Task: Slide 29 - Infographics Make Your Idea Understandable .
Action: Mouse moved to (48, 113)
Screenshot: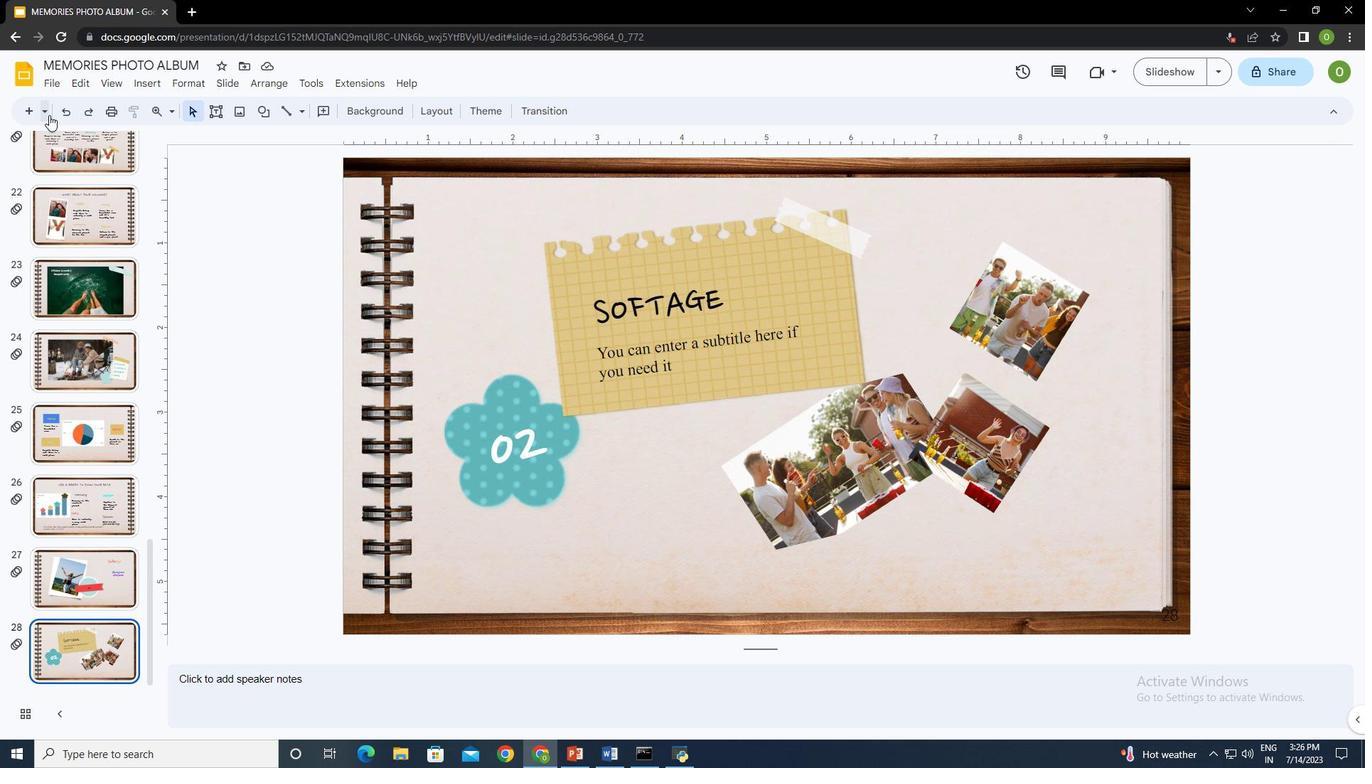 
Action: Mouse pressed left at (48, 113)
Screenshot: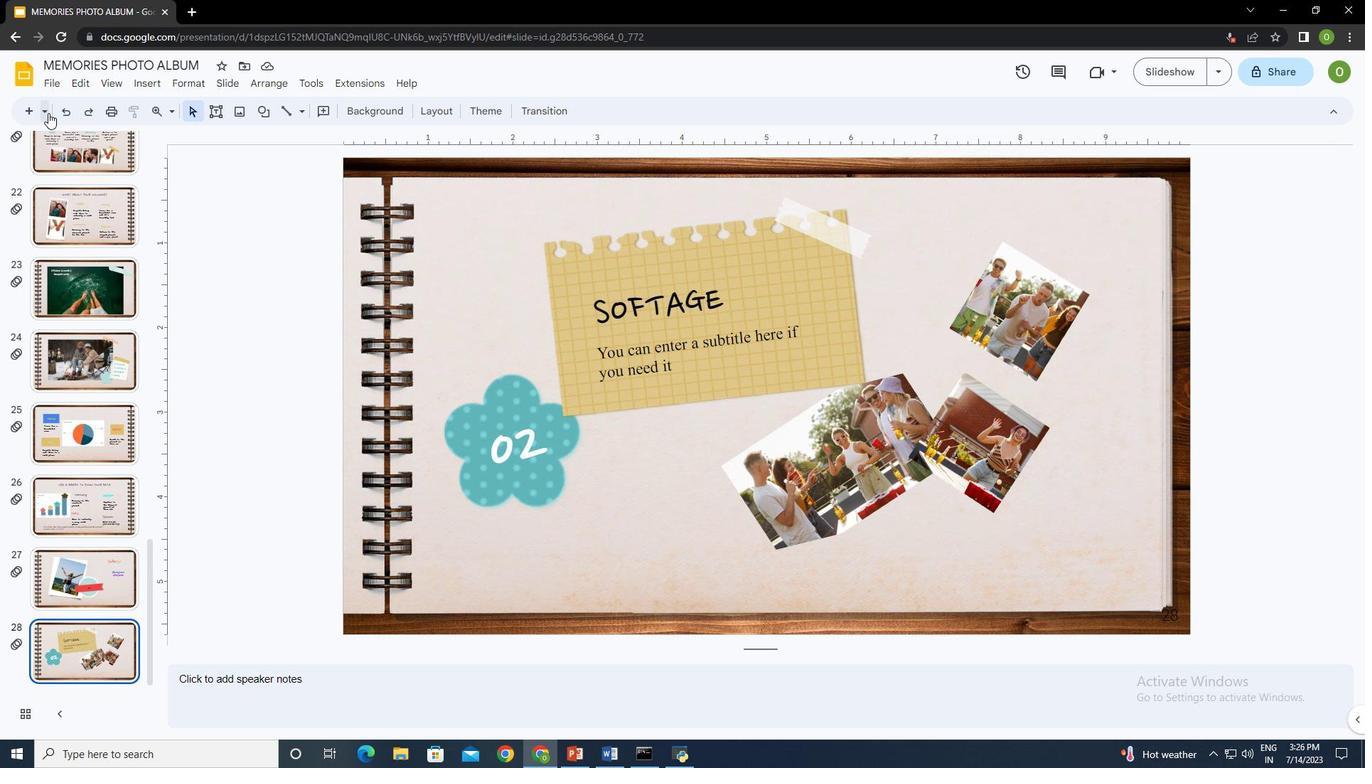 
Action: Mouse moved to (120, 331)
Screenshot: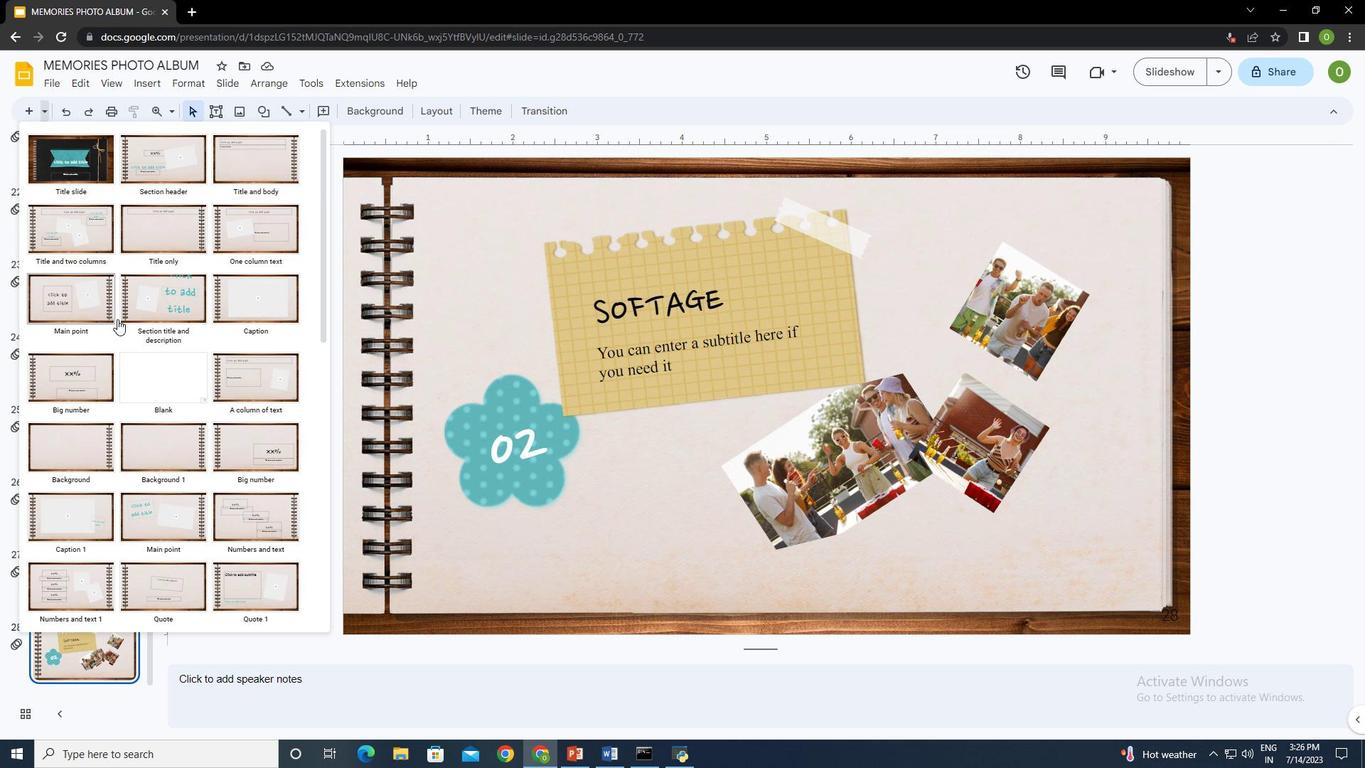 
Action: Mouse scrolled (120, 330) with delta (0, 0)
Screenshot: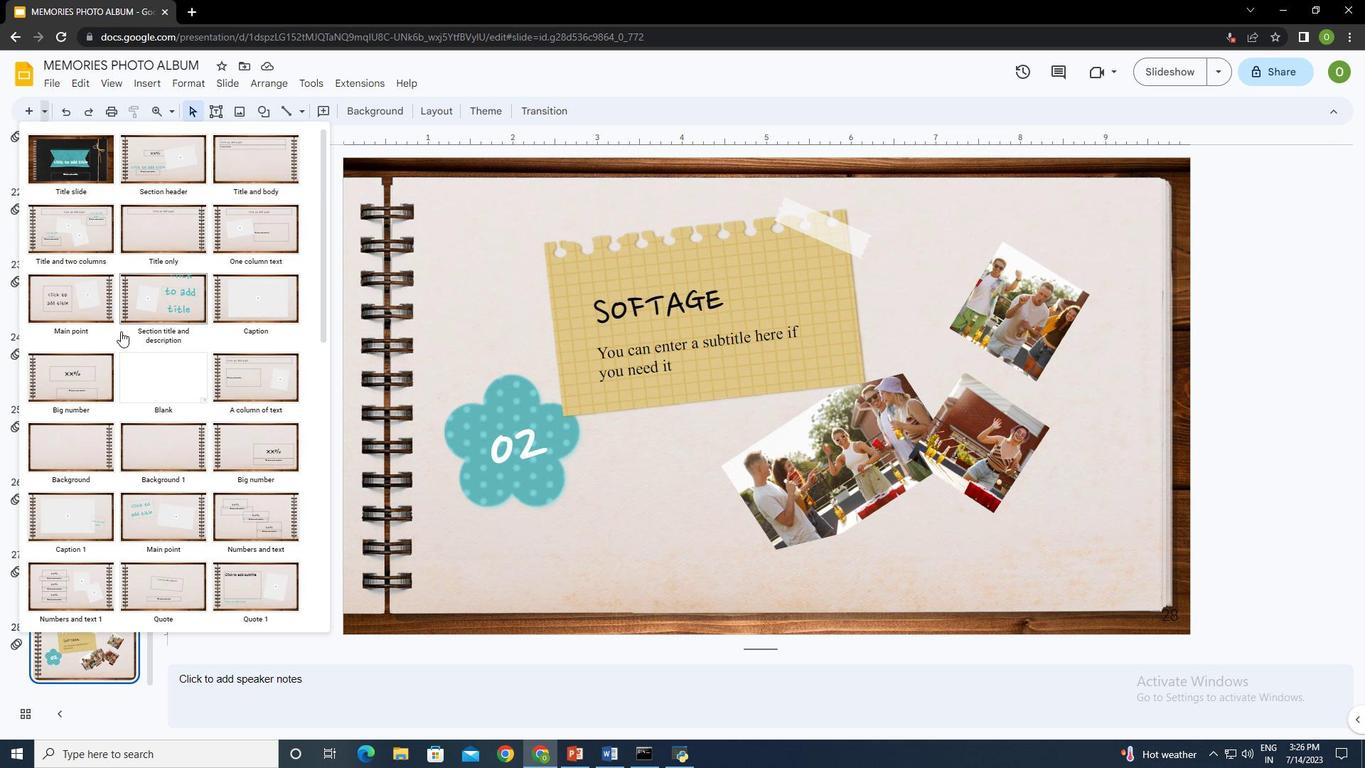 
Action: Mouse scrolled (120, 330) with delta (0, 0)
Screenshot: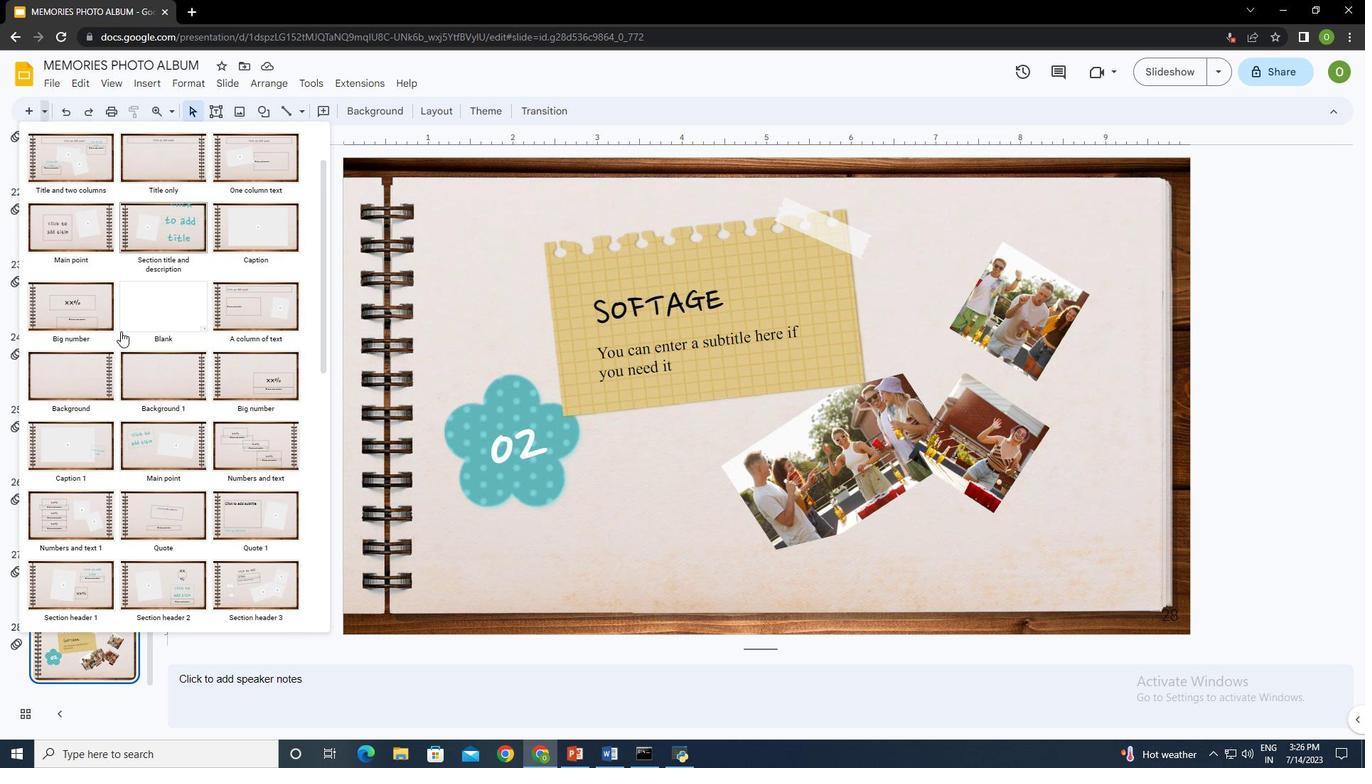 
Action: Mouse scrolled (120, 330) with delta (0, 0)
Screenshot: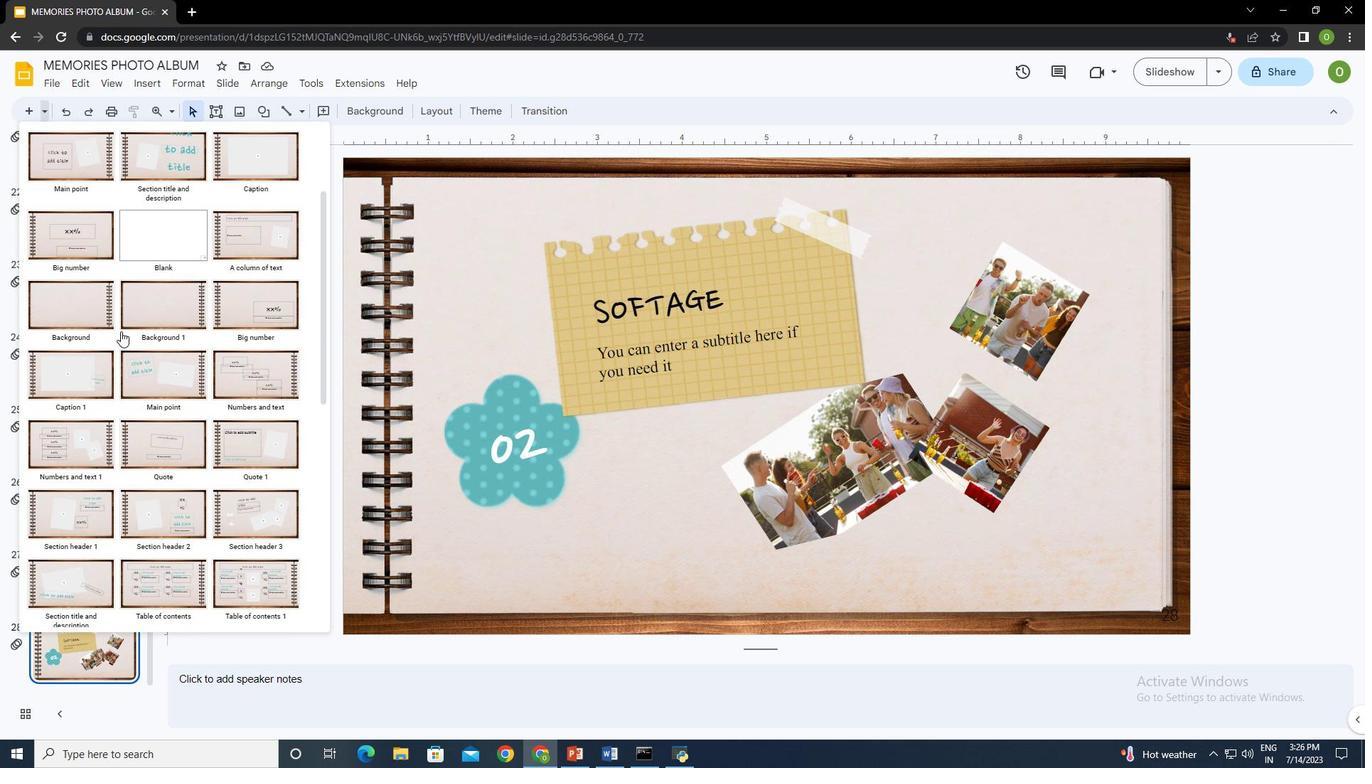 
Action: Mouse moved to (70, 226)
Screenshot: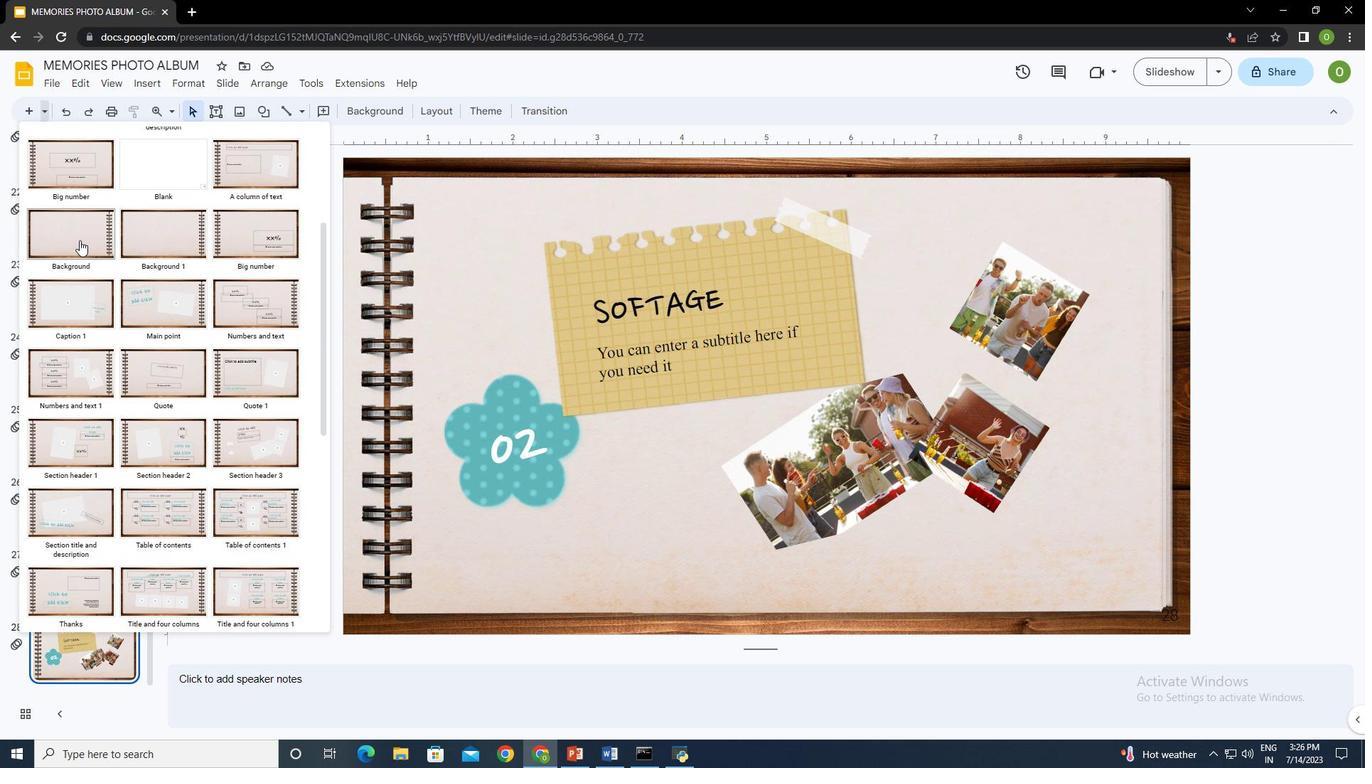 
Action: Mouse pressed left at (70, 226)
Screenshot: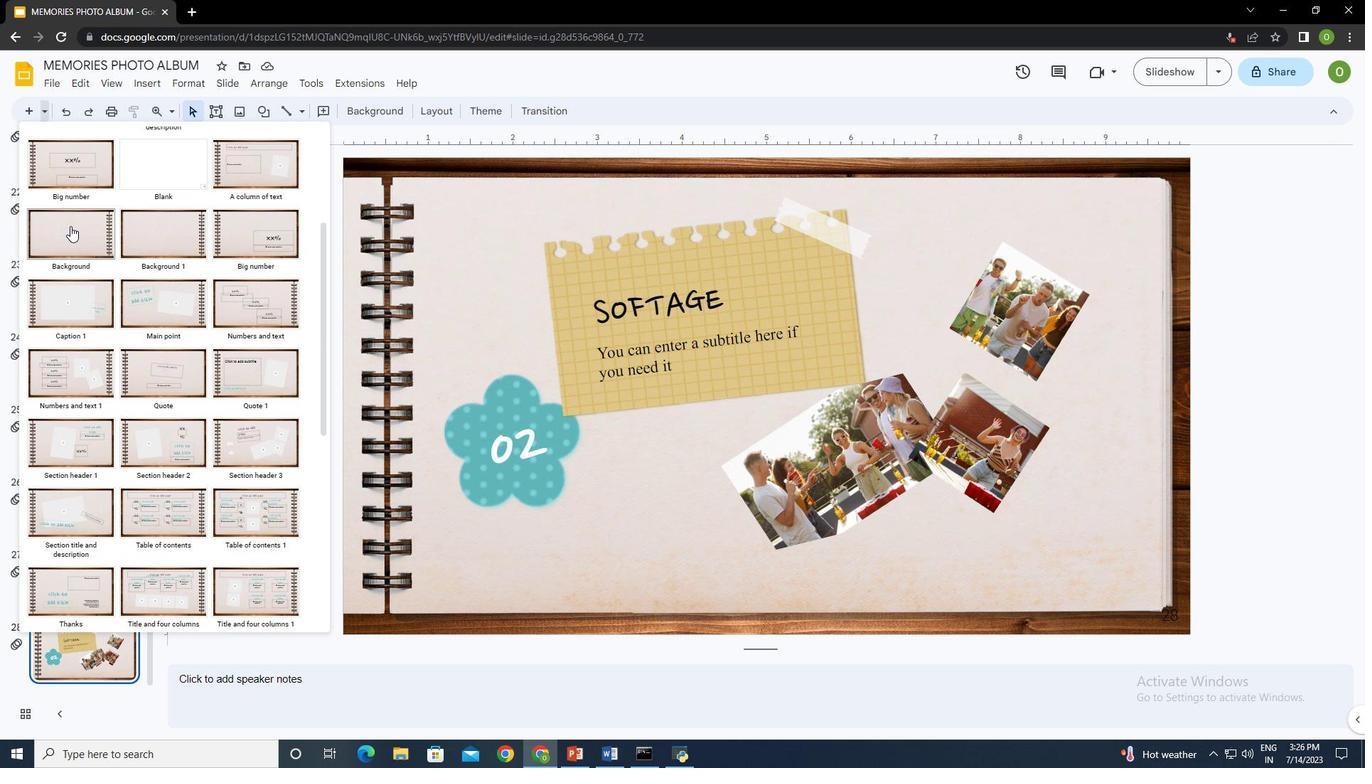 
Action: Mouse moved to (147, 85)
Screenshot: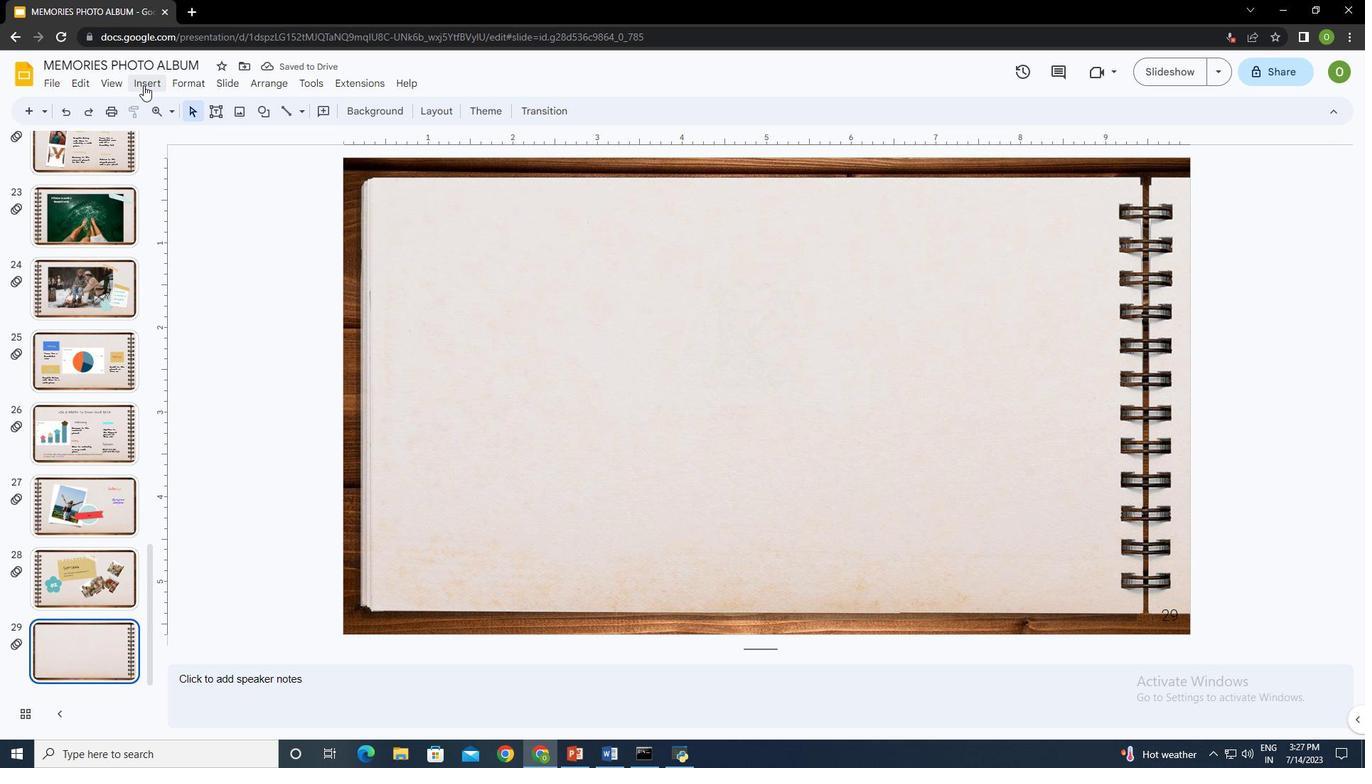 
Action: Mouse pressed left at (147, 85)
Screenshot: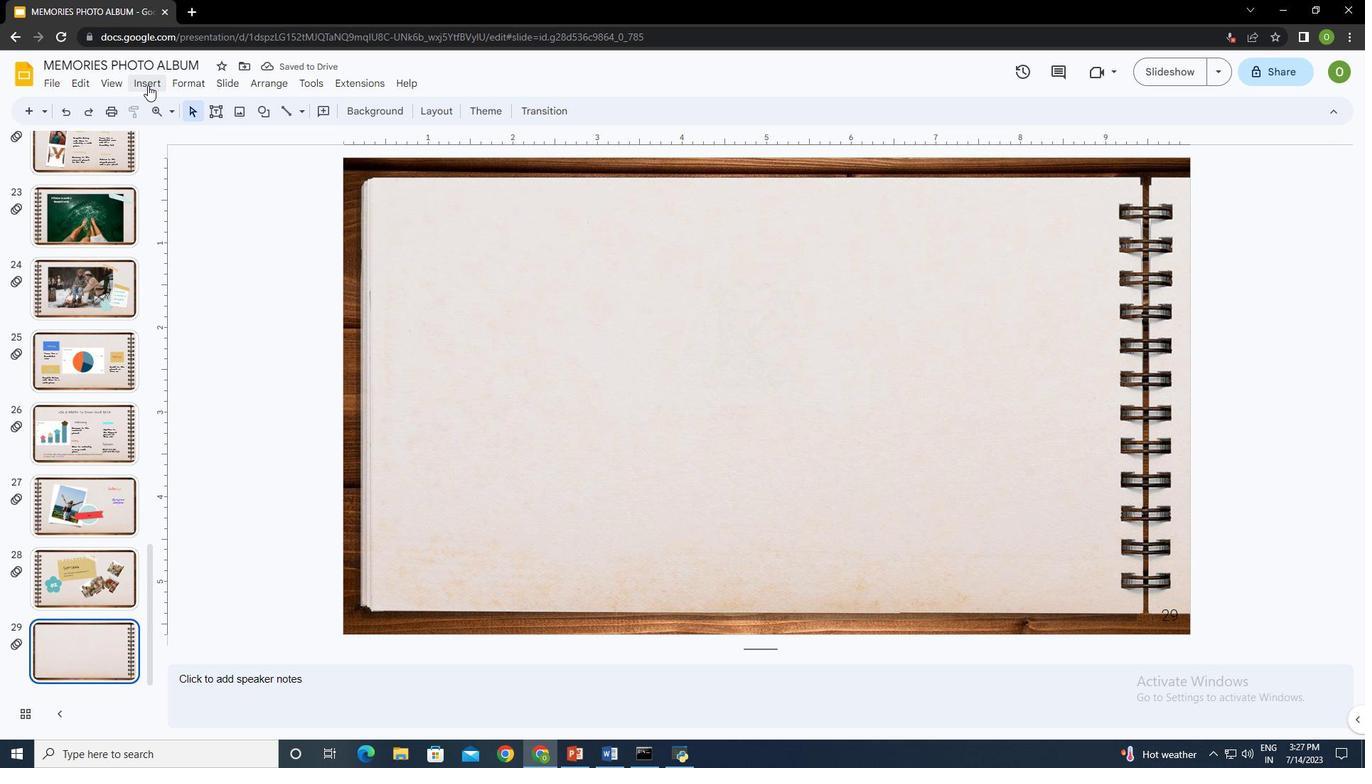 
Action: Mouse moved to (430, 110)
Screenshot: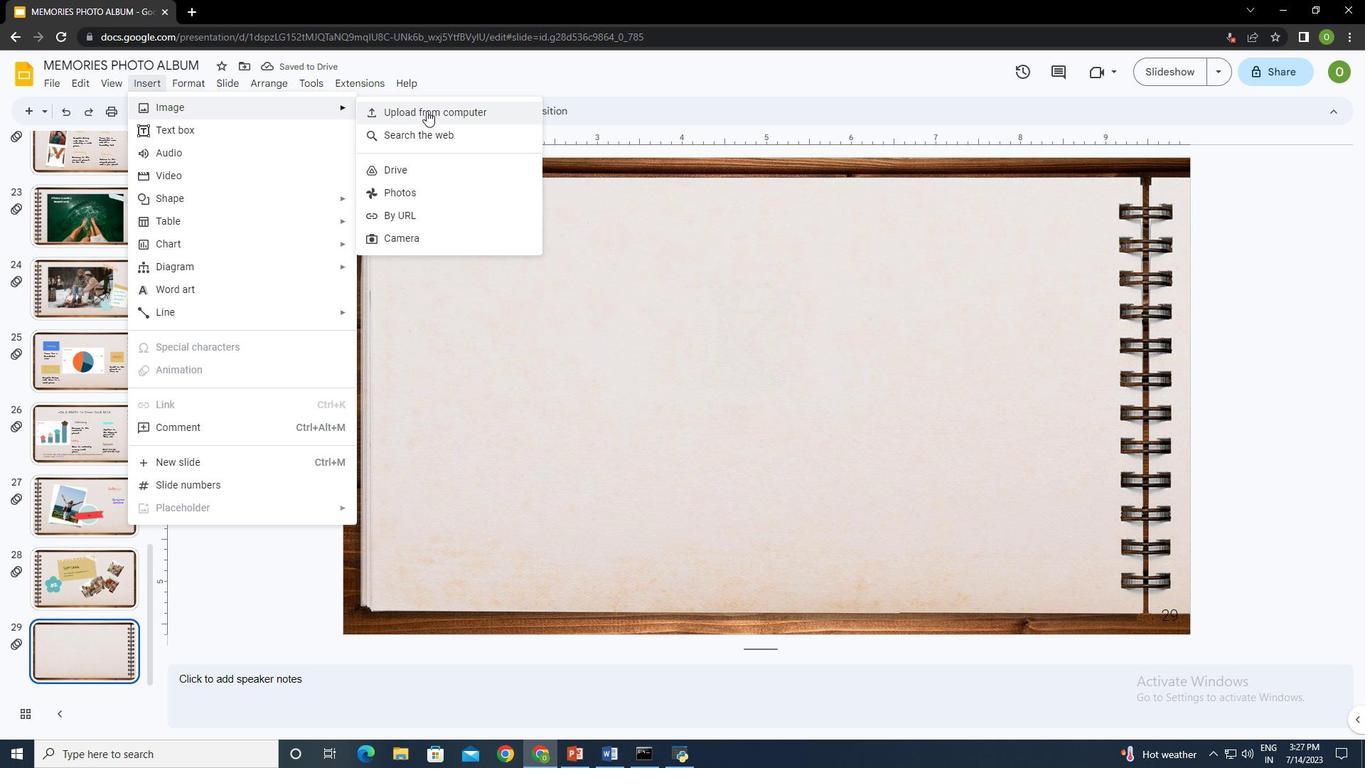 
Action: Mouse pressed left at (430, 110)
Screenshot: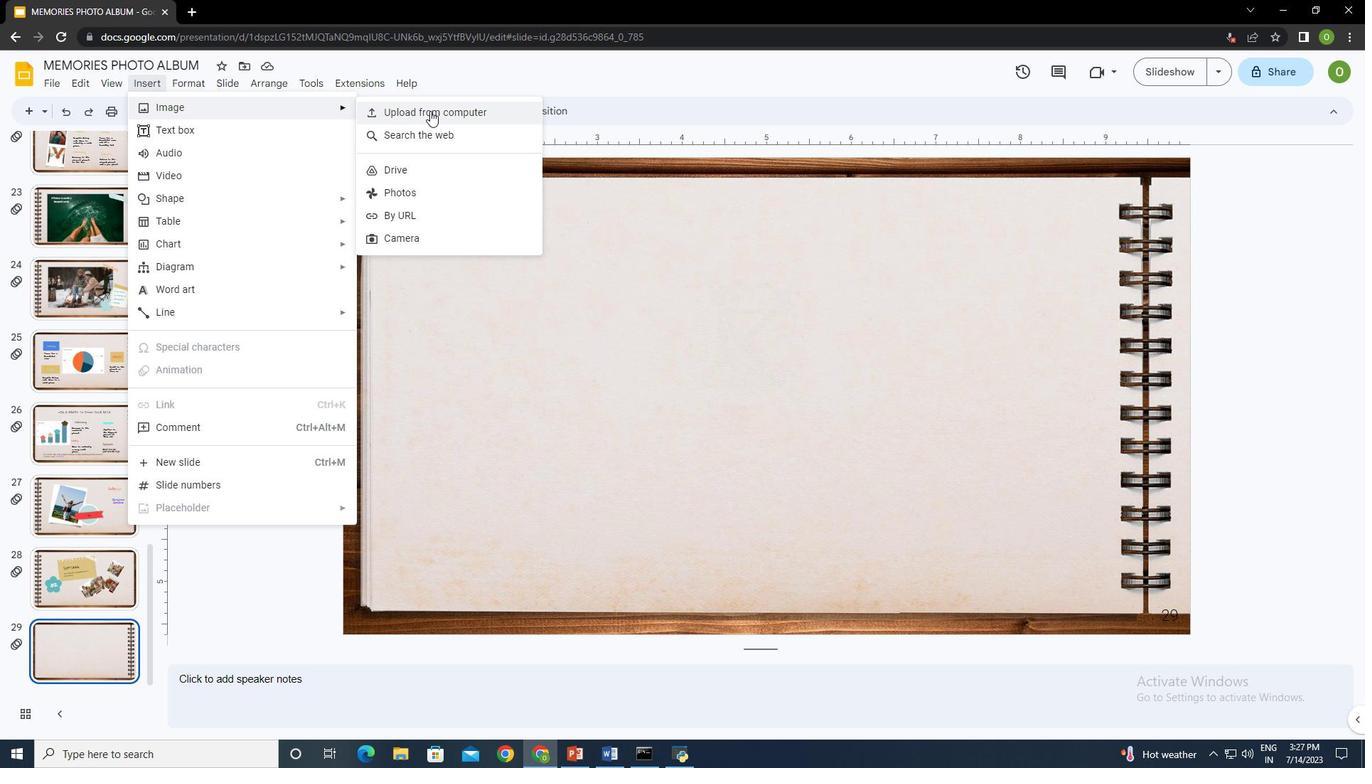 
Action: Mouse moved to (325, 116)
Screenshot: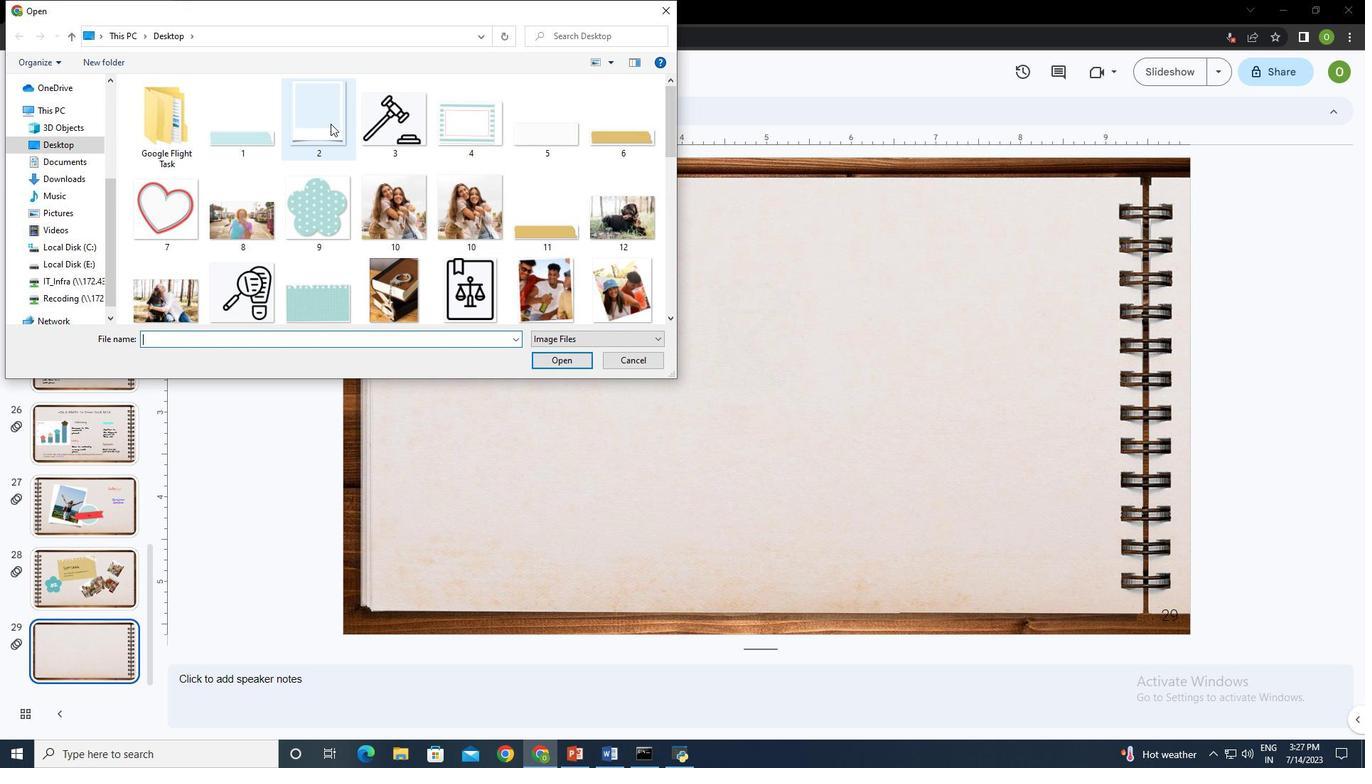 
Action: Mouse pressed left at (325, 116)
Screenshot: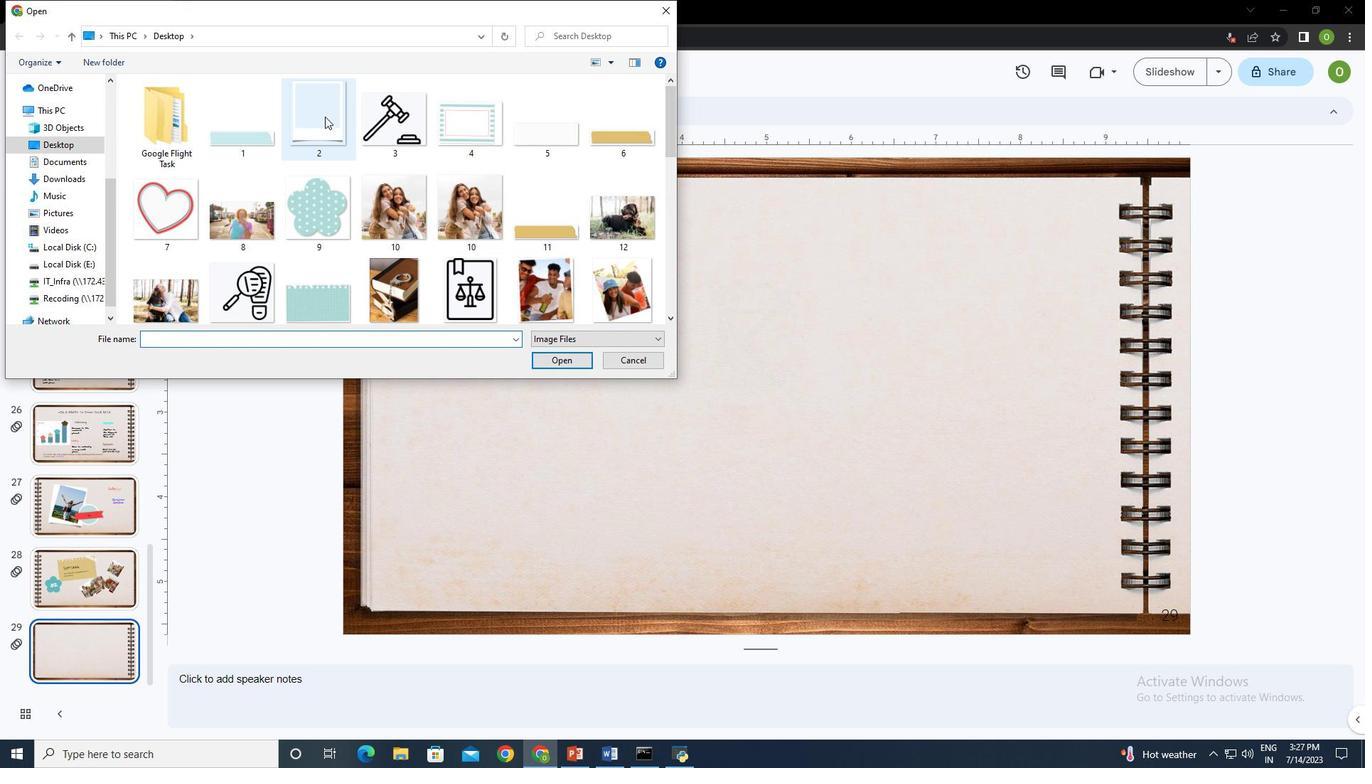 
Action: Mouse moved to (560, 364)
Screenshot: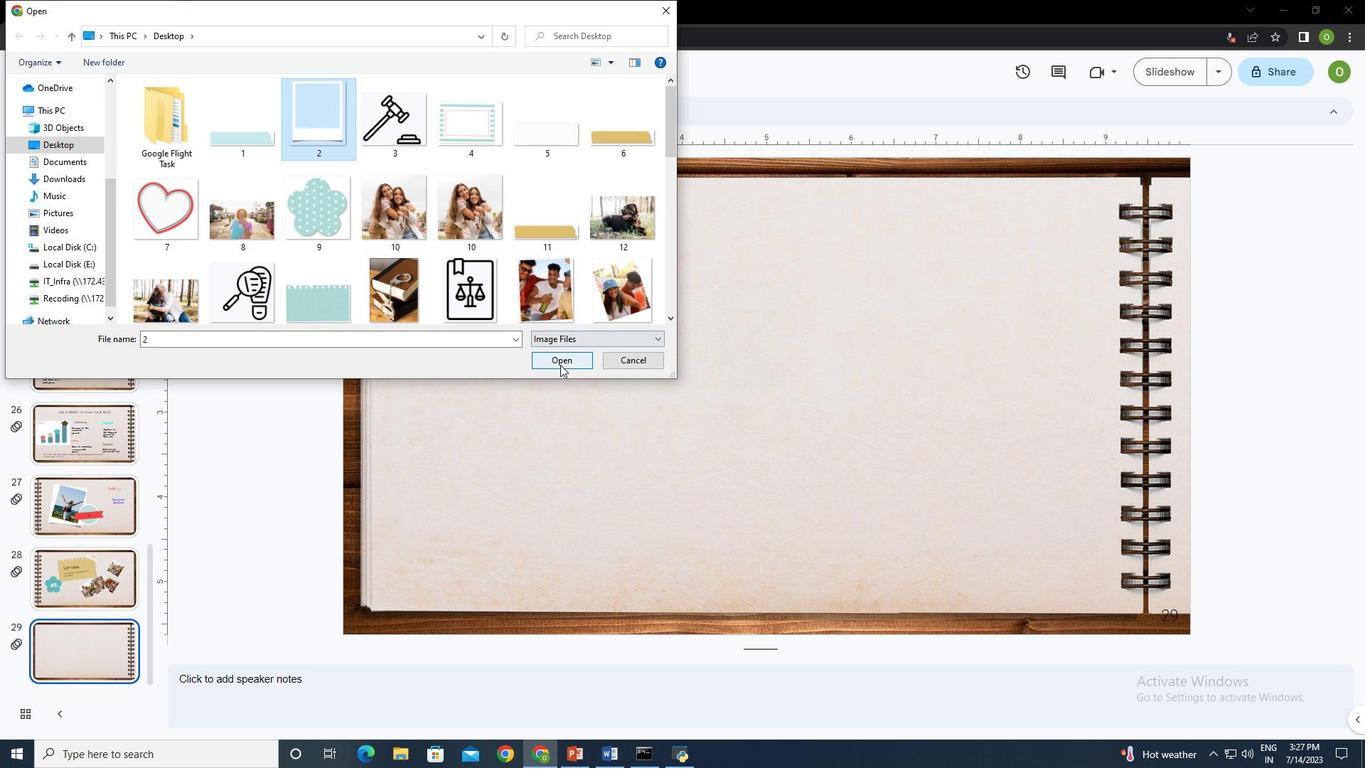 
Action: Mouse pressed left at (560, 364)
Screenshot: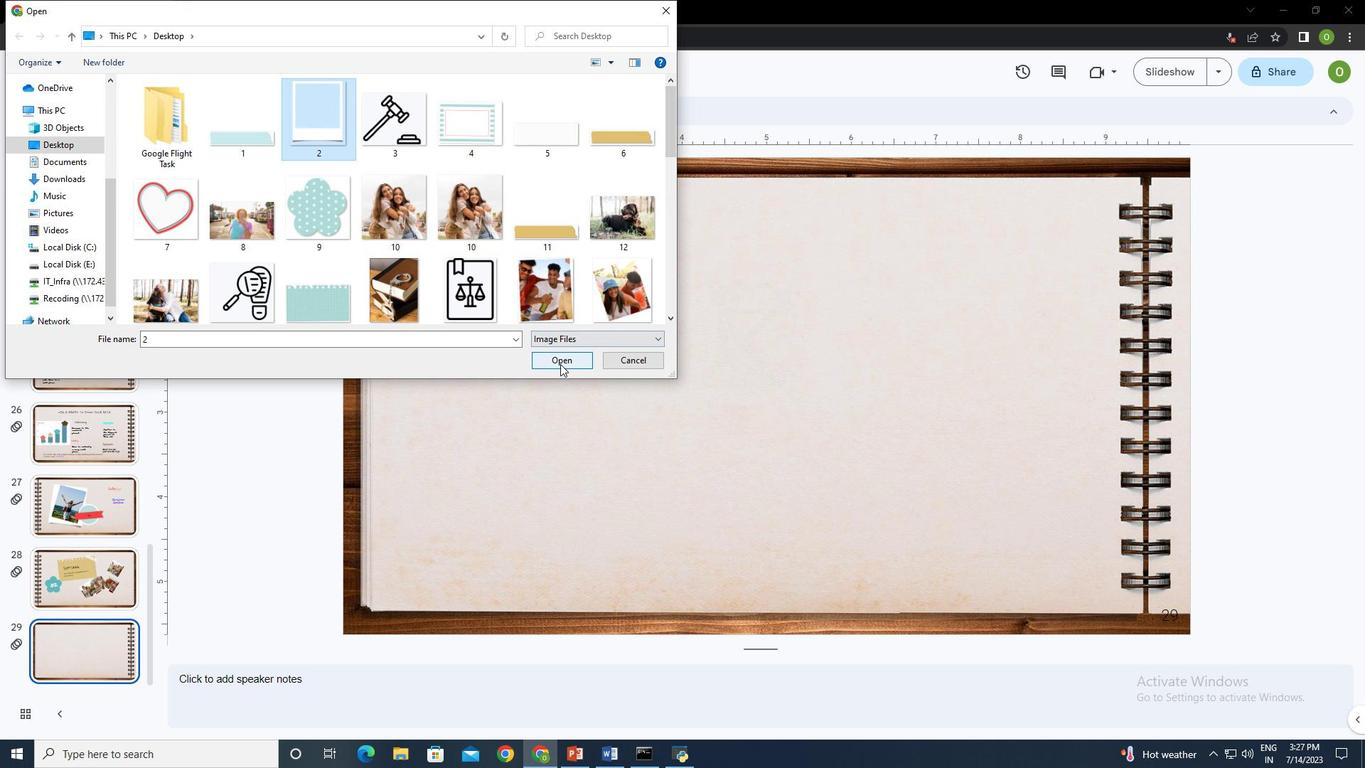 
Action: Mouse moved to (743, 618)
Screenshot: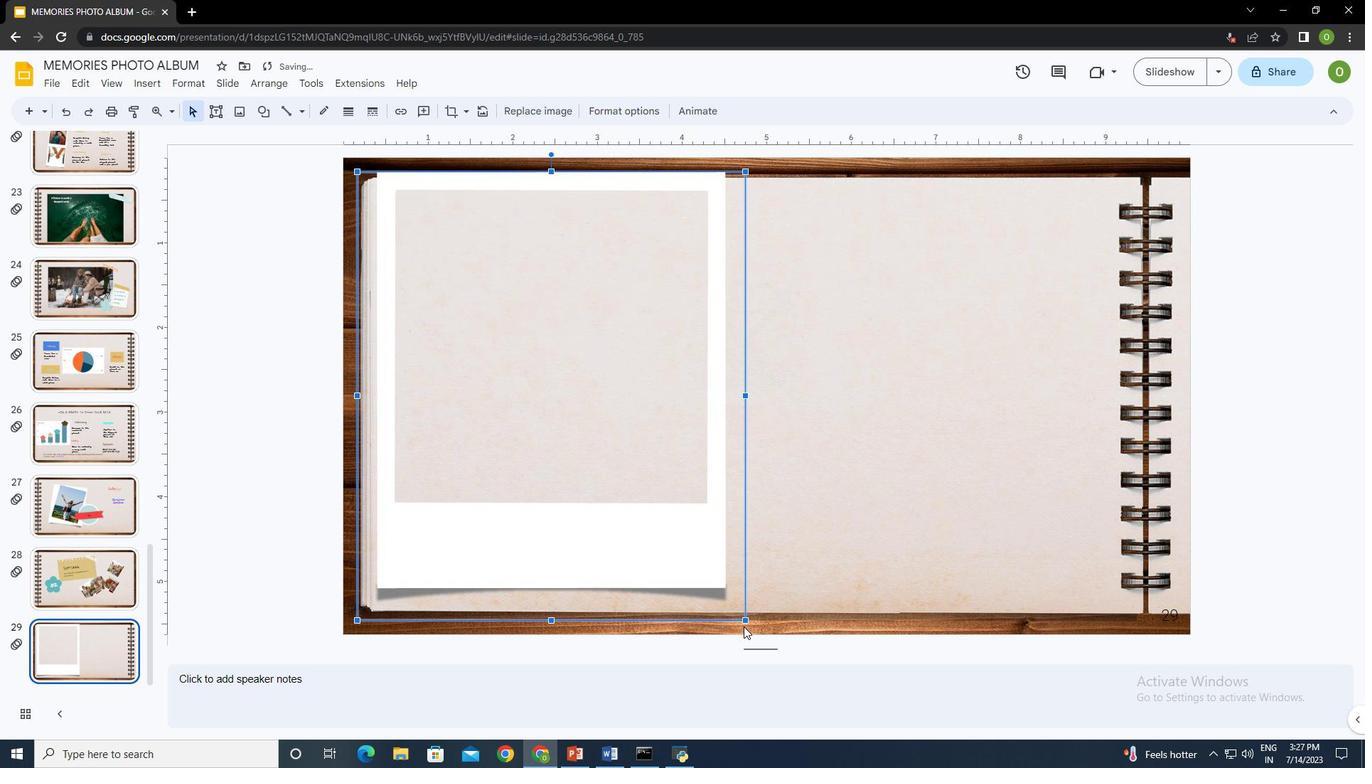 
Action: Mouse pressed left at (743, 618)
Screenshot: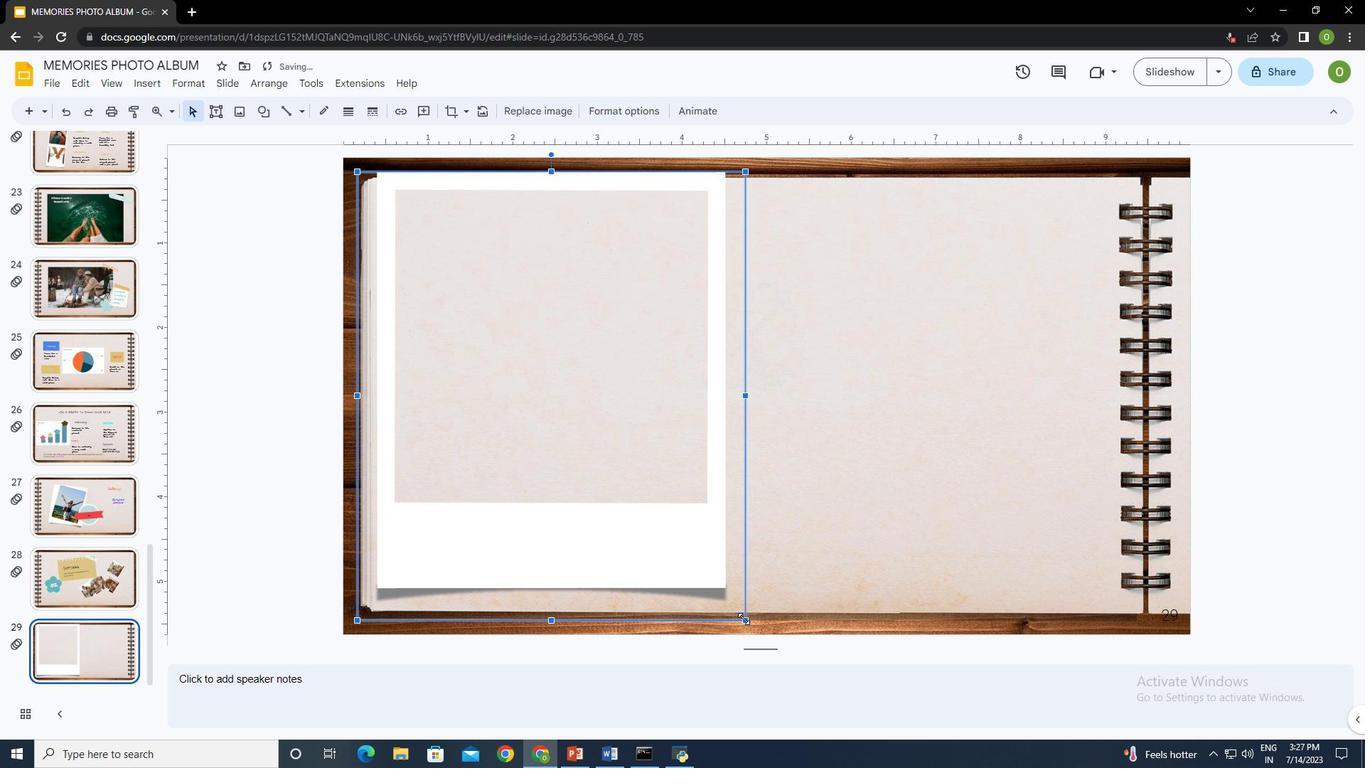 
Action: Mouse moved to (456, 262)
Screenshot: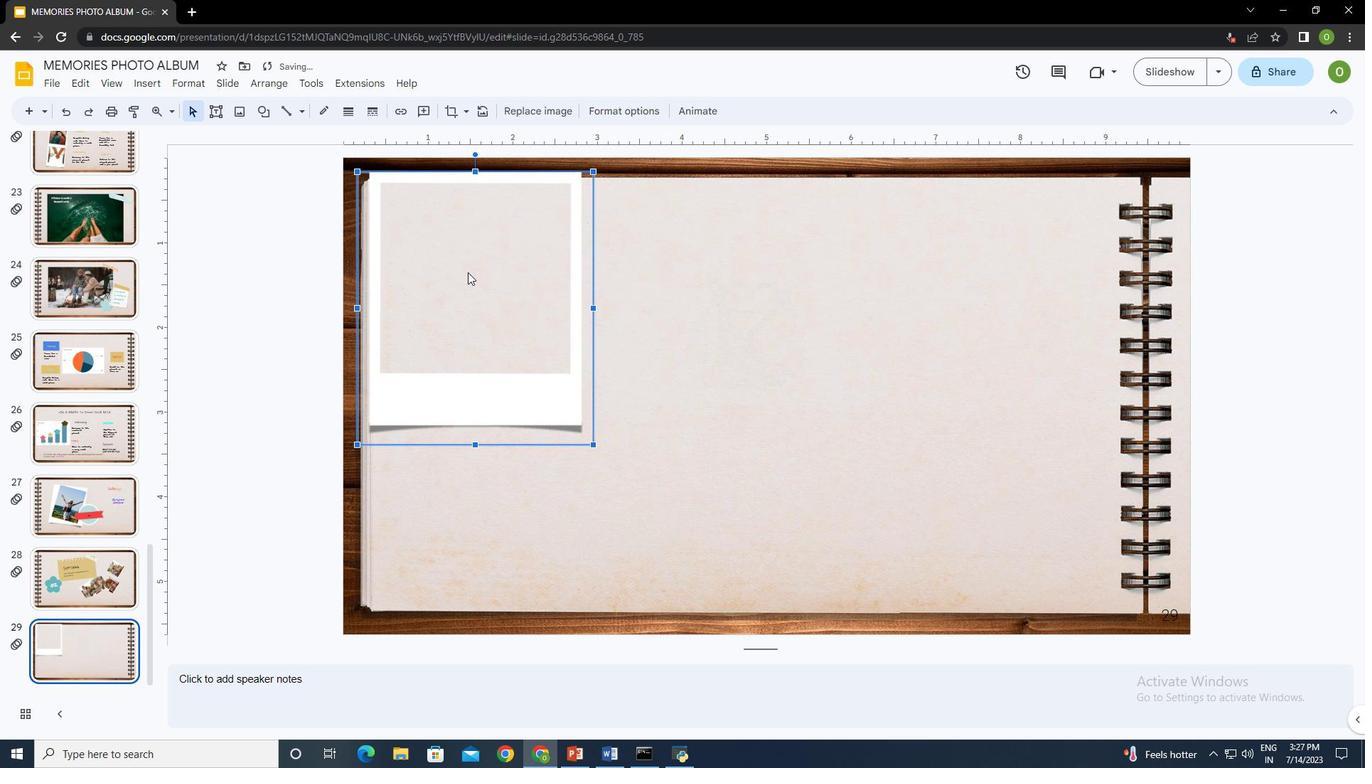 
Action: Mouse pressed left at (456, 262)
Screenshot: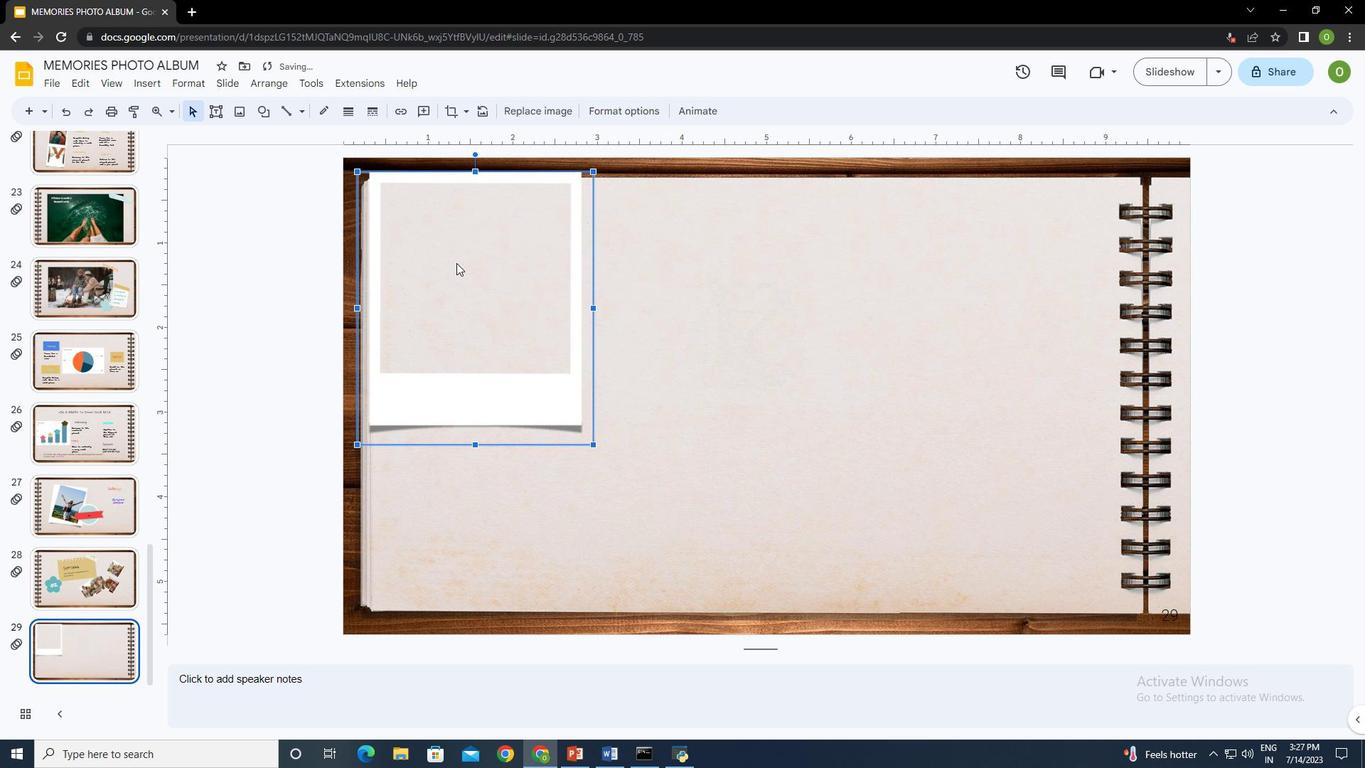
Action: Mouse moved to (892, 524)
Screenshot: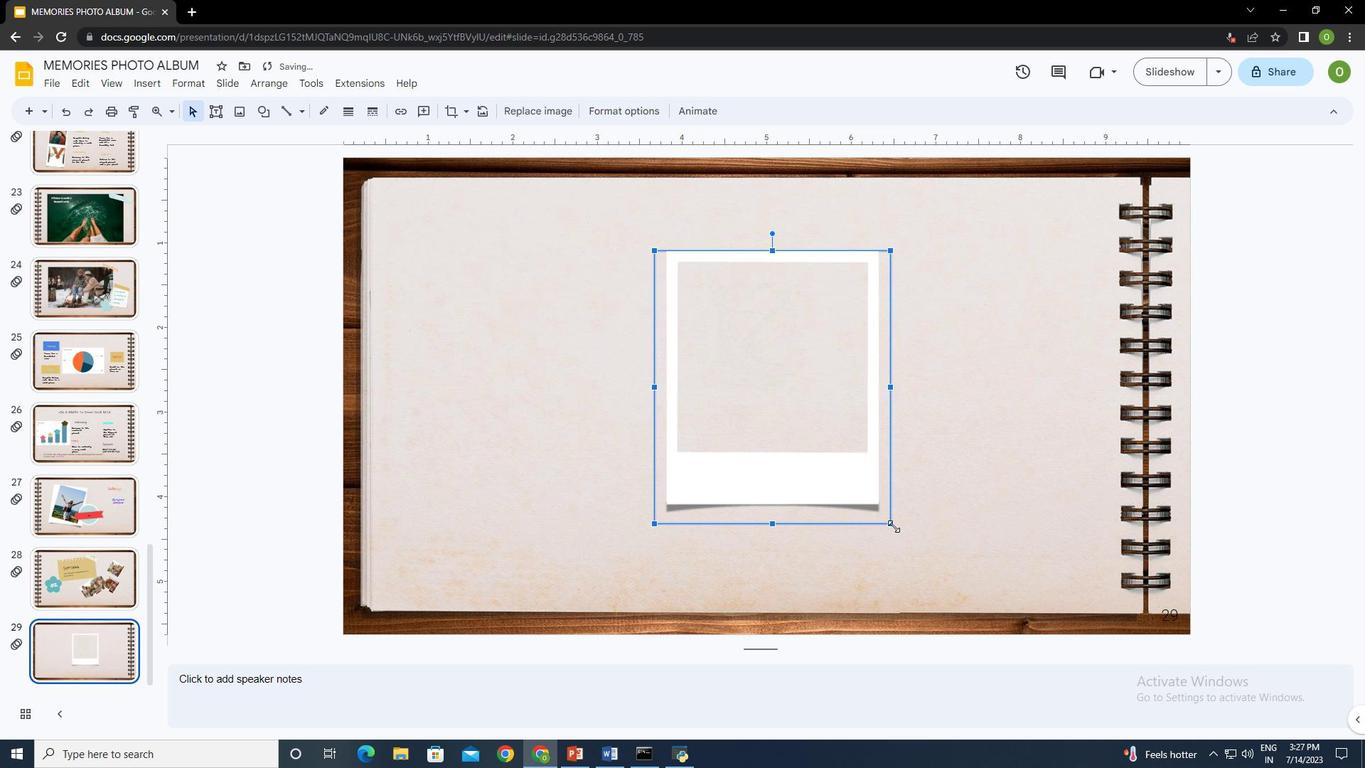 
Action: Mouse pressed left at (892, 524)
Screenshot: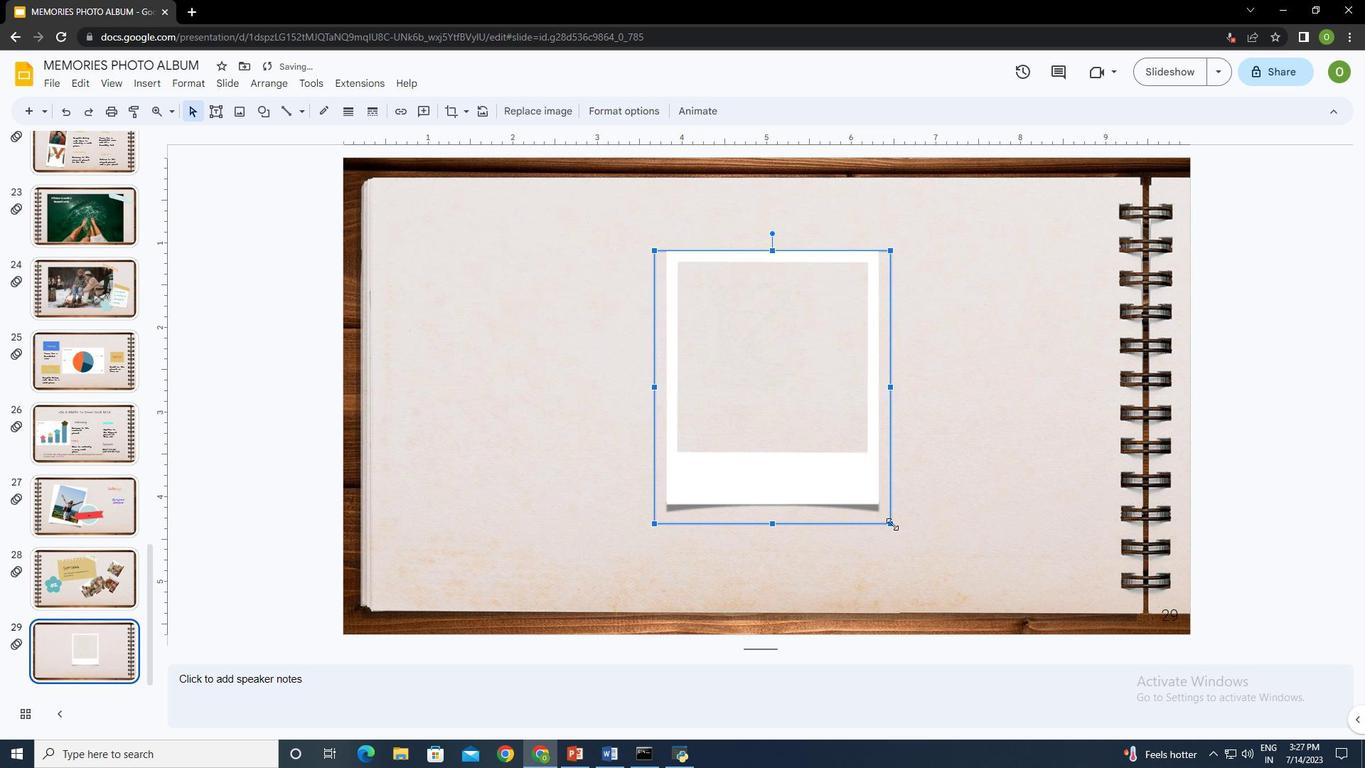 
Action: Mouse moved to (756, 370)
Screenshot: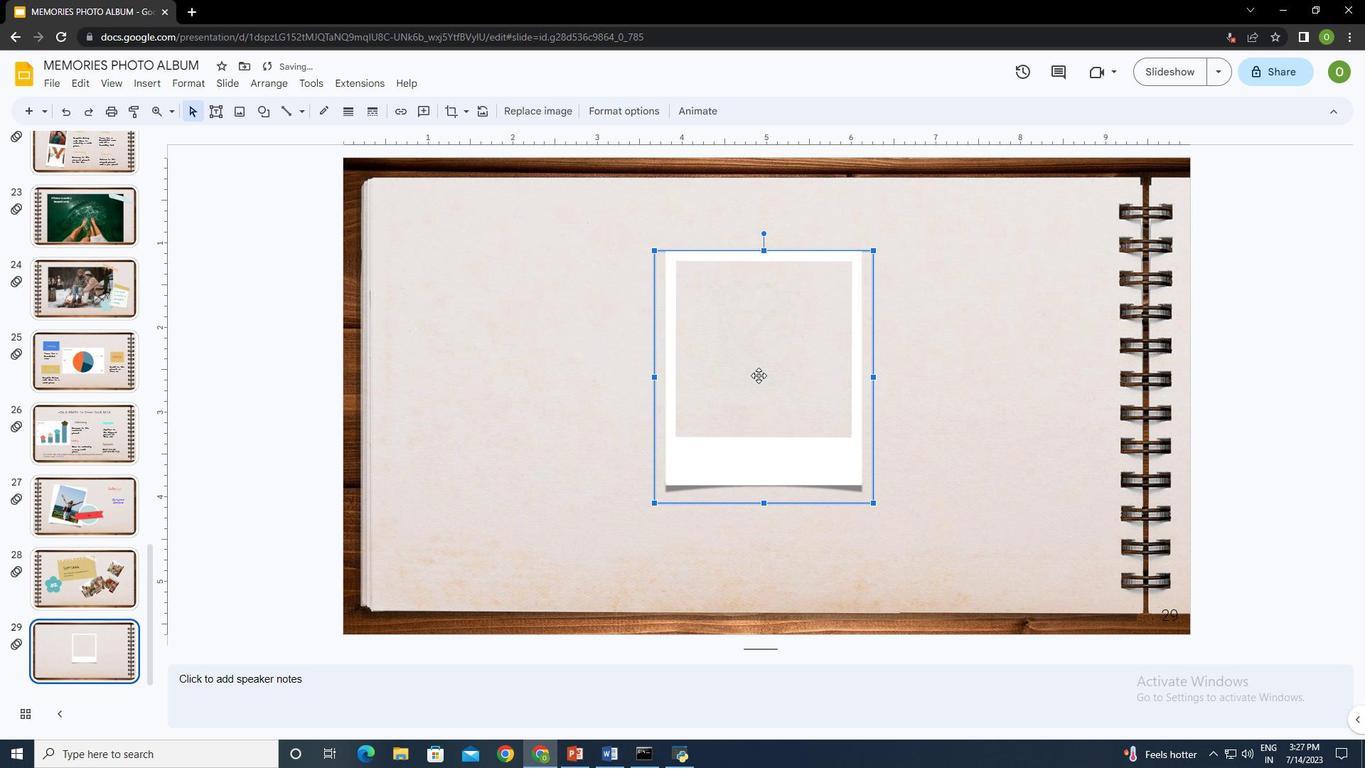 
Action: Mouse pressed left at (756, 370)
Screenshot: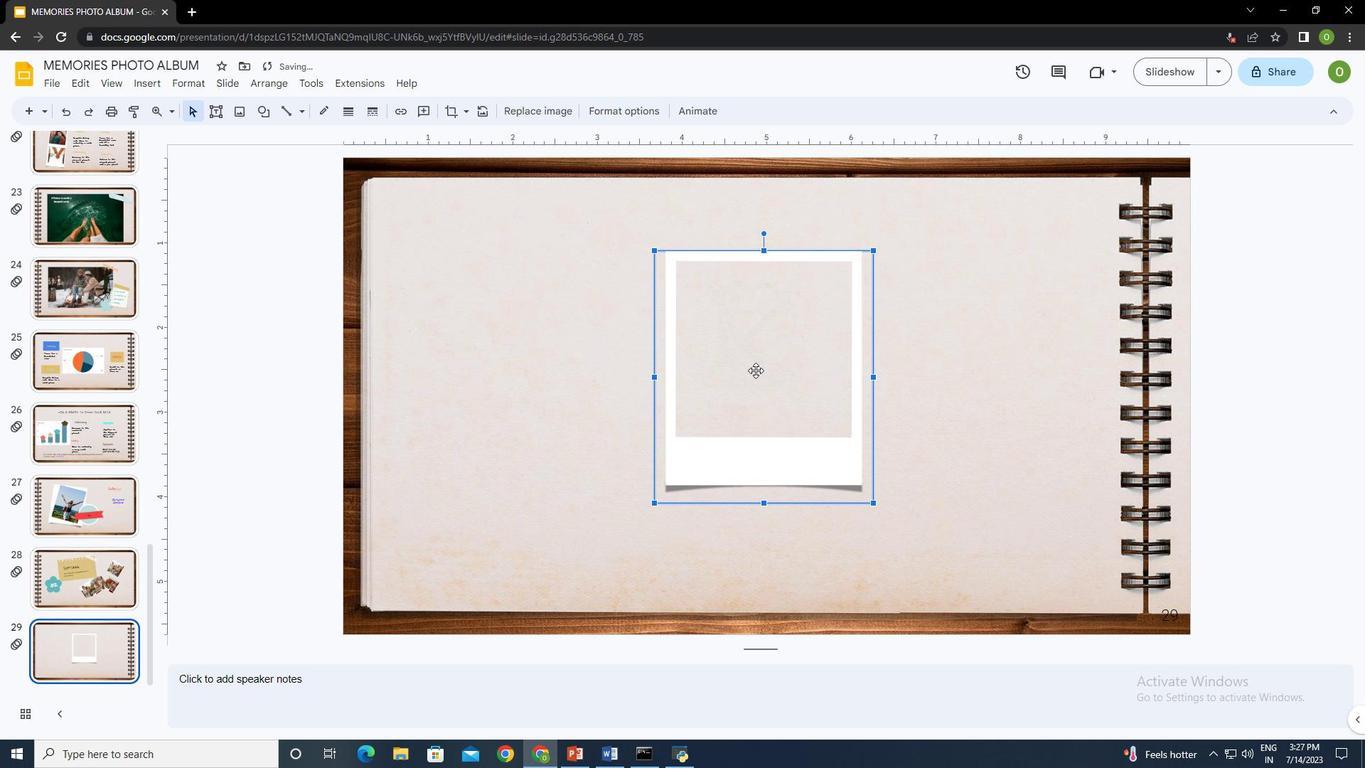 
Action: Mouse moved to (764, 335)
Screenshot: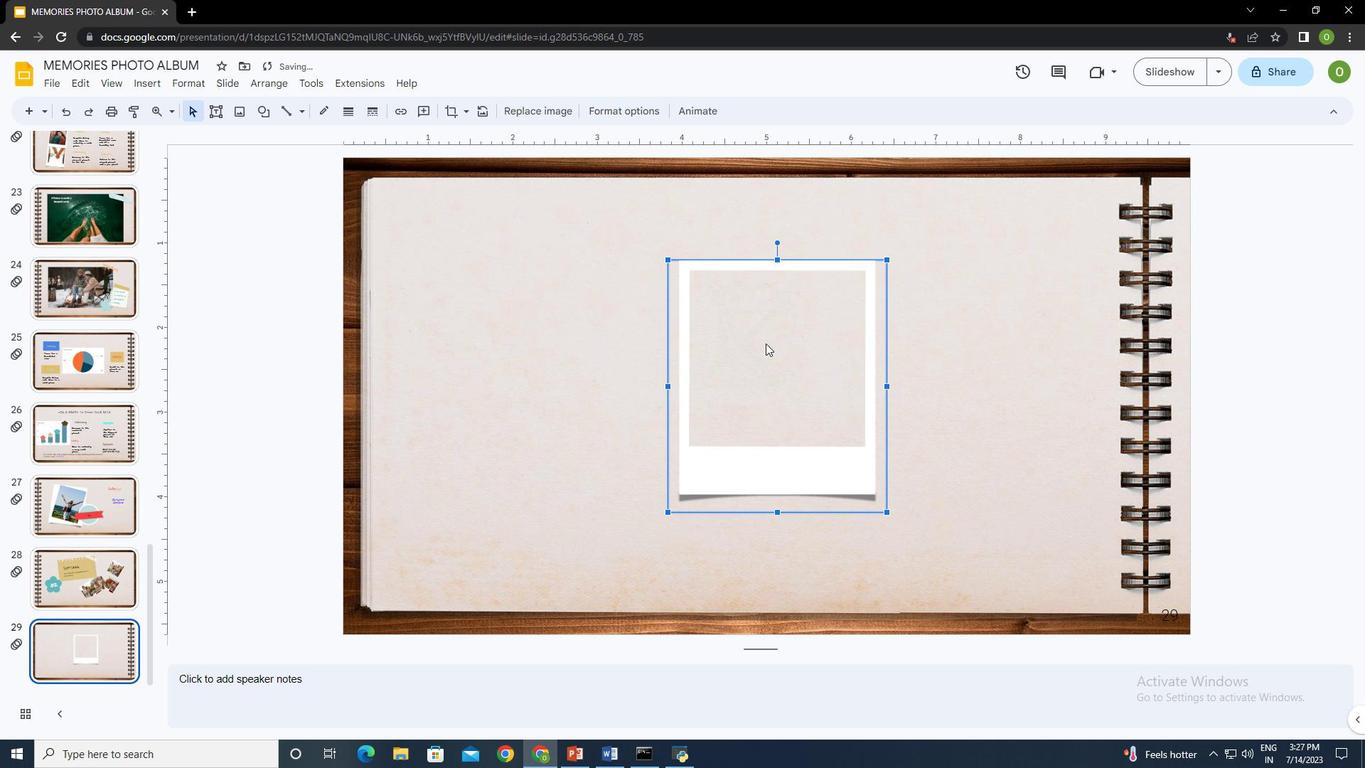 
Action: Mouse pressed left at (764, 335)
Screenshot: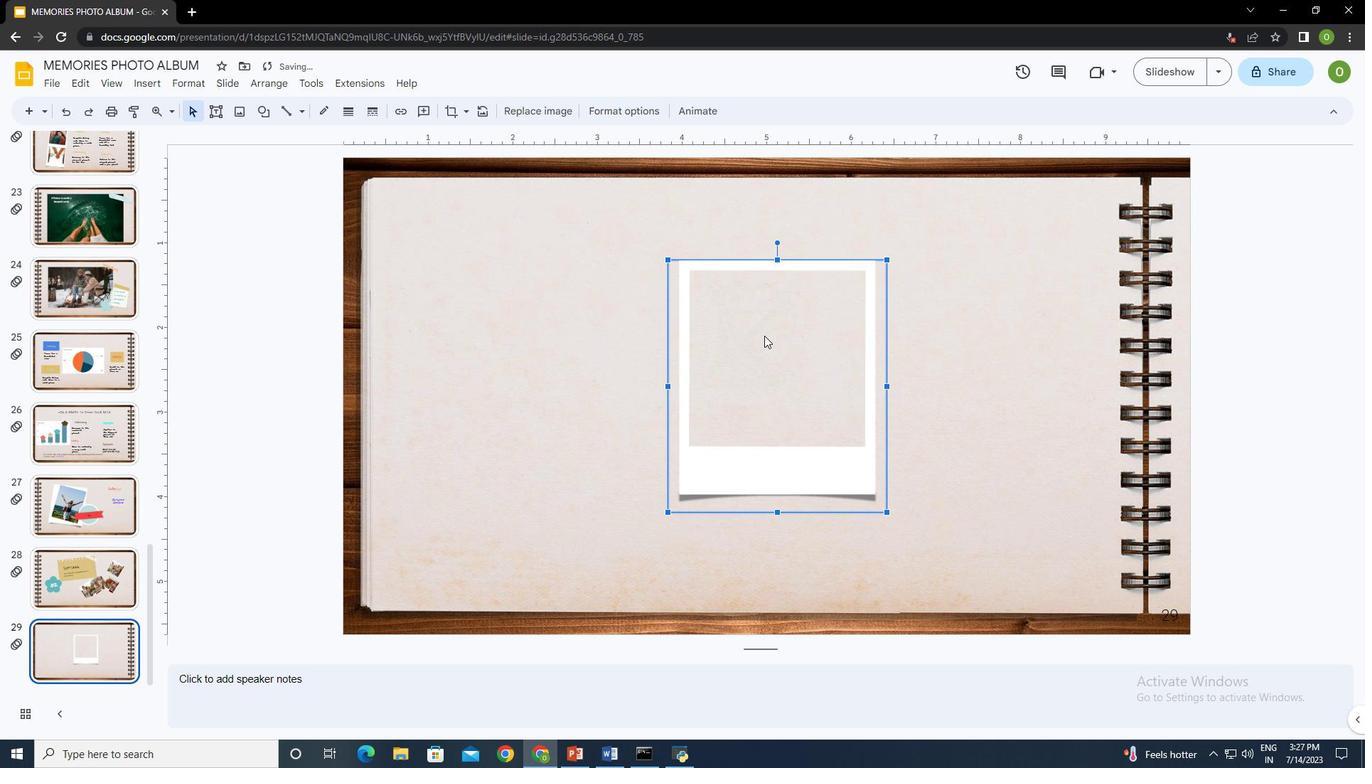 
Action: Mouse moved to (148, 78)
Screenshot: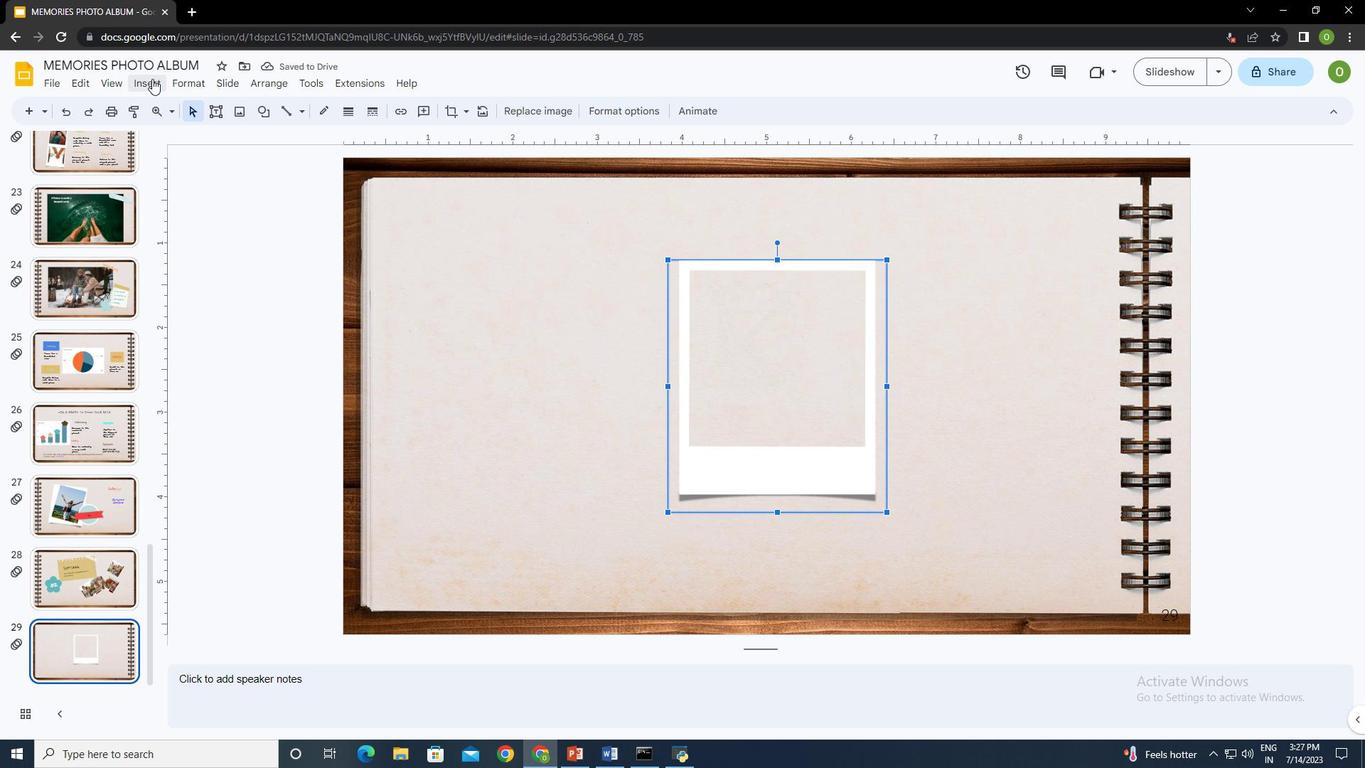 
Action: Mouse pressed left at (148, 78)
Screenshot: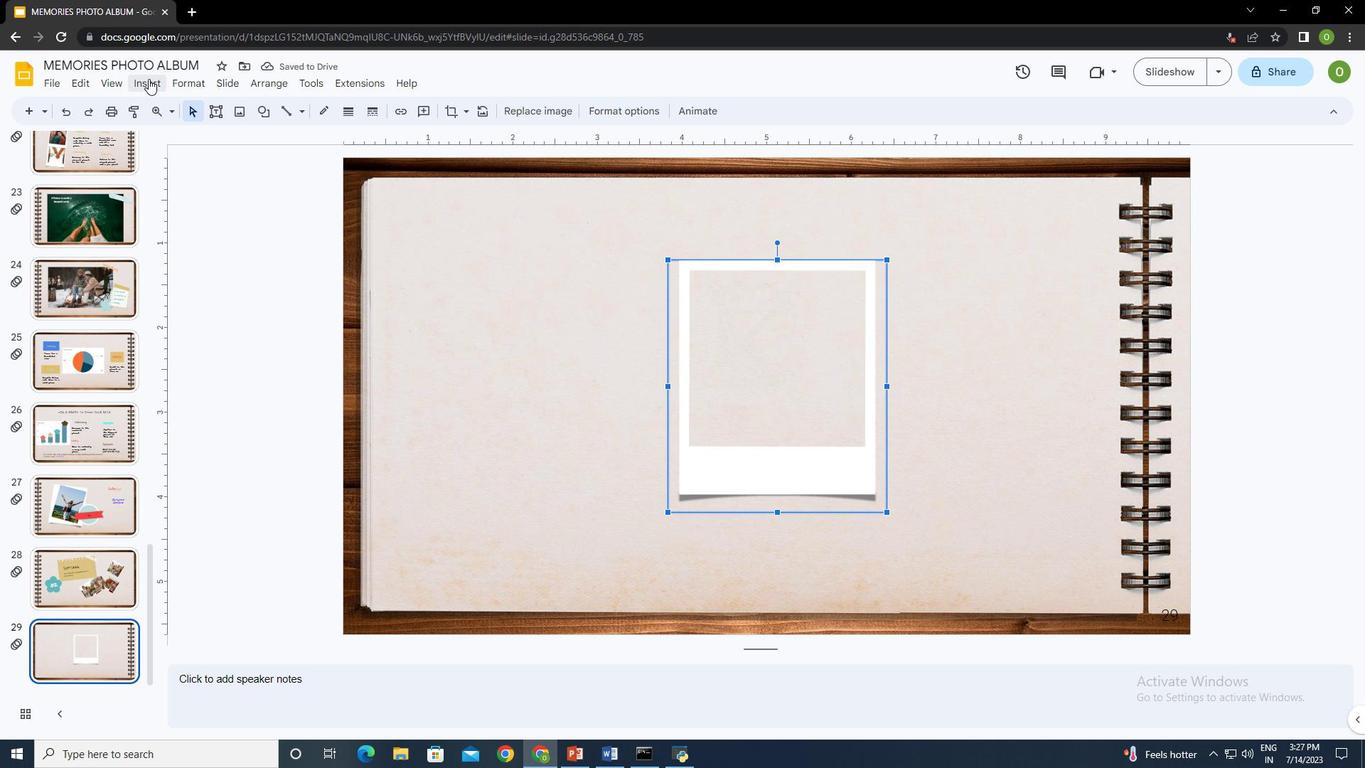 
Action: Mouse moved to (421, 115)
Screenshot: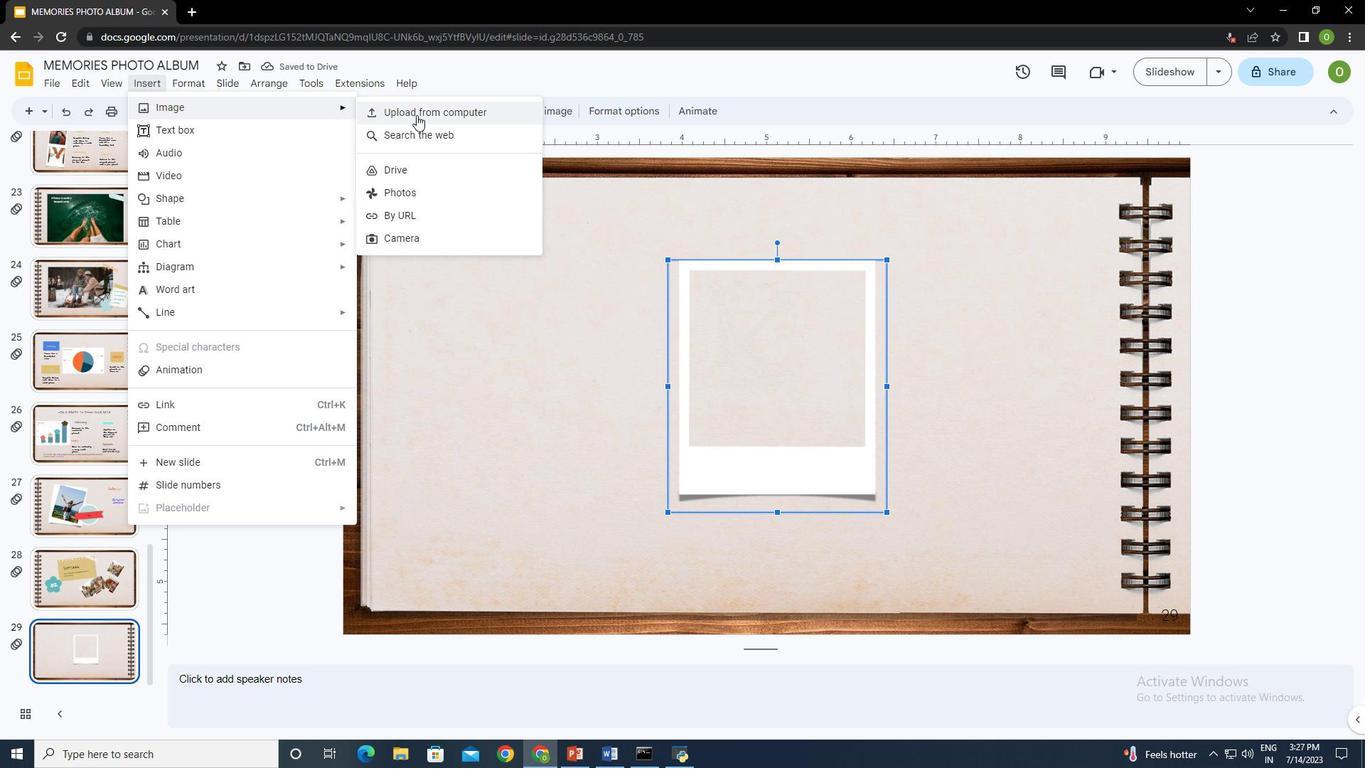 
Action: Mouse pressed left at (421, 115)
Screenshot: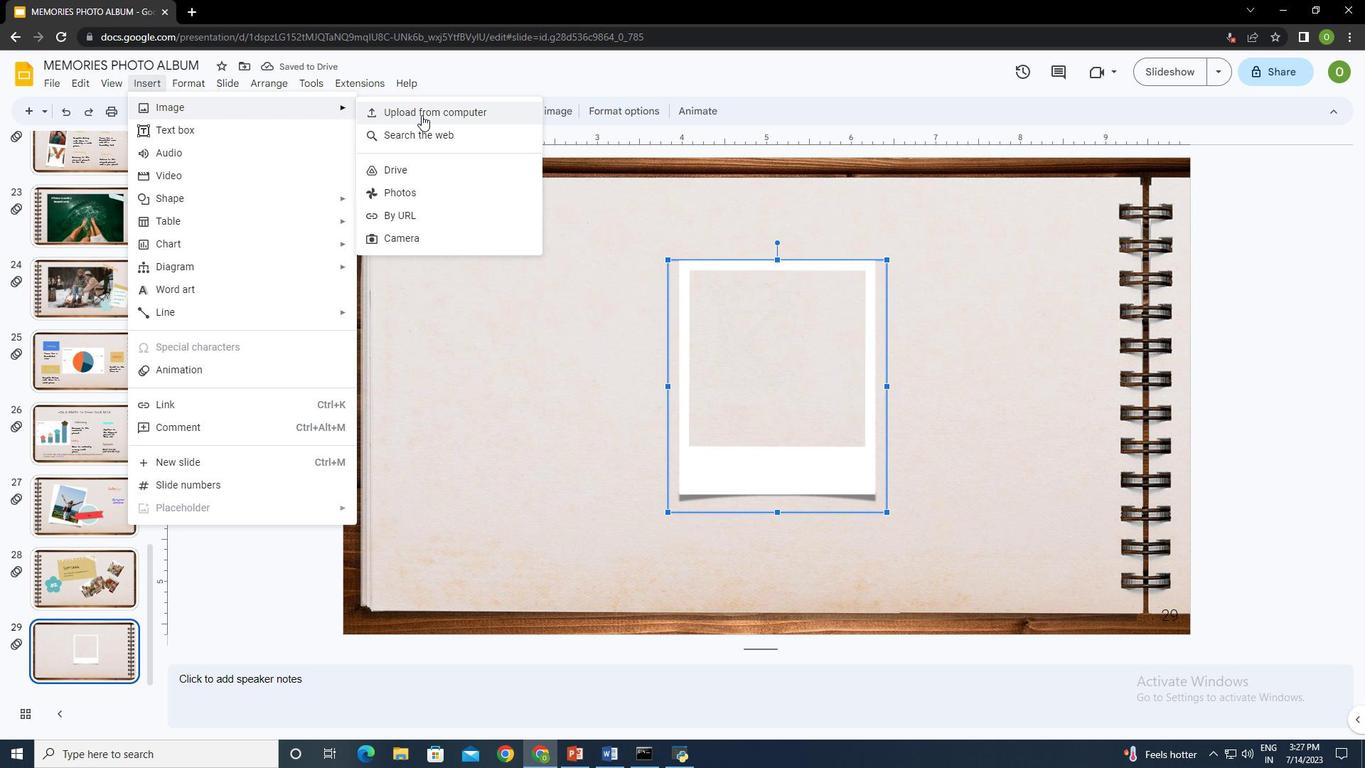 
Action: Mouse moved to (423, 212)
Screenshot: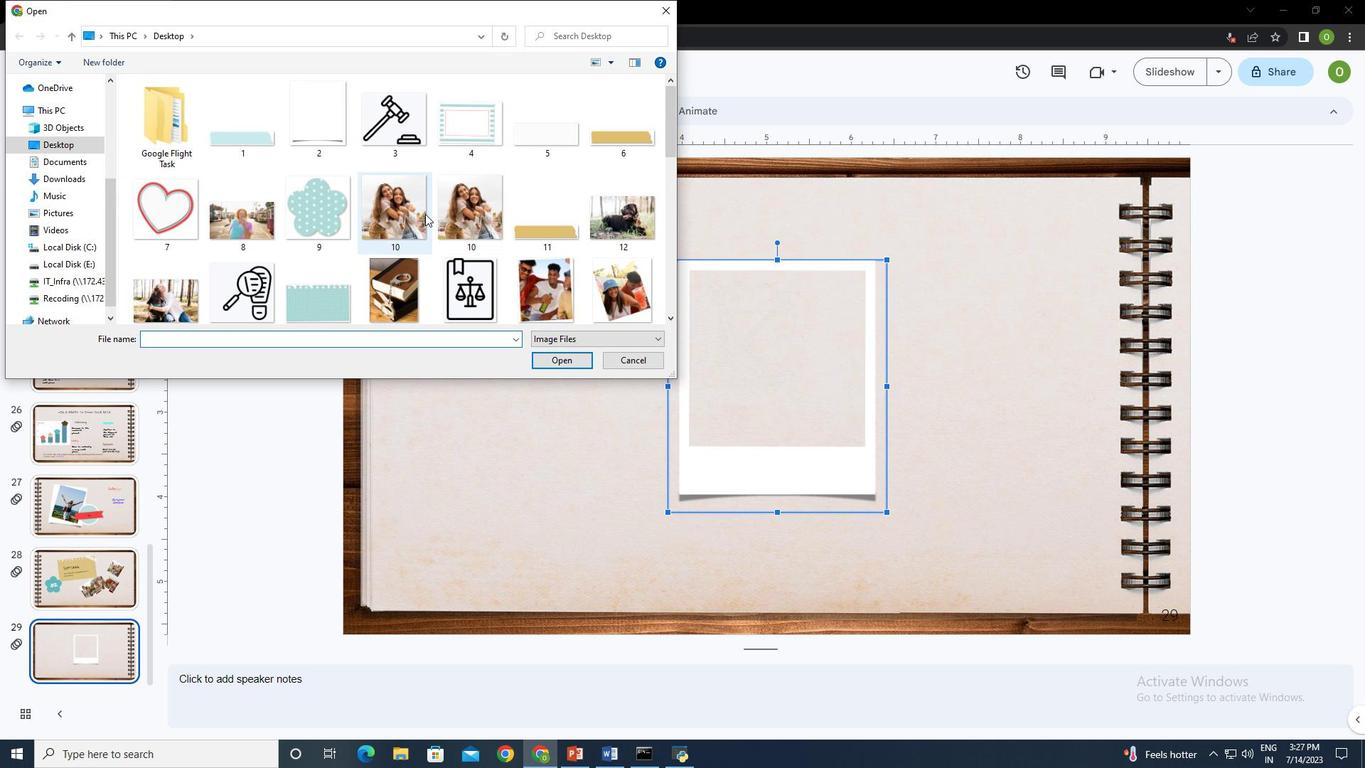 
Action: Mouse scrolled (423, 211) with delta (0, 0)
Screenshot: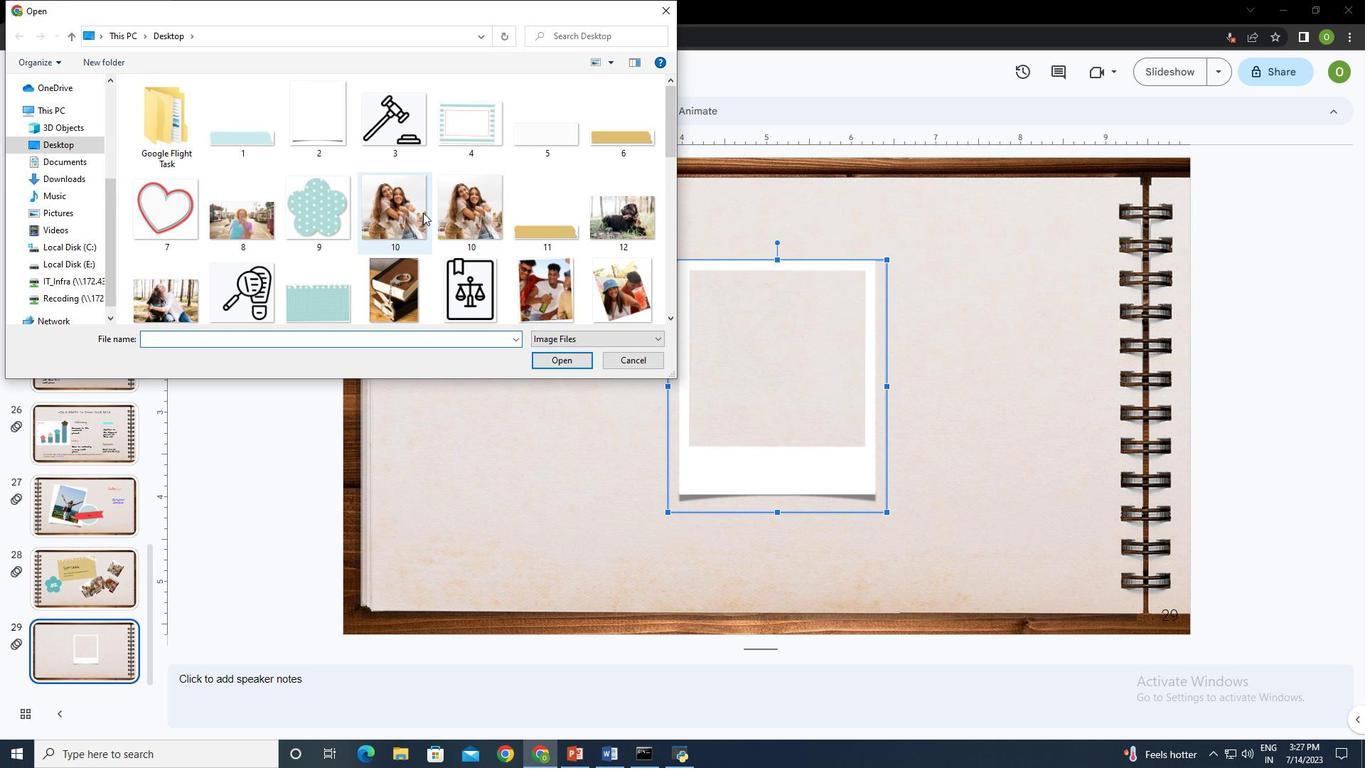 
Action: Mouse scrolled (423, 211) with delta (0, 0)
Screenshot: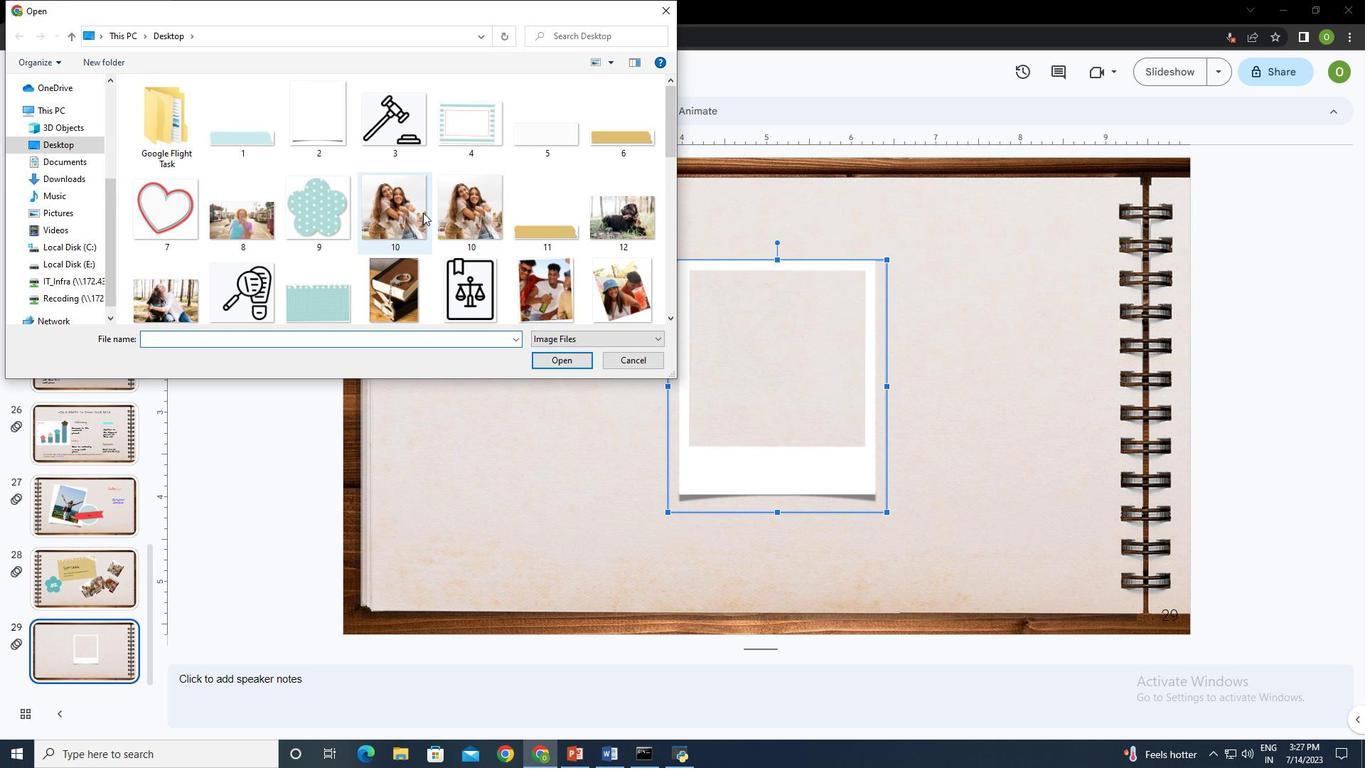 
Action: Mouse scrolled (423, 211) with delta (0, 0)
Screenshot: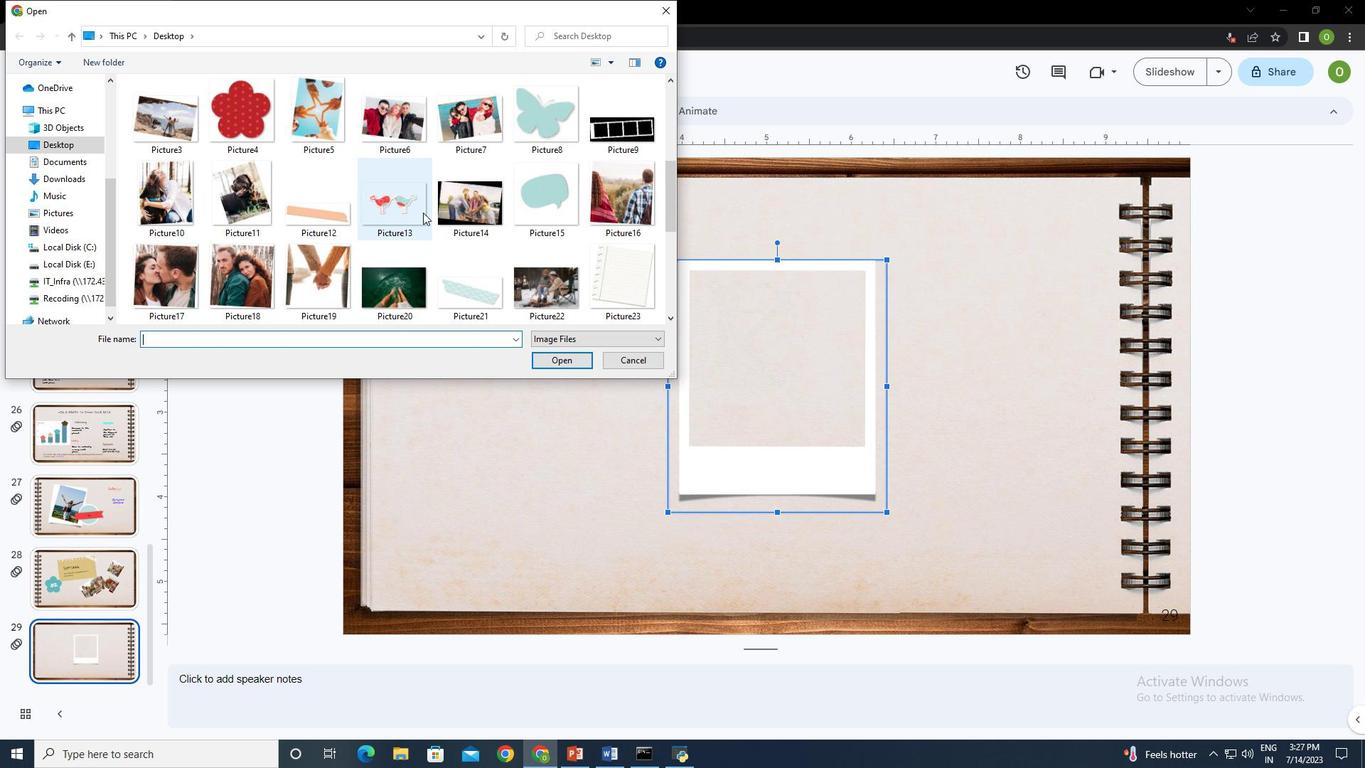
Action: Mouse scrolled (423, 211) with delta (0, 0)
Screenshot: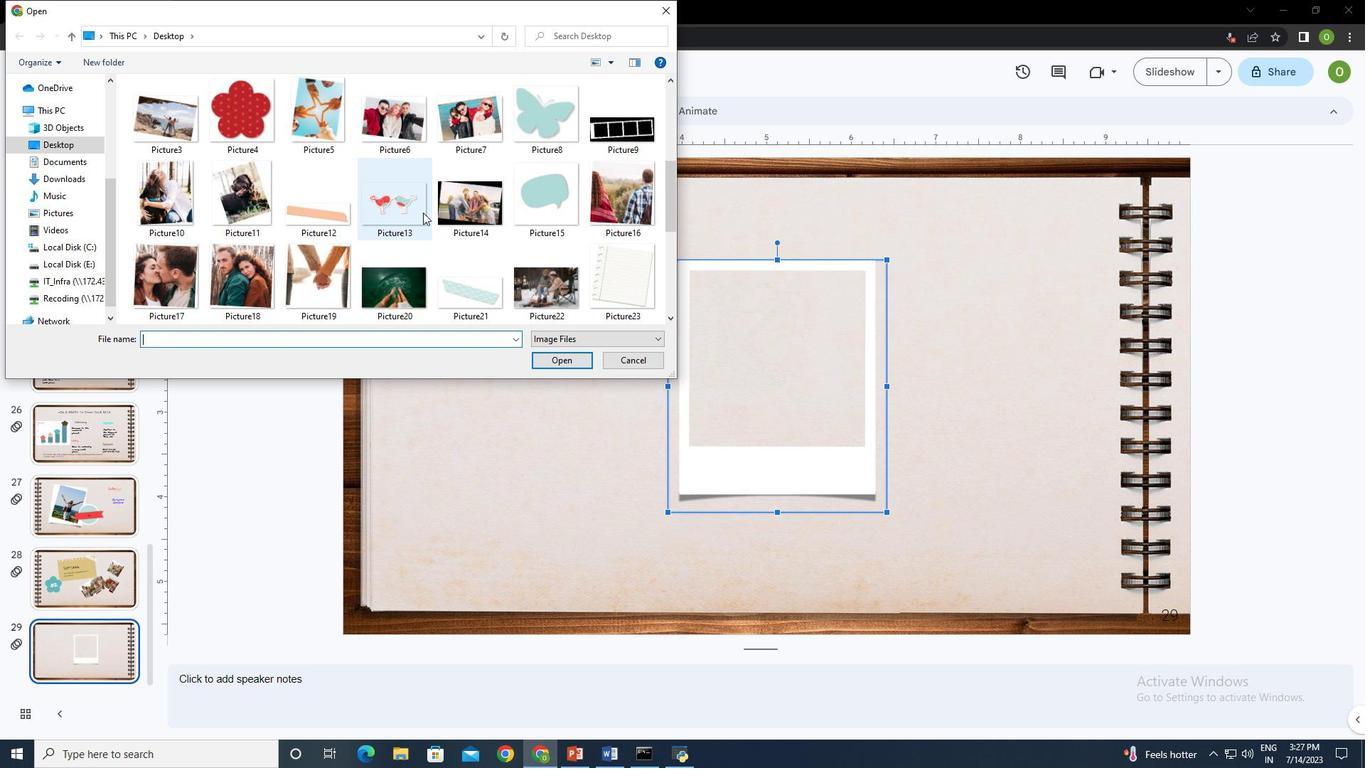 
Action: Mouse scrolled (423, 211) with delta (0, 0)
Screenshot: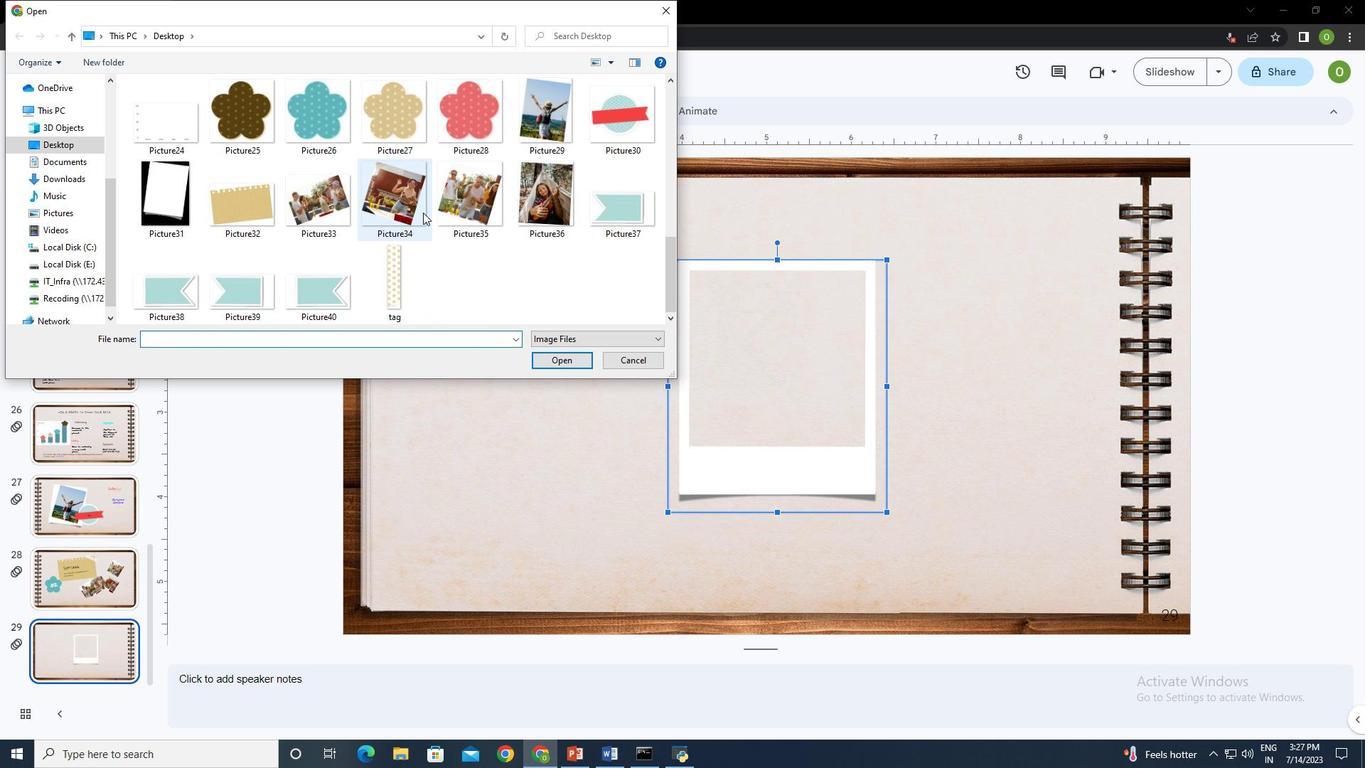 
Action: Mouse moved to (560, 184)
Screenshot: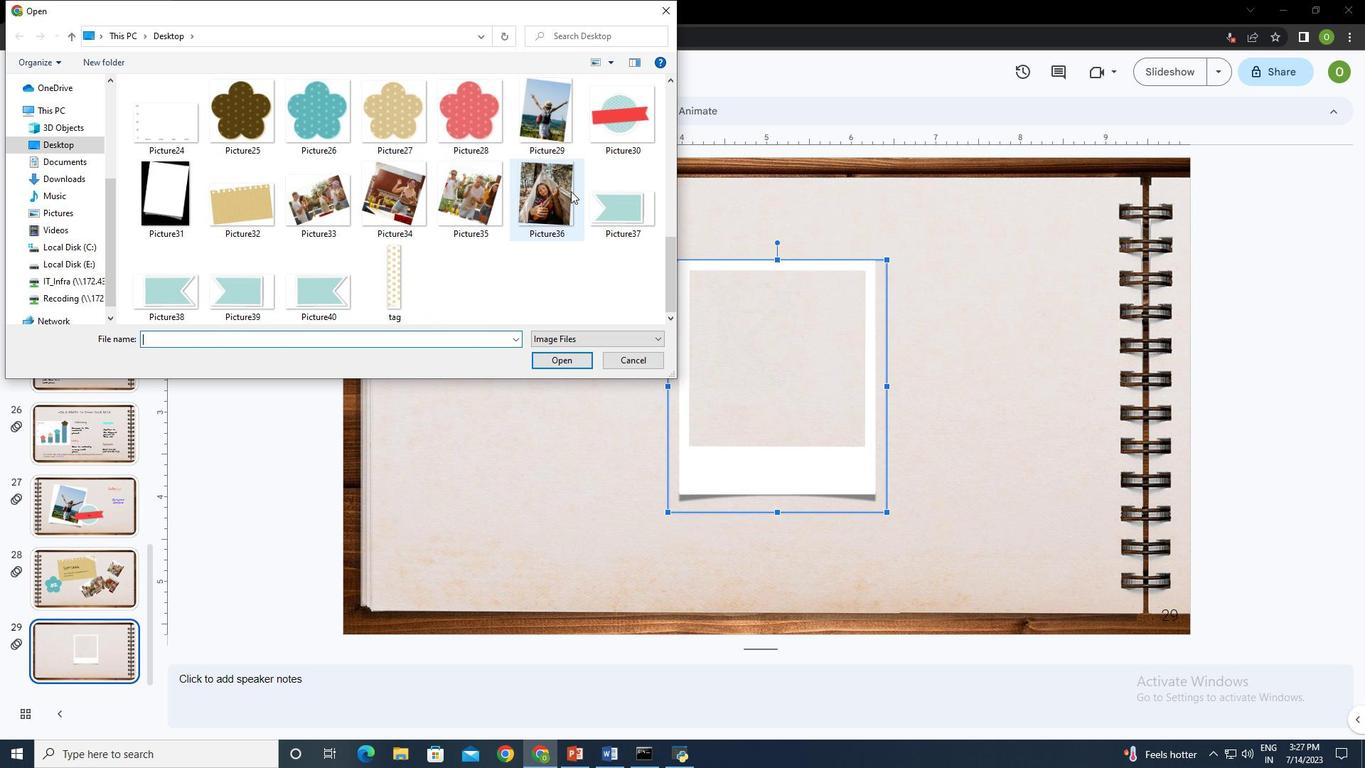 
Action: Mouse pressed left at (560, 184)
Screenshot: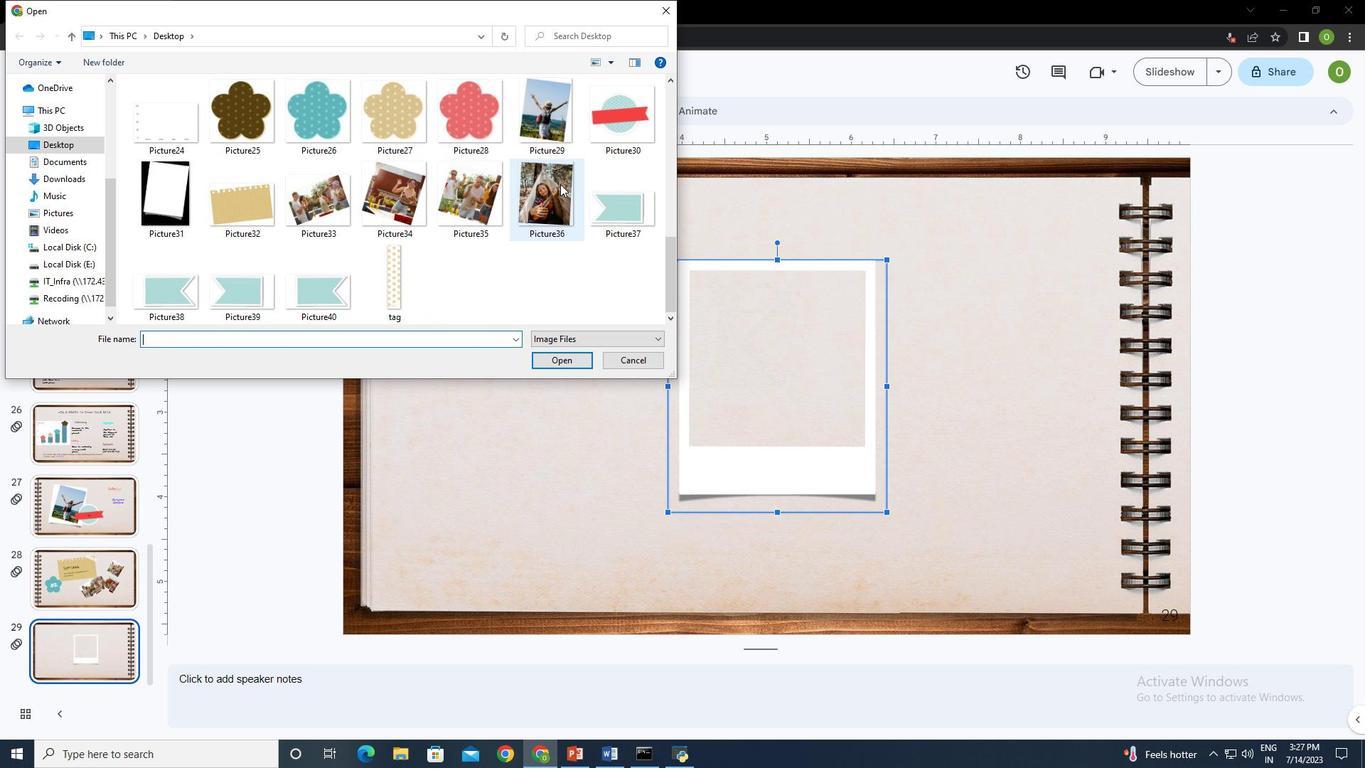 
Action: Mouse moved to (567, 359)
Screenshot: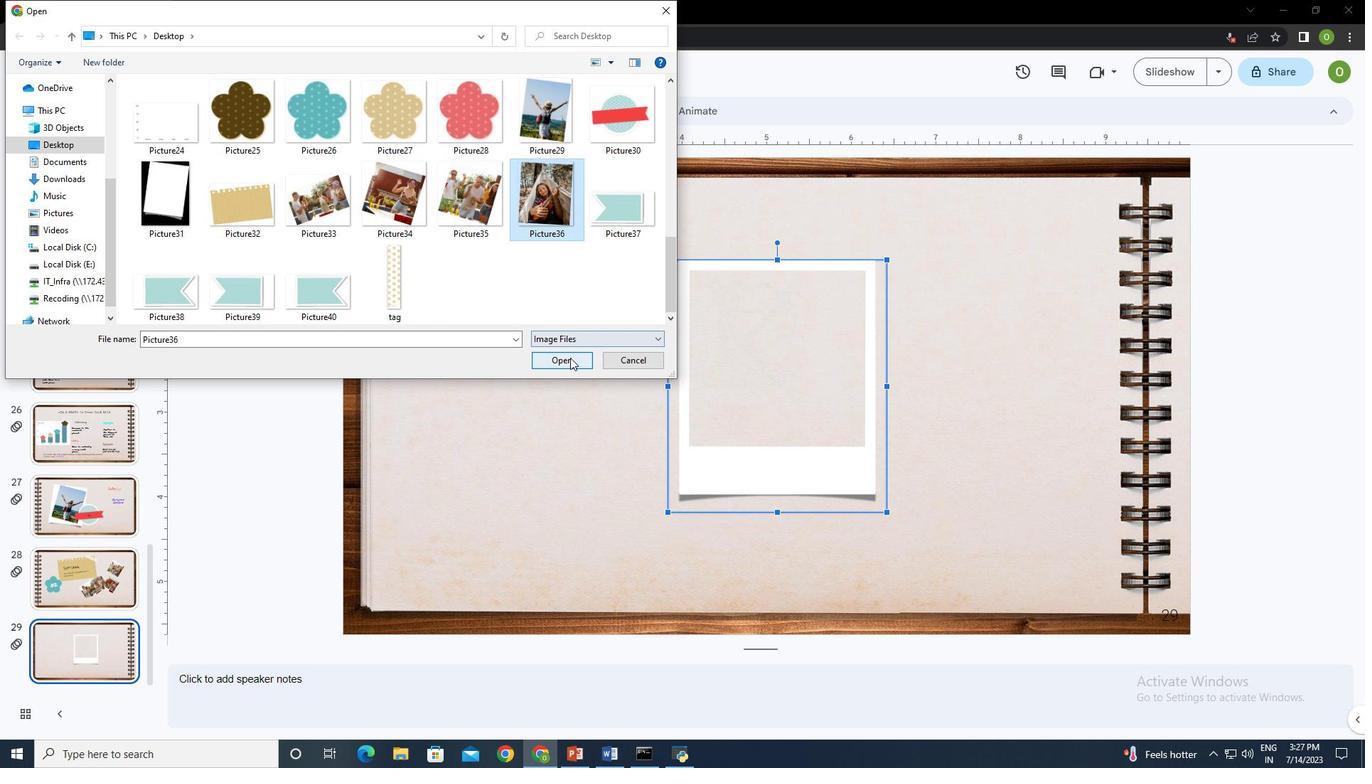 
Action: Mouse pressed left at (567, 359)
Screenshot: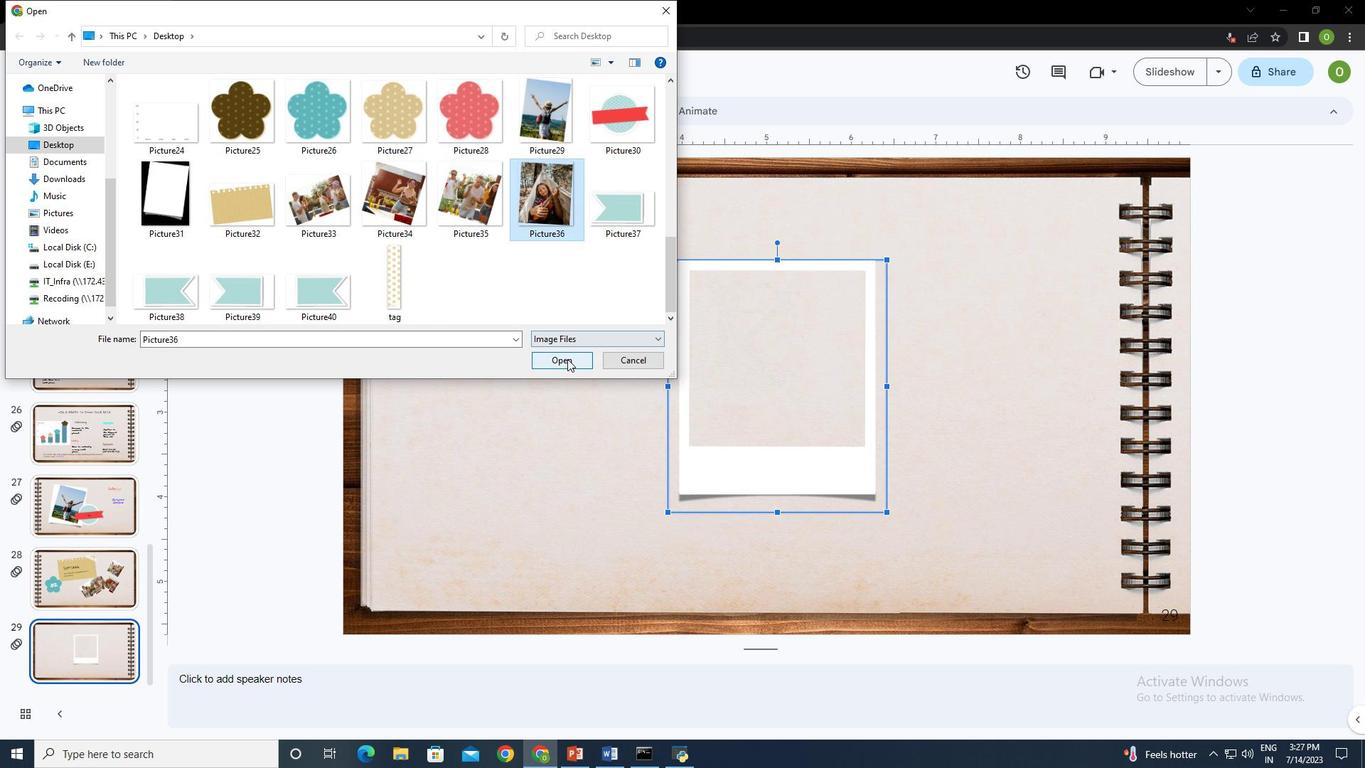 
Action: Mouse moved to (481, 317)
Screenshot: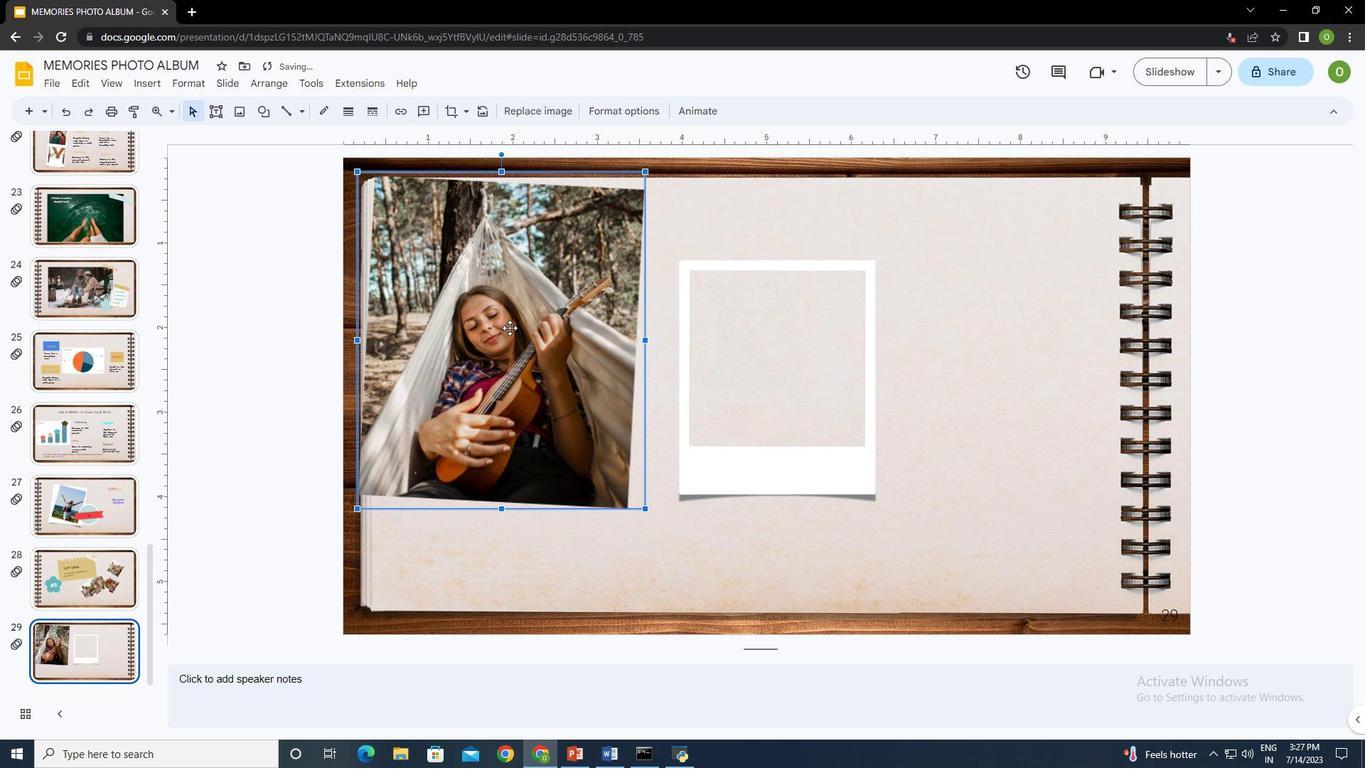 
Action: Mouse pressed left at (481, 317)
Screenshot: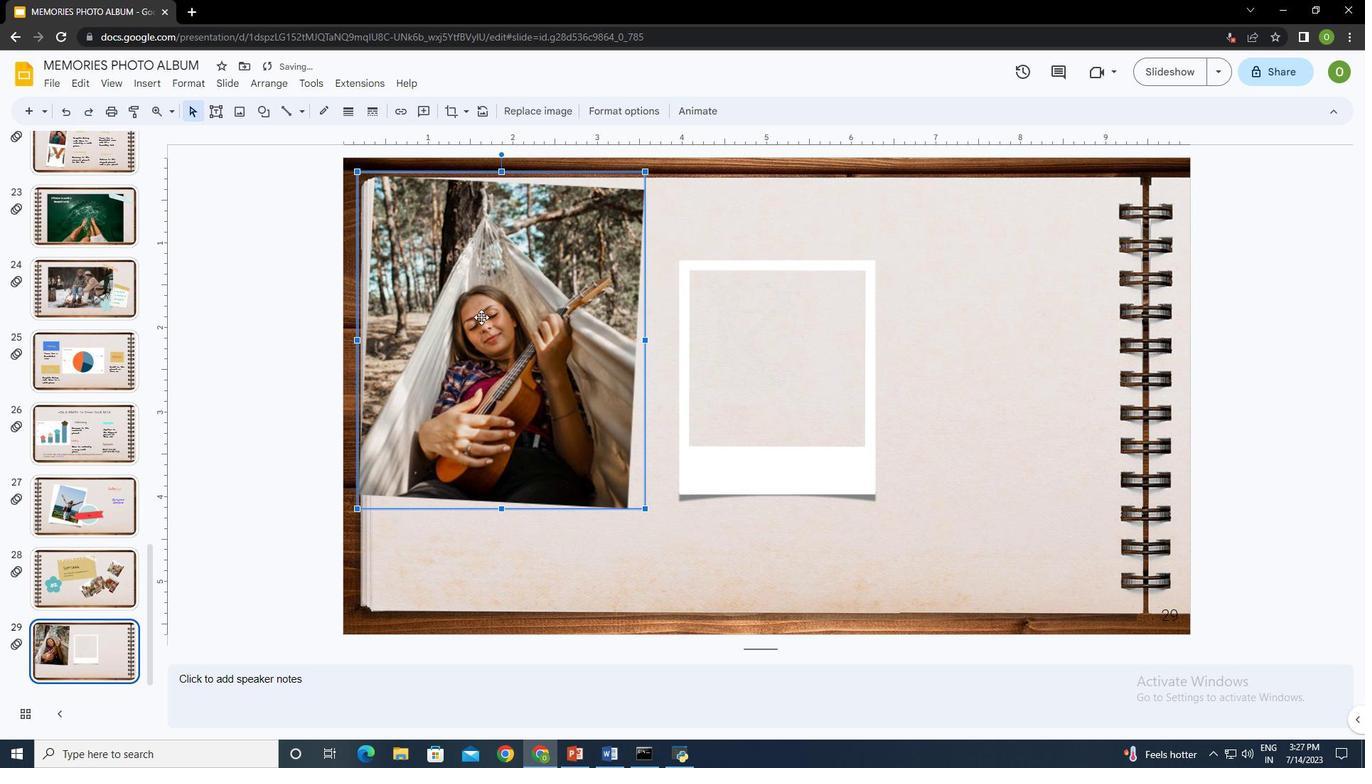 
Action: Mouse moved to (909, 541)
Screenshot: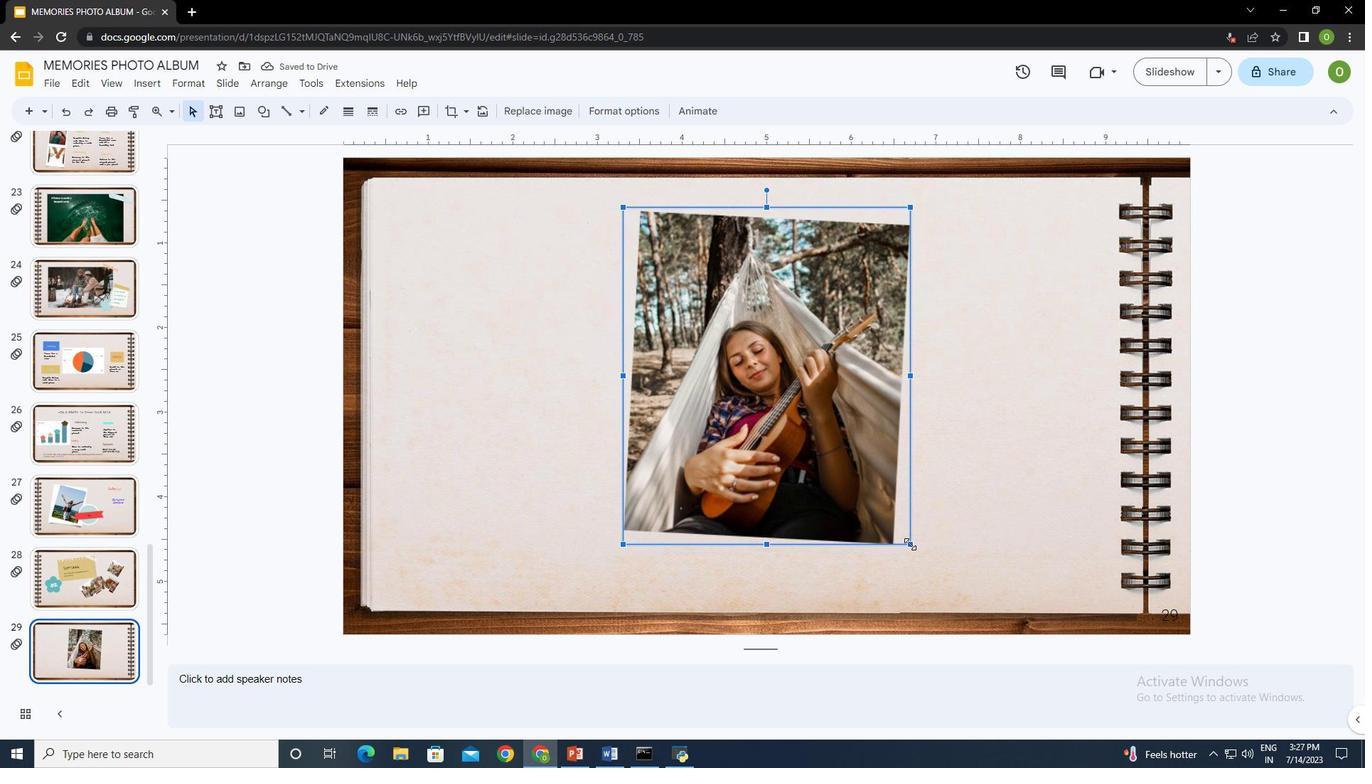 
Action: Mouse pressed left at (909, 541)
Screenshot: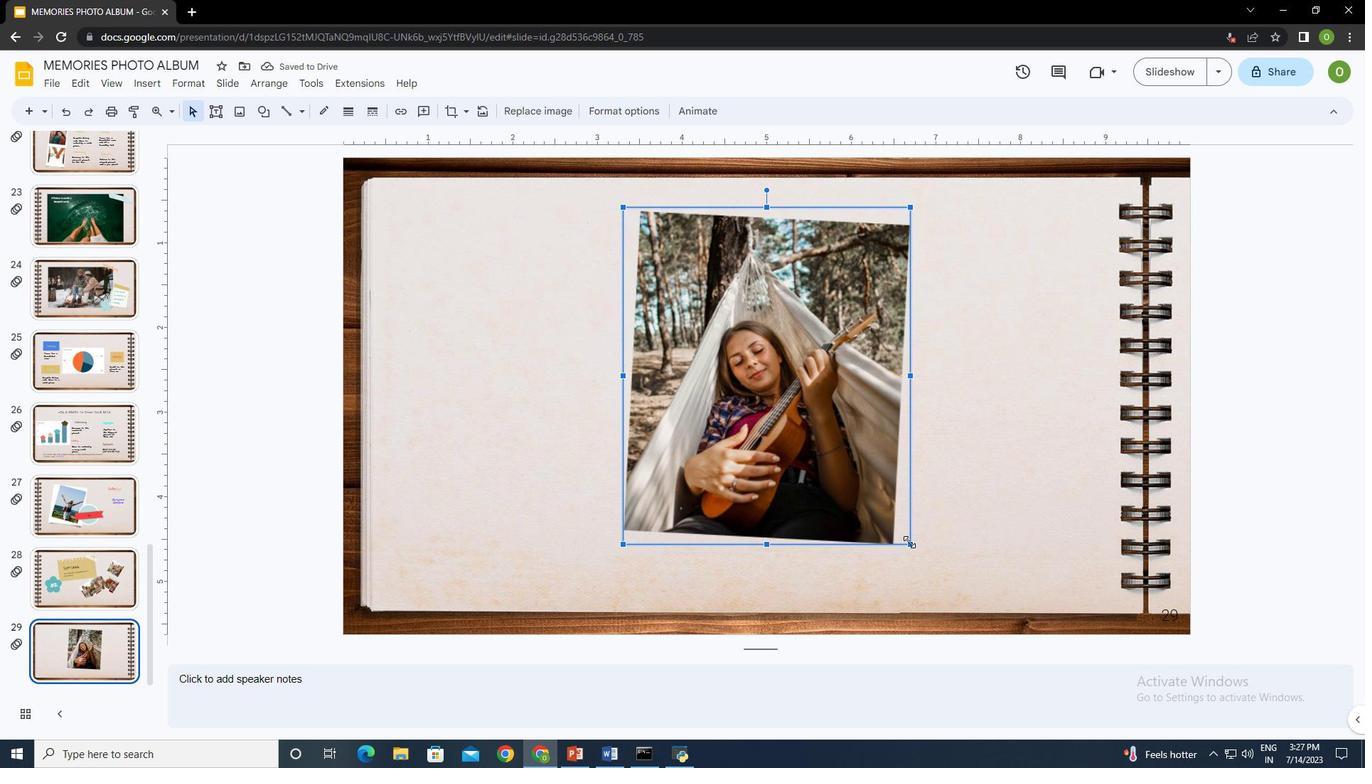 
Action: Mouse moved to (707, 327)
Screenshot: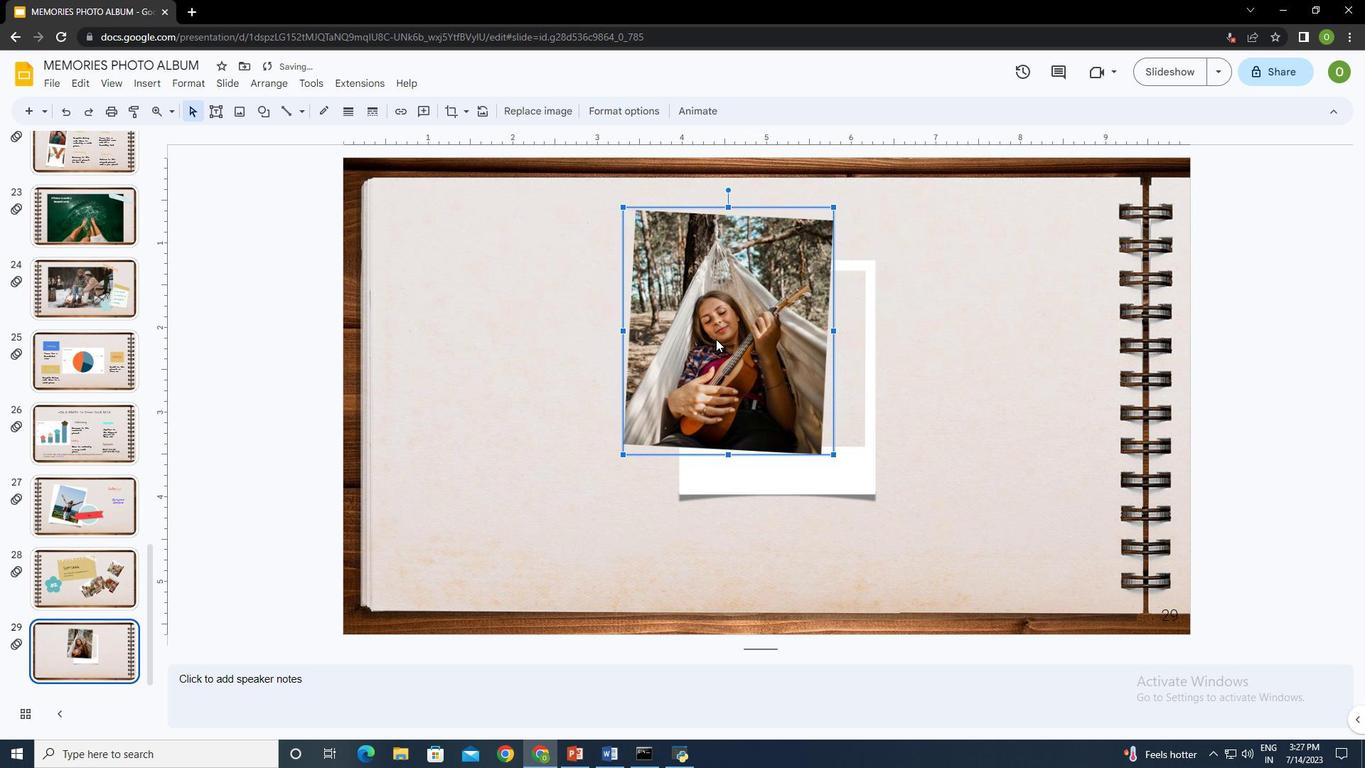 
Action: Mouse pressed left at (707, 327)
Screenshot: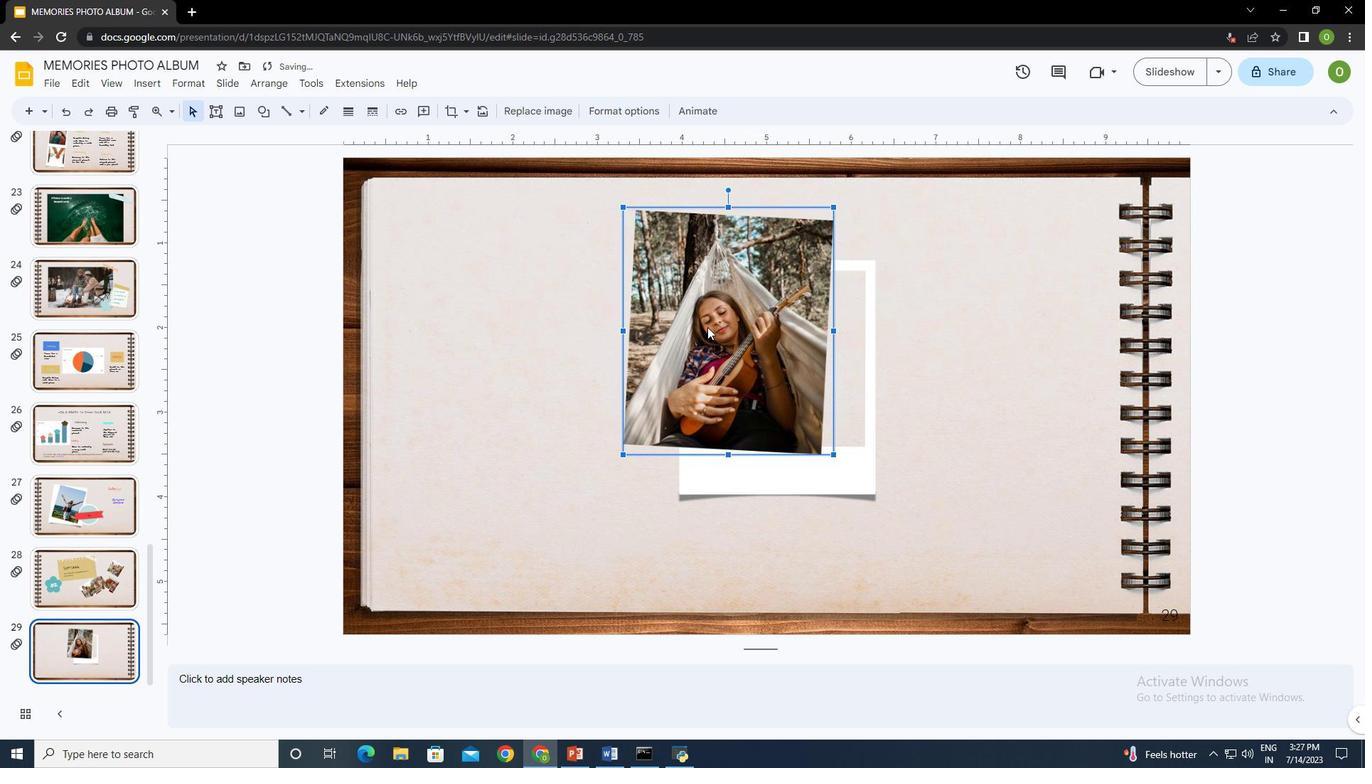 
Action: Mouse moved to (269, 80)
Screenshot: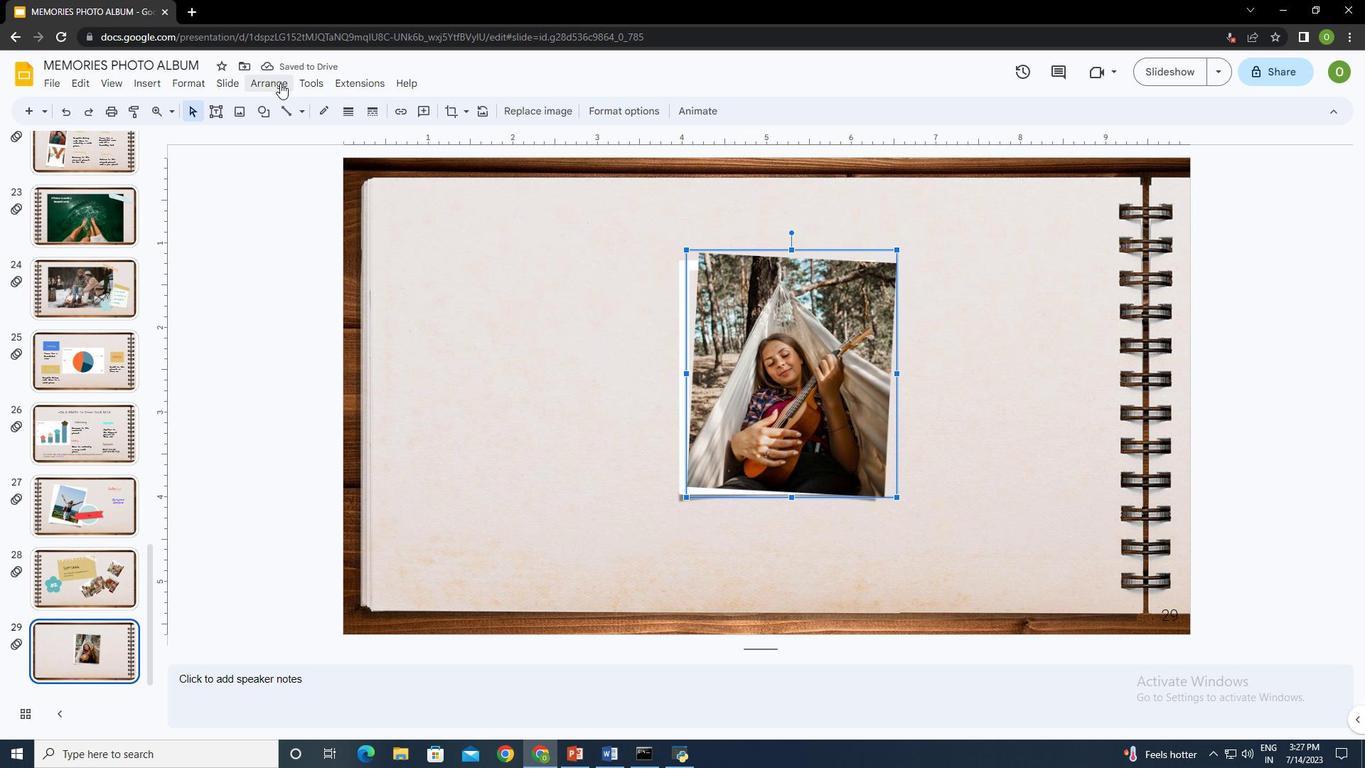 
Action: Mouse pressed left at (269, 80)
Screenshot: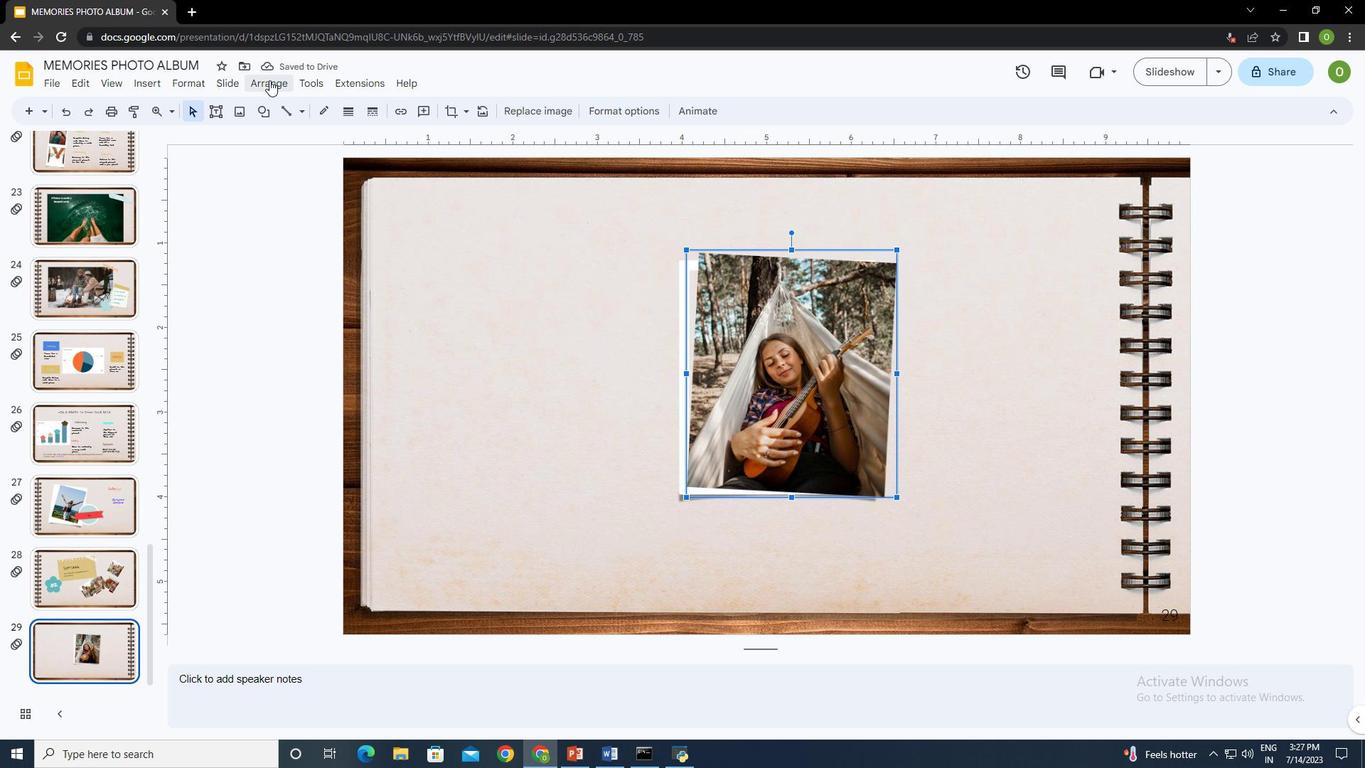 
Action: Mouse moved to (548, 178)
Screenshot: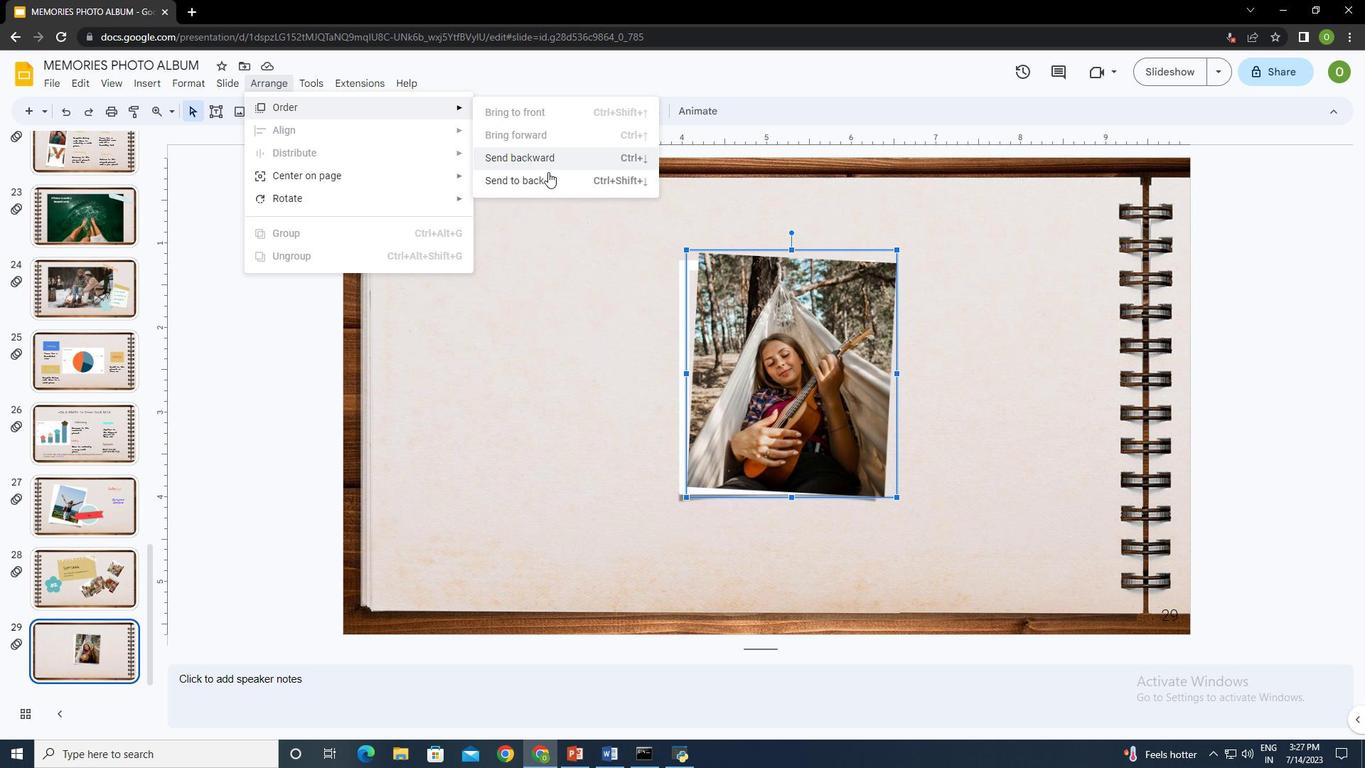 
Action: Mouse pressed left at (548, 178)
Screenshot: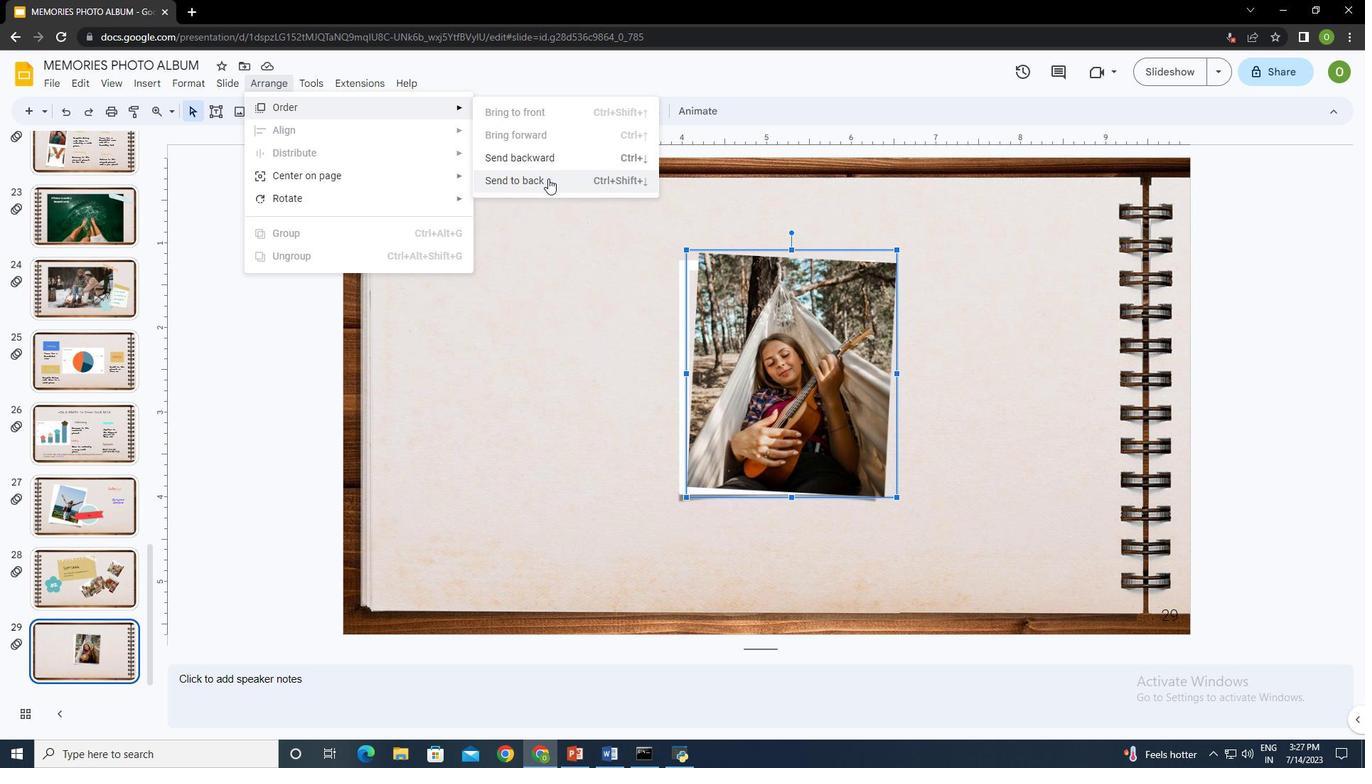 
Action: Mouse moved to (789, 334)
Screenshot: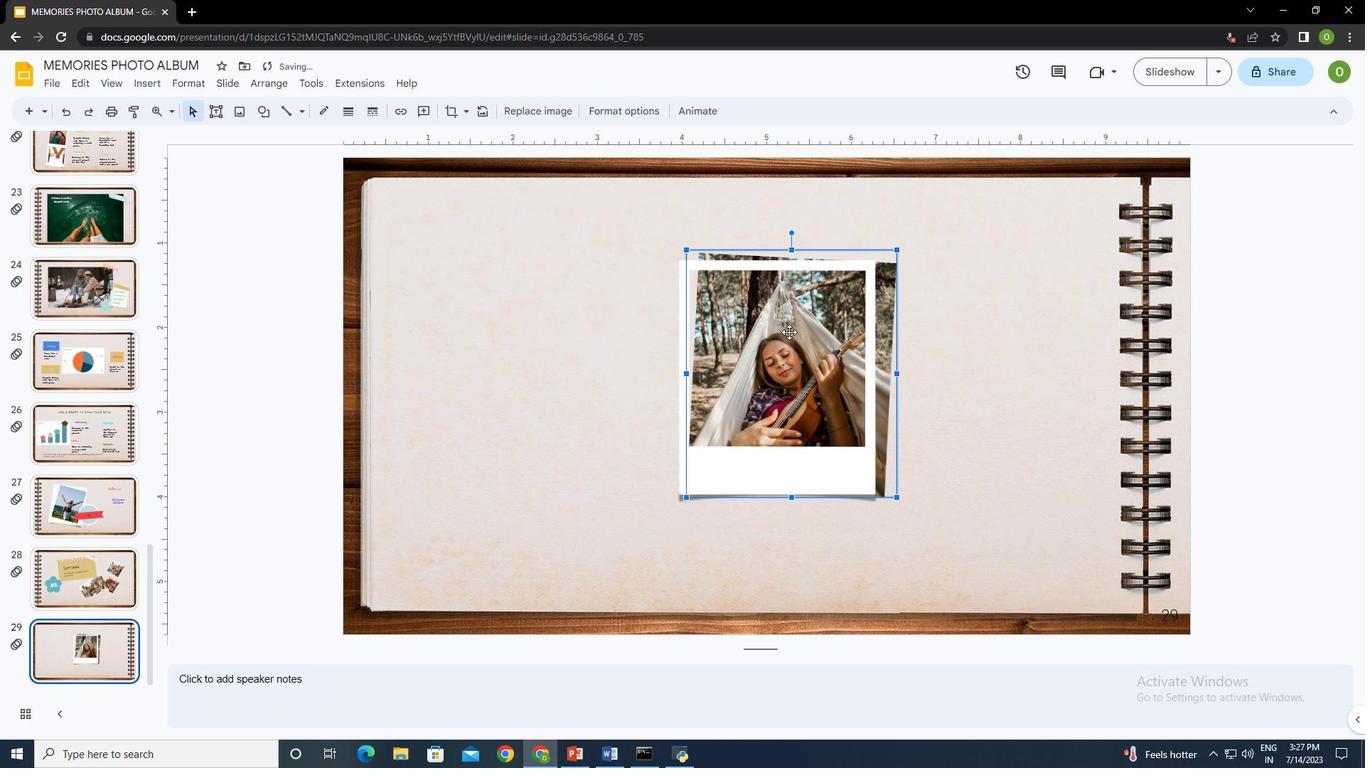
Action: Mouse pressed left at (789, 334)
Screenshot: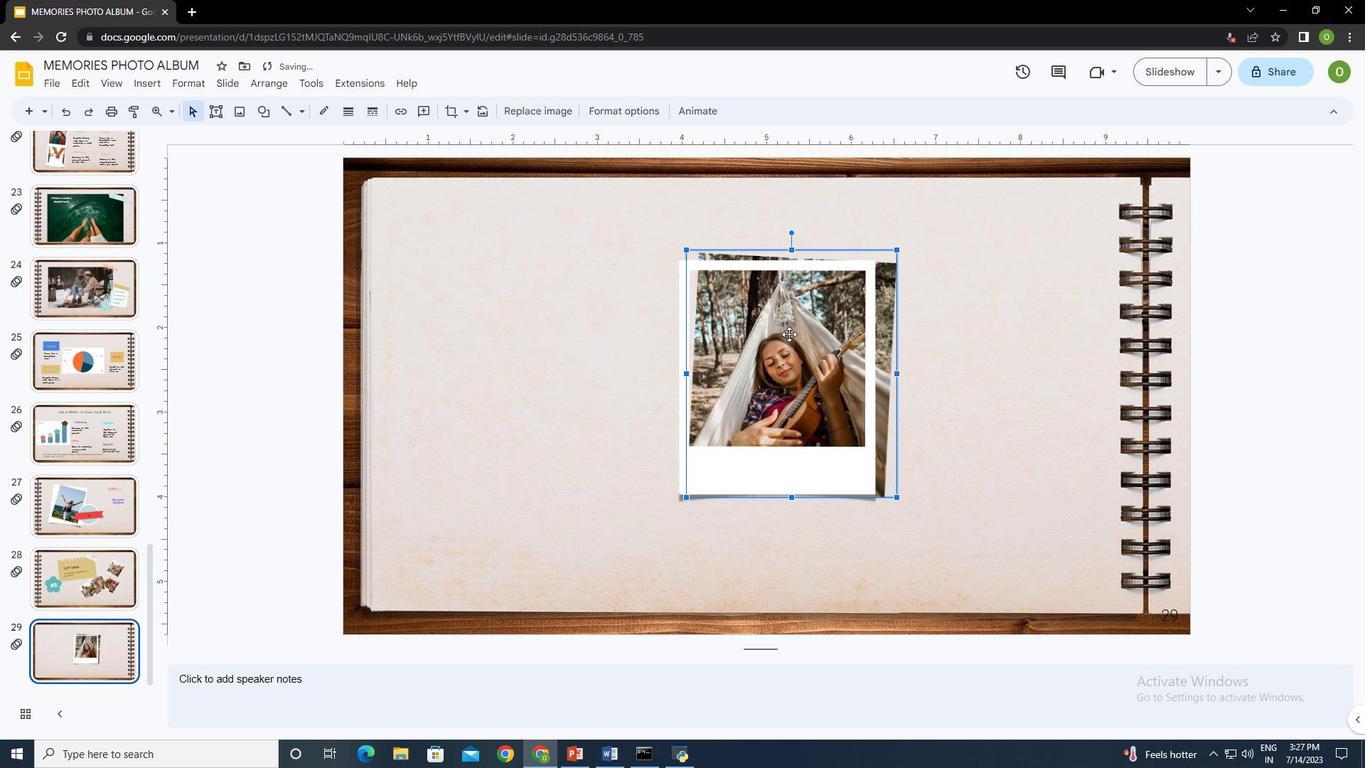 
Action: Mouse moved to (765, 370)
Screenshot: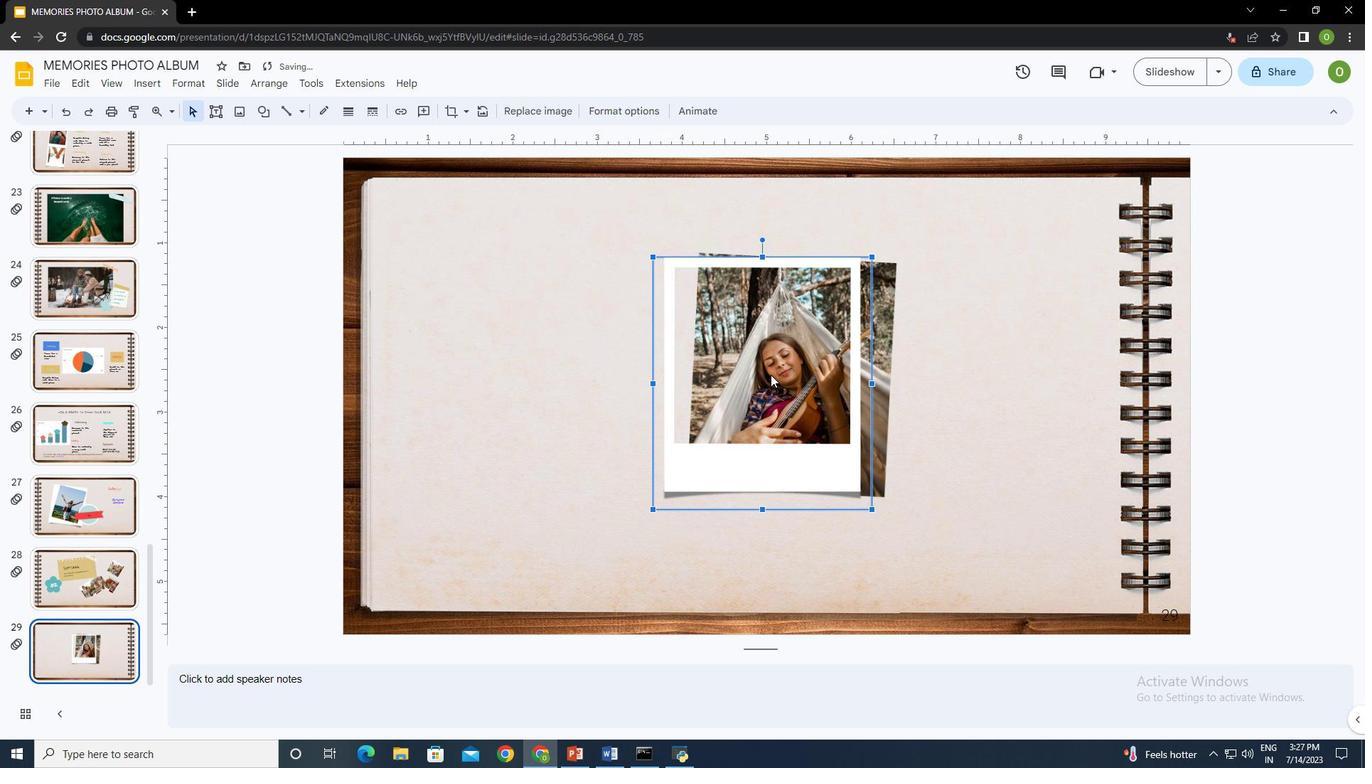 
Action: Mouse pressed left at (765, 370)
Screenshot: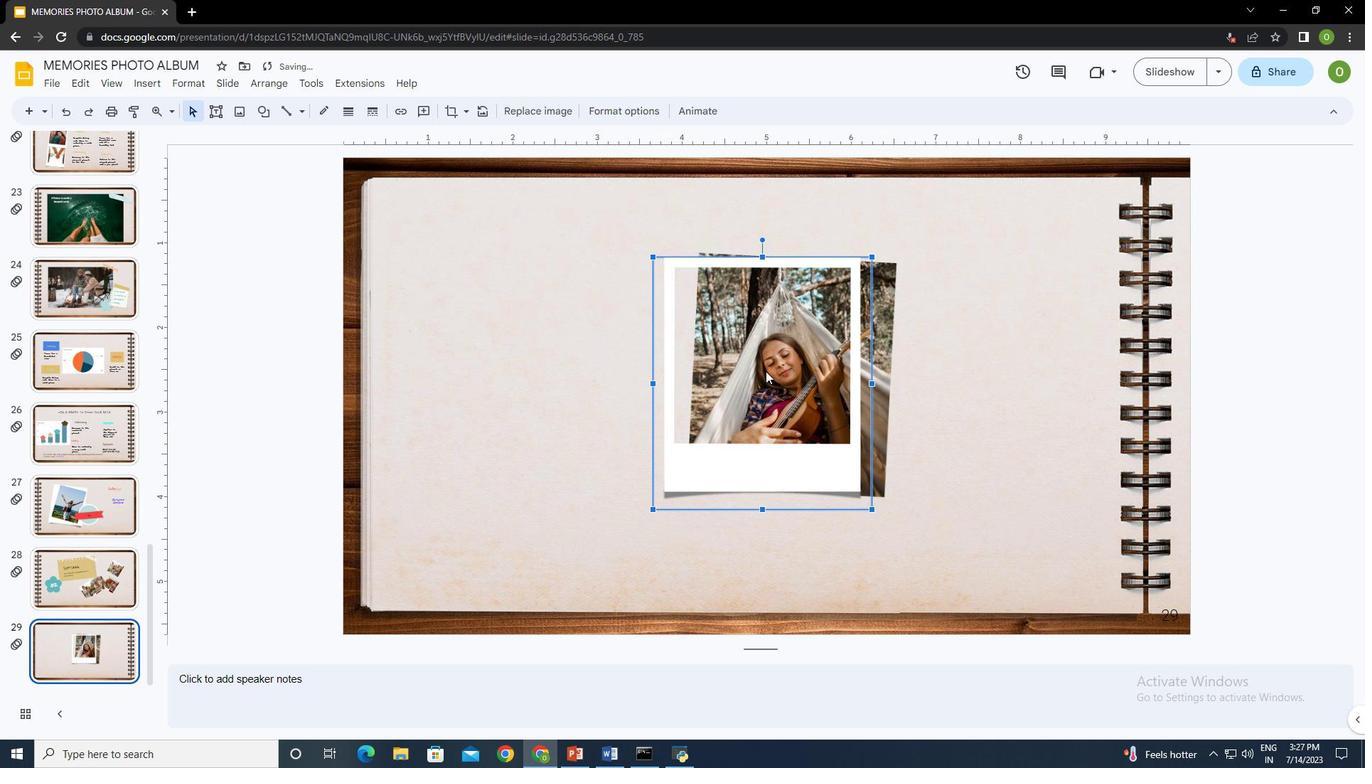 
Action: Mouse moved to (895, 509)
Screenshot: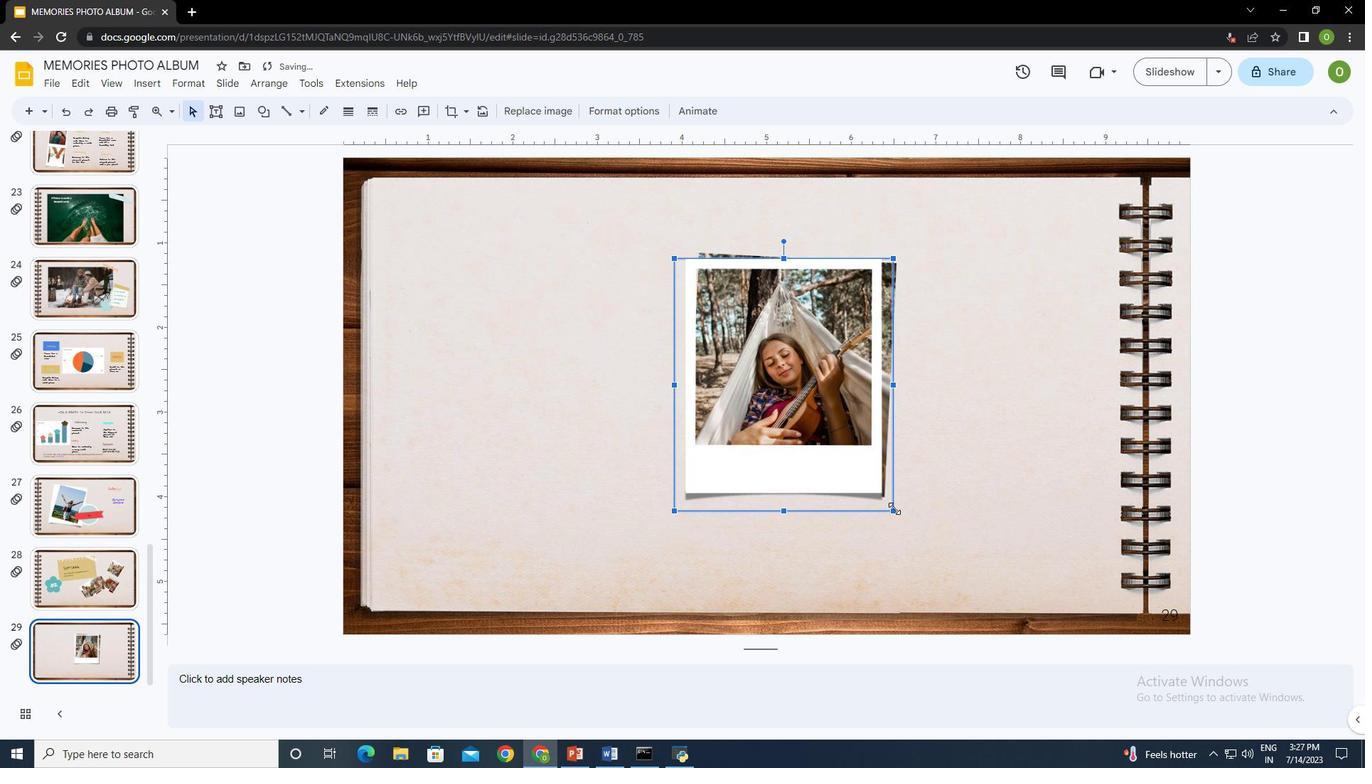 
Action: Mouse pressed left at (895, 509)
Screenshot: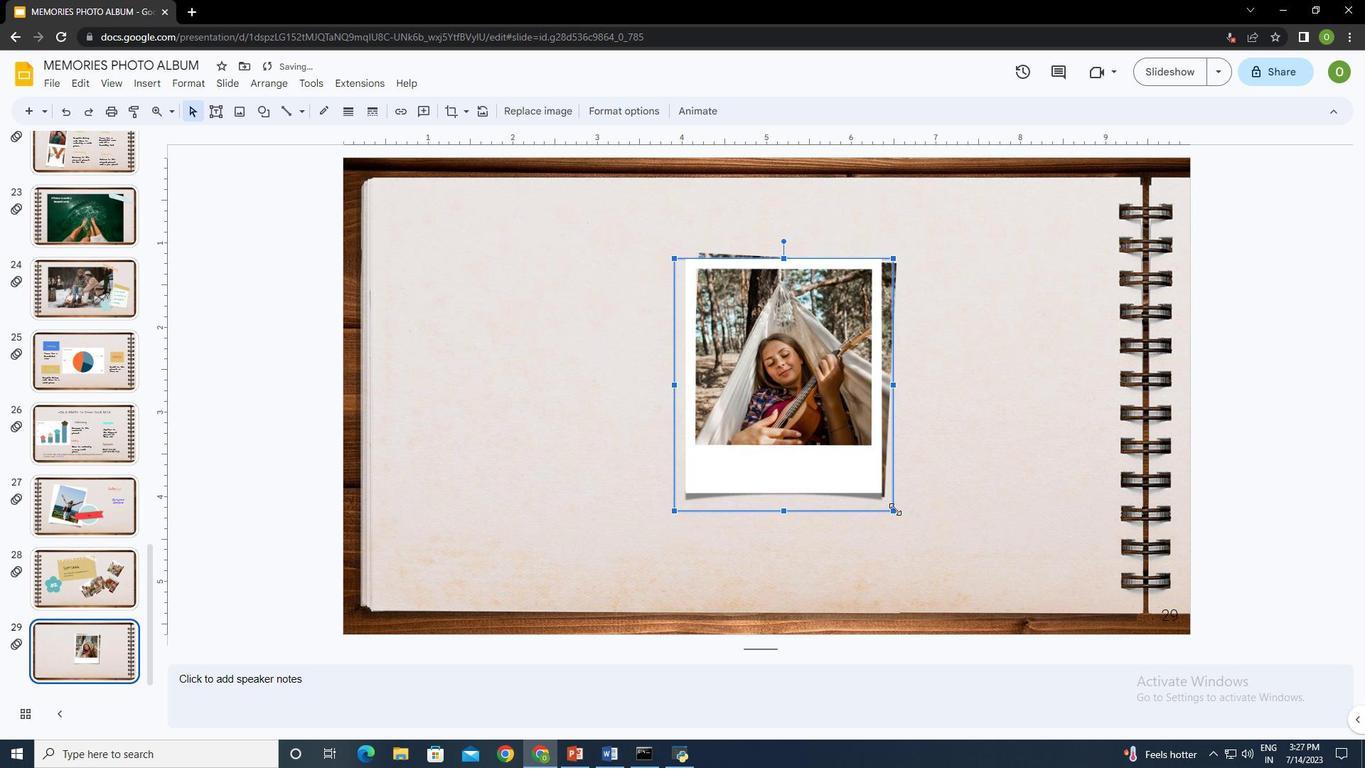 
Action: Mouse moved to (711, 253)
Screenshot: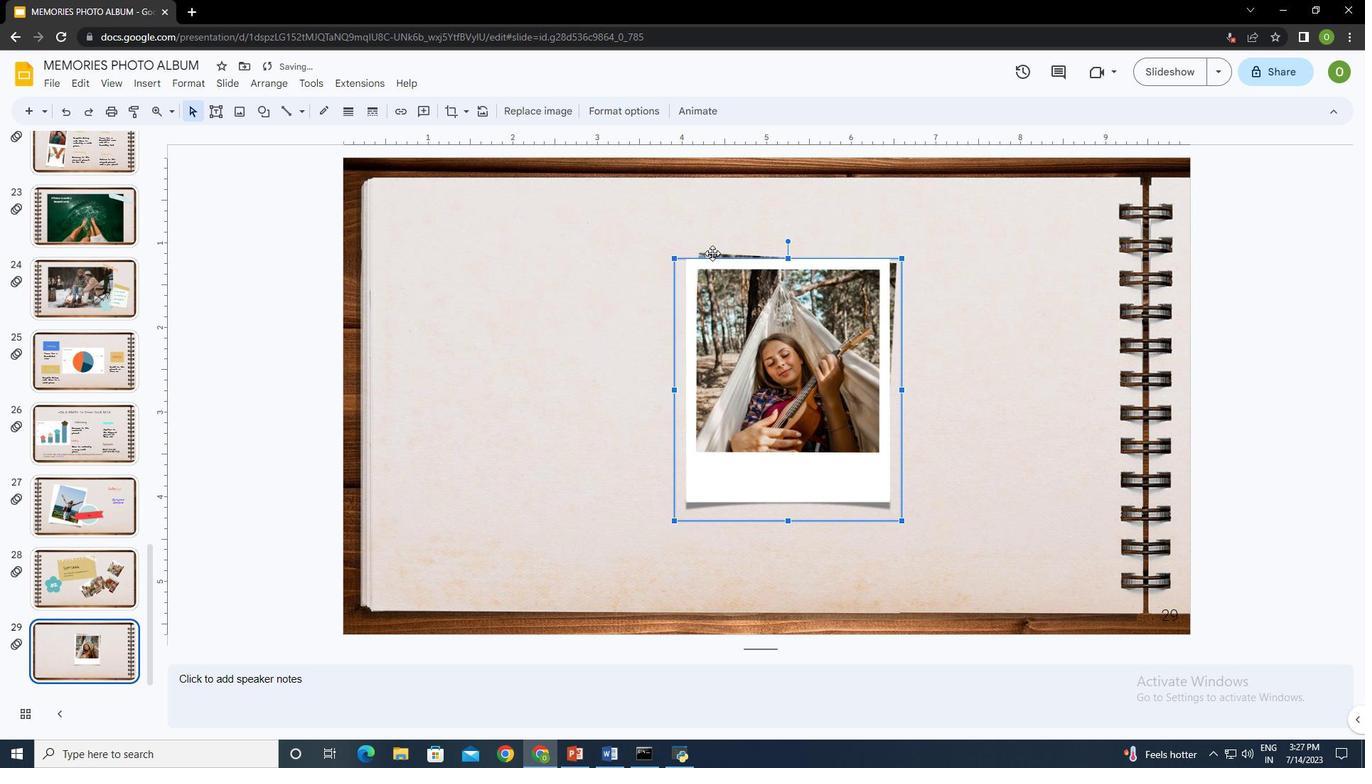 
Action: Mouse pressed left at (711, 253)
Screenshot: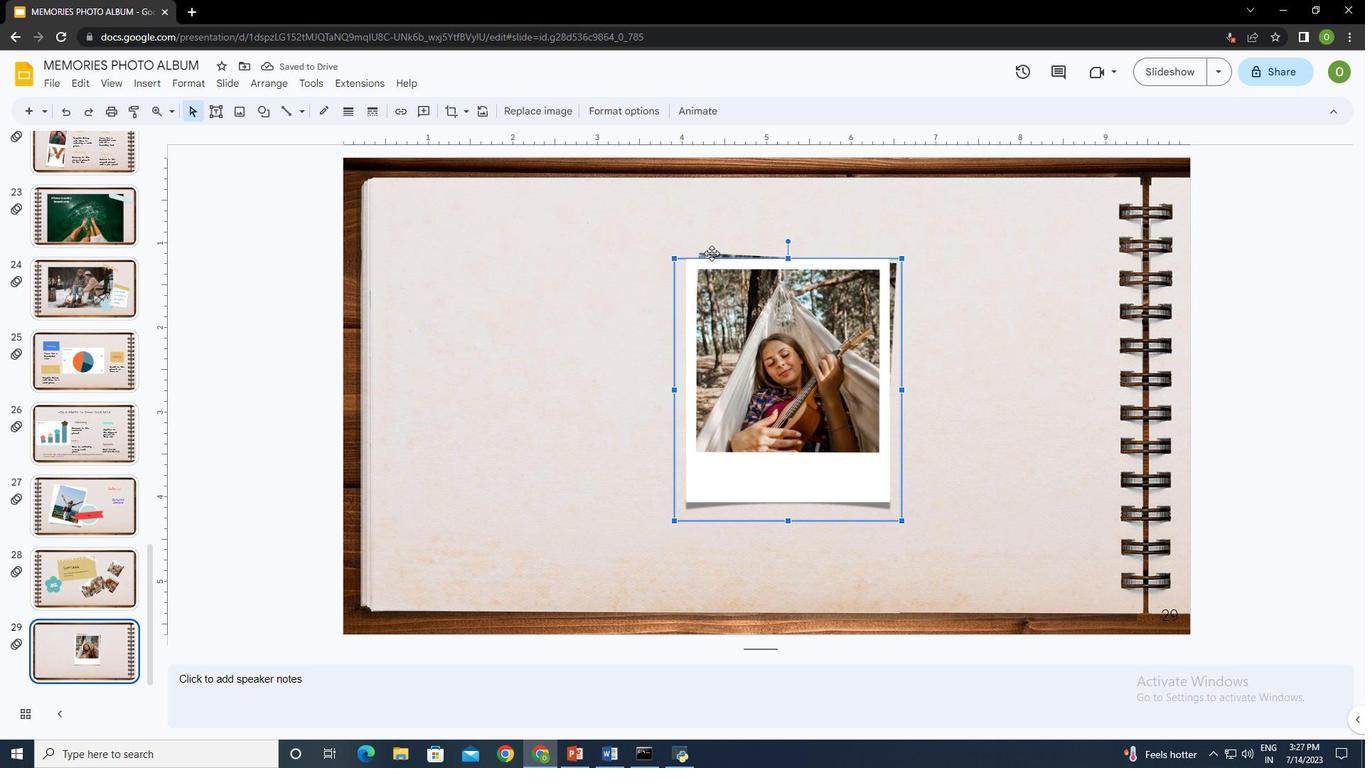 
Action: Mouse moved to (684, 248)
Screenshot: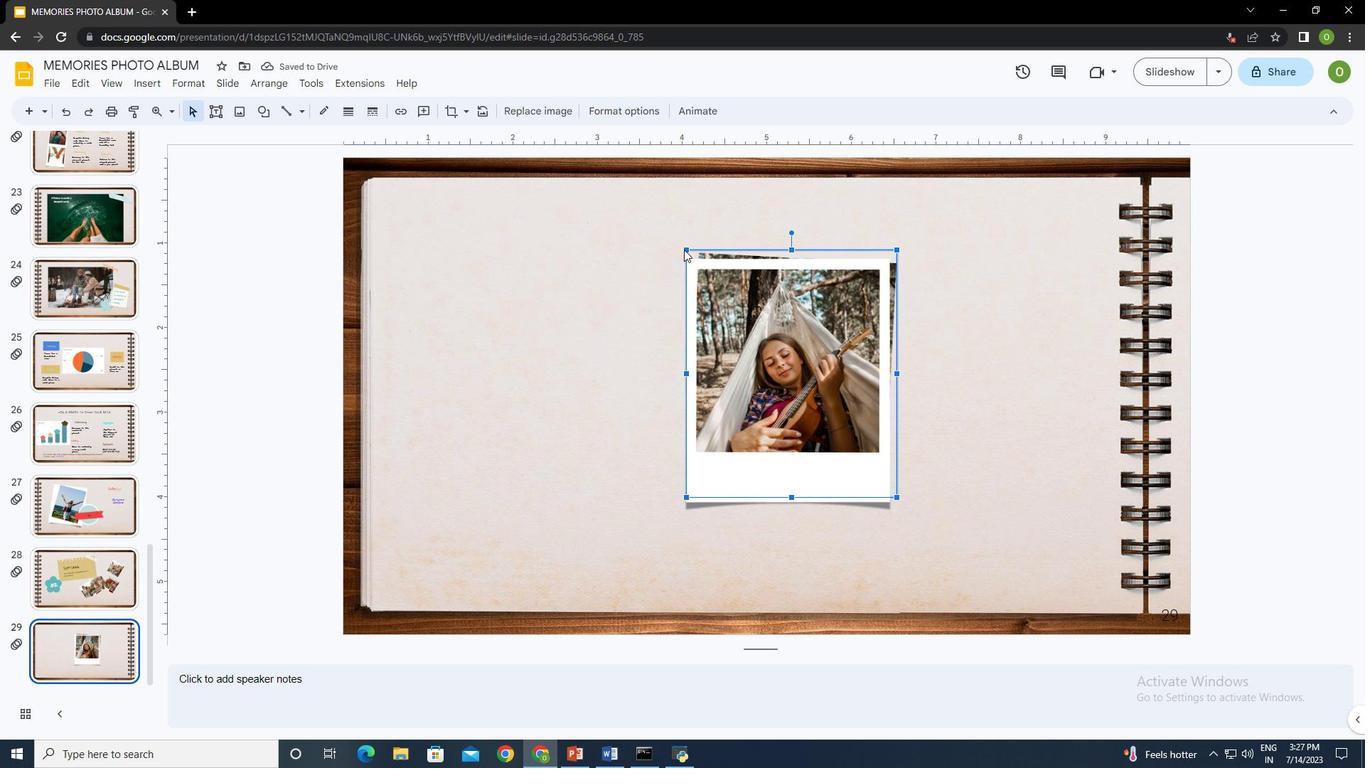 
Action: Mouse pressed left at (684, 248)
Screenshot: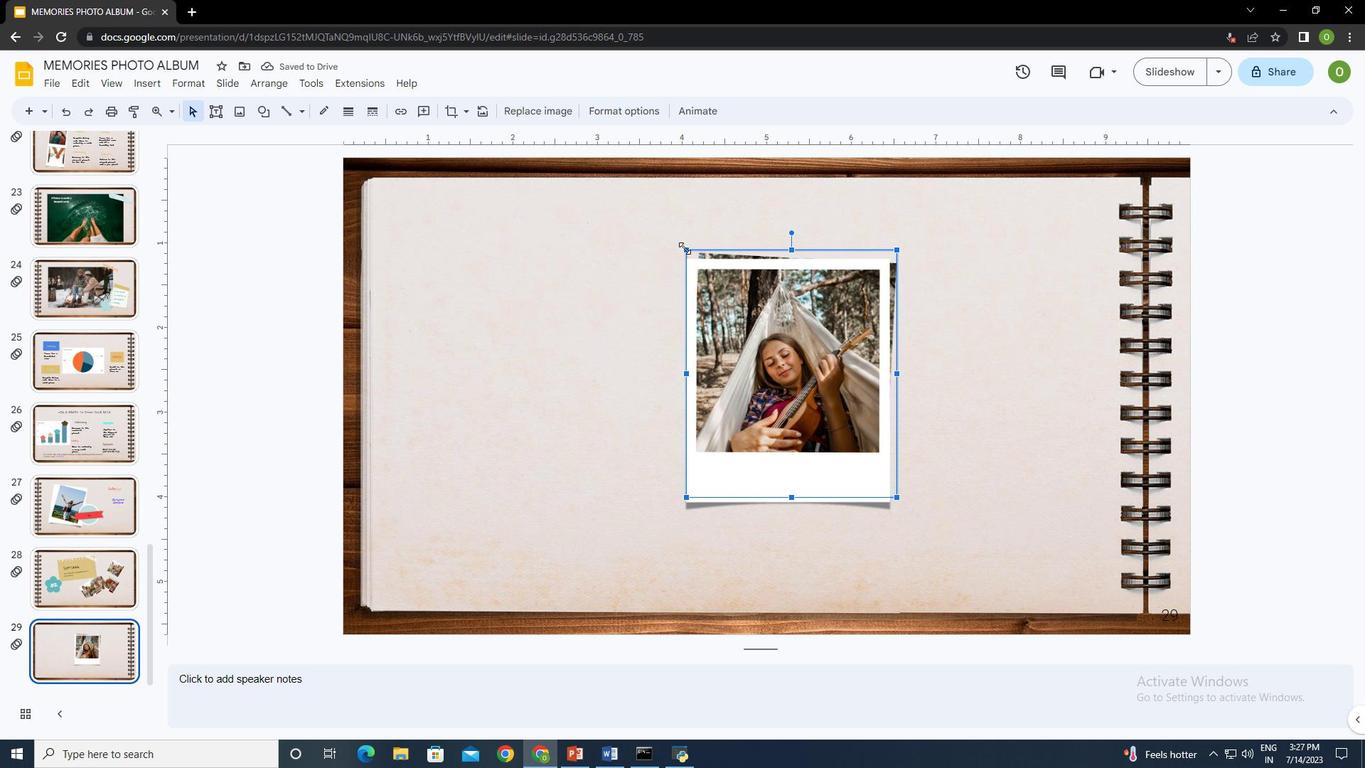 
Action: Mouse moved to (688, 251)
Screenshot: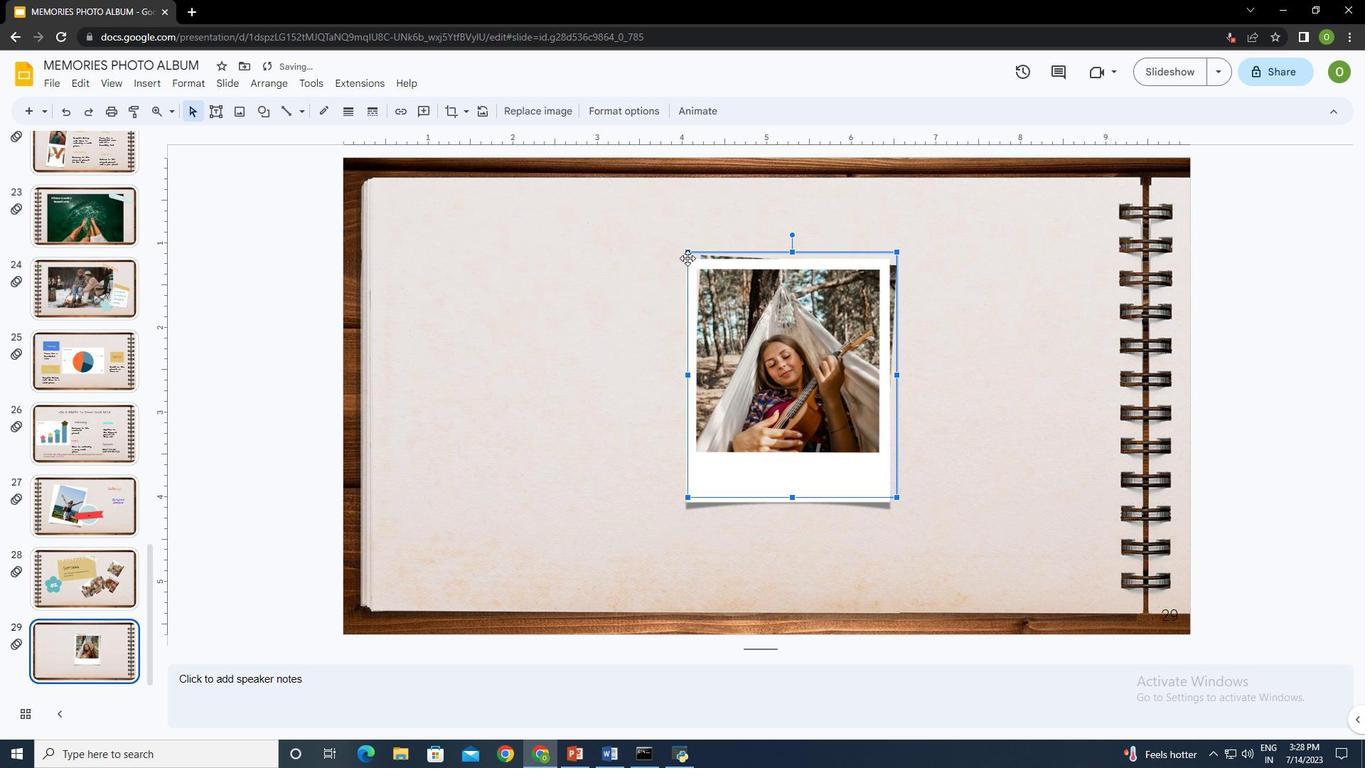 
Action: Mouse pressed left at (688, 251)
Screenshot: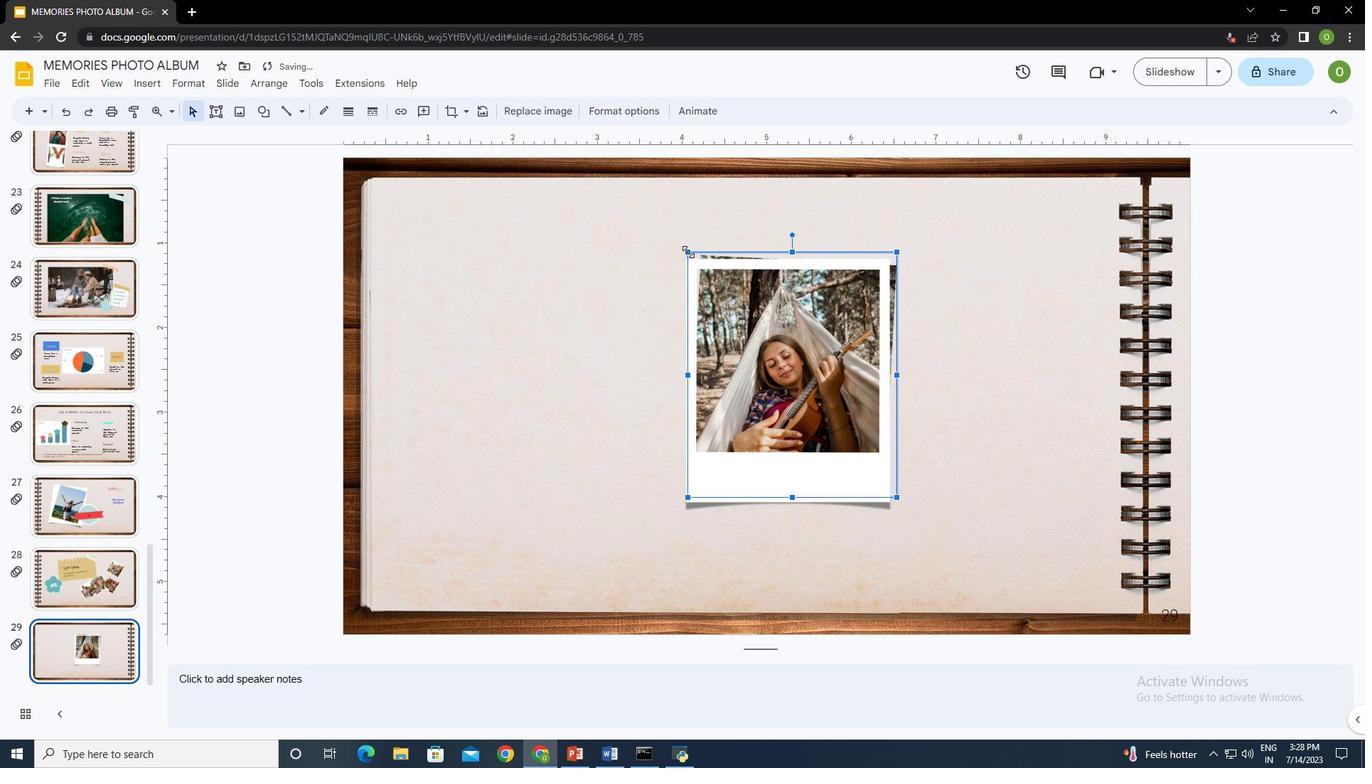 
Action: Mouse moved to (894, 255)
Screenshot: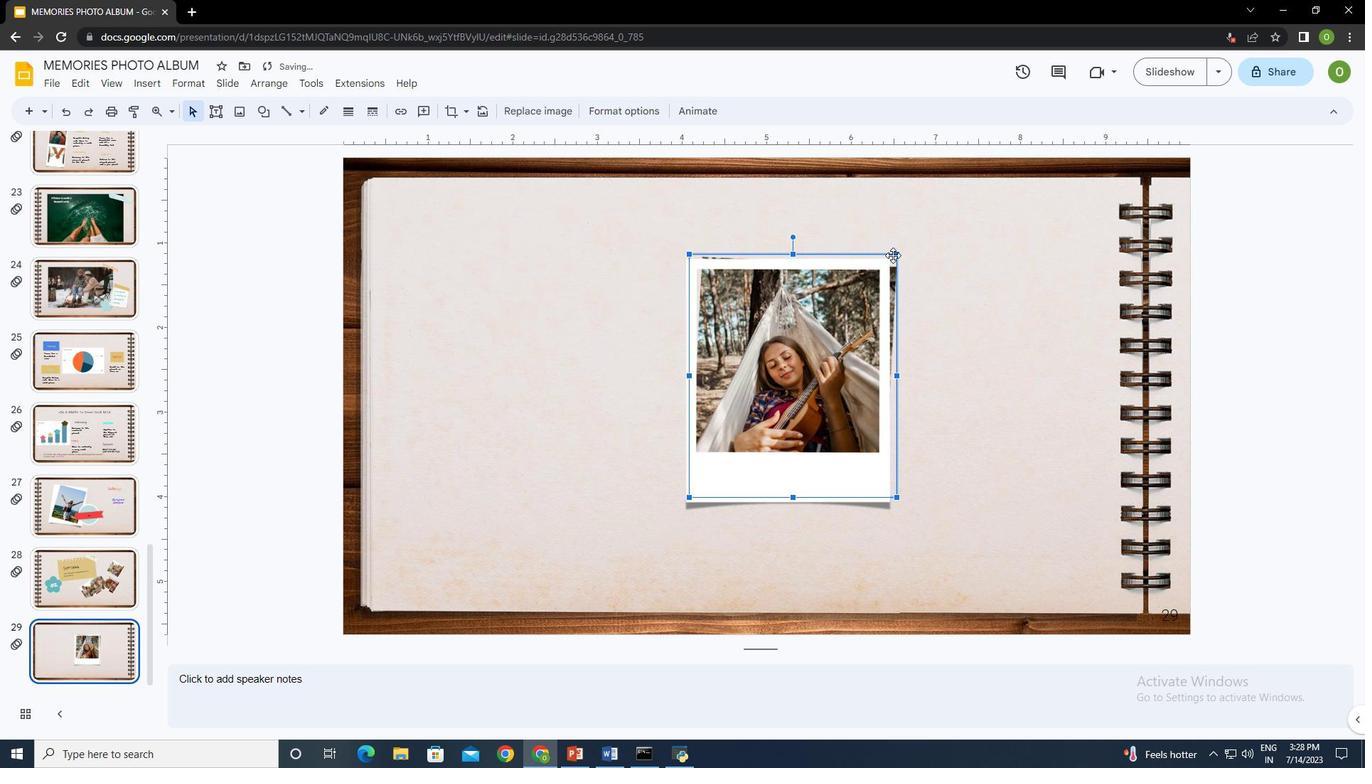 
Action: Mouse pressed left at (894, 255)
Screenshot: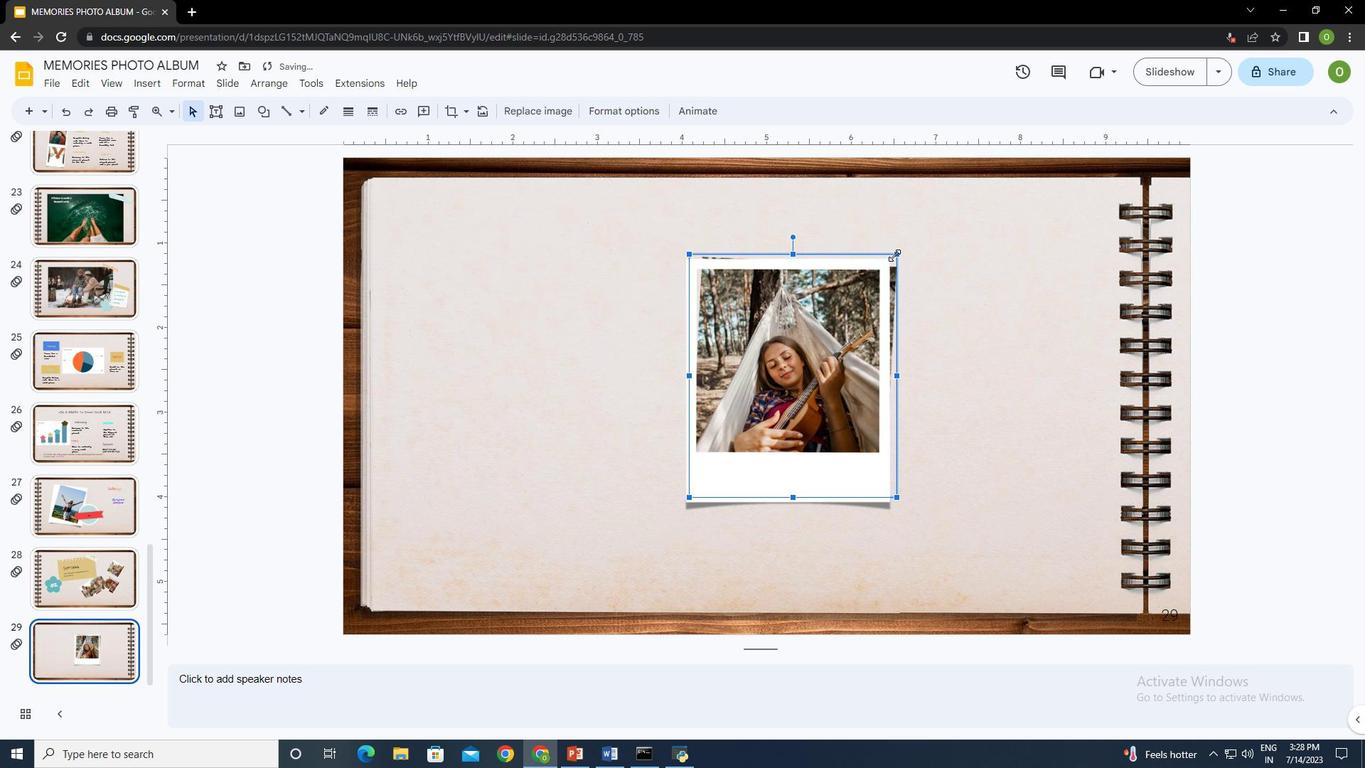 
Action: Mouse moved to (820, 320)
Screenshot: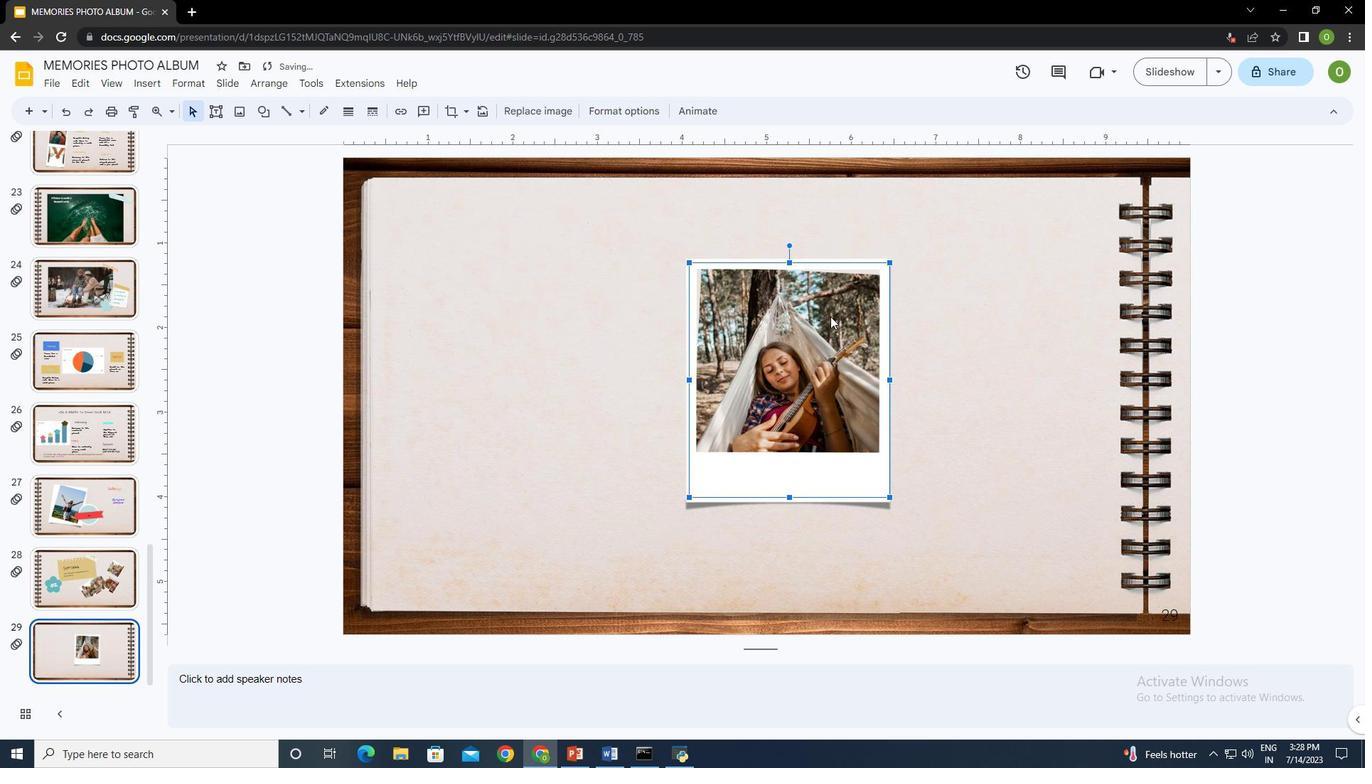 
Action: Mouse pressed left at (820, 320)
Screenshot: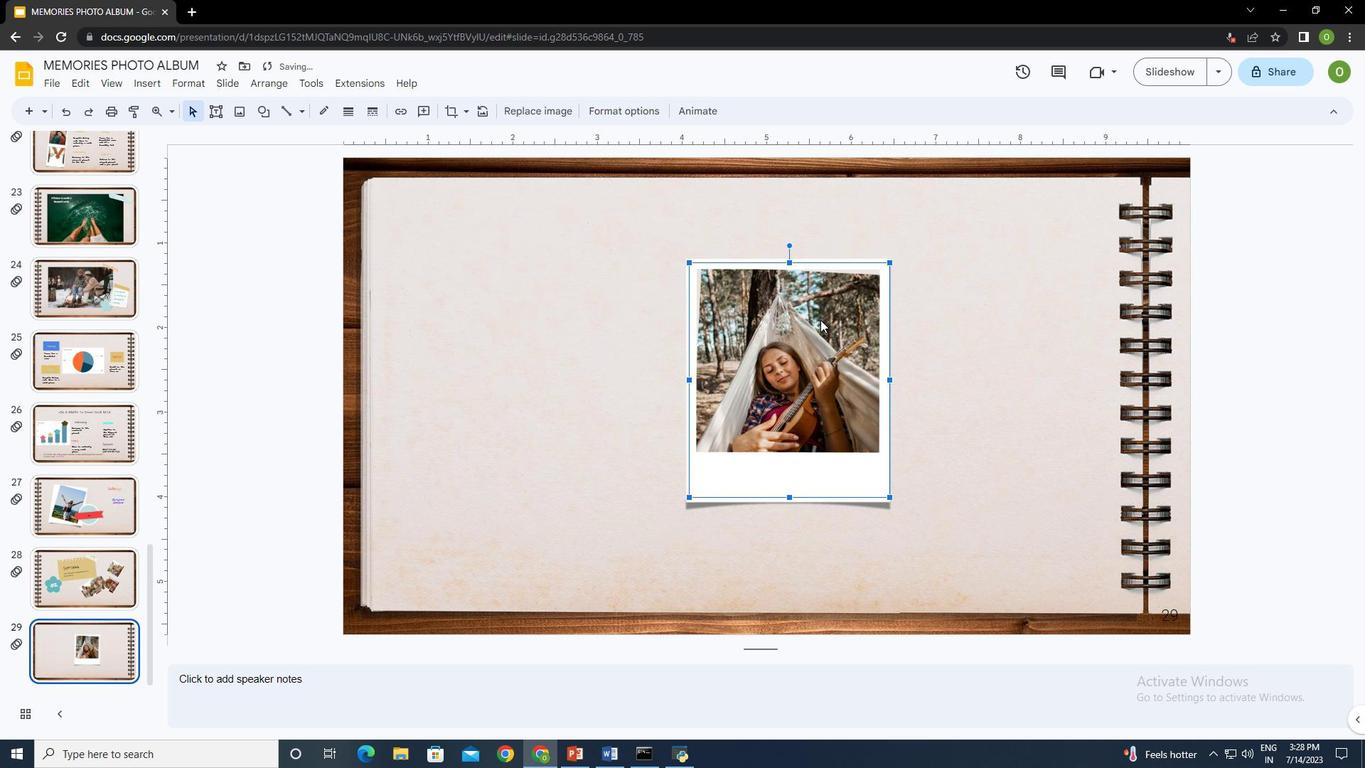 
Action: Mouse moved to (796, 307)
Screenshot: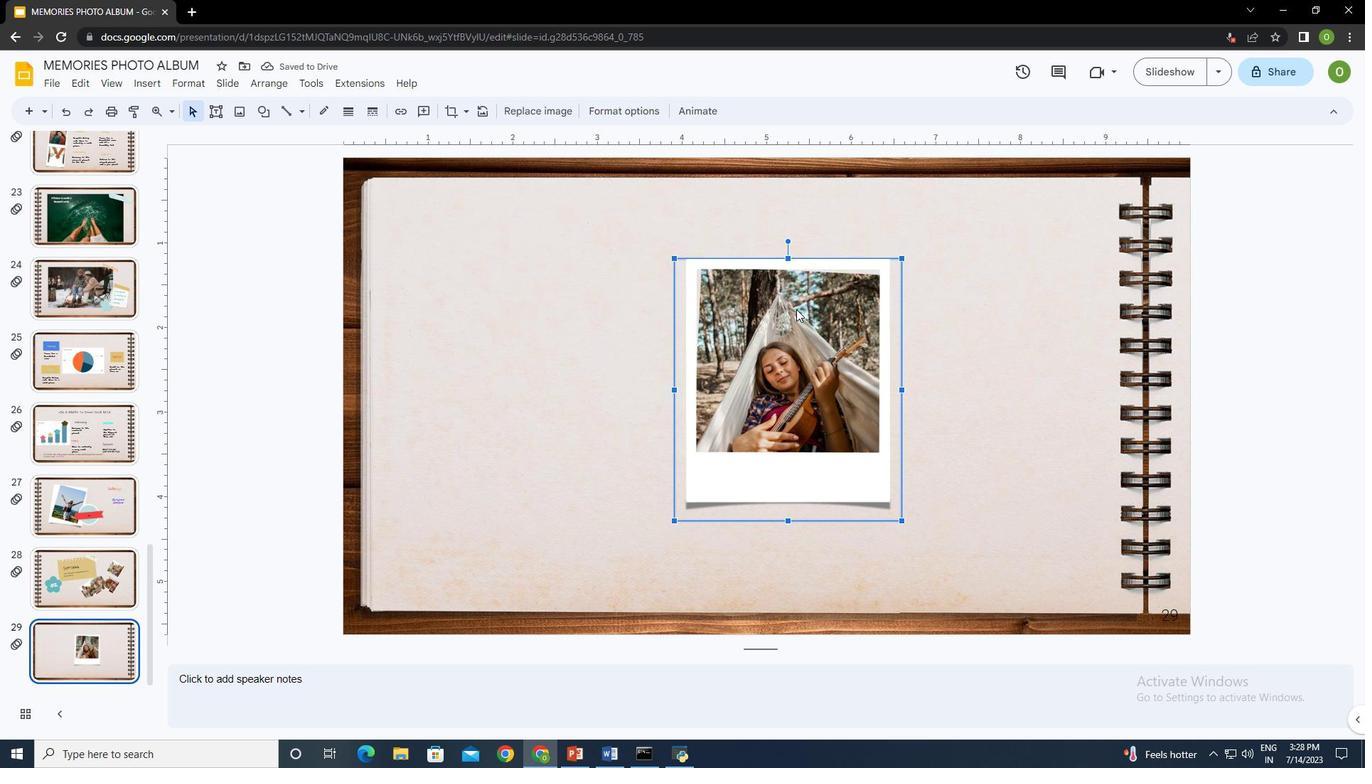 
Action: Mouse pressed left at (796, 307)
Screenshot: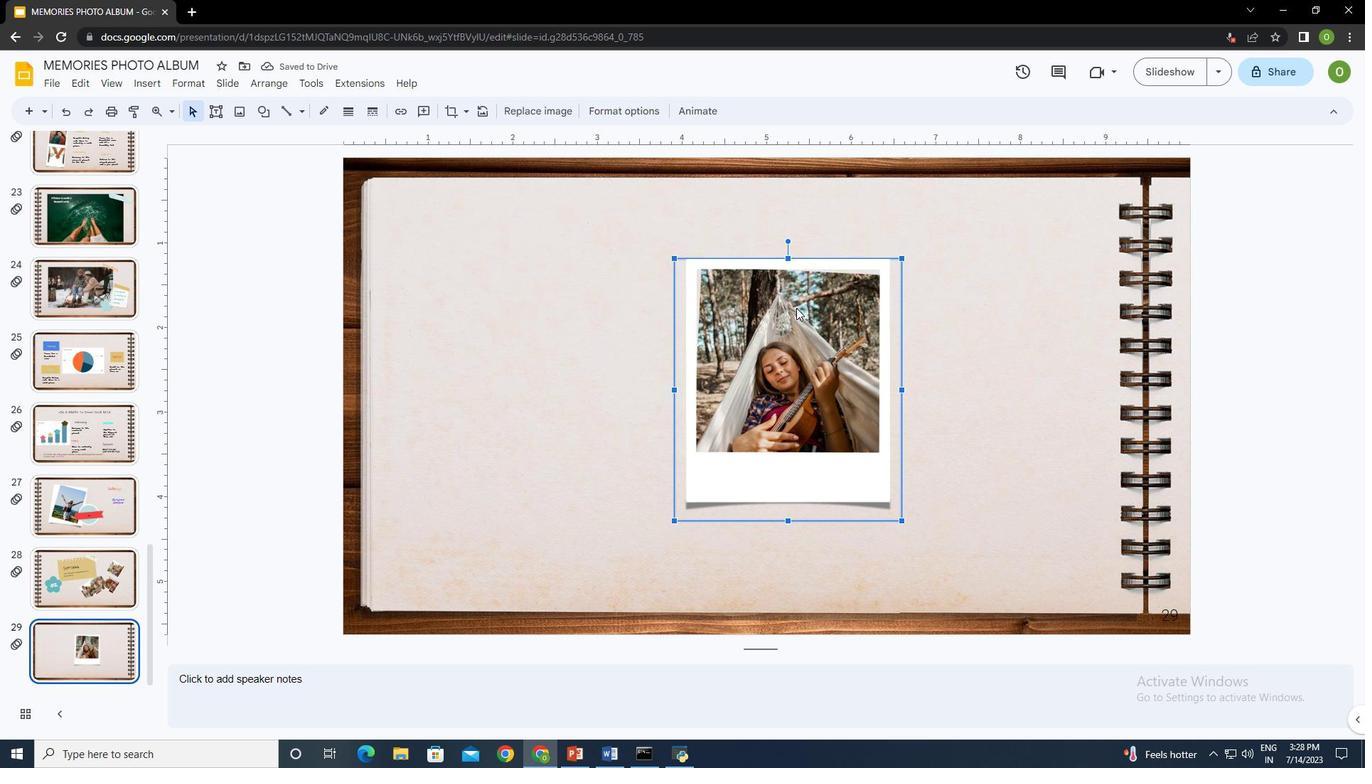 
Action: Mouse moved to (789, 310)
Screenshot: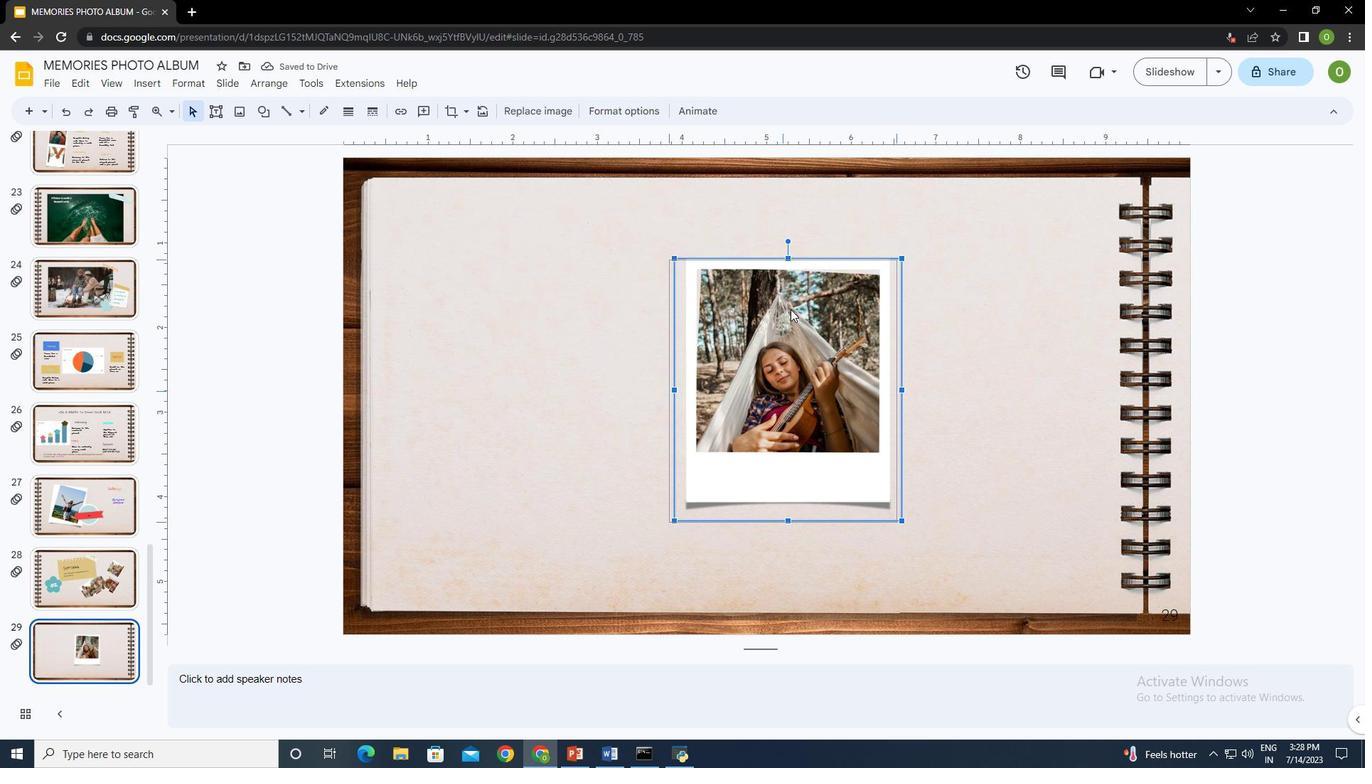 
Action: Mouse pressed left at (789, 310)
Screenshot: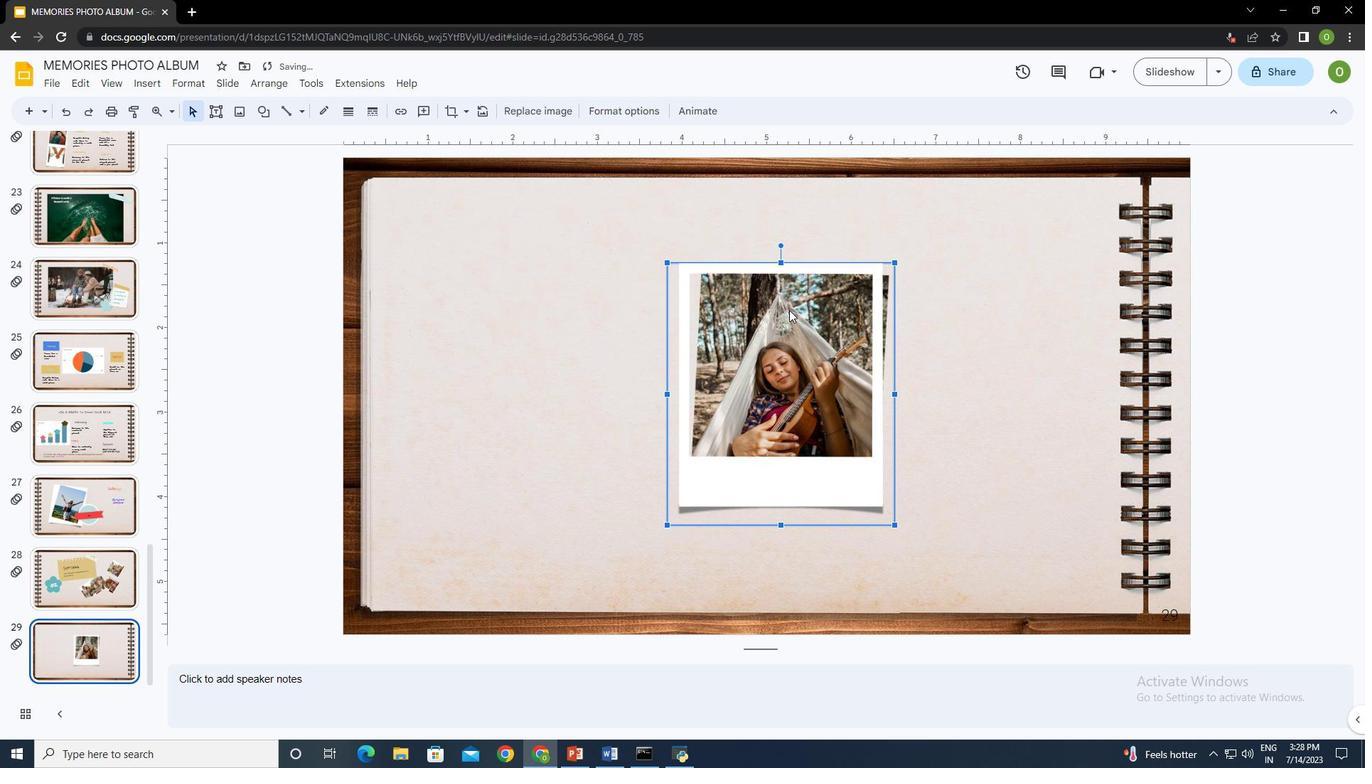 
Action: Mouse moved to (794, 242)
Screenshot: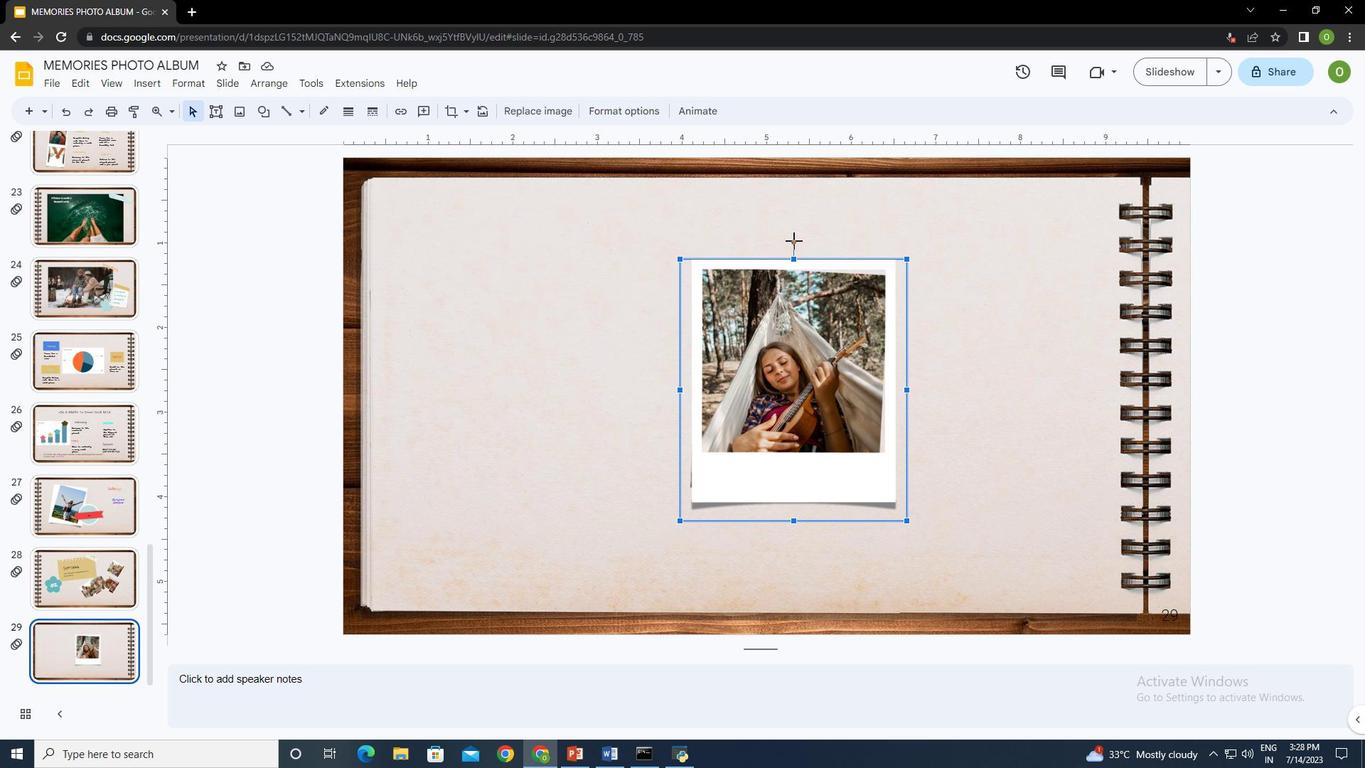 
Action: Mouse pressed left at (794, 242)
Screenshot: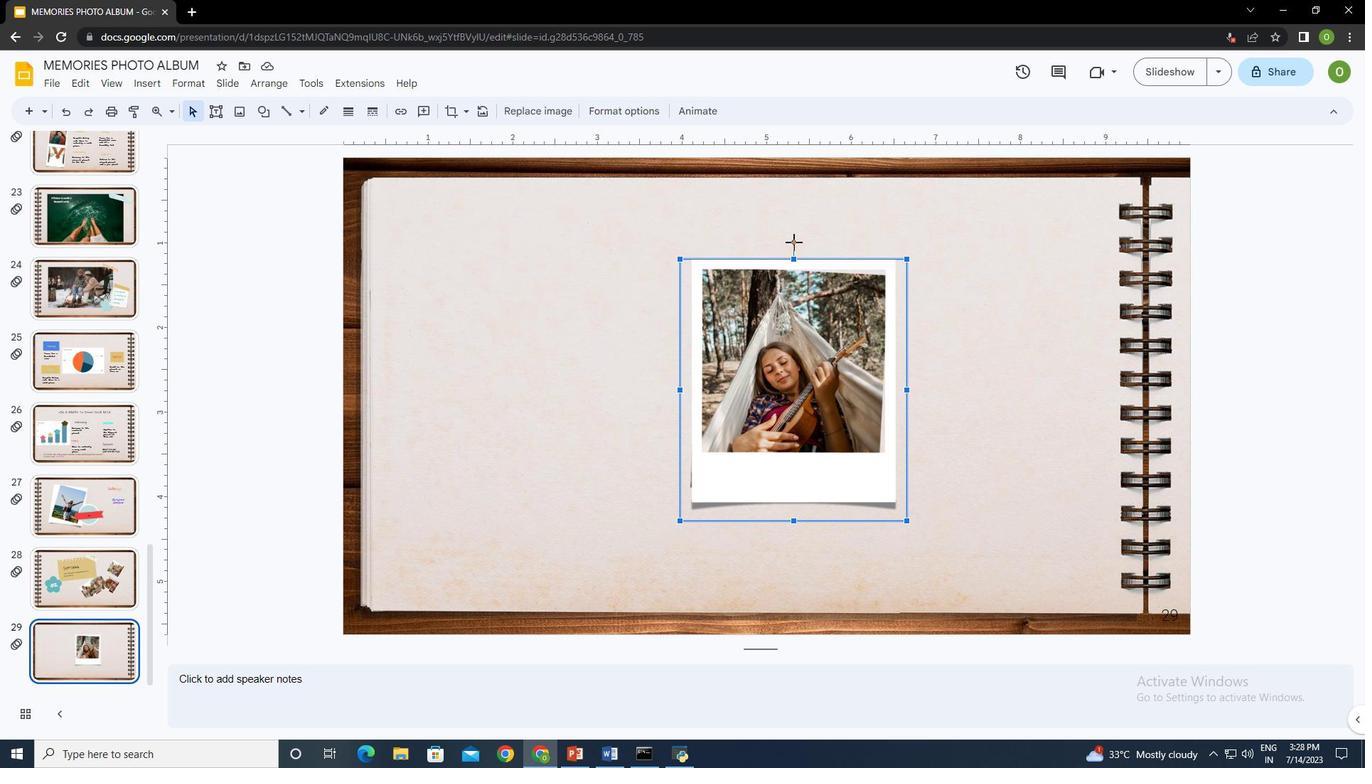 
Action: Mouse moved to (964, 313)
Screenshot: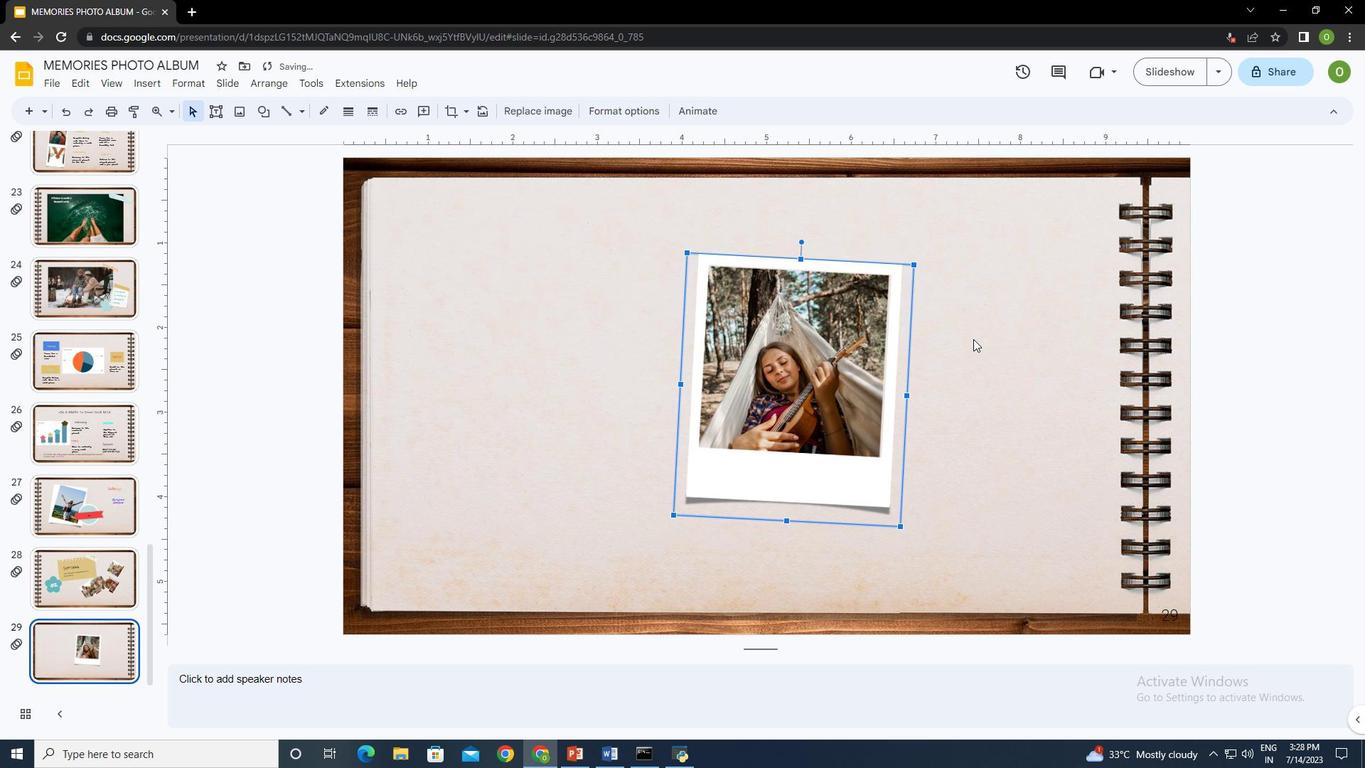 
Action: Mouse pressed left at (964, 313)
Screenshot: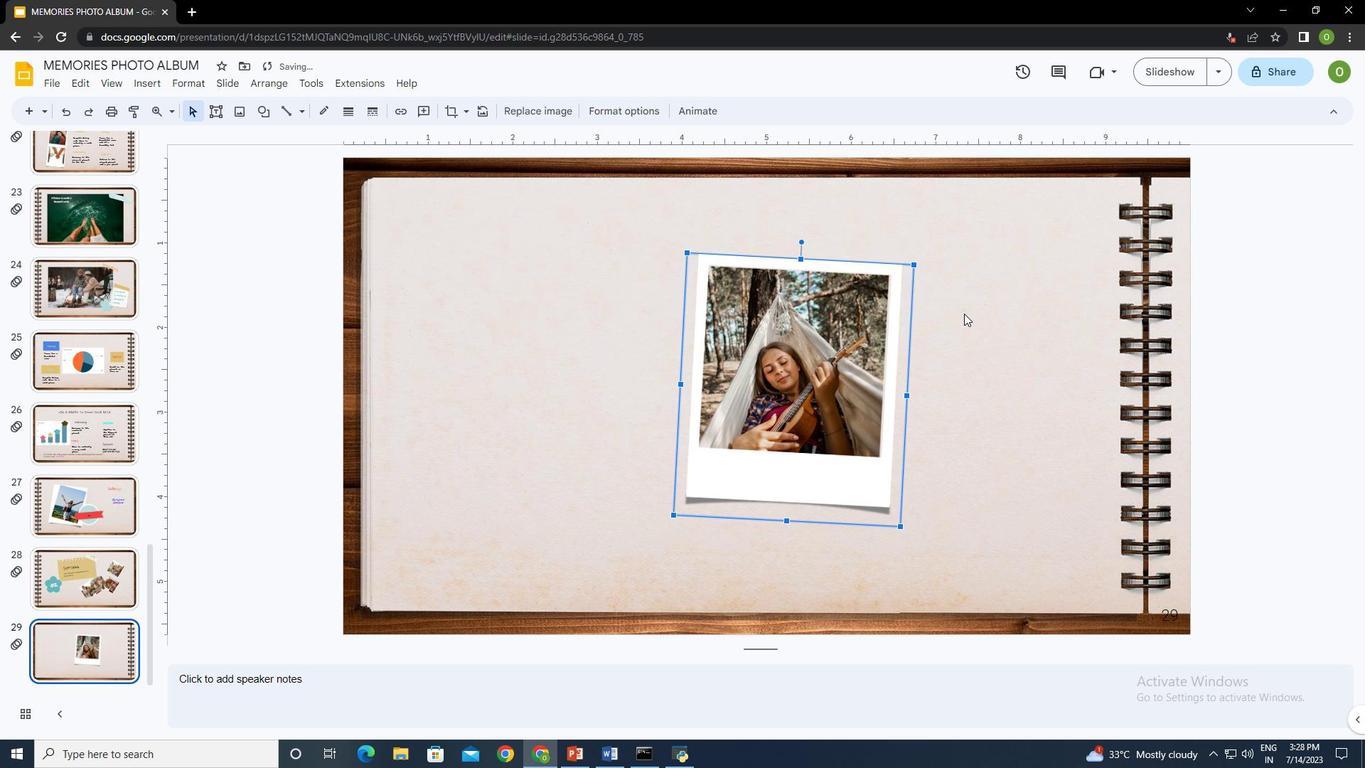 
Action: Mouse moved to (157, 83)
Screenshot: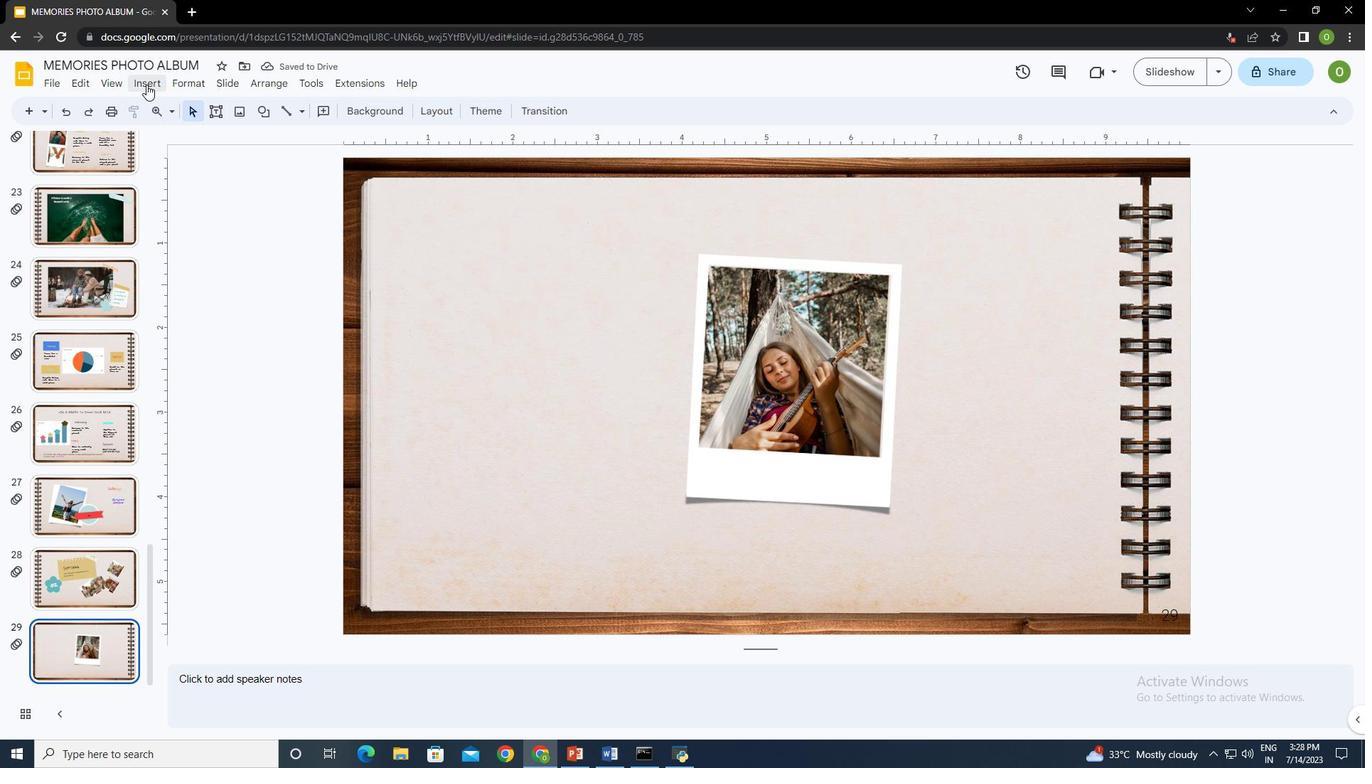 
Action: Mouse pressed left at (157, 83)
Screenshot: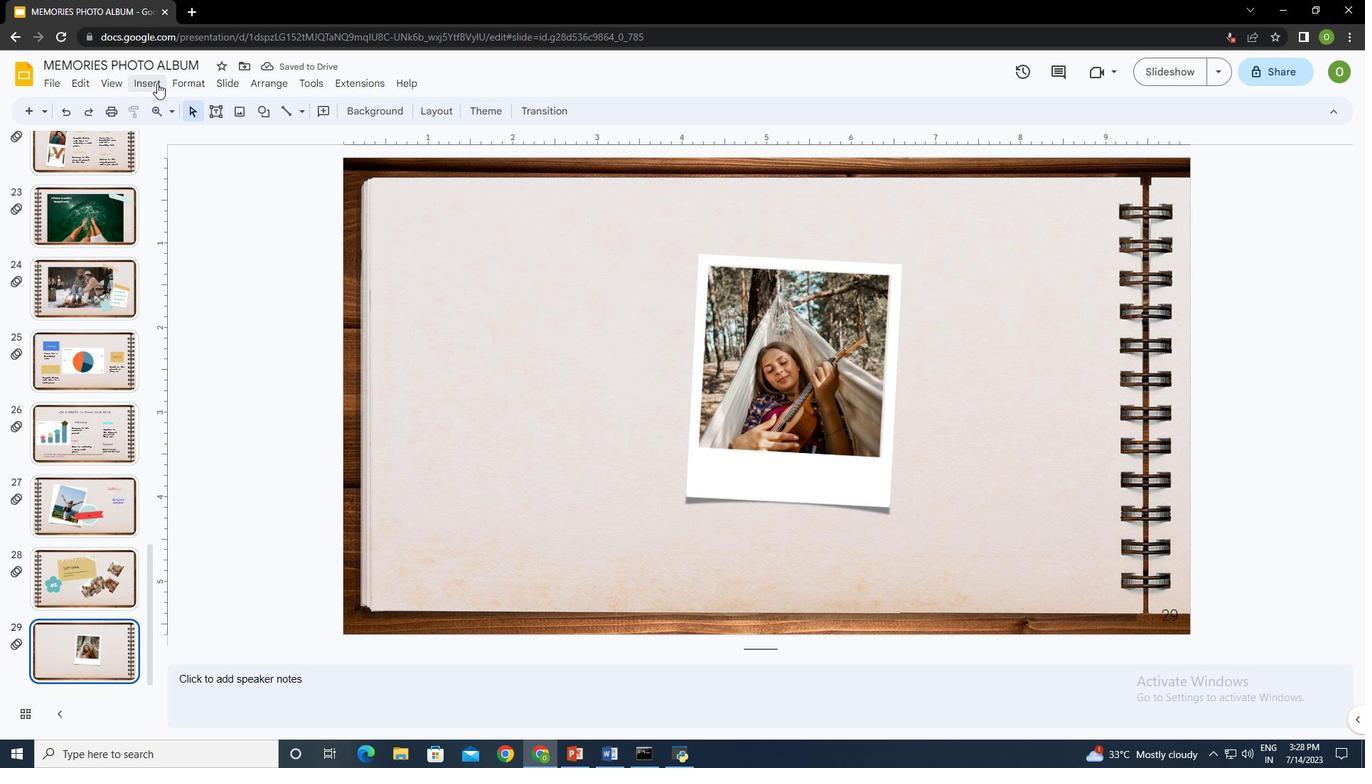 
Action: Mouse moved to (428, 110)
Screenshot: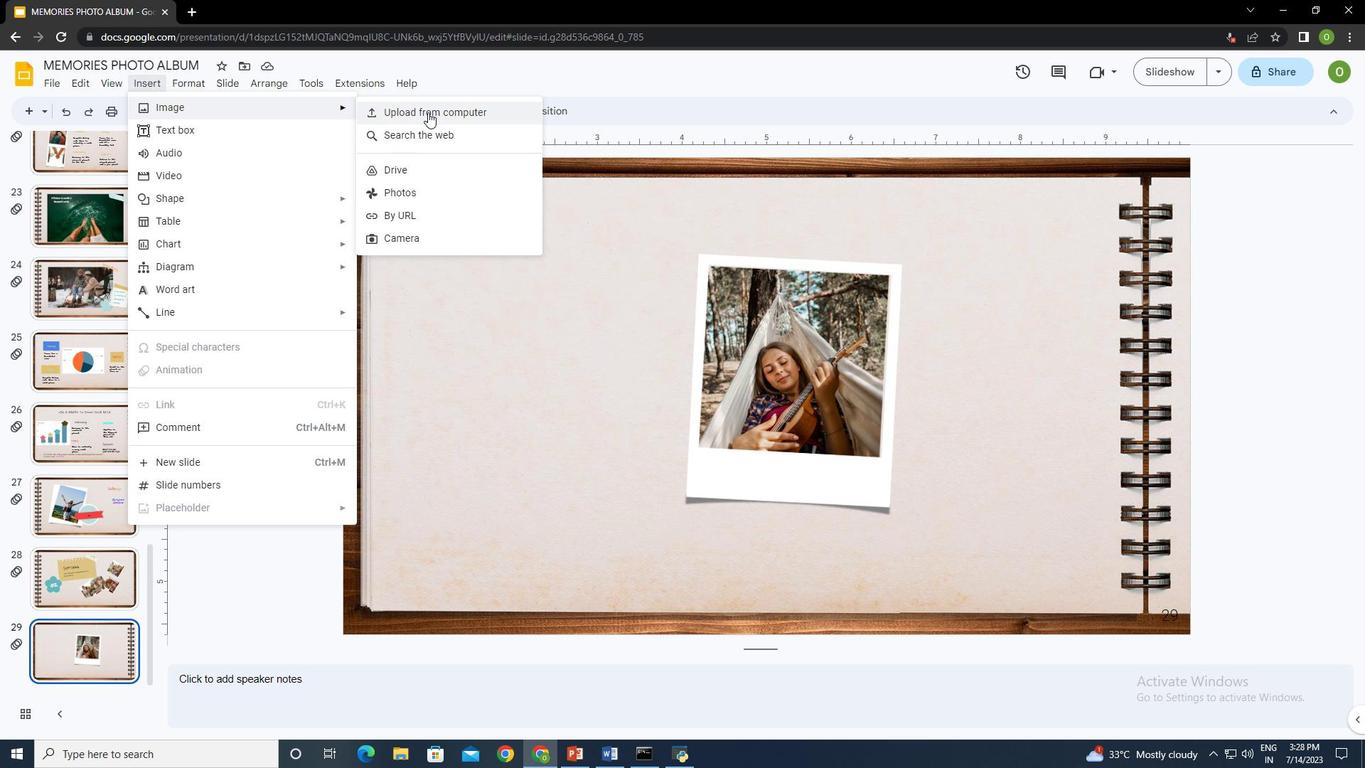 
Action: Mouse pressed left at (428, 110)
Screenshot: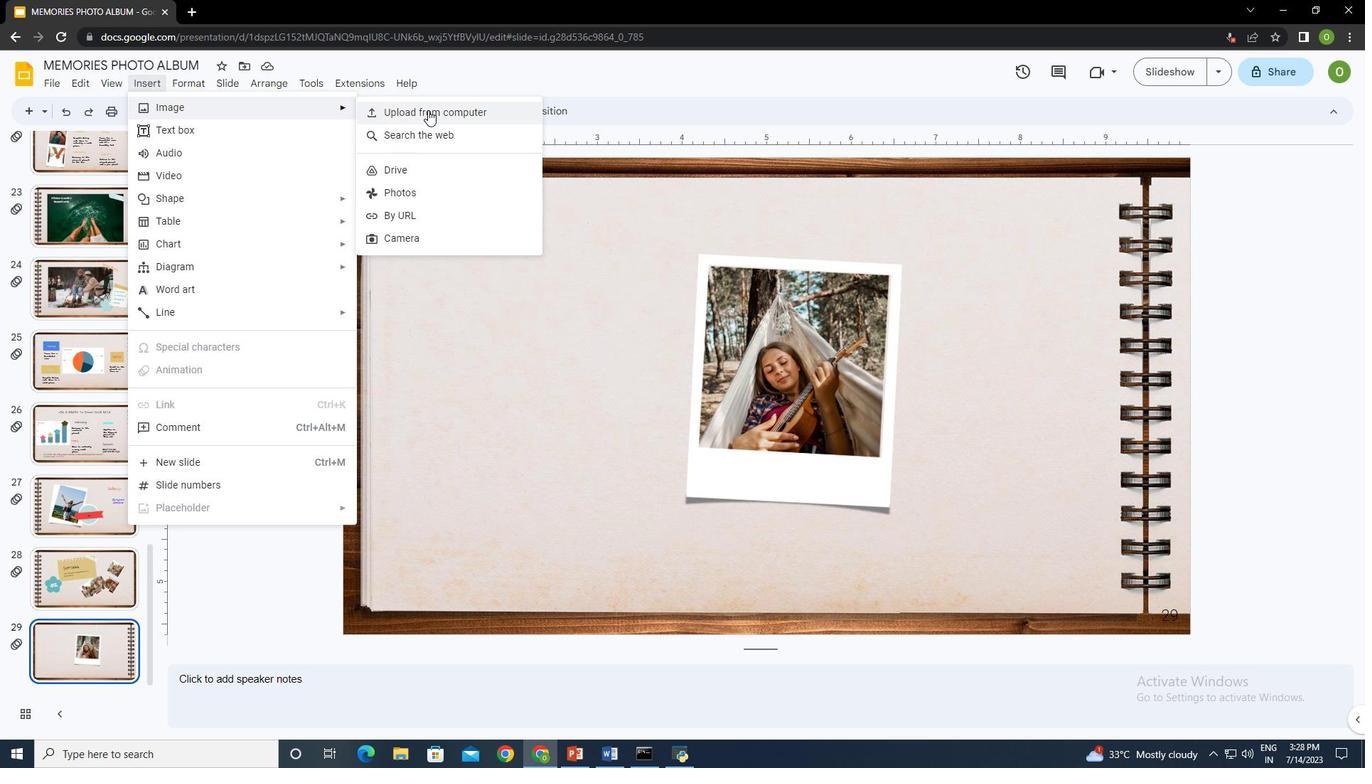 
Action: Mouse moved to (424, 227)
Screenshot: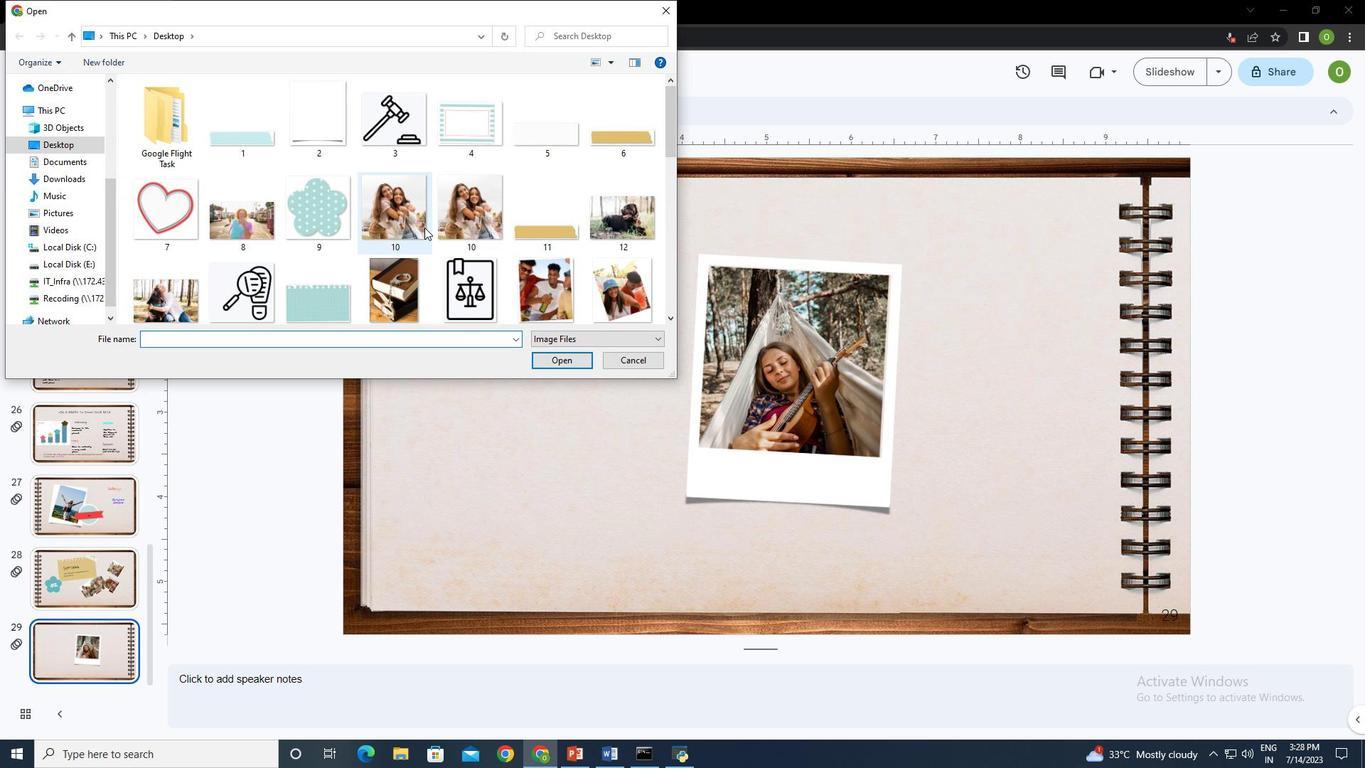 
Action: Mouse scrolled (424, 226) with delta (0, 0)
Screenshot: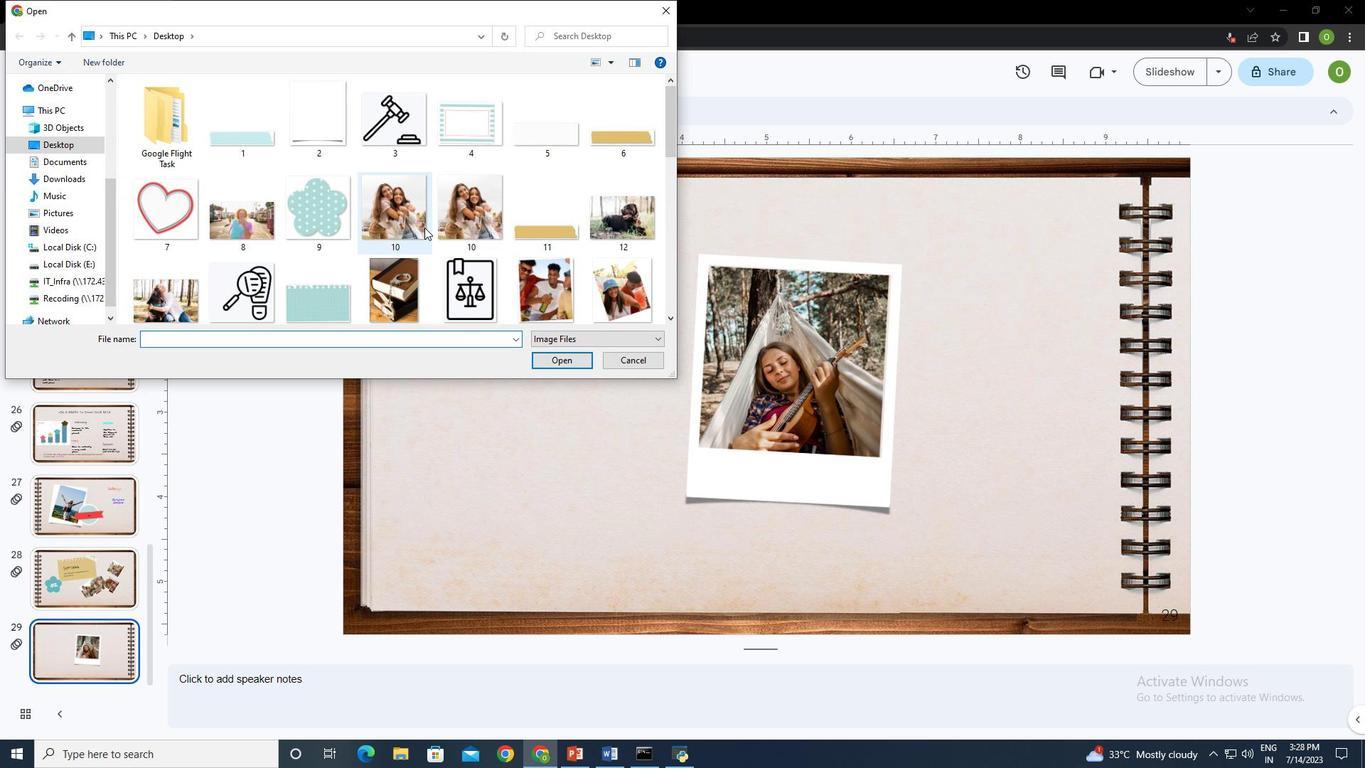 
Action: Mouse scrolled (424, 226) with delta (0, 0)
Screenshot: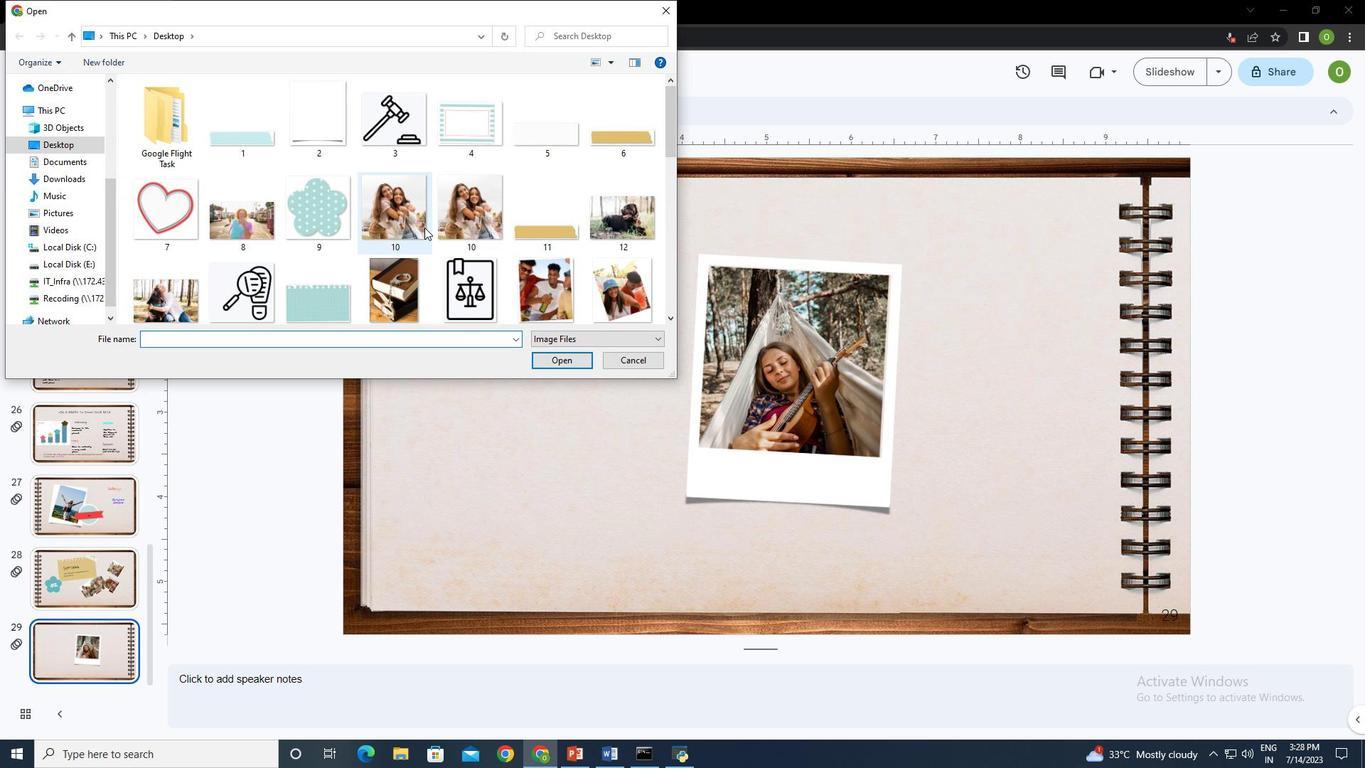 
Action: Mouse scrolled (424, 226) with delta (0, 0)
Screenshot: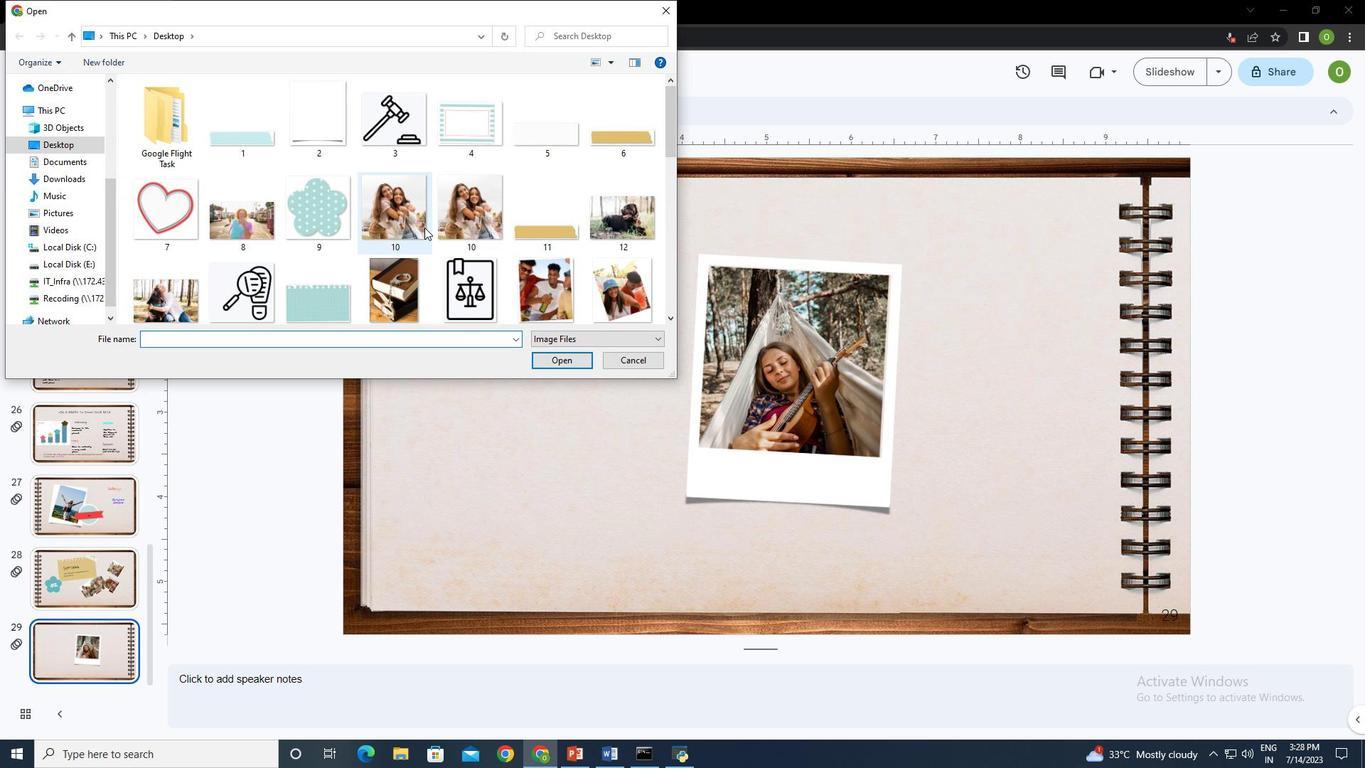 
Action: Mouse scrolled (424, 226) with delta (0, 0)
Screenshot: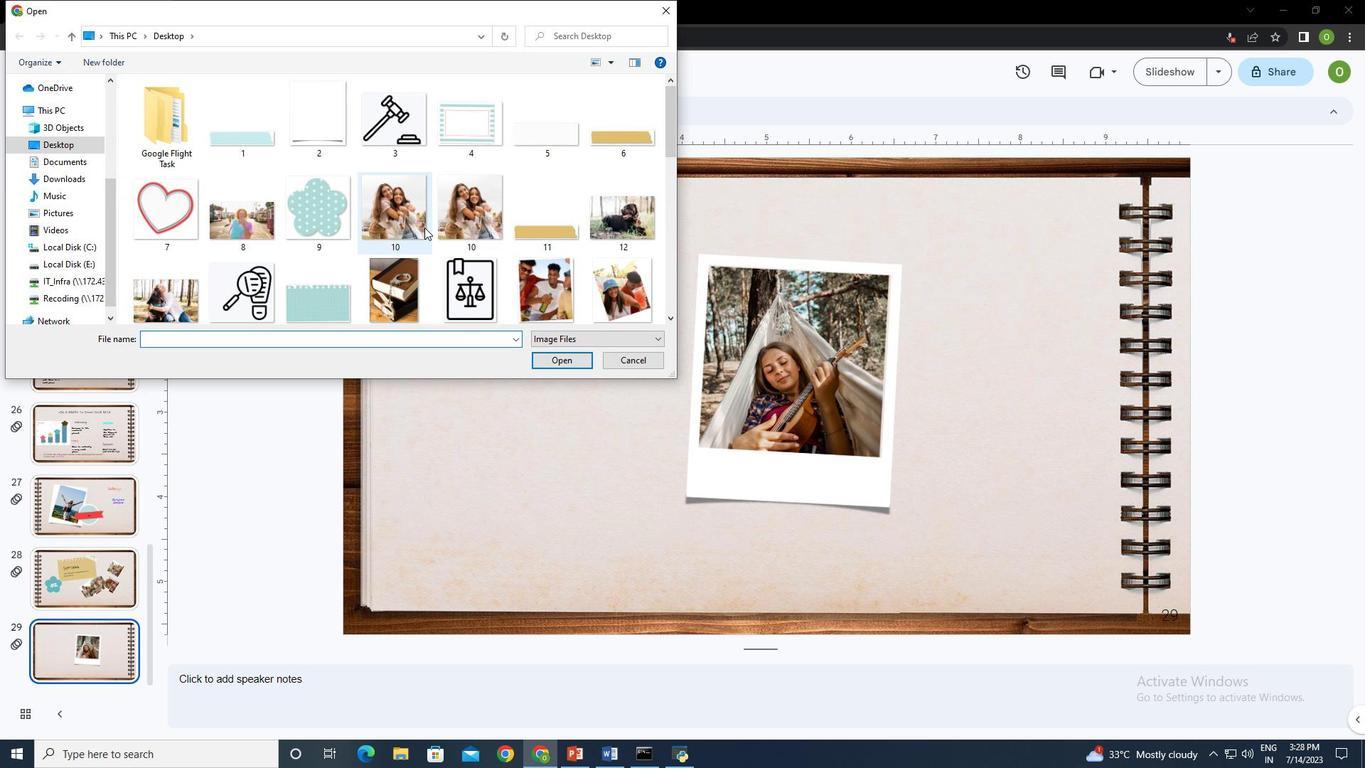 
Action: Mouse scrolled (424, 226) with delta (0, 0)
Screenshot: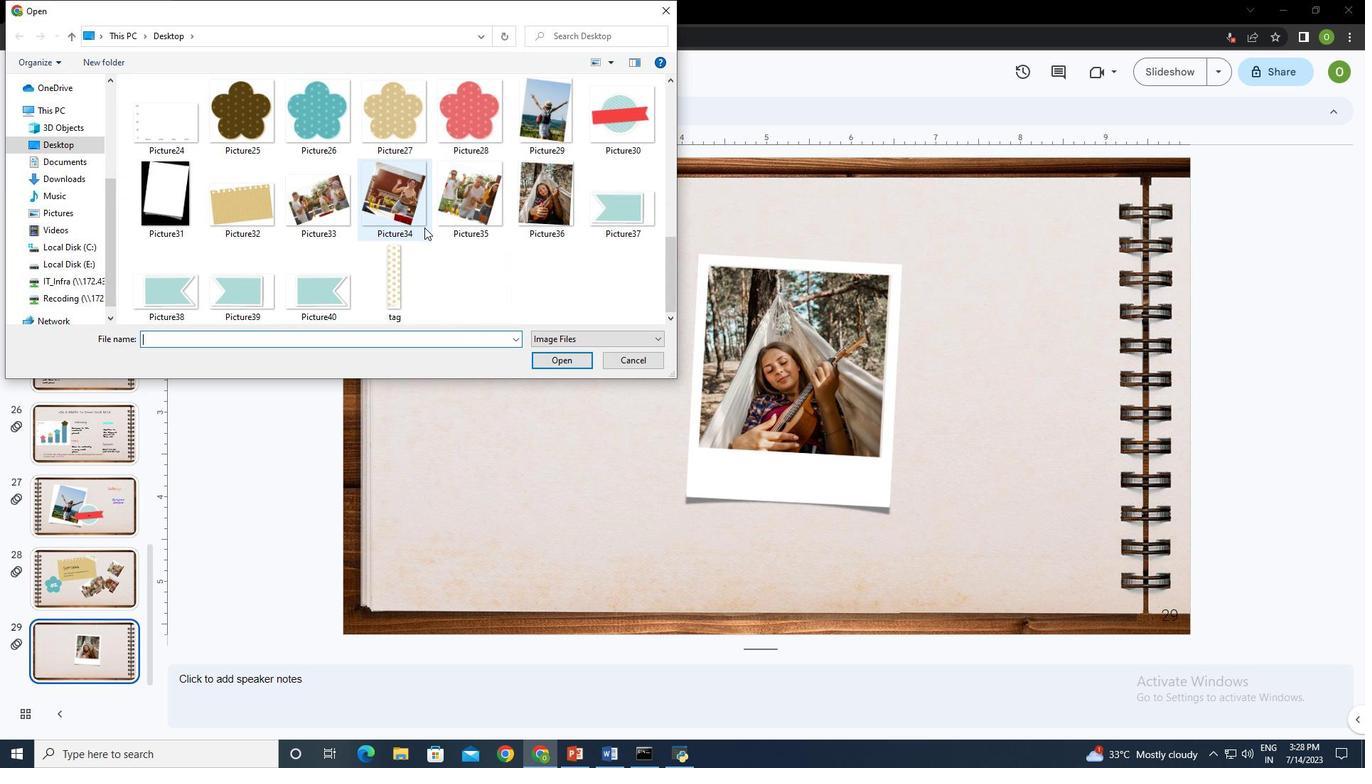 
Action: Mouse scrolled (424, 226) with delta (0, 0)
Screenshot: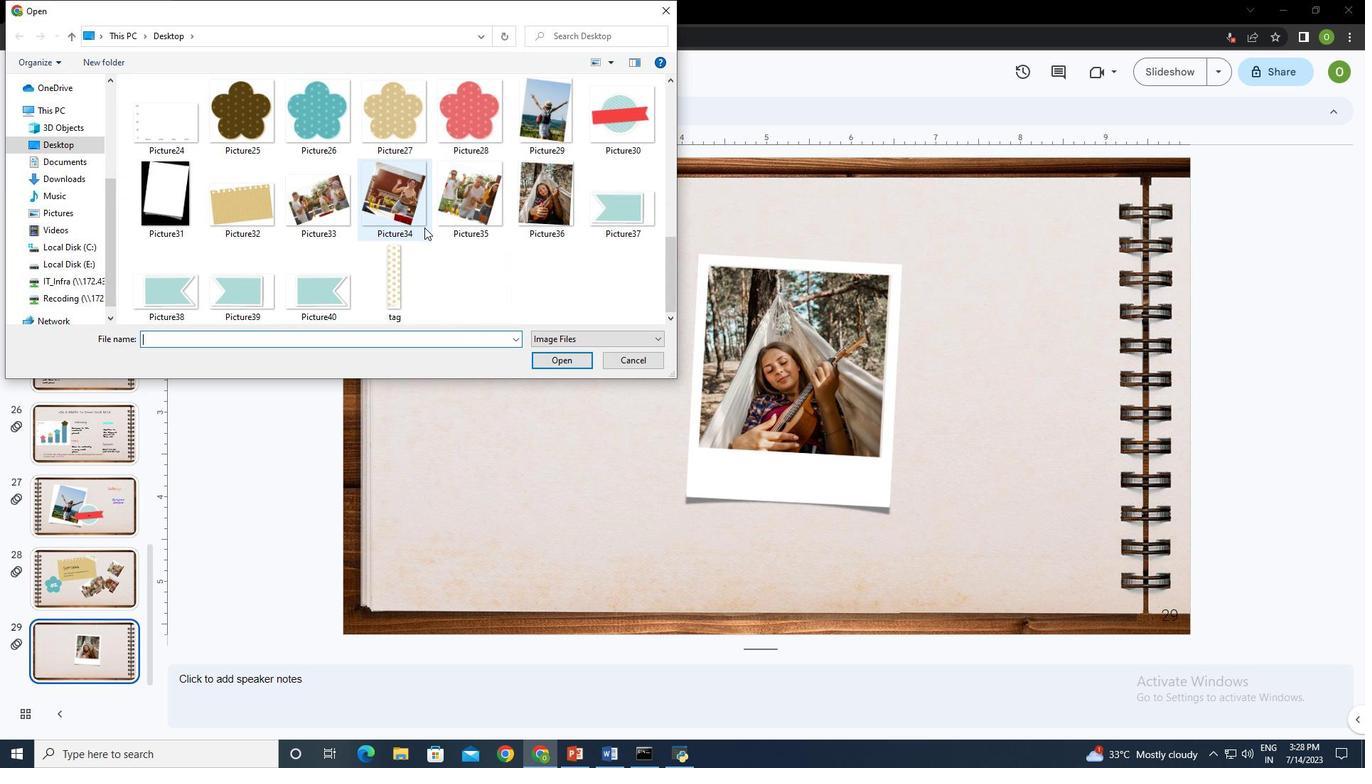 
Action: Mouse scrolled (424, 226) with delta (0, 0)
Screenshot: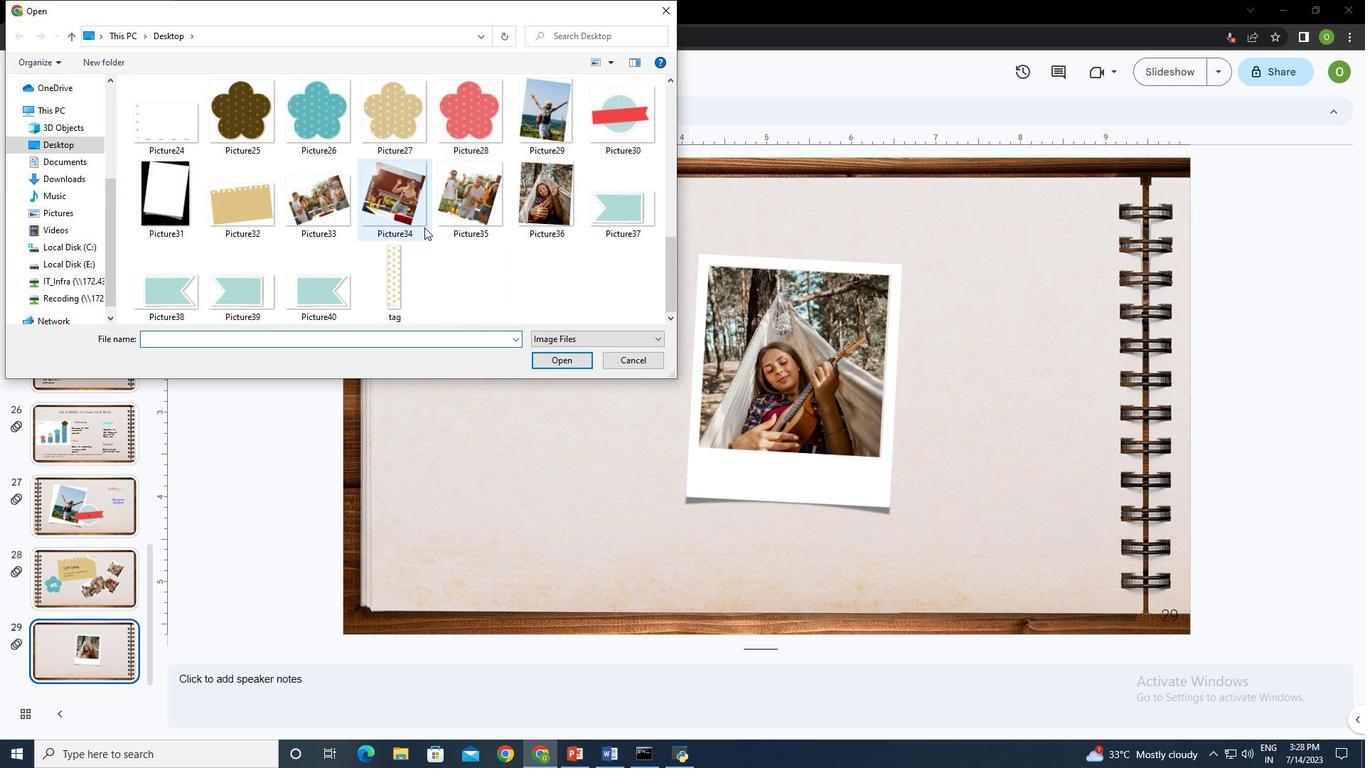 
Action: Mouse moved to (634, 192)
Screenshot: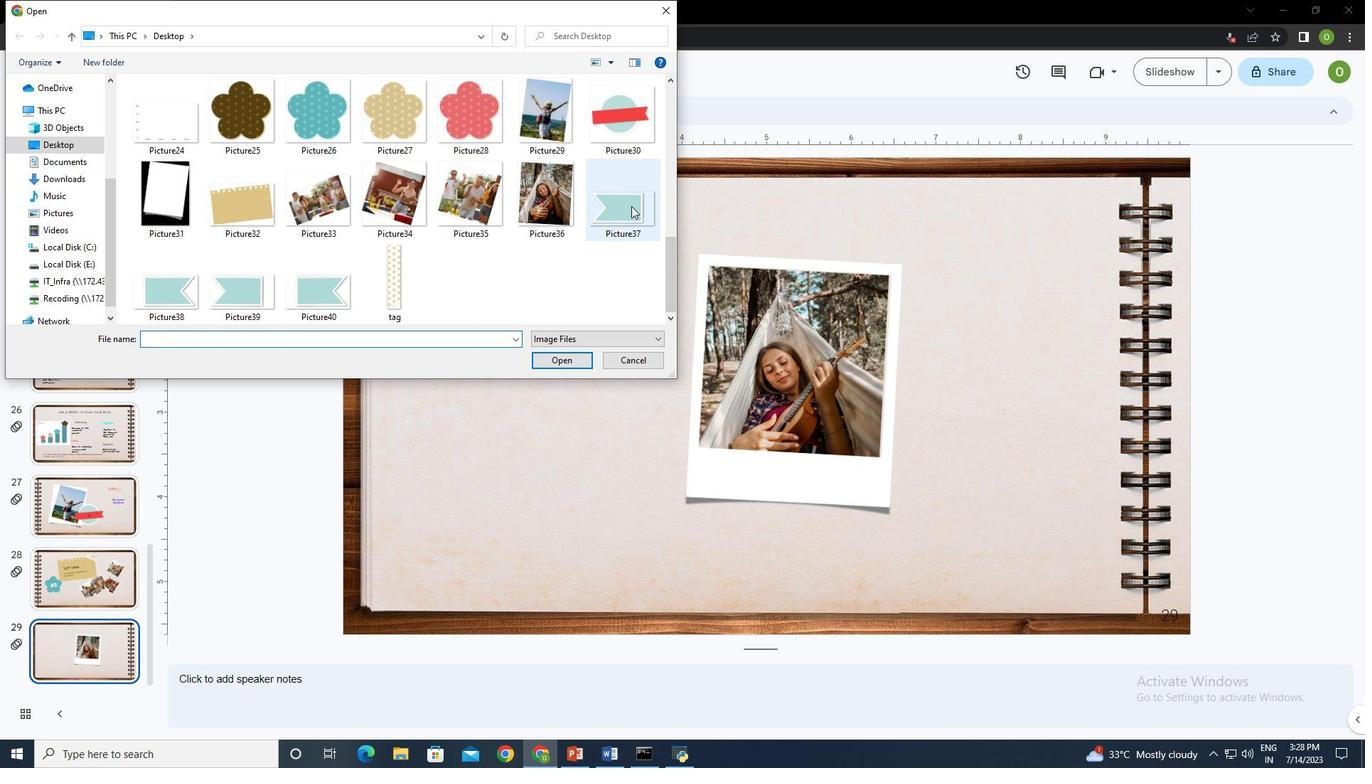 
Action: Mouse pressed left at (634, 192)
Screenshot: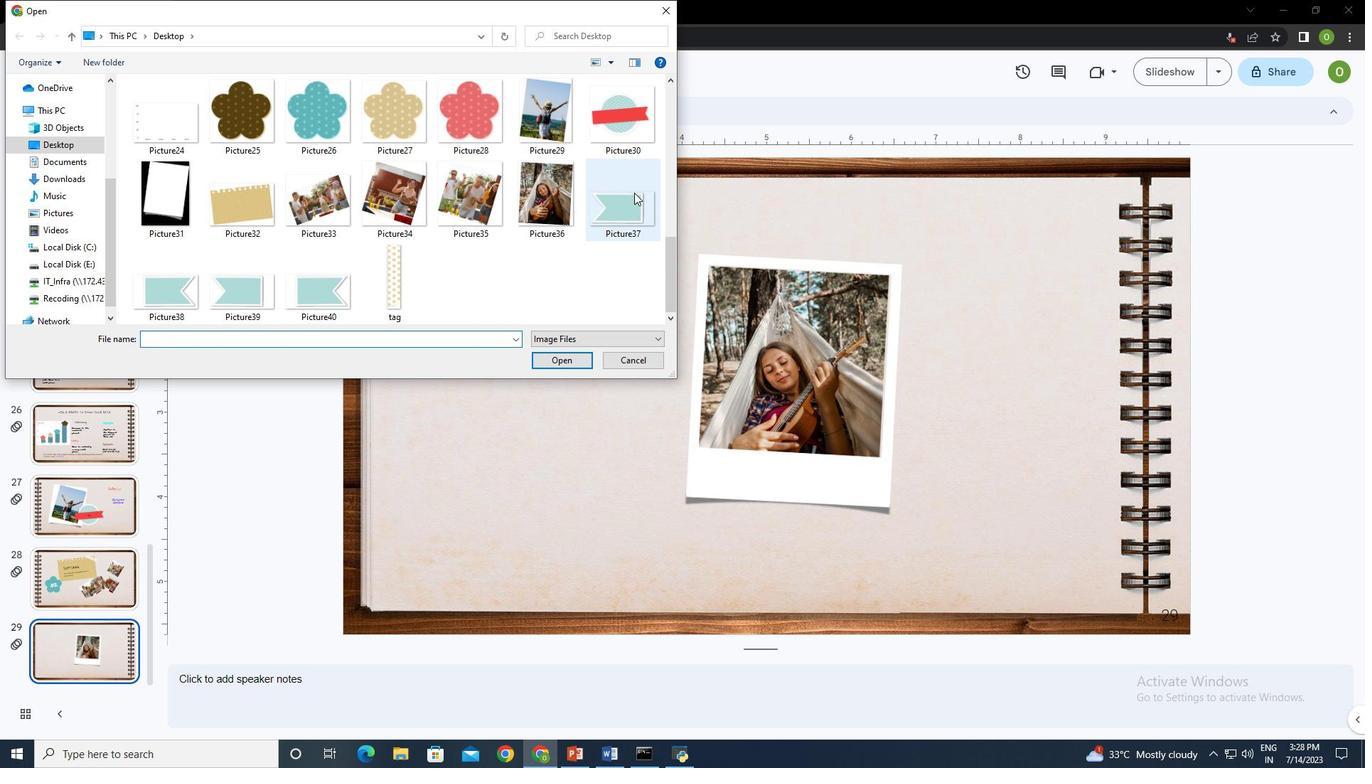 
Action: Mouse moved to (565, 358)
Screenshot: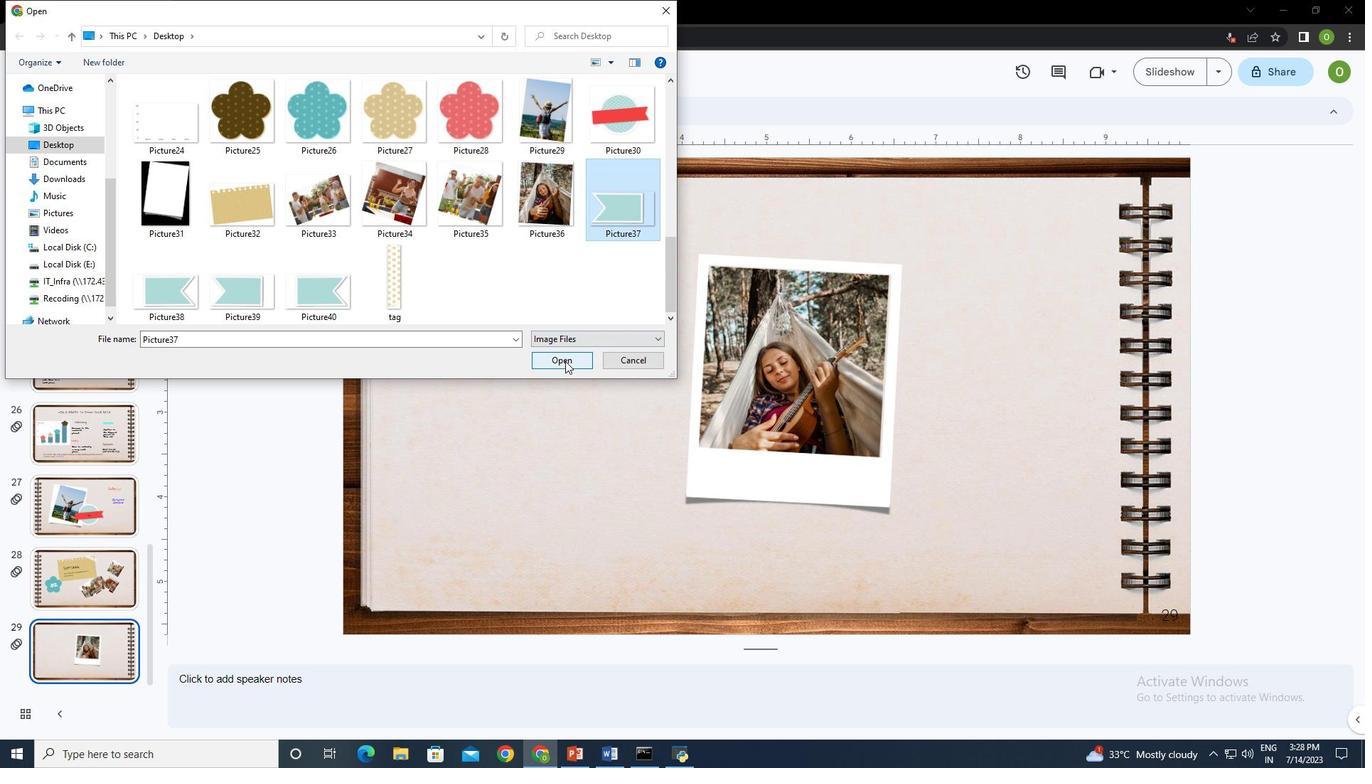 
Action: Mouse pressed left at (565, 358)
Screenshot: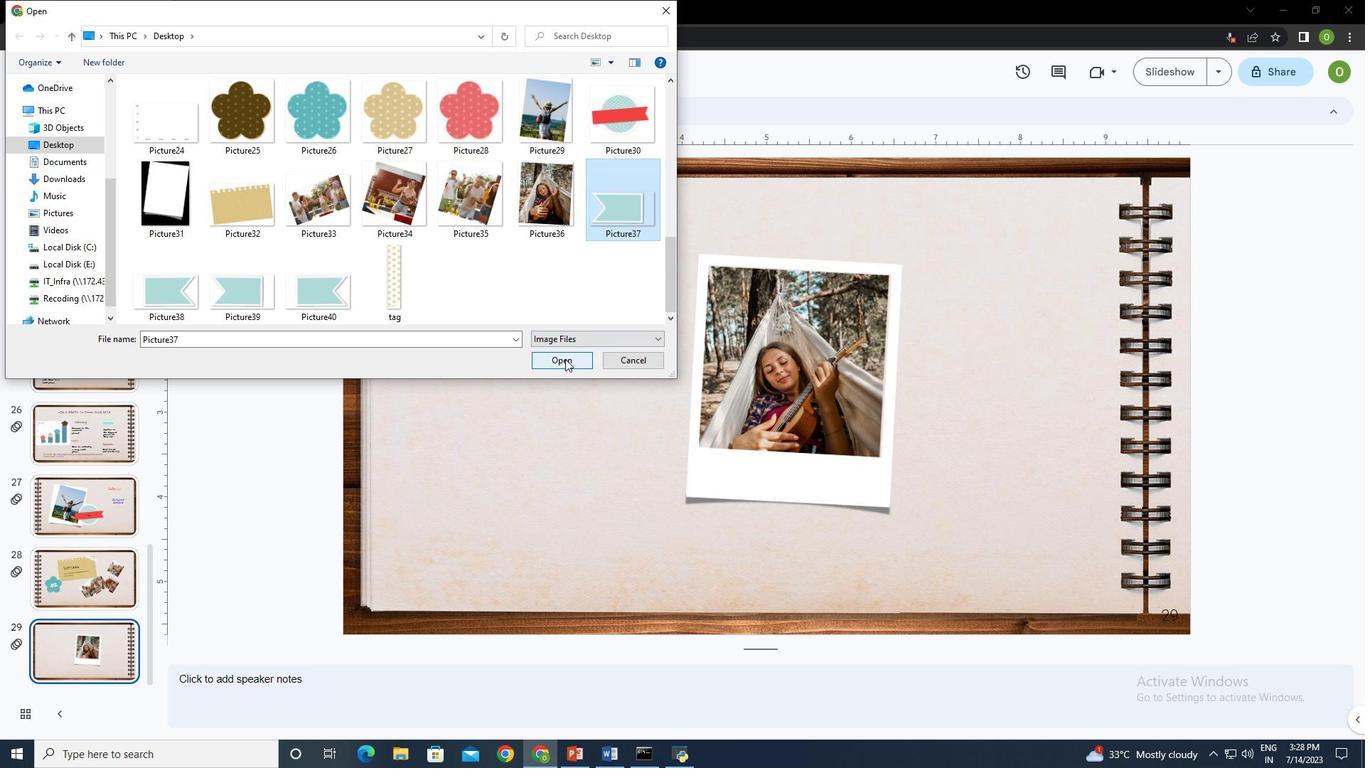 
Action: Mouse moved to (447, 217)
Screenshot: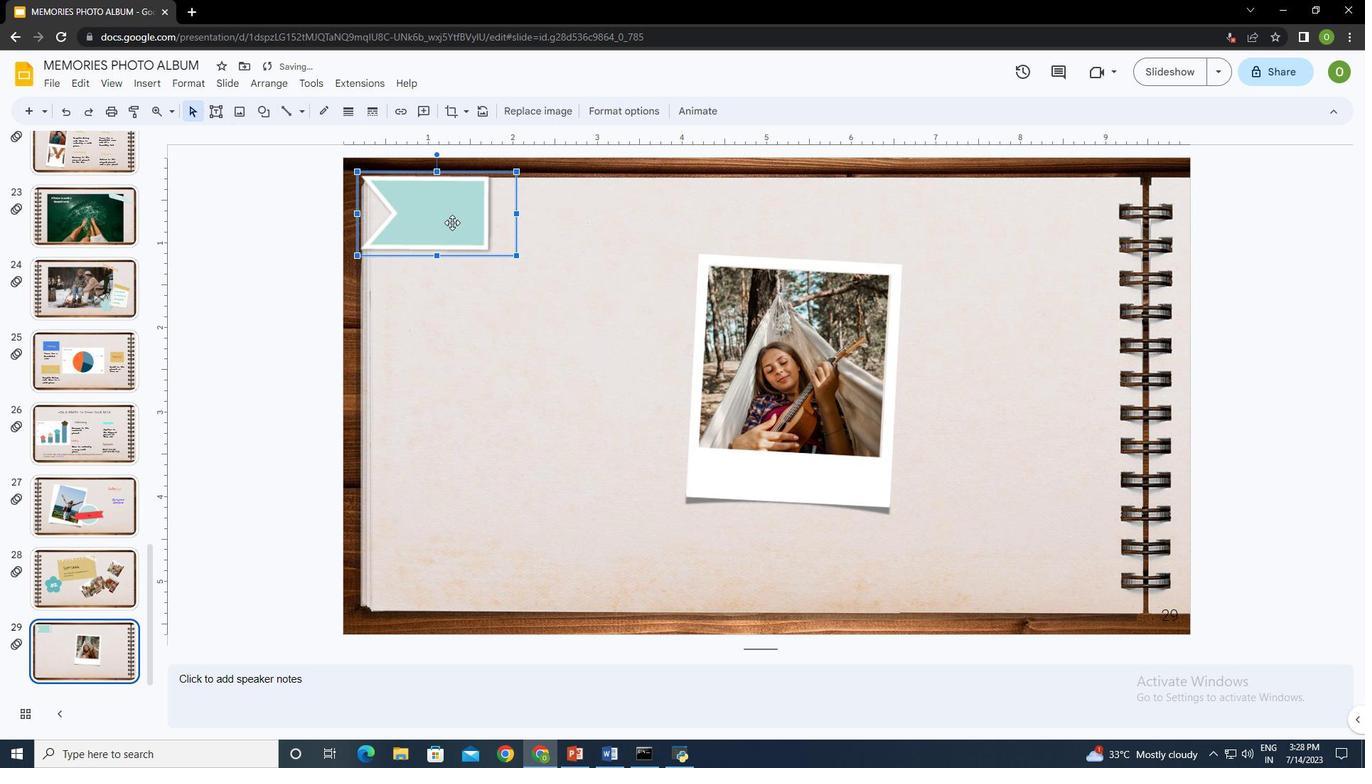 
Action: Mouse pressed left at (447, 217)
Screenshot: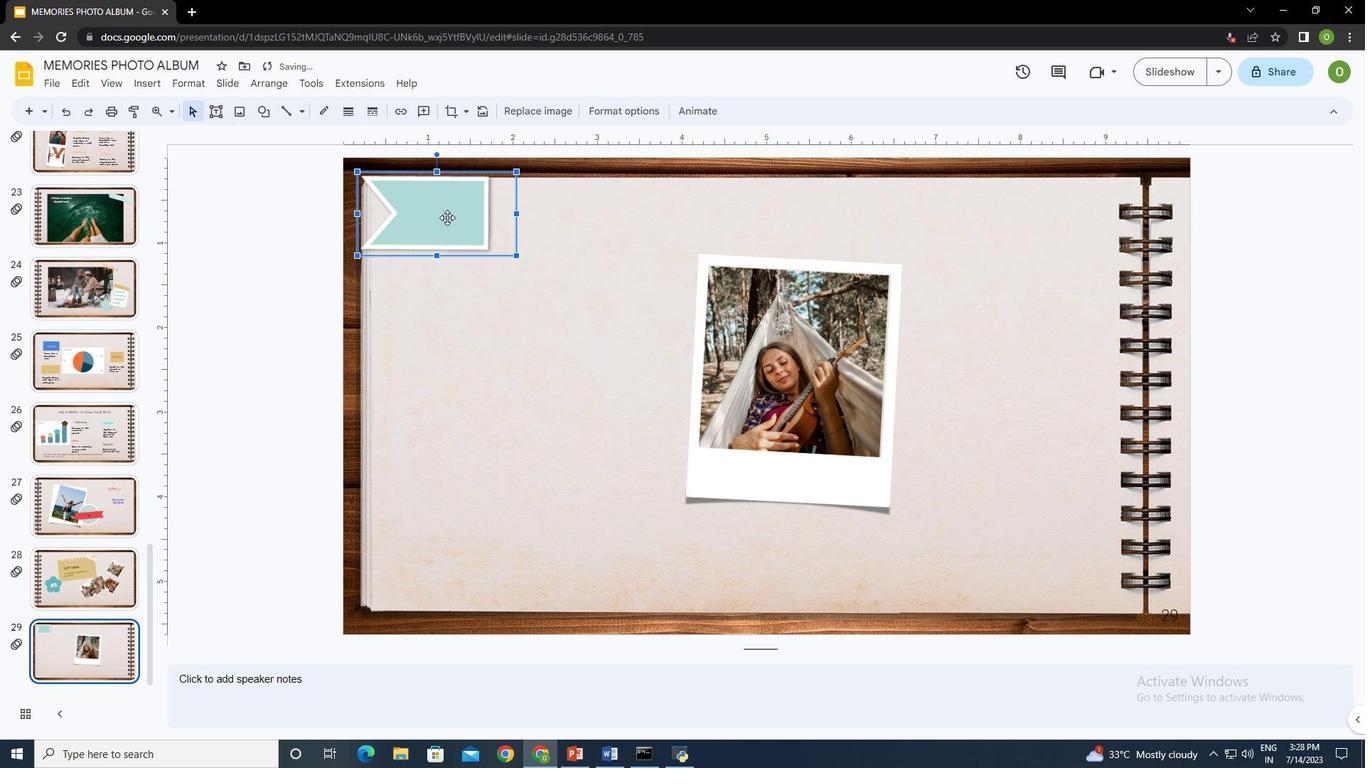 
Action: Mouse moved to (747, 295)
Screenshot: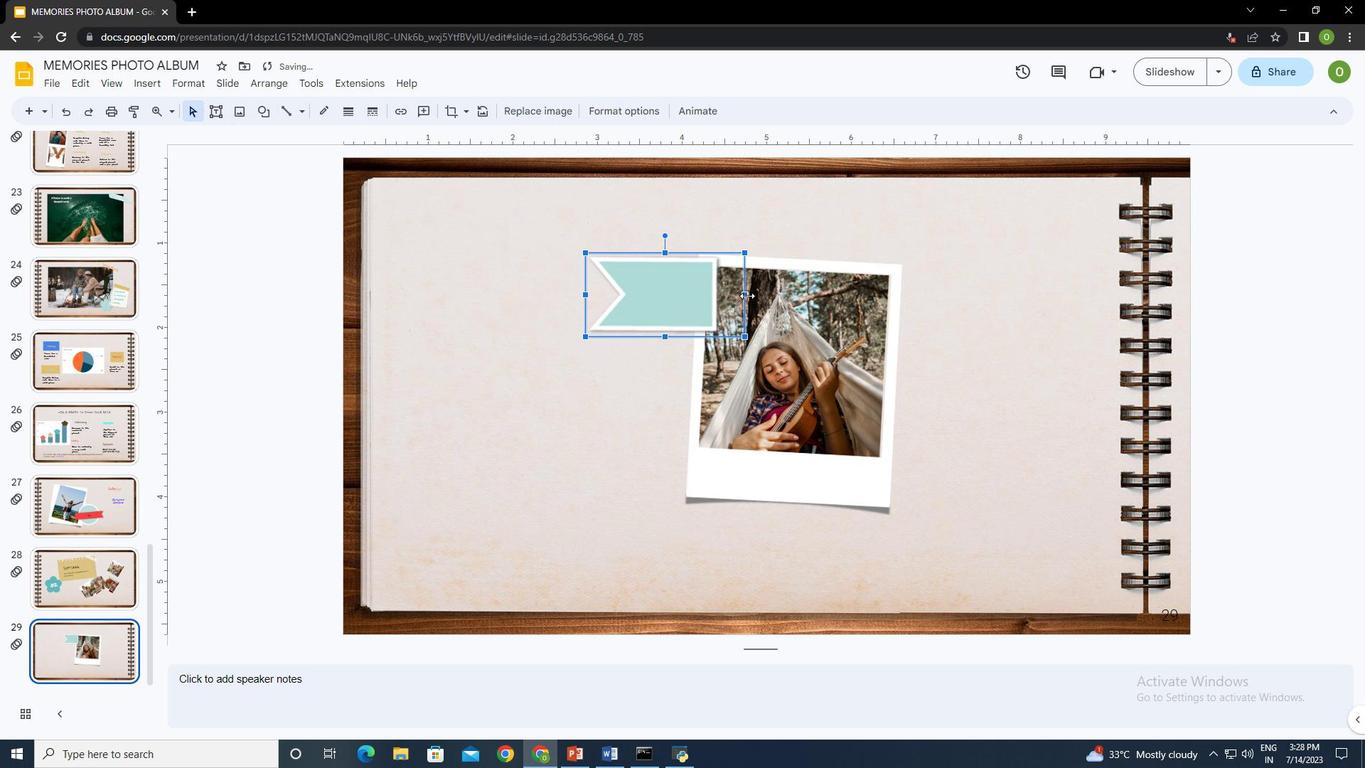 
Action: Mouse pressed left at (747, 295)
Screenshot: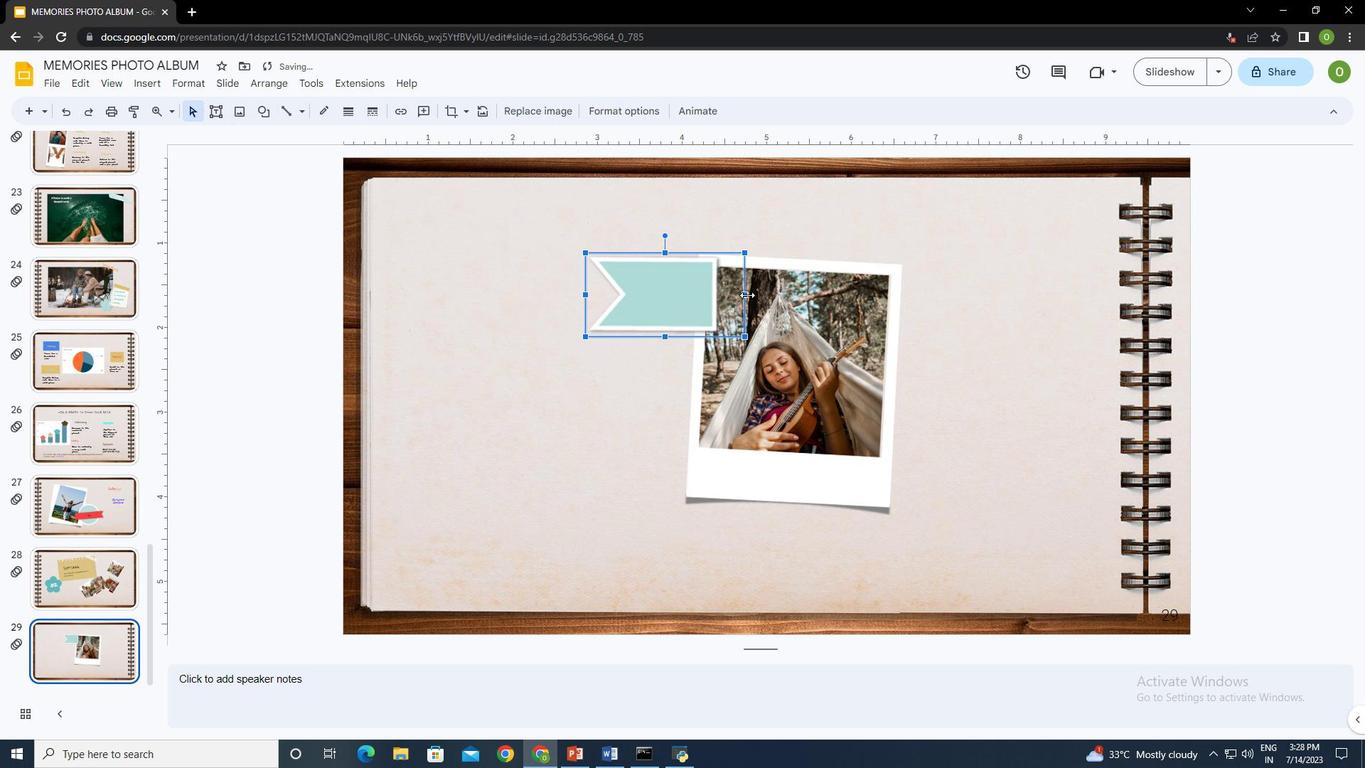 
Action: Mouse moved to (655, 333)
Screenshot: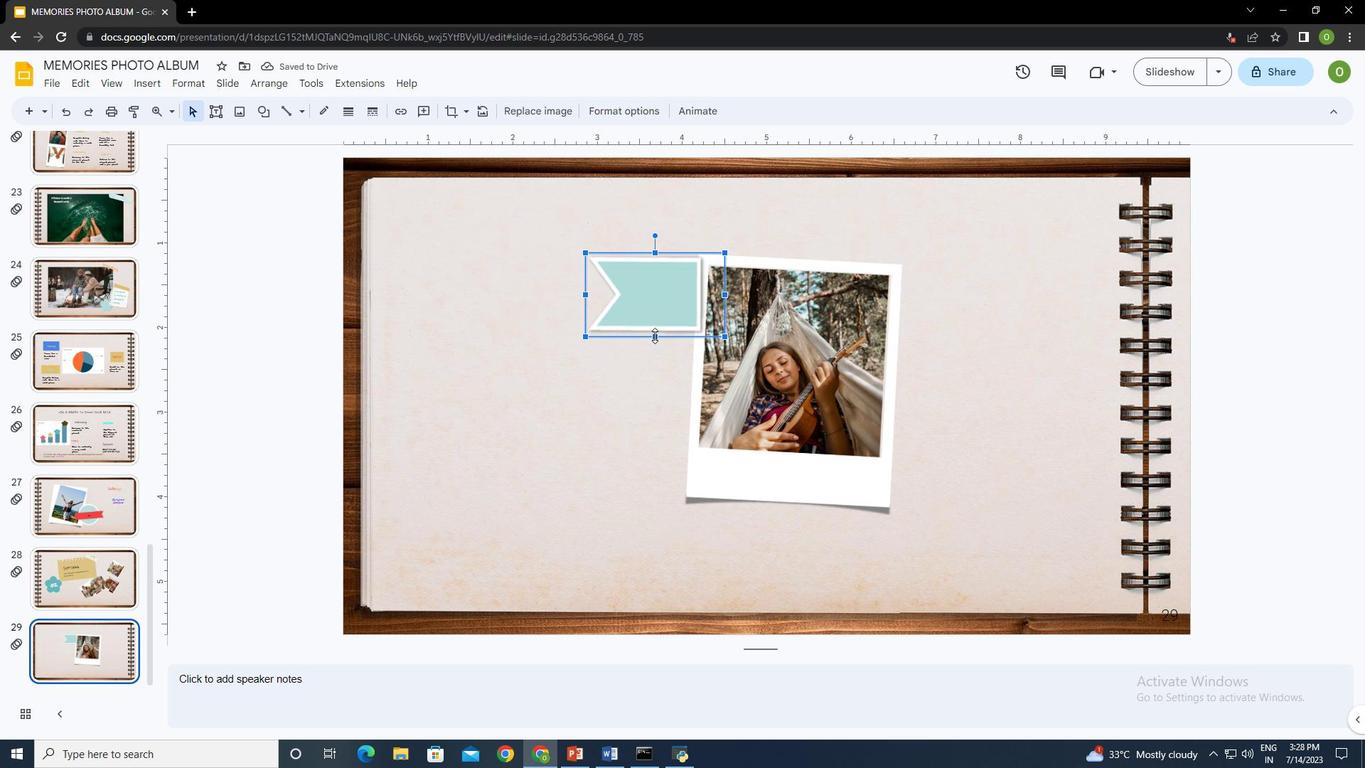 
Action: Mouse pressed left at (655, 333)
Screenshot: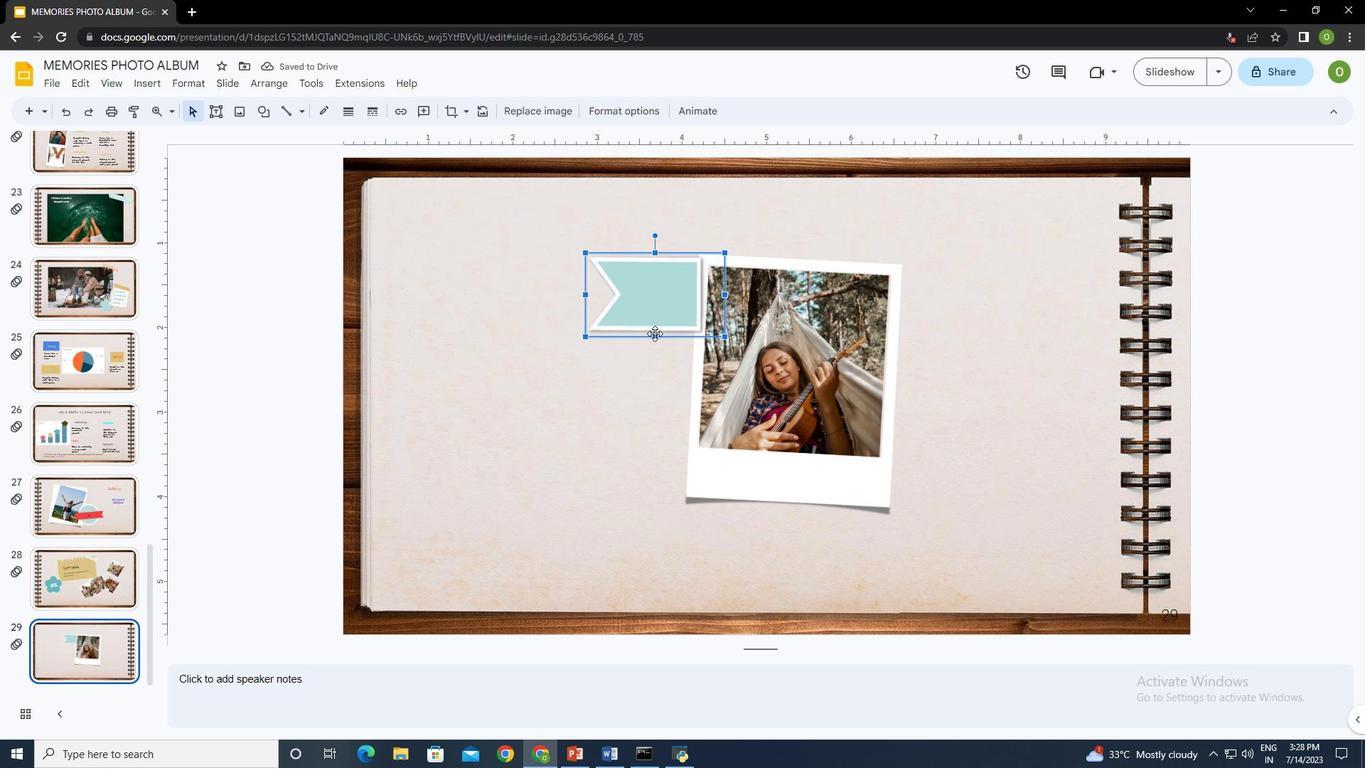 
Action: Mouse moved to (652, 334)
Screenshot: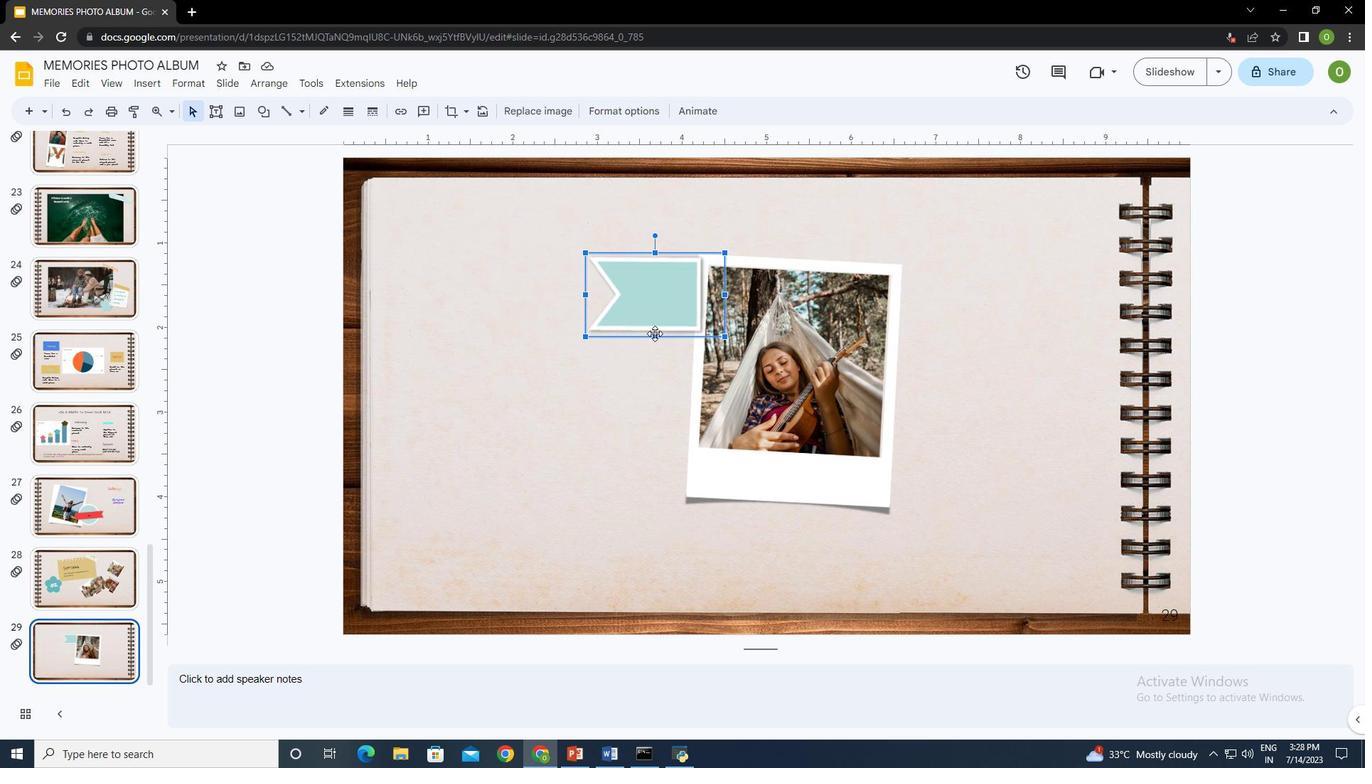 
Action: Mouse pressed left at (652, 334)
Screenshot: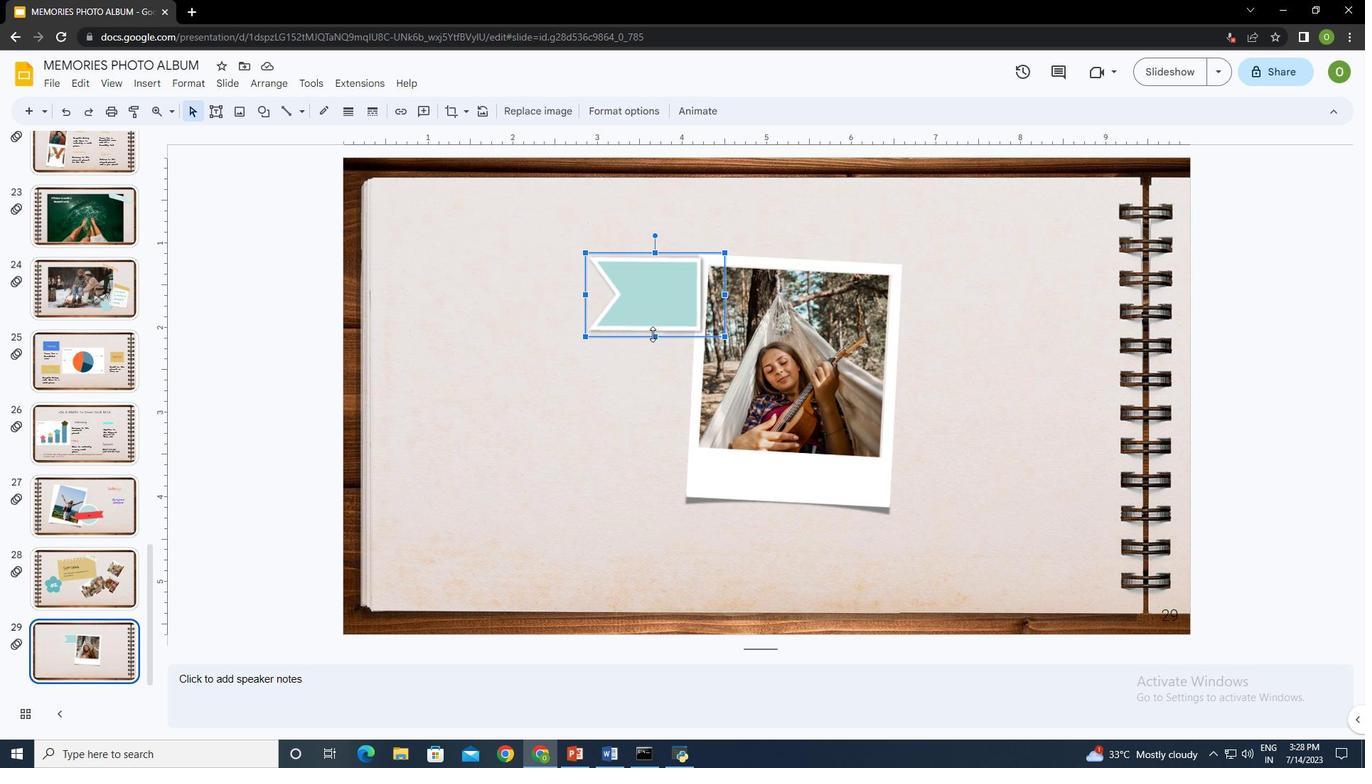 
Action: Mouse moved to (660, 278)
Screenshot: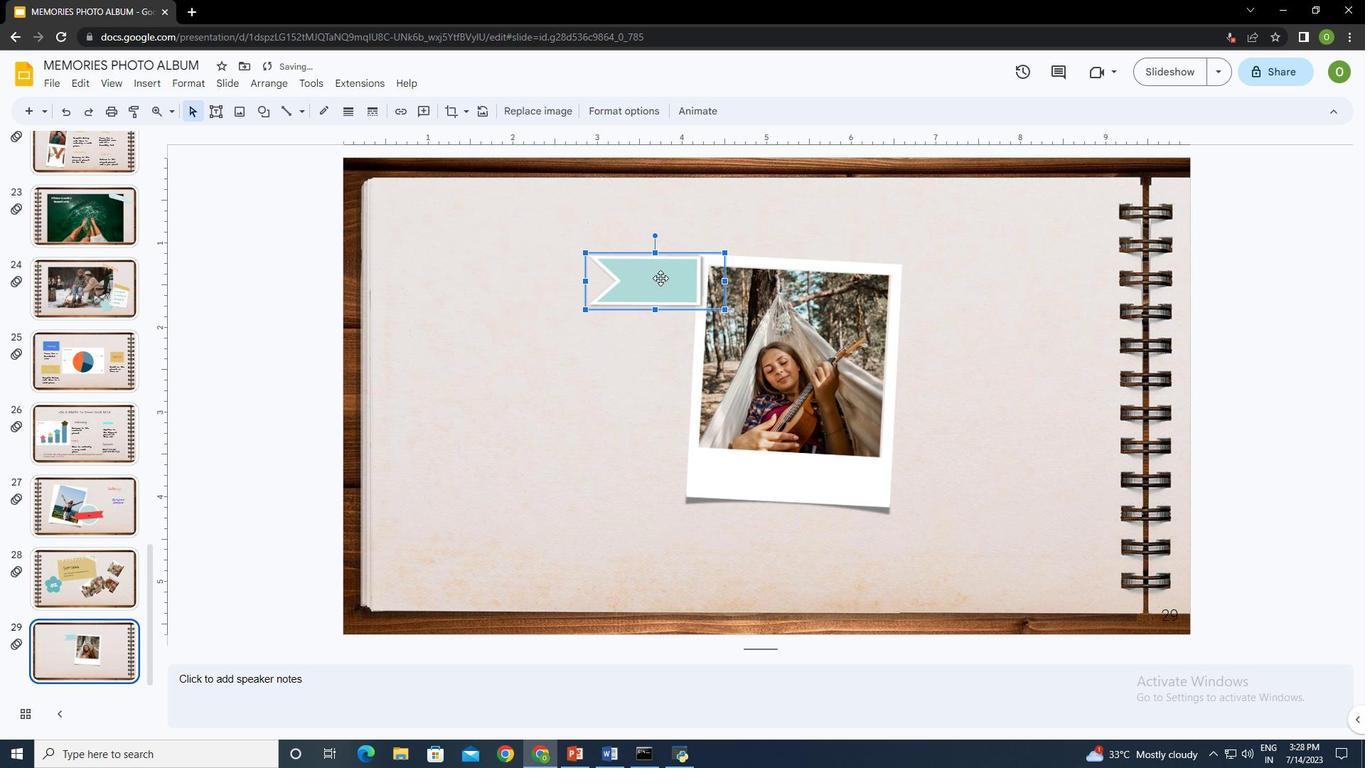 
Action: Mouse pressed left at (660, 278)
Screenshot: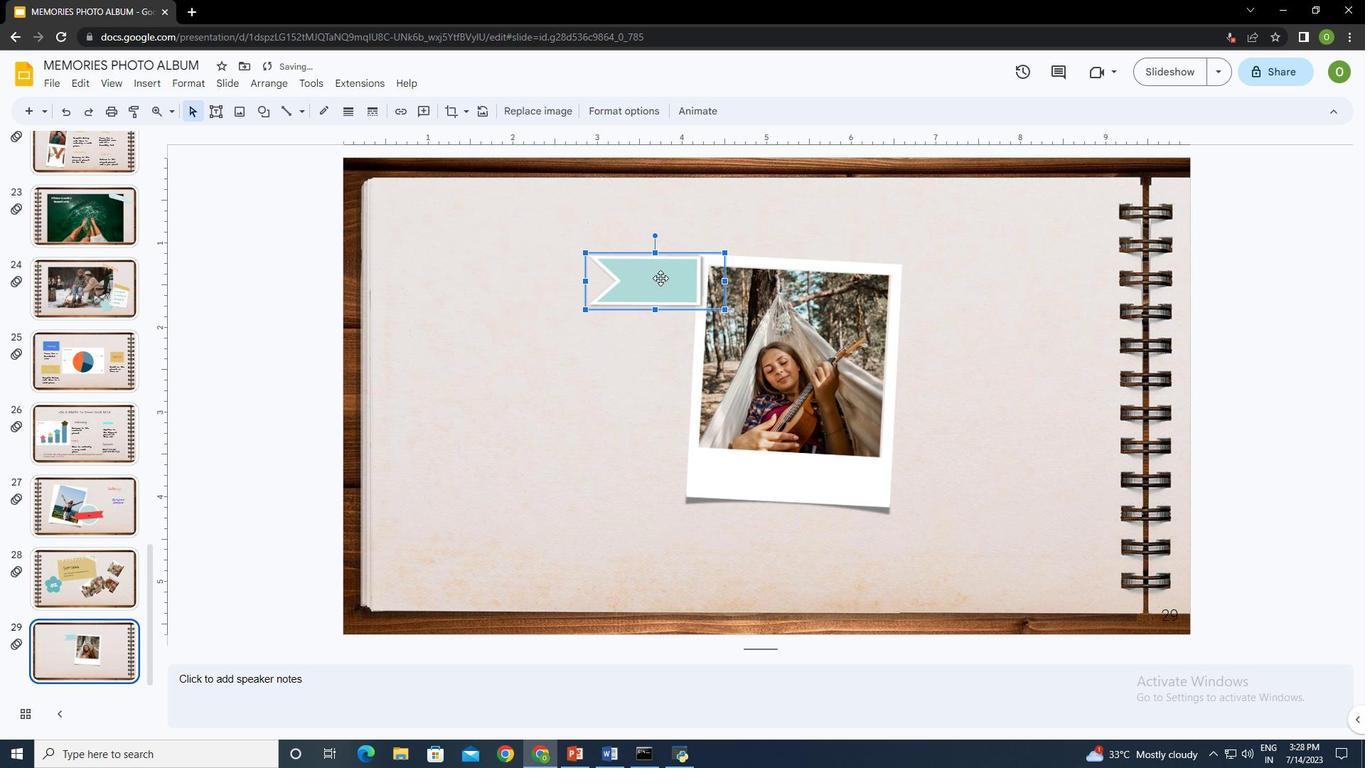 
Action: Mouse moved to (273, 81)
Screenshot: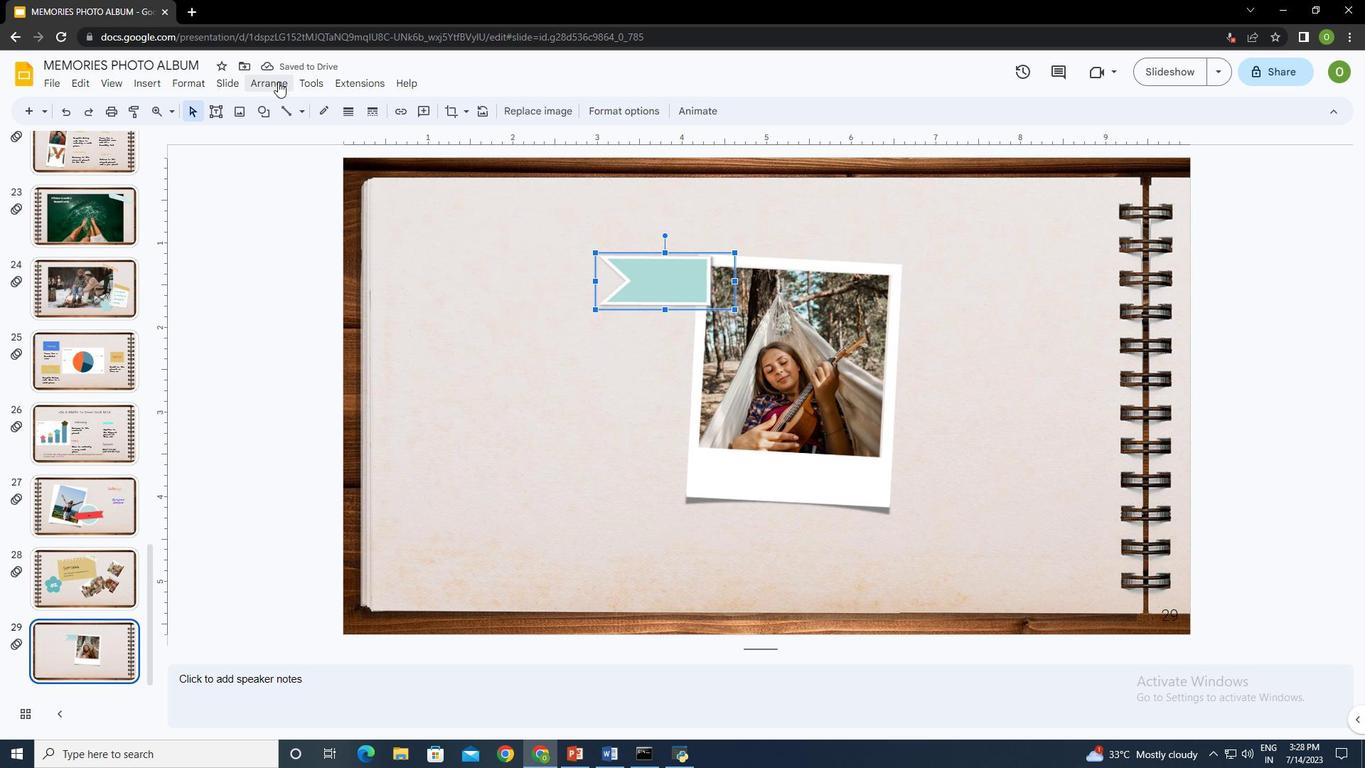 
Action: Mouse pressed left at (273, 81)
Screenshot: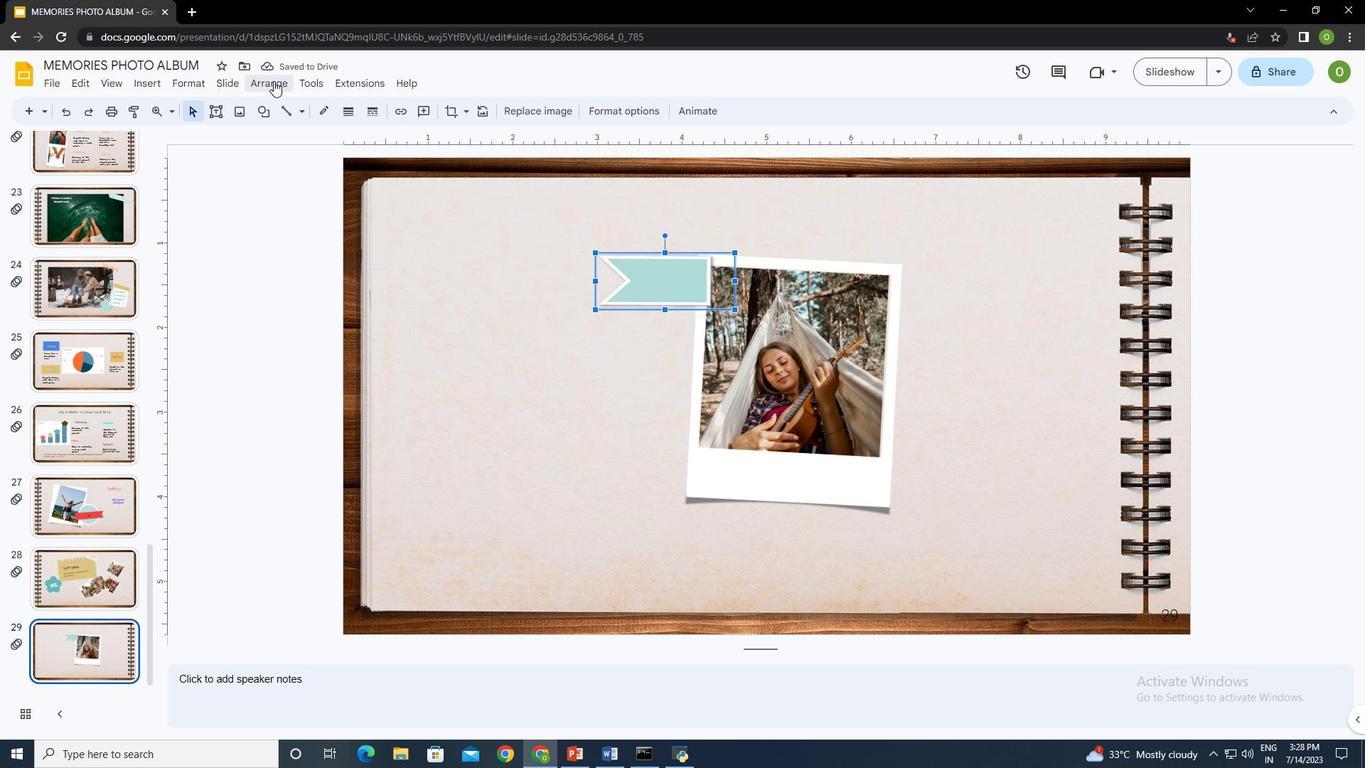 
Action: Mouse moved to (526, 177)
Screenshot: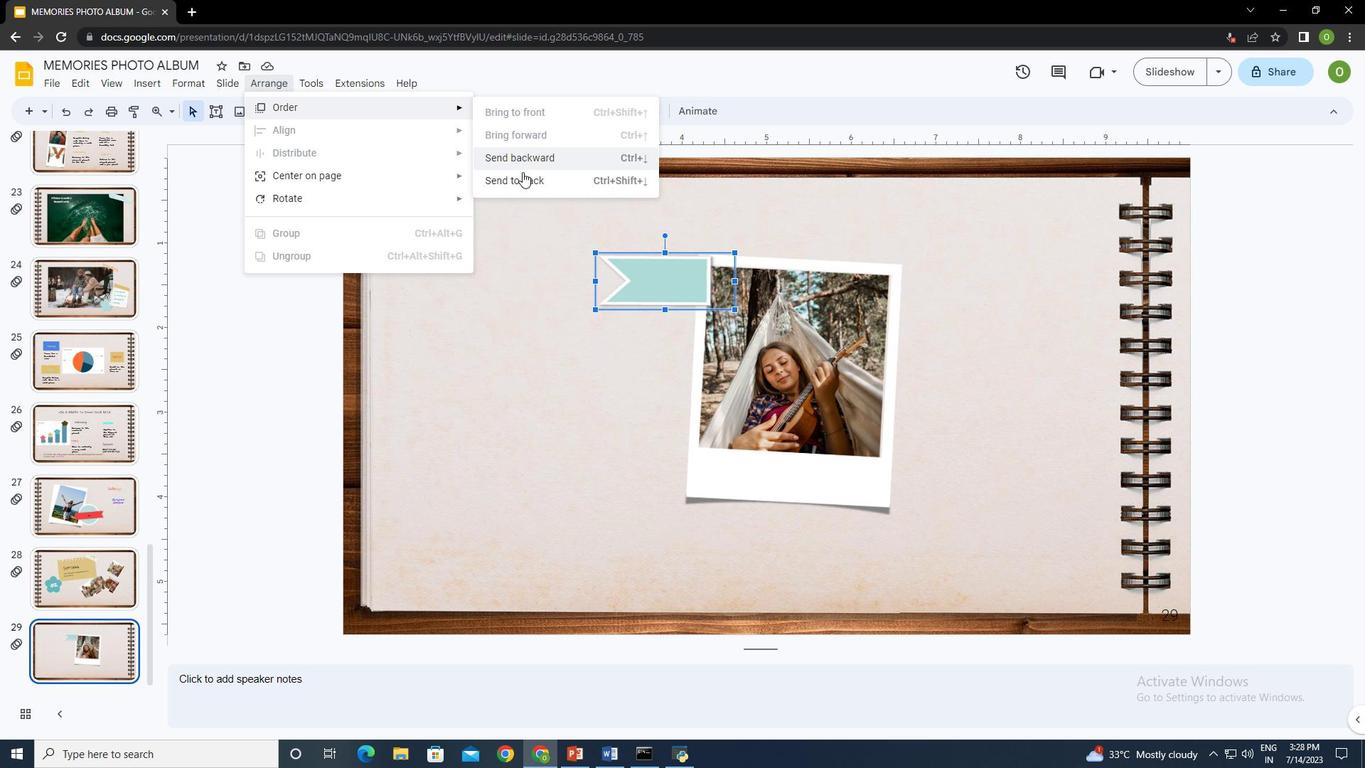 
Action: Mouse pressed left at (526, 177)
Screenshot: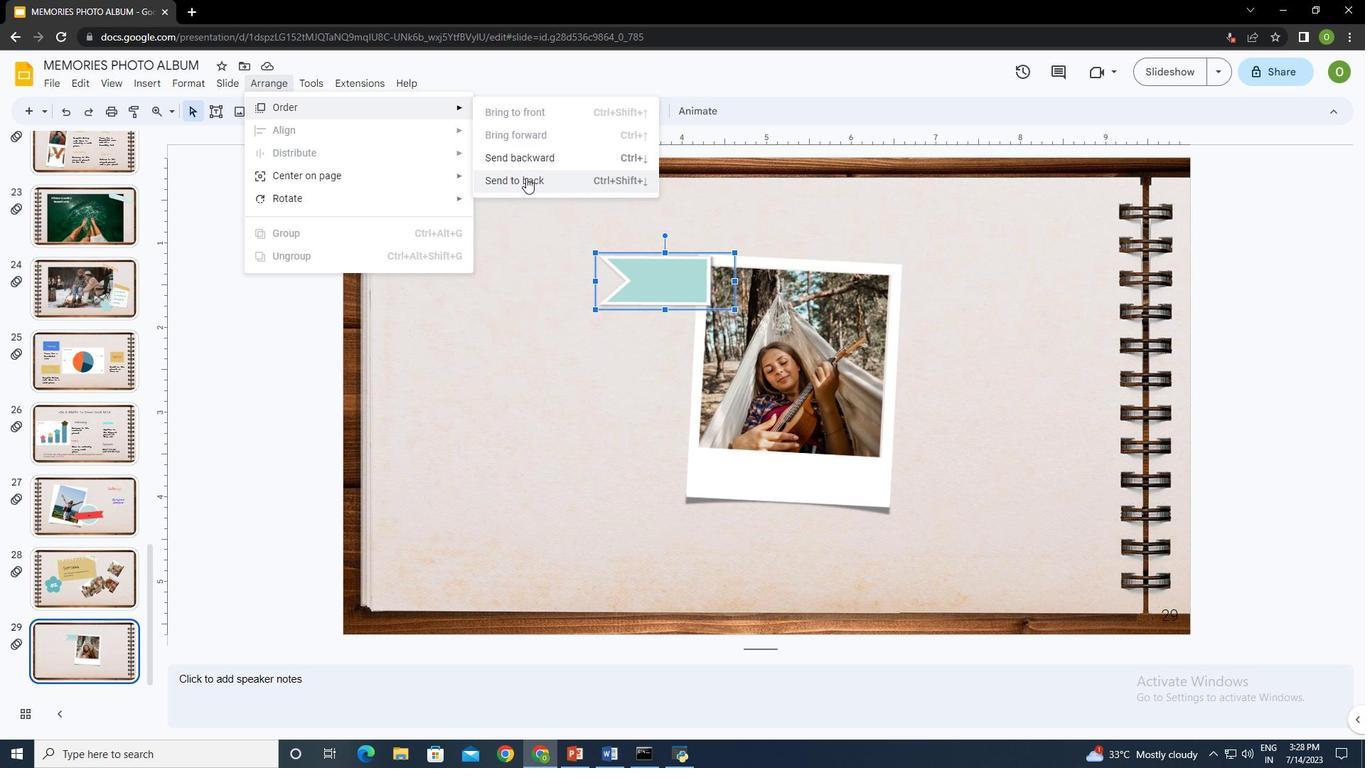 
Action: Mouse moved to (651, 283)
Screenshot: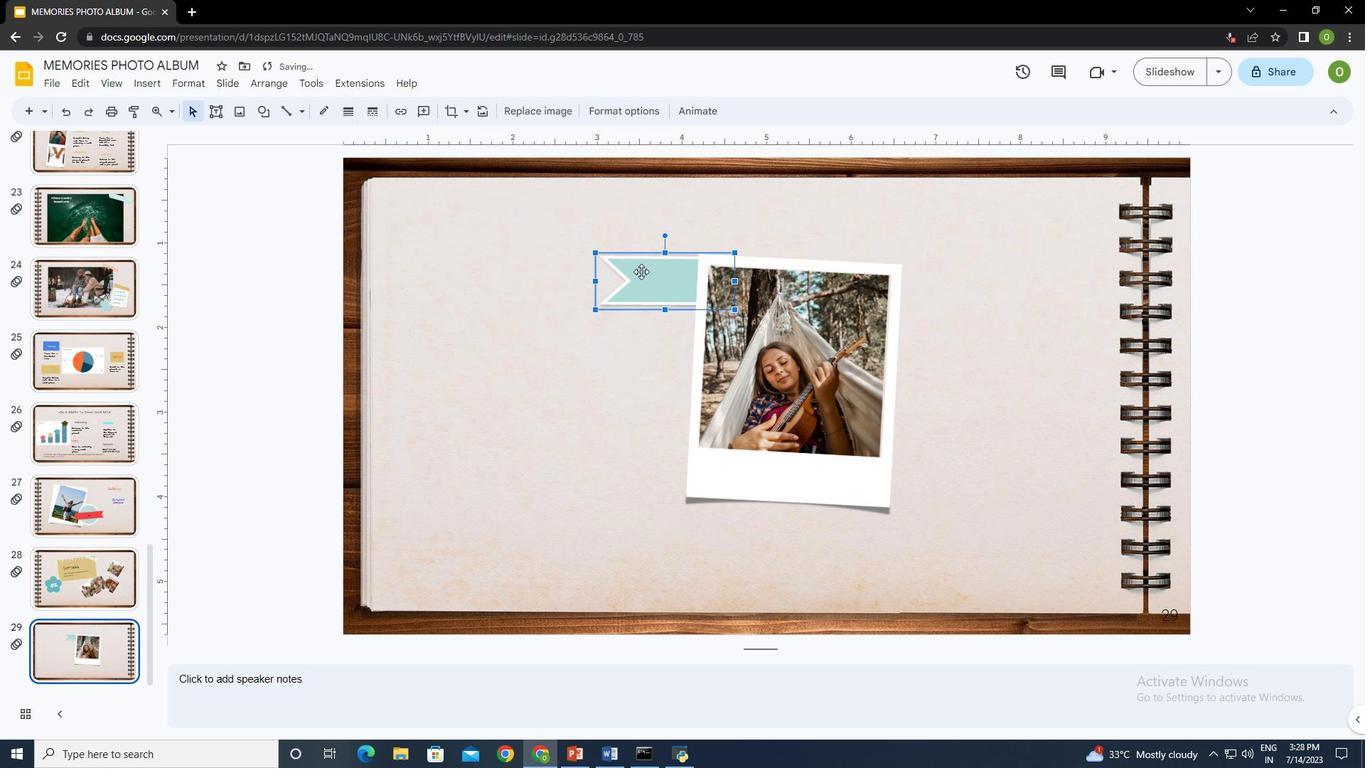 
Action: Mouse pressed left at (651, 283)
Screenshot: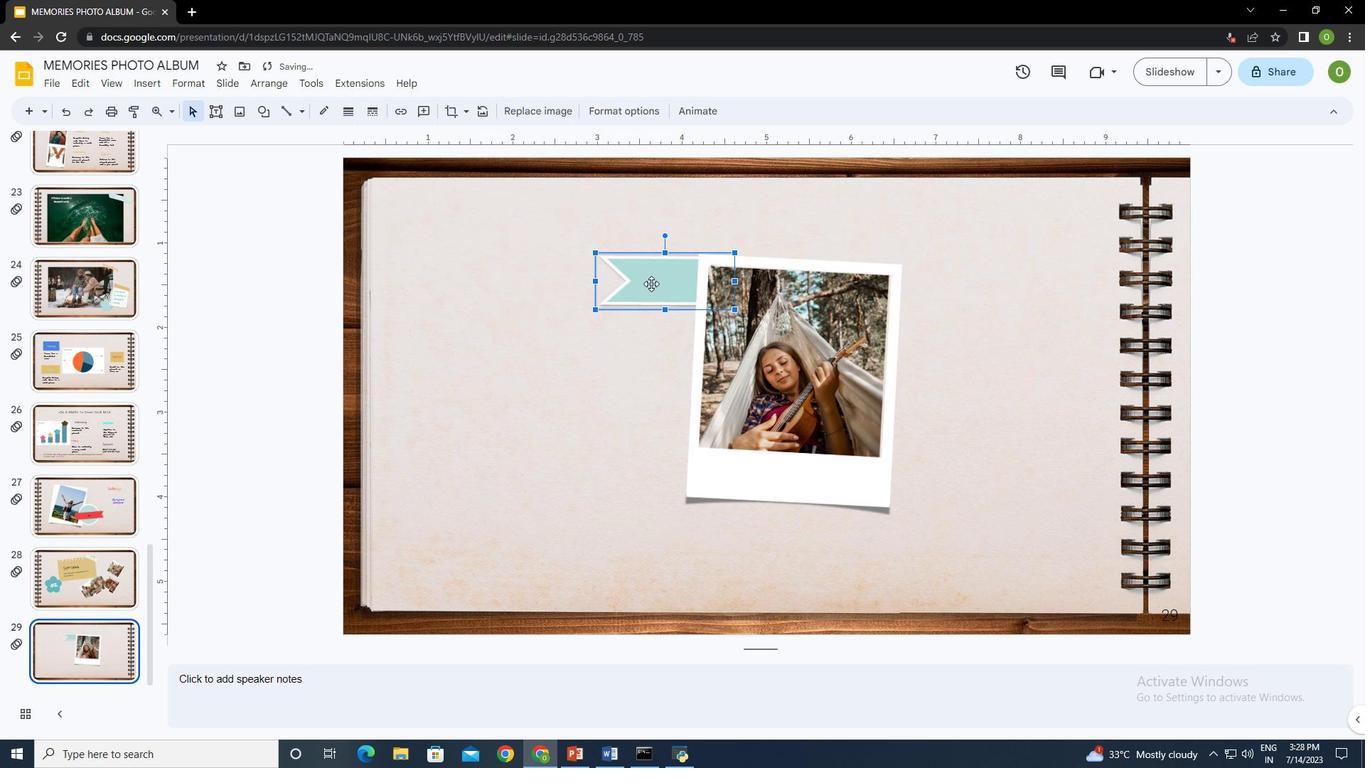 
Action: Mouse moved to (216, 112)
Screenshot: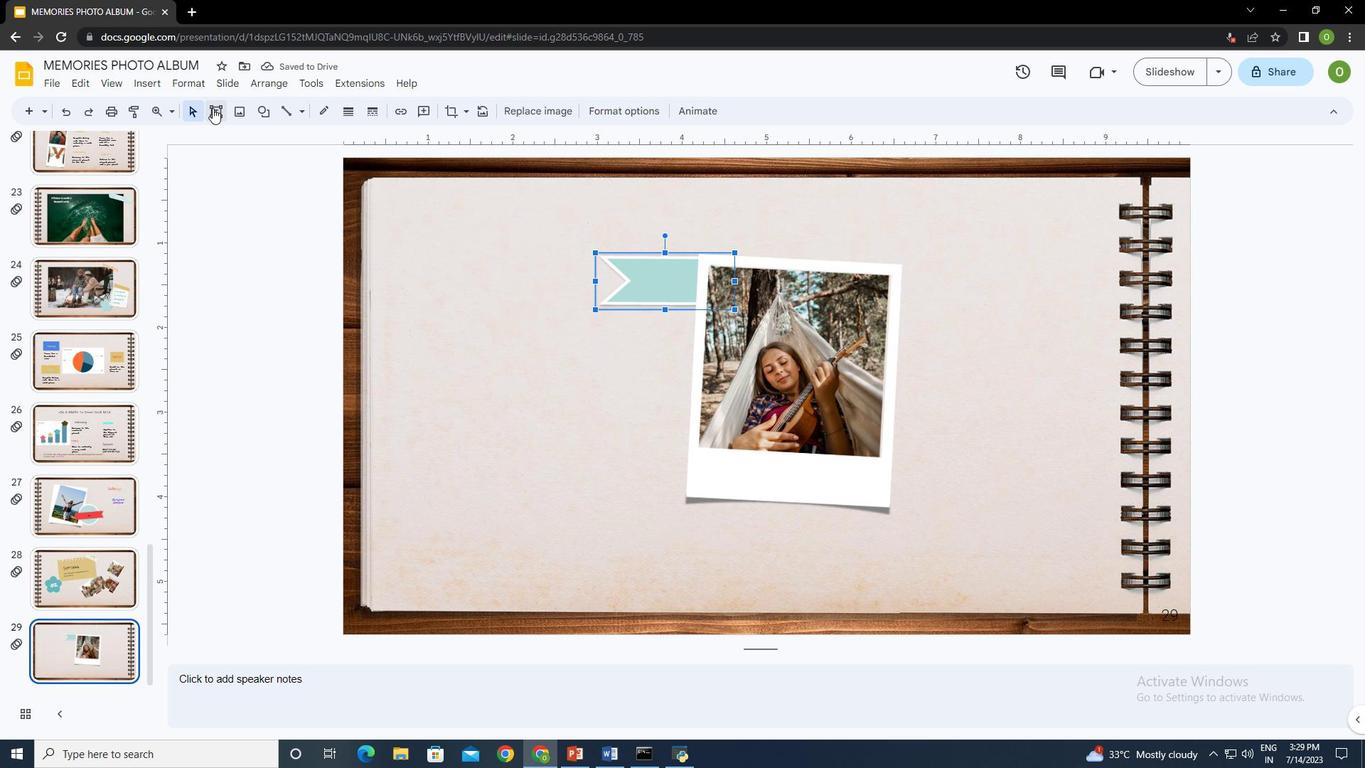 
Action: Mouse pressed left at (216, 112)
Screenshot: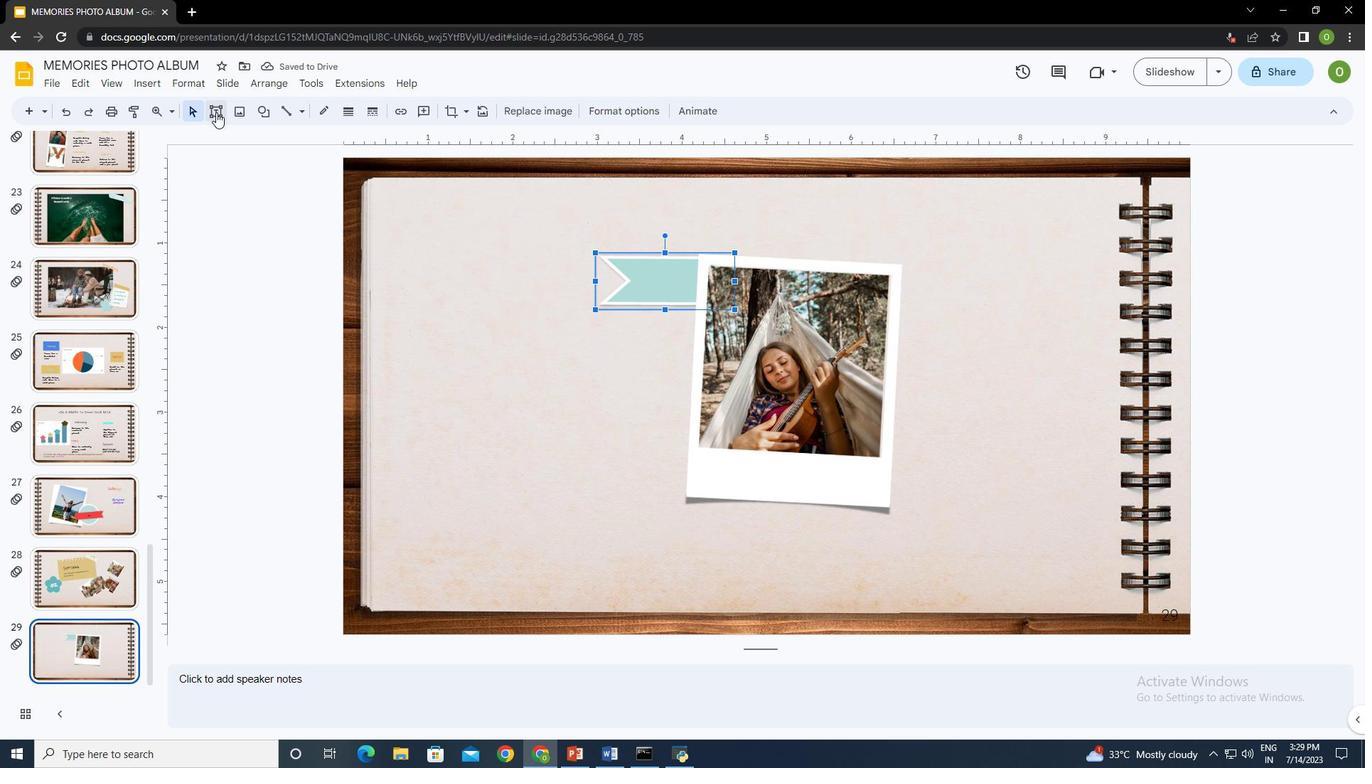 
Action: Mouse moved to (622, 259)
Screenshot: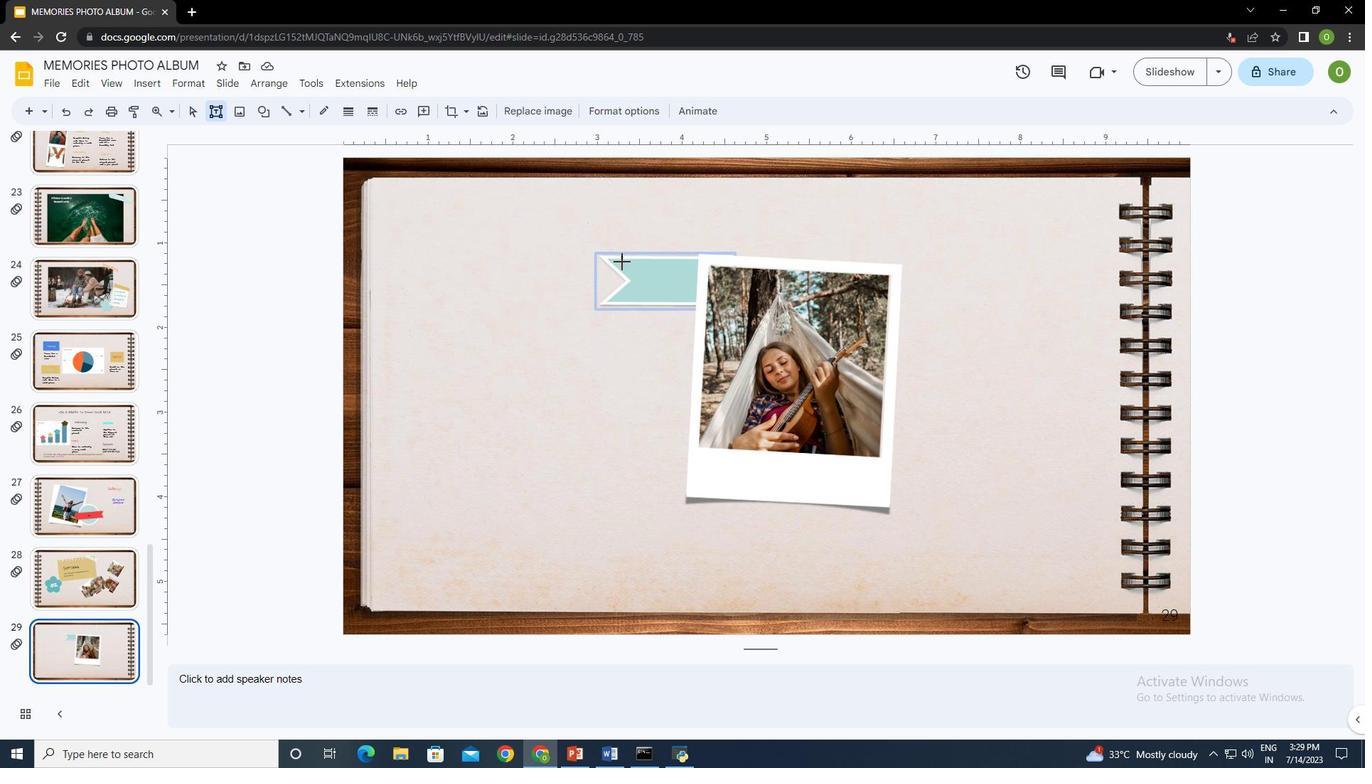 
Action: Mouse pressed left at (622, 259)
Screenshot: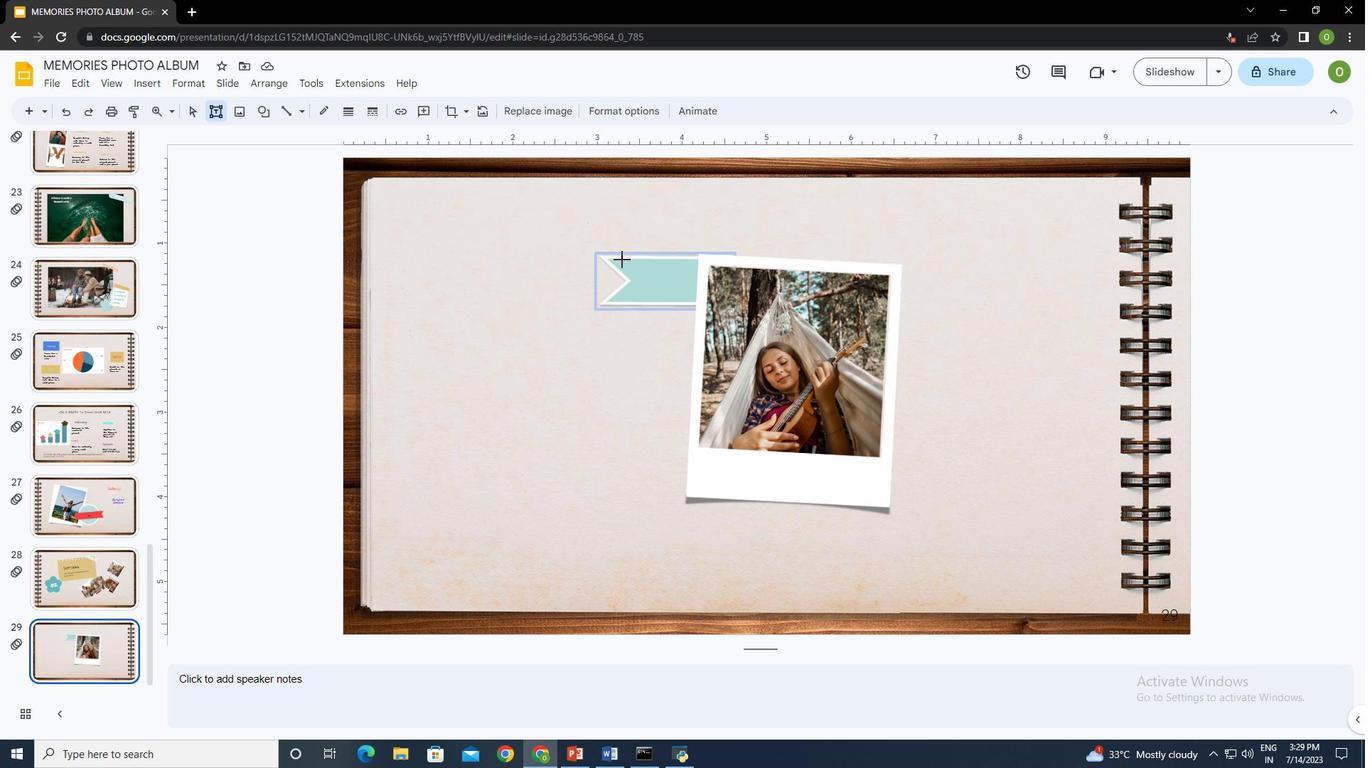 
Action: Mouse moved to (663, 268)
Screenshot: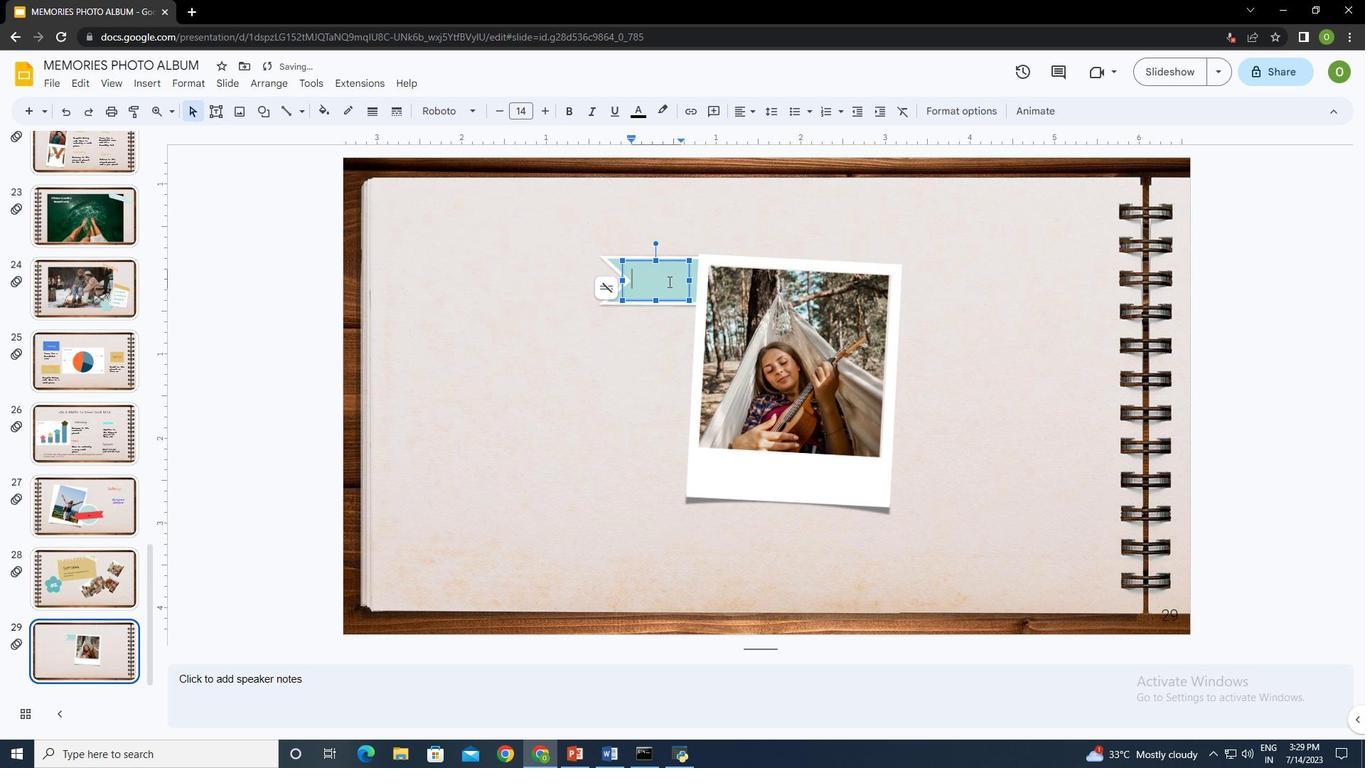 
Action: Key pressed 1ctrl+A
Screenshot: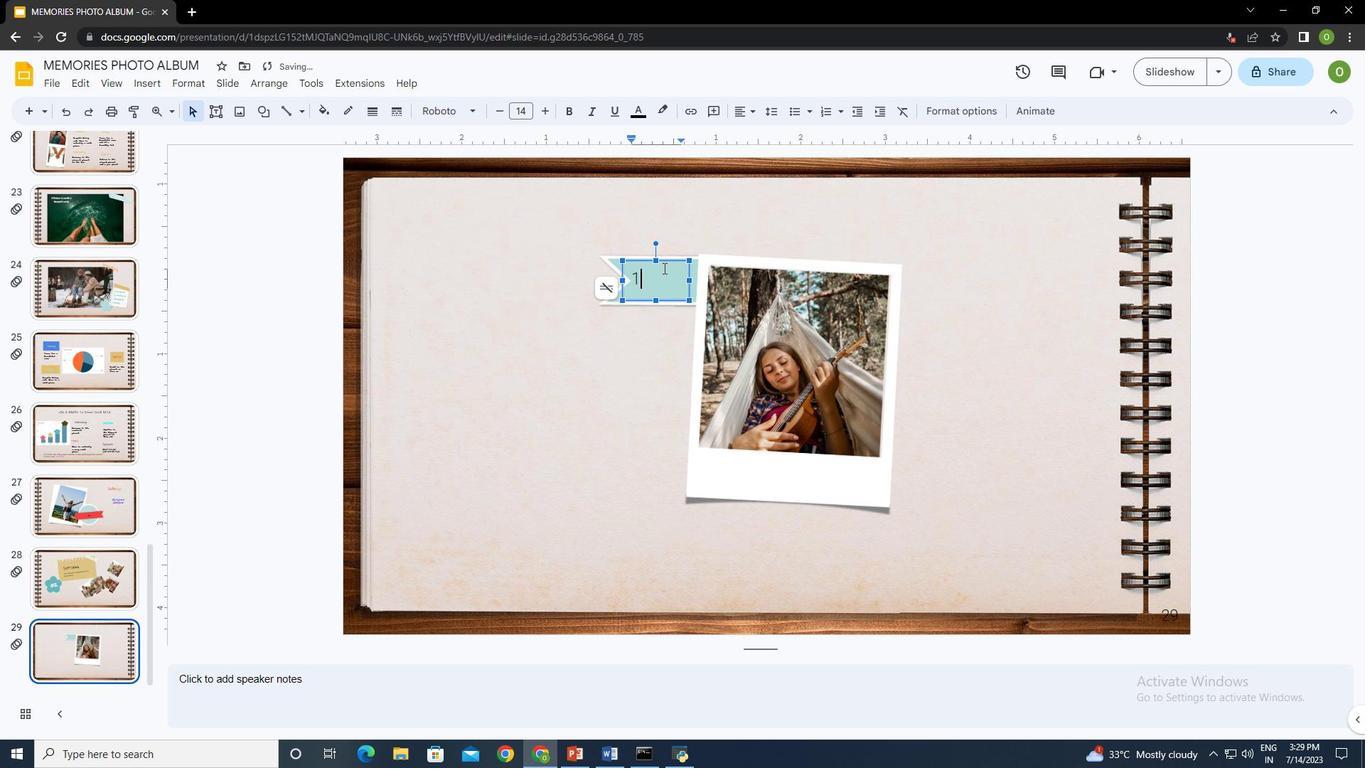 
Action: Mouse moved to (438, 103)
Screenshot: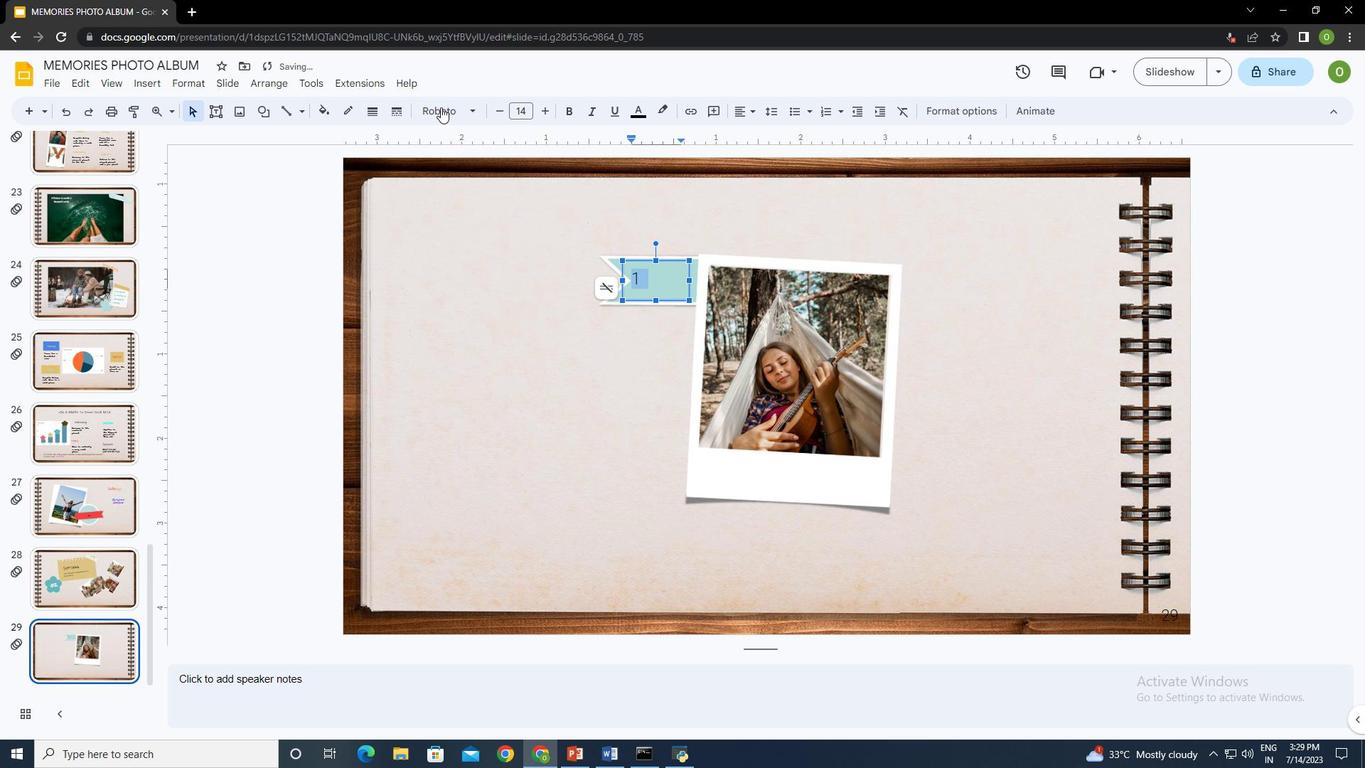
Action: Mouse pressed left at (438, 103)
Screenshot: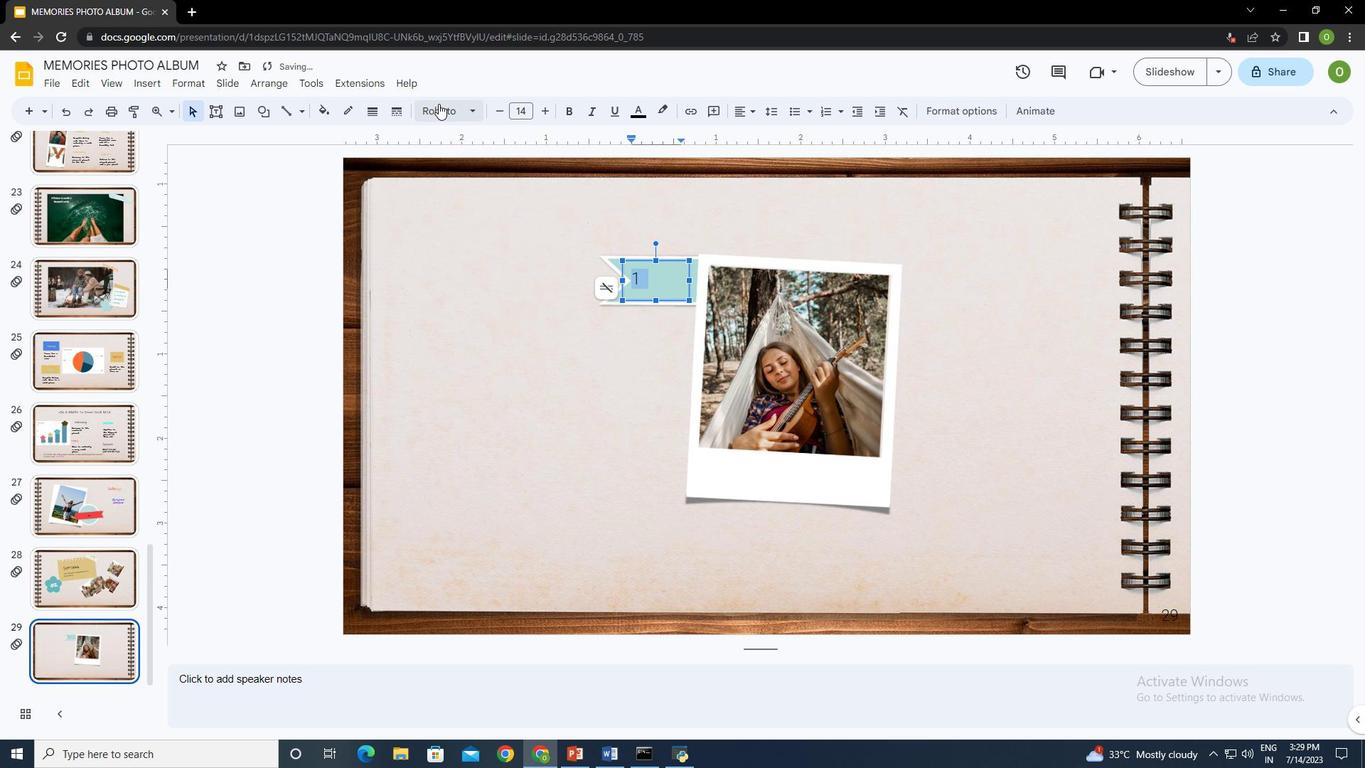 
Action: Mouse moved to (500, 196)
Screenshot: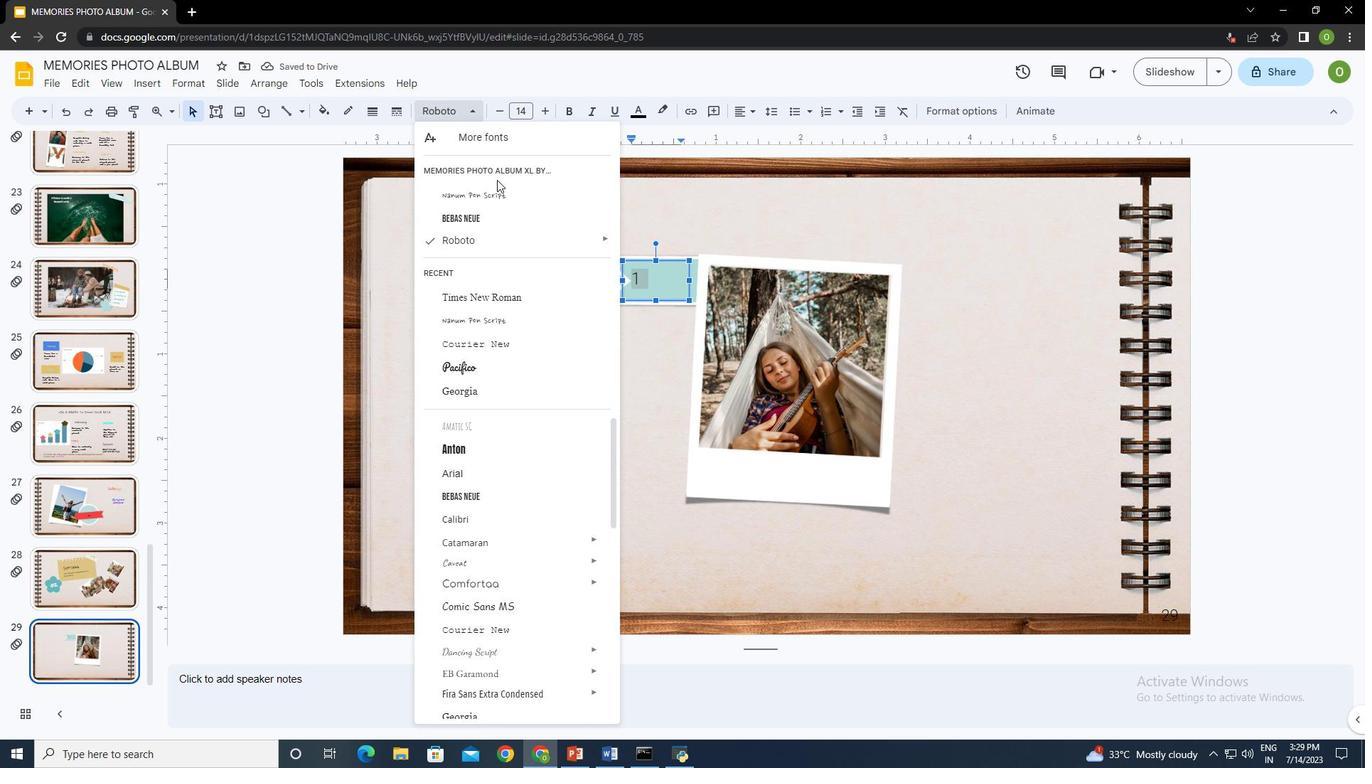 
Action: Mouse pressed left at (500, 196)
Screenshot: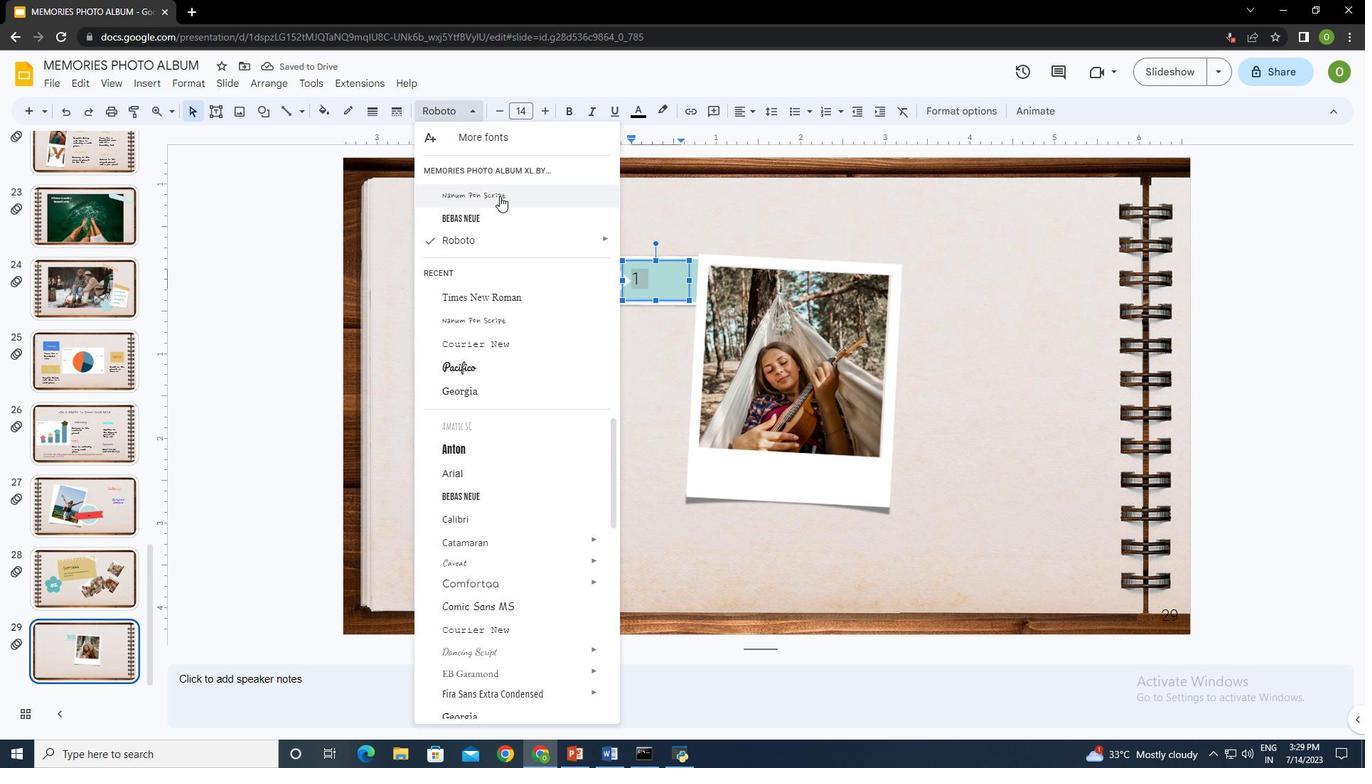 
Action: Mouse moved to (748, 108)
Screenshot: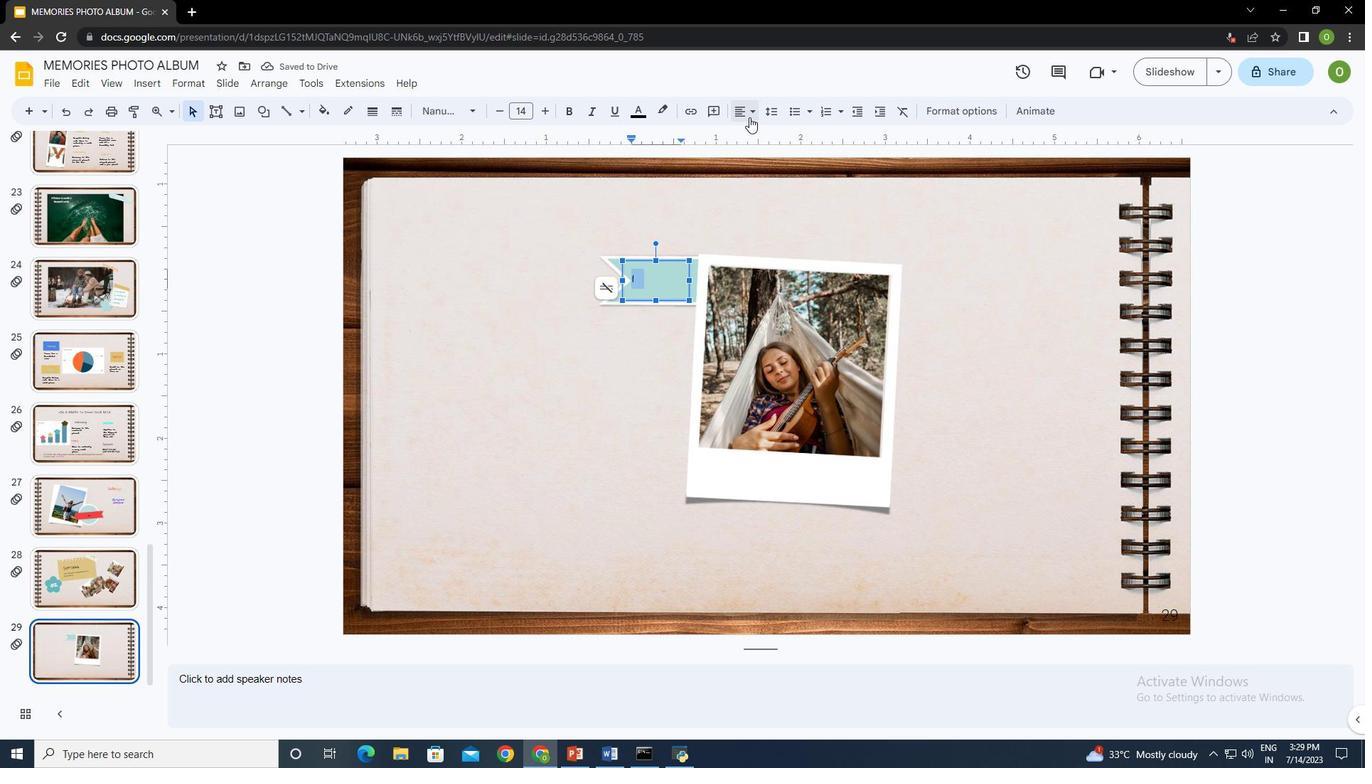 
Action: Mouse pressed left at (748, 108)
Screenshot: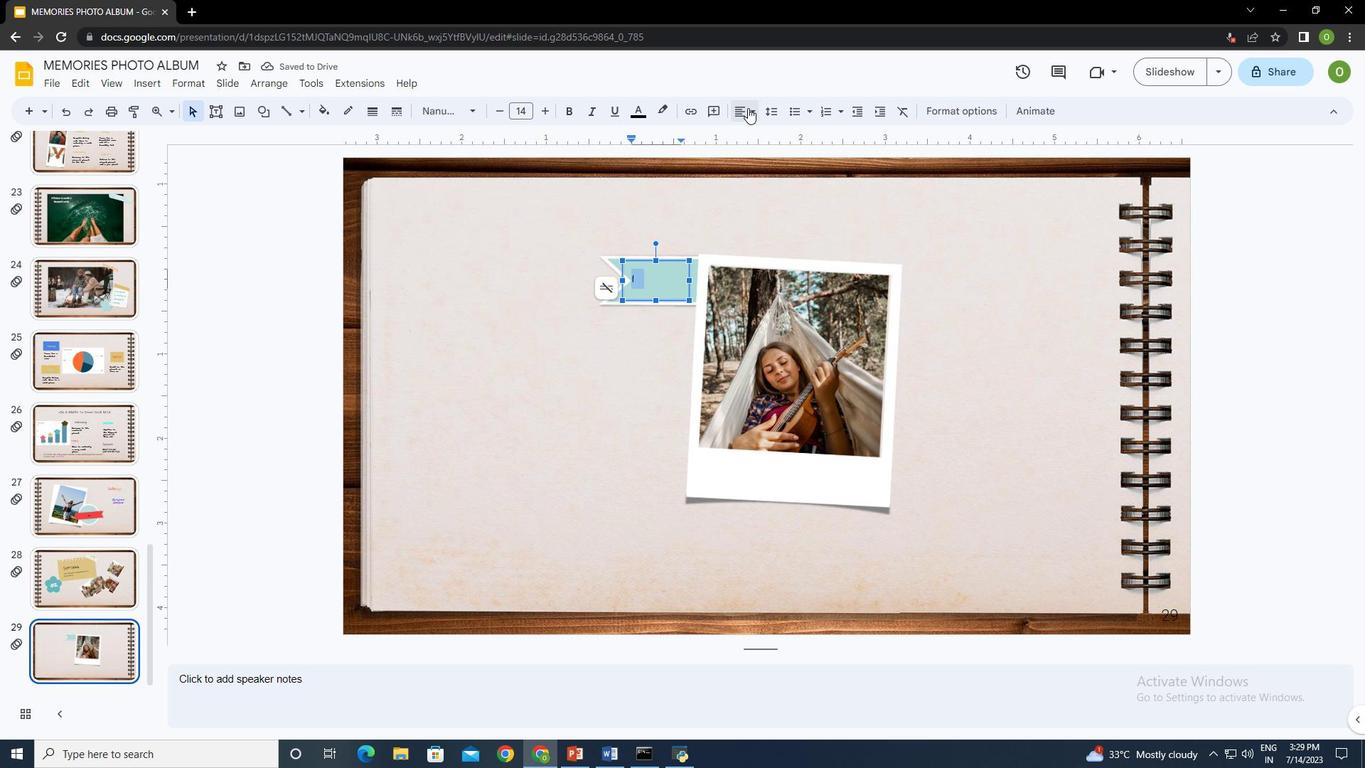 
Action: Mouse moved to (759, 138)
Screenshot: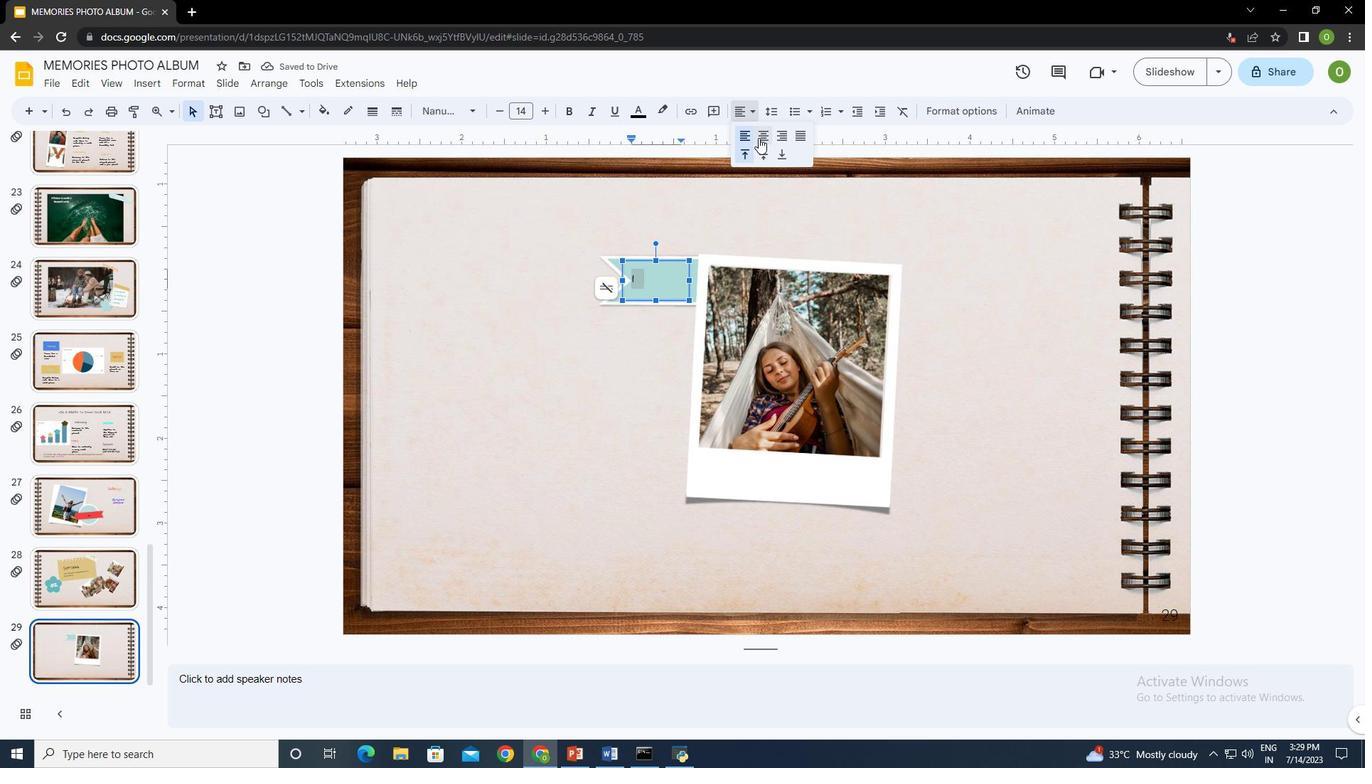 
Action: Mouse pressed left at (759, 138)
Screenshot: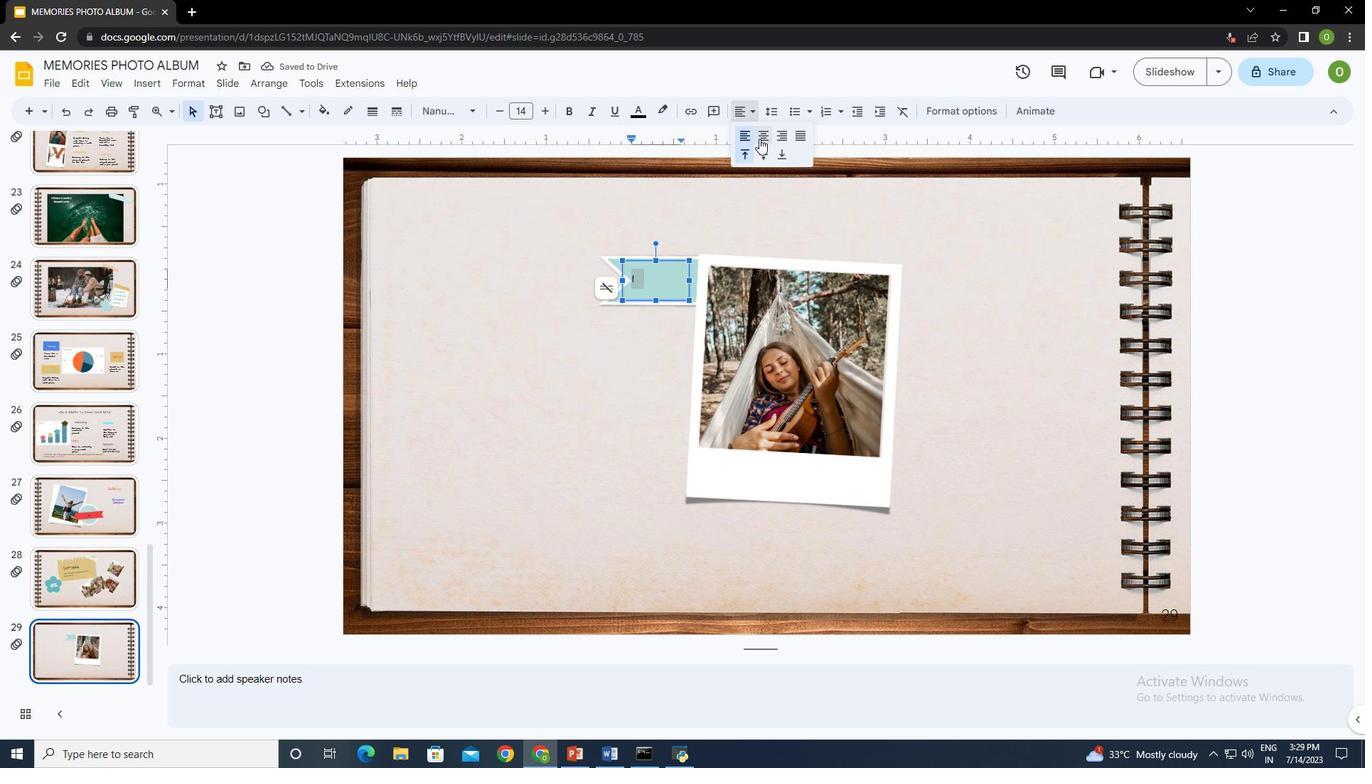 
Action: Mouse moved to (751, 112)
Screenshot: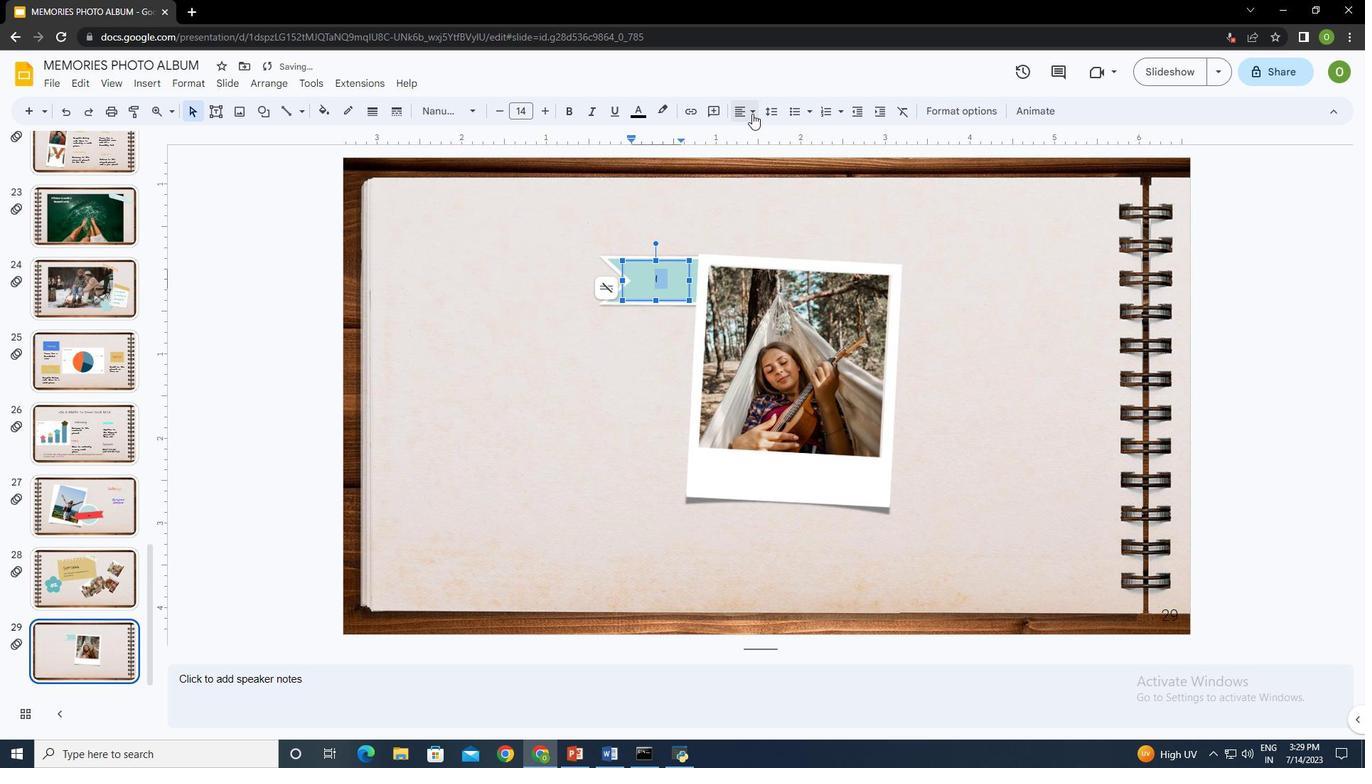 
Action: Mouse pressed left at (751, 112)
Screenshot: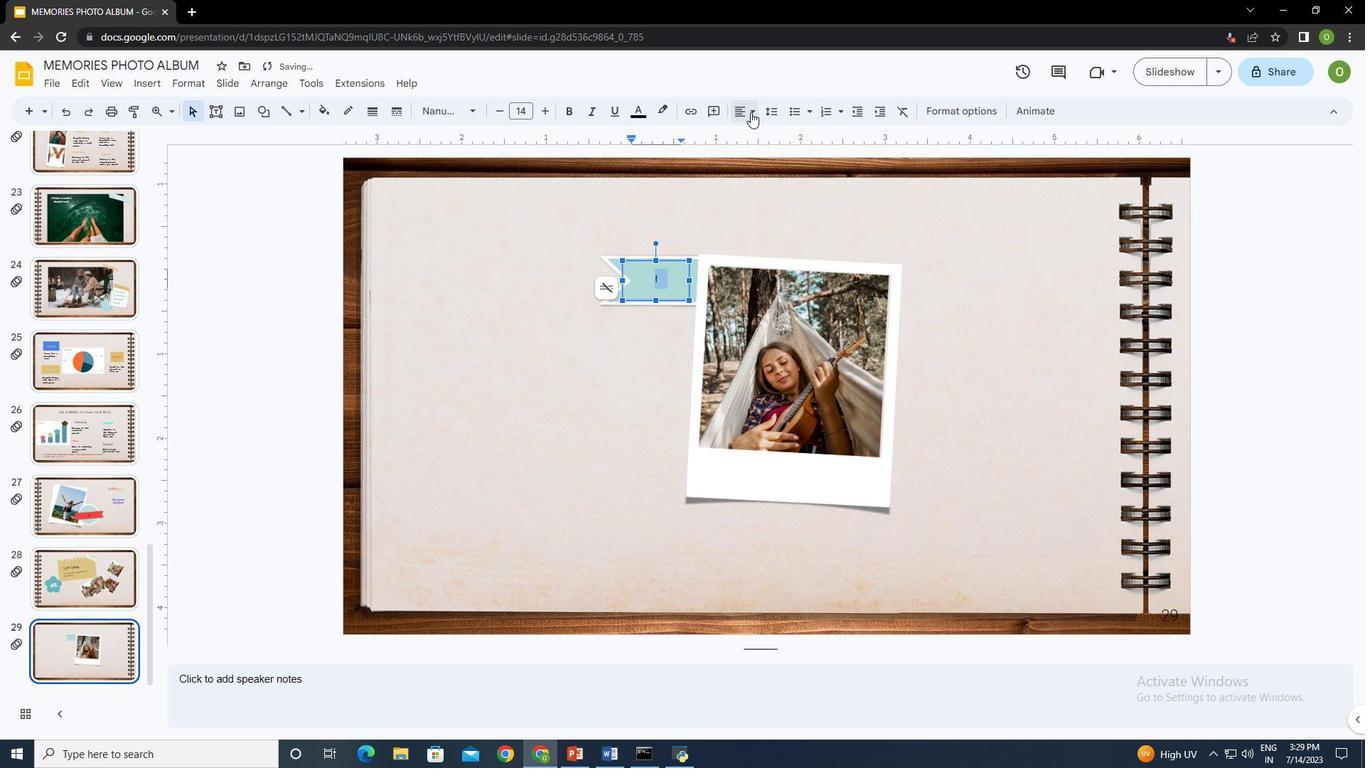 
Action: Mouse moved to (766, 152)
Screenshot: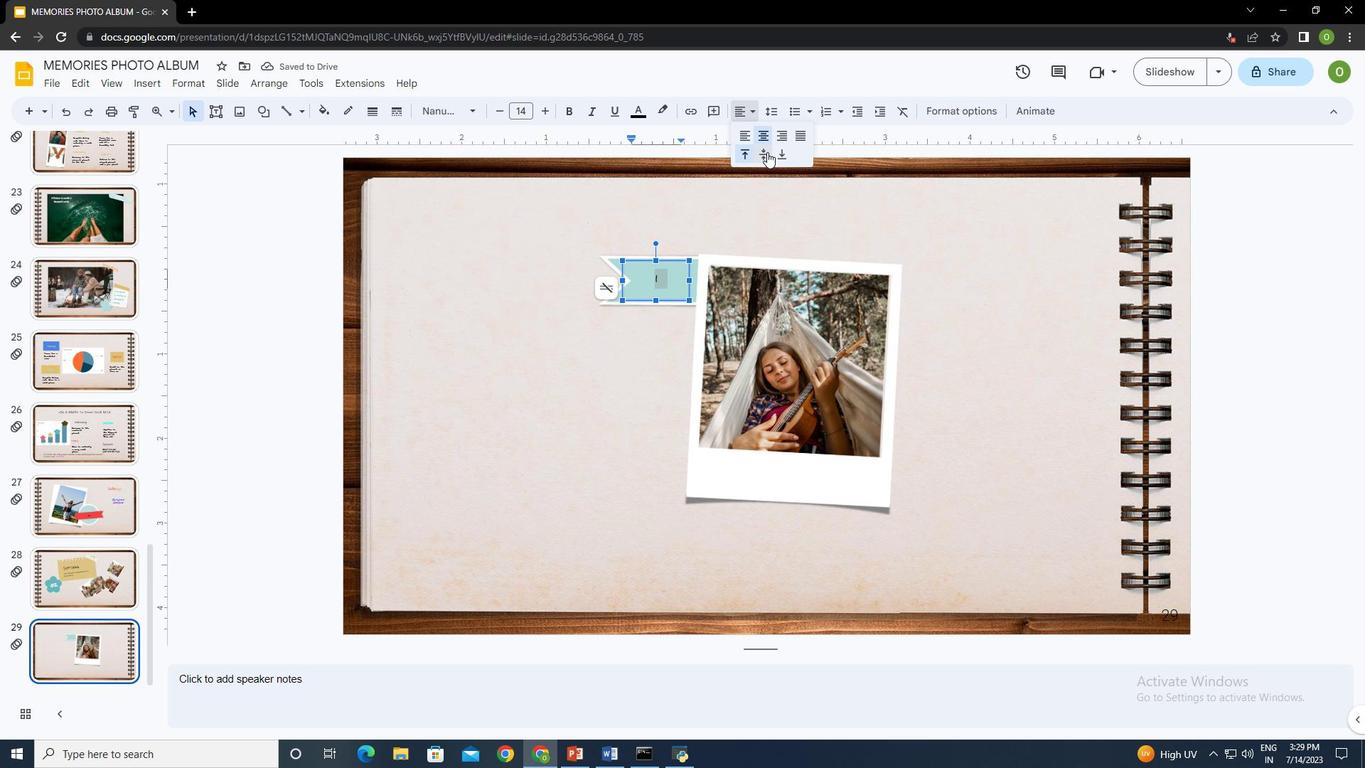 
Action: Mouse pressed left at (766, 152)
Screenshot: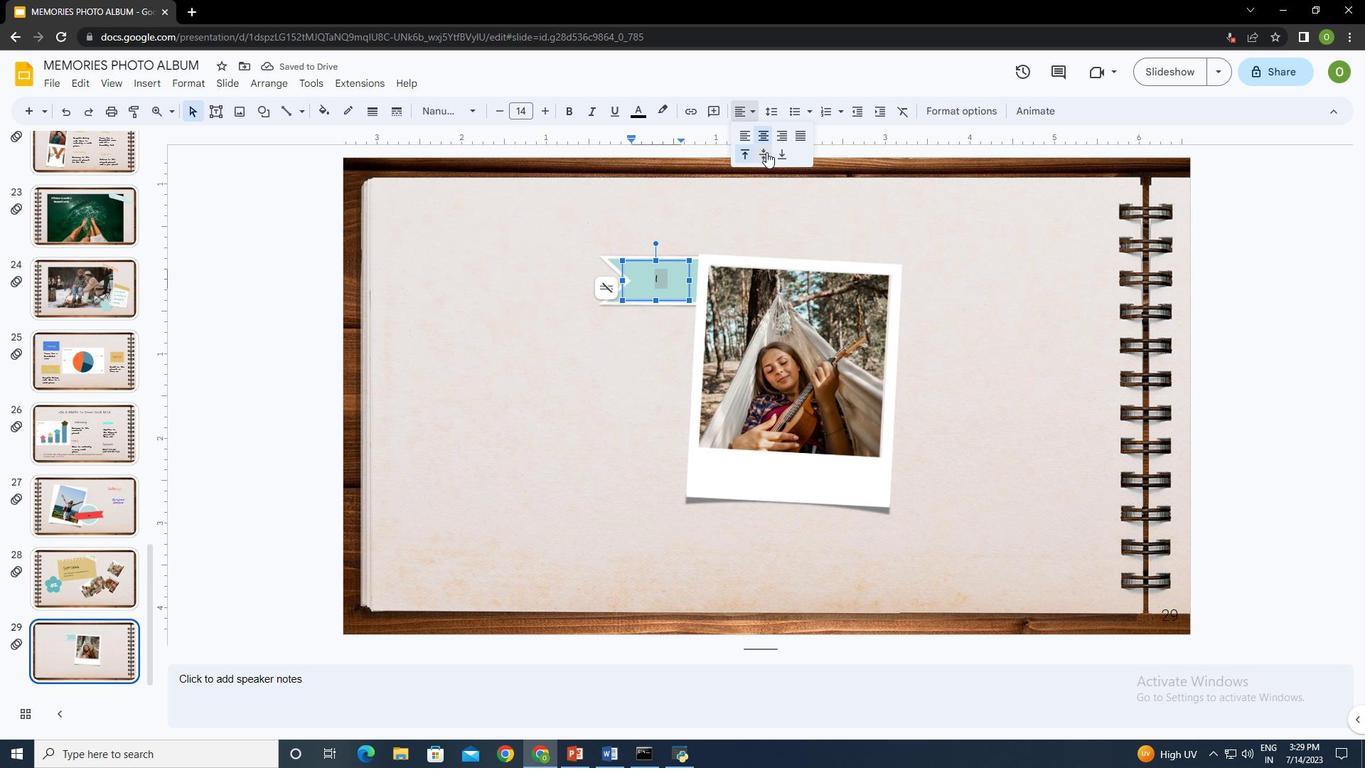 
Action: Mouse moved to (546, 114)
Screenshot: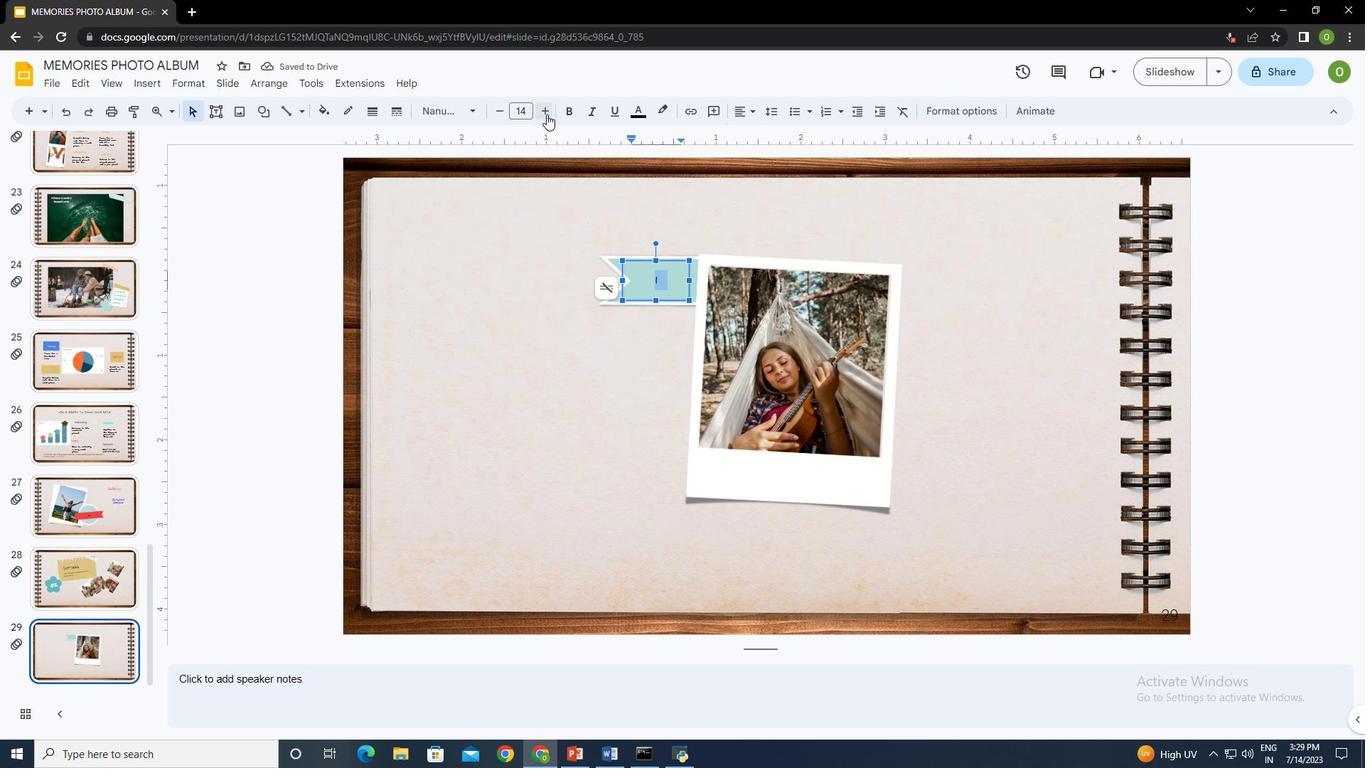 
Action: Mouse pressed left at (546, 114)
Screenshot: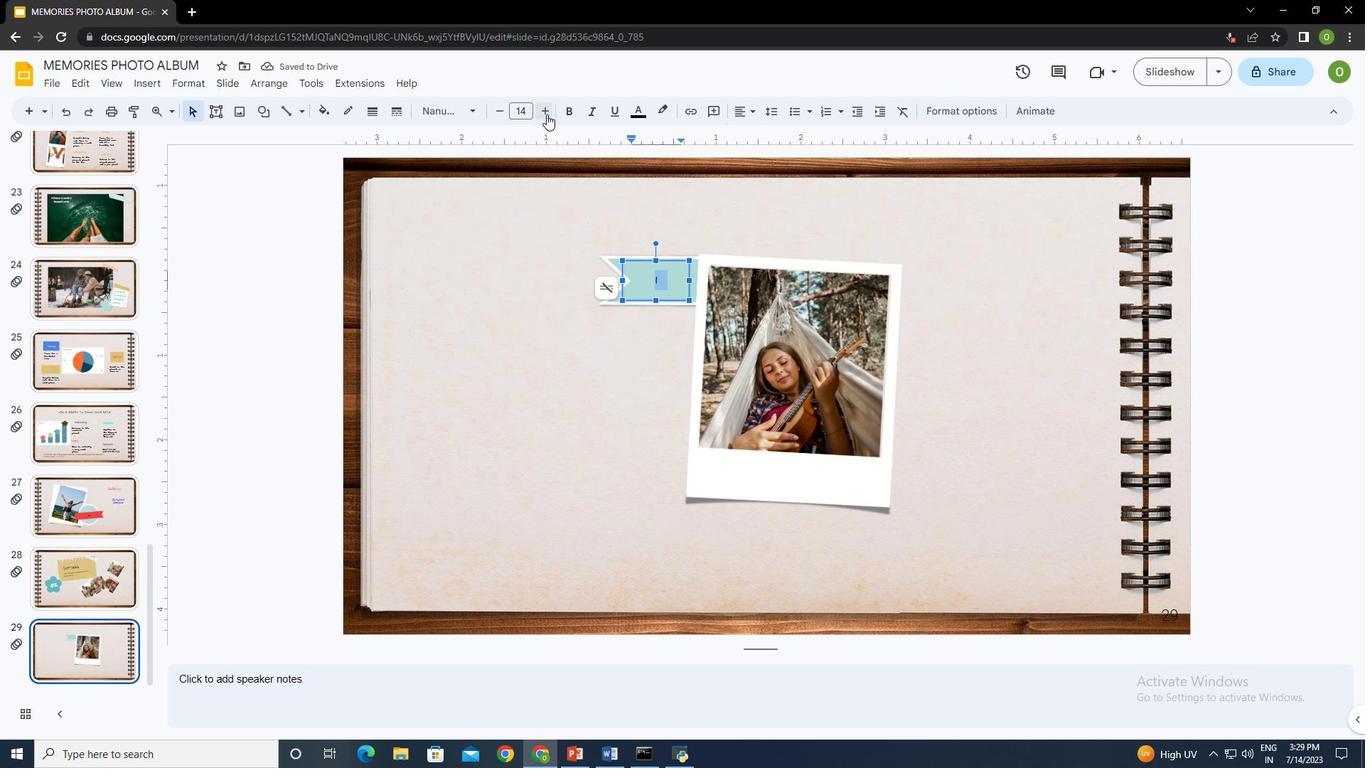 
Action: Mouse moved to (546, 113)
Screenshot: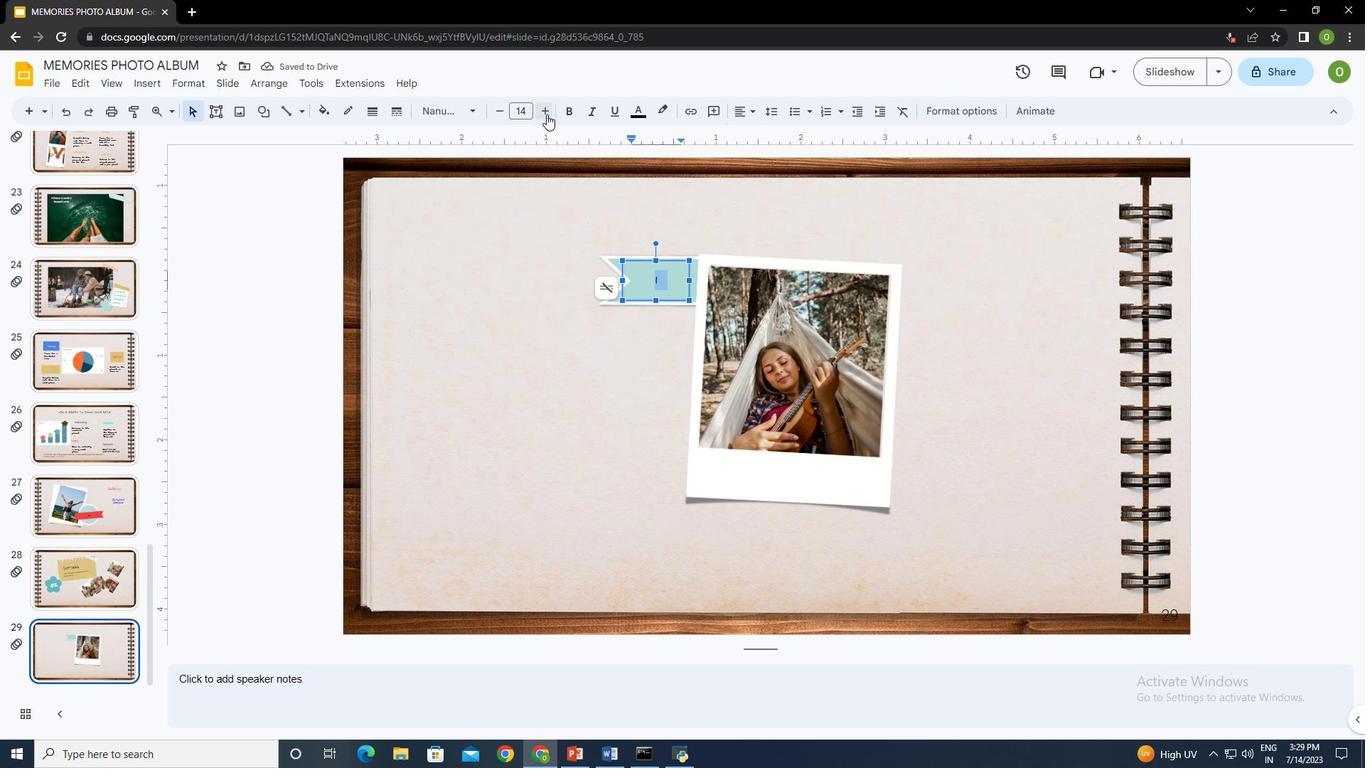 
Action: Mouse pressed left at (546, 113)
Screenshot: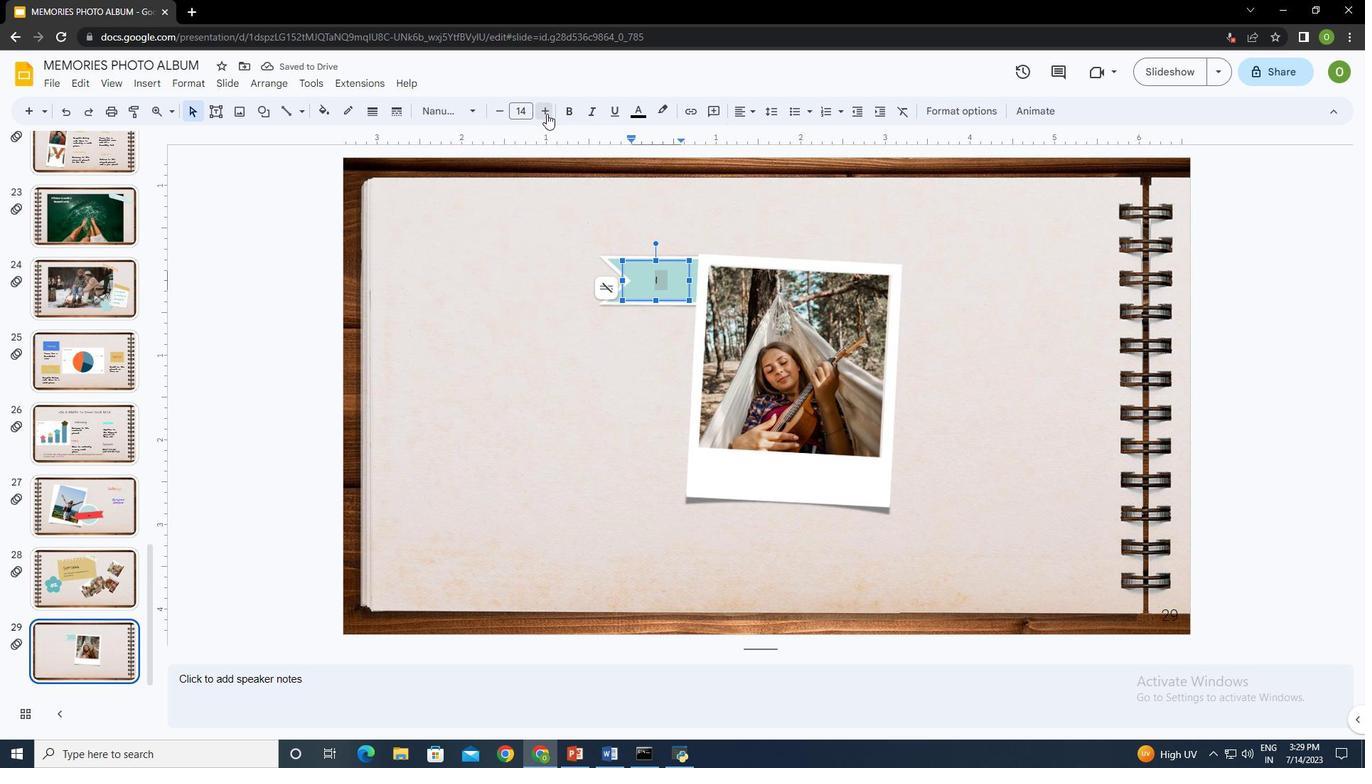 
Action: Mouse pressed left at (546, 113)
Screenshot: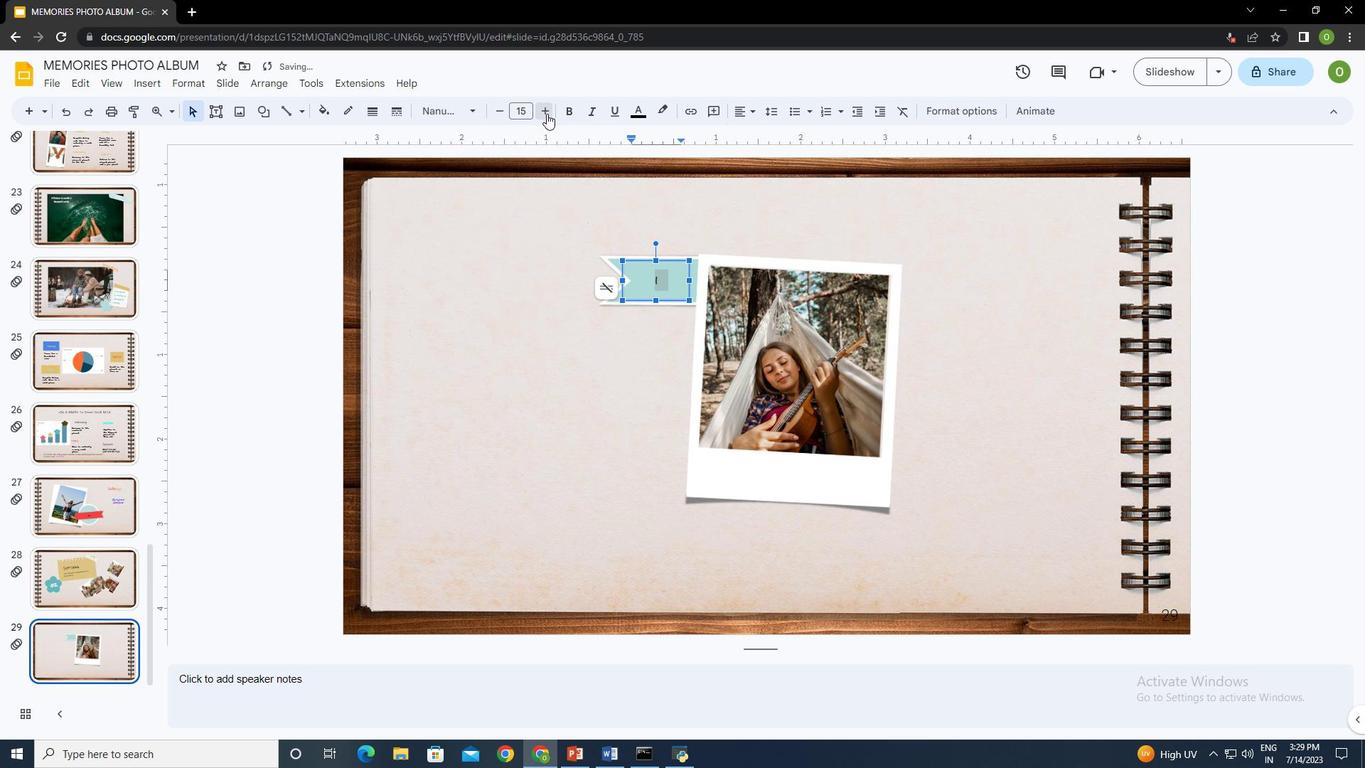 
Action: Mouse pressed left at (546, 113)
Screenshot: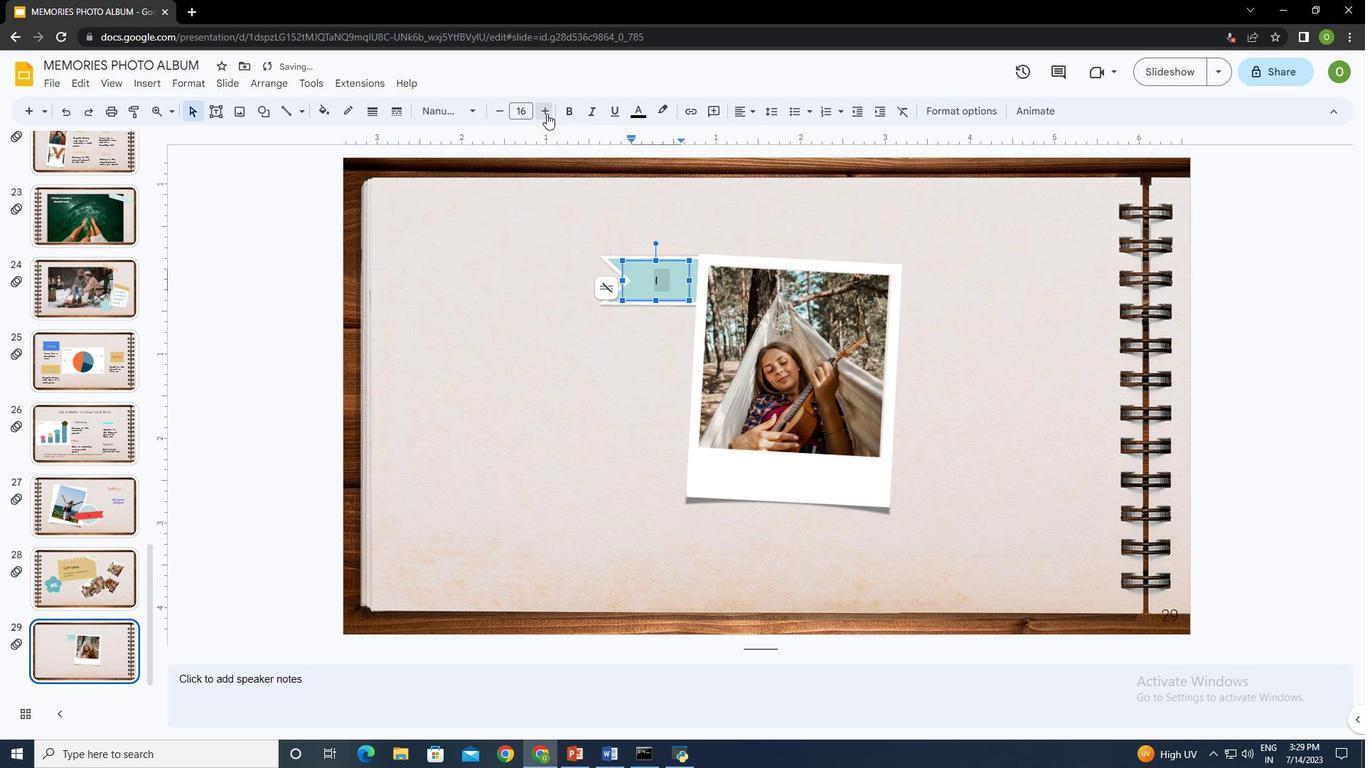 
Action: Mouse pressed left at (546, 113)
Screenshot: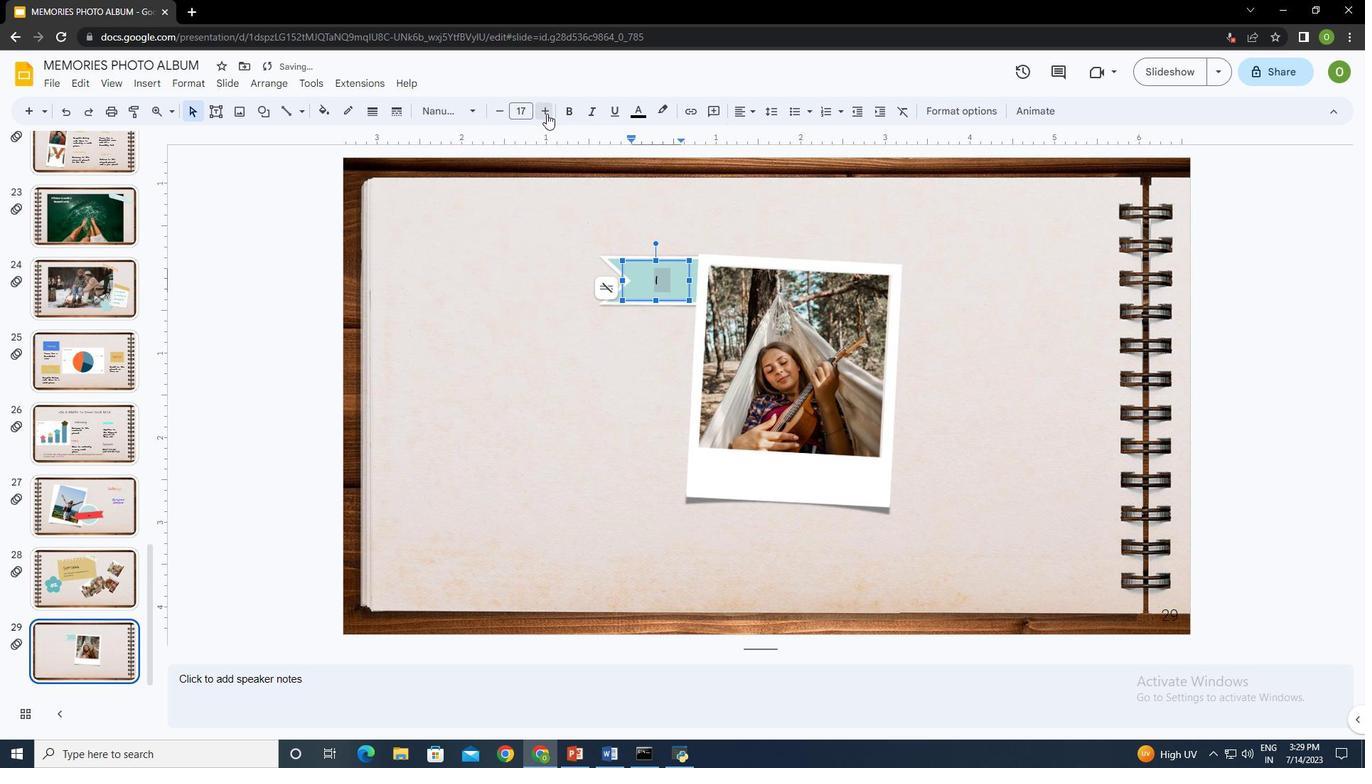 
Action: Mouse moved to (524, 109)
Screenshot: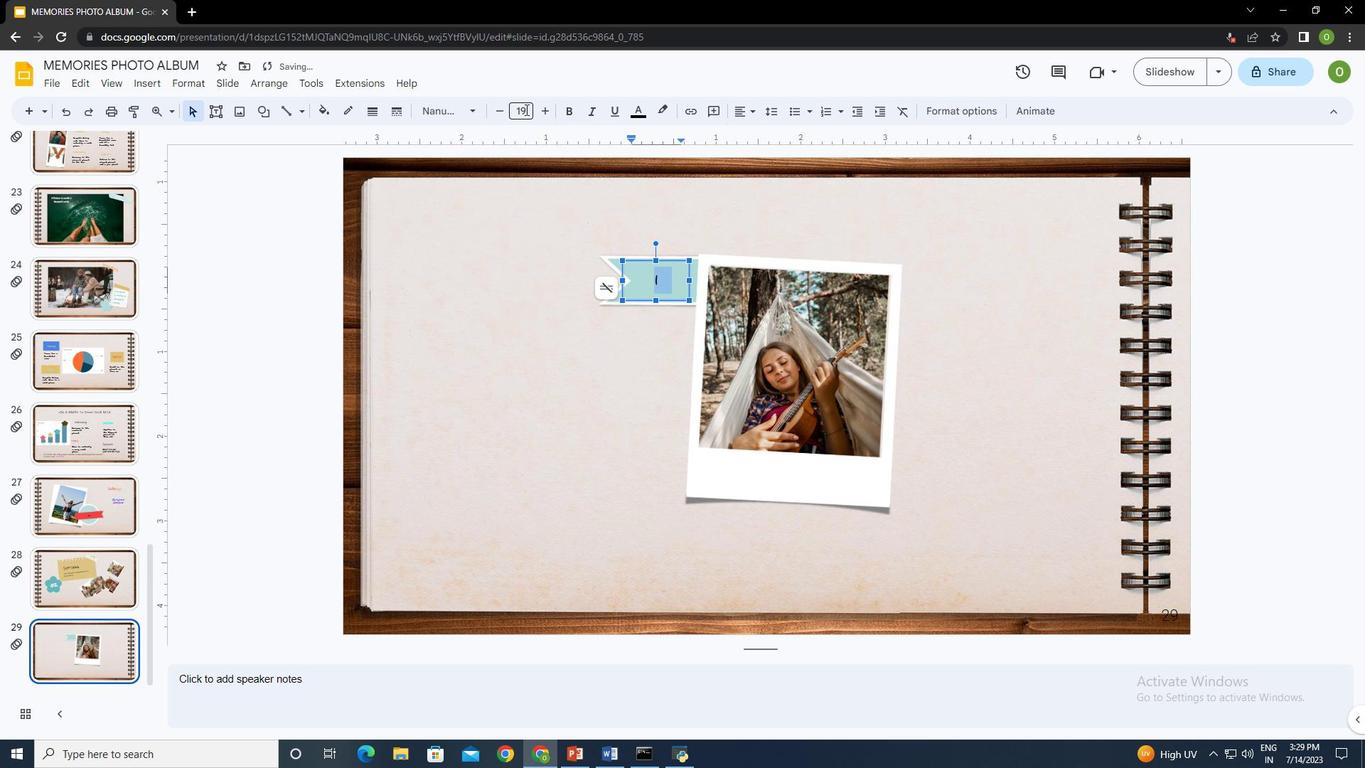 
Action: Mouse pressed left at (524, 109)
Screenshot: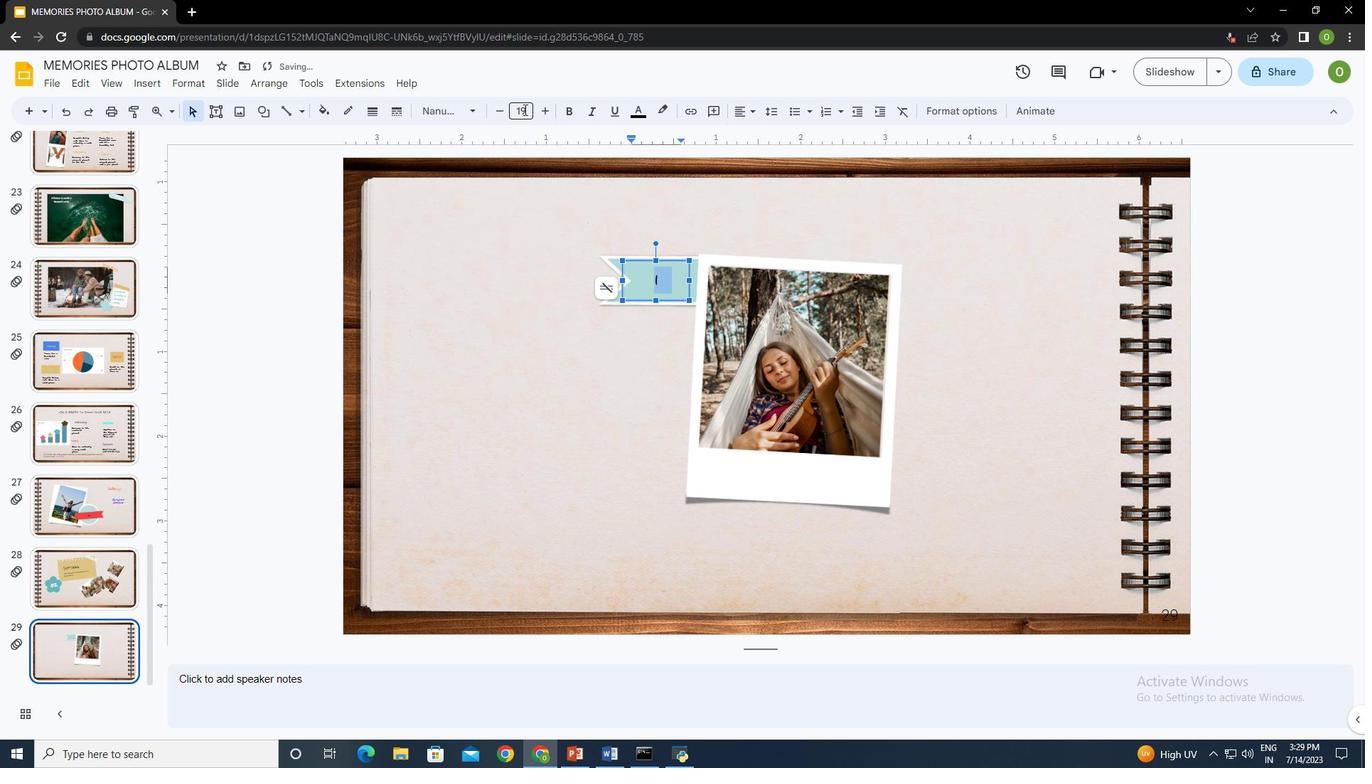 
Action: Key pressed 30<Key.enter>
Screenshot: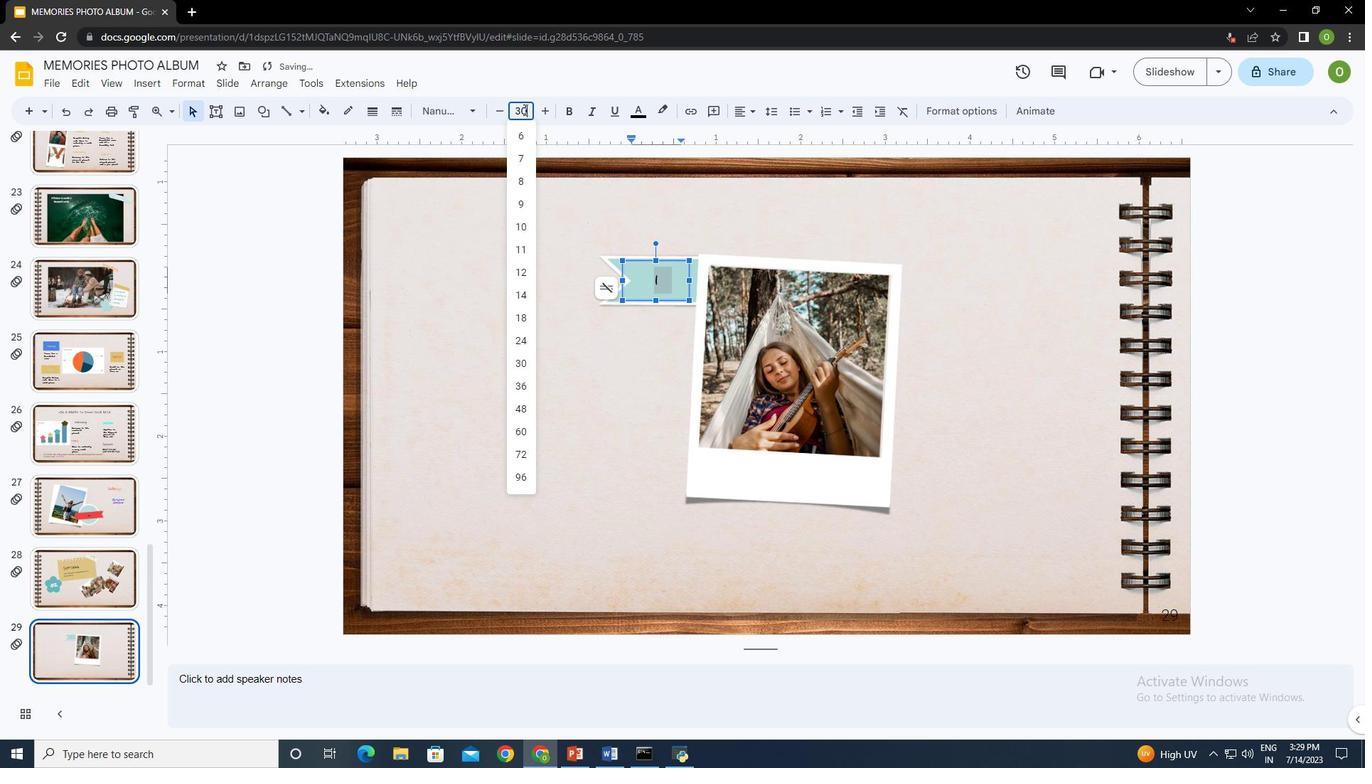 
Action: Mouse moved to (644, 341)
Screenshot: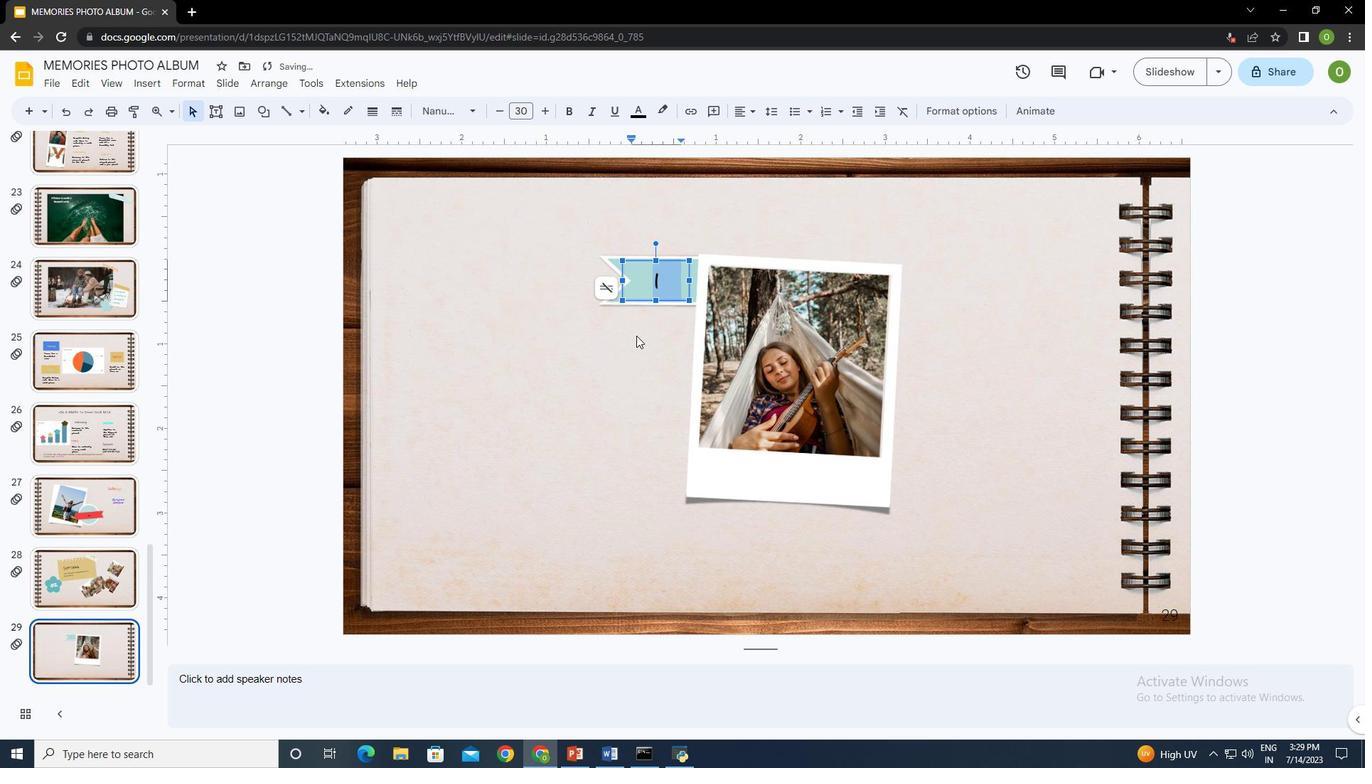 
Action: Mouse pressed left at (644, 341)
Screenshot: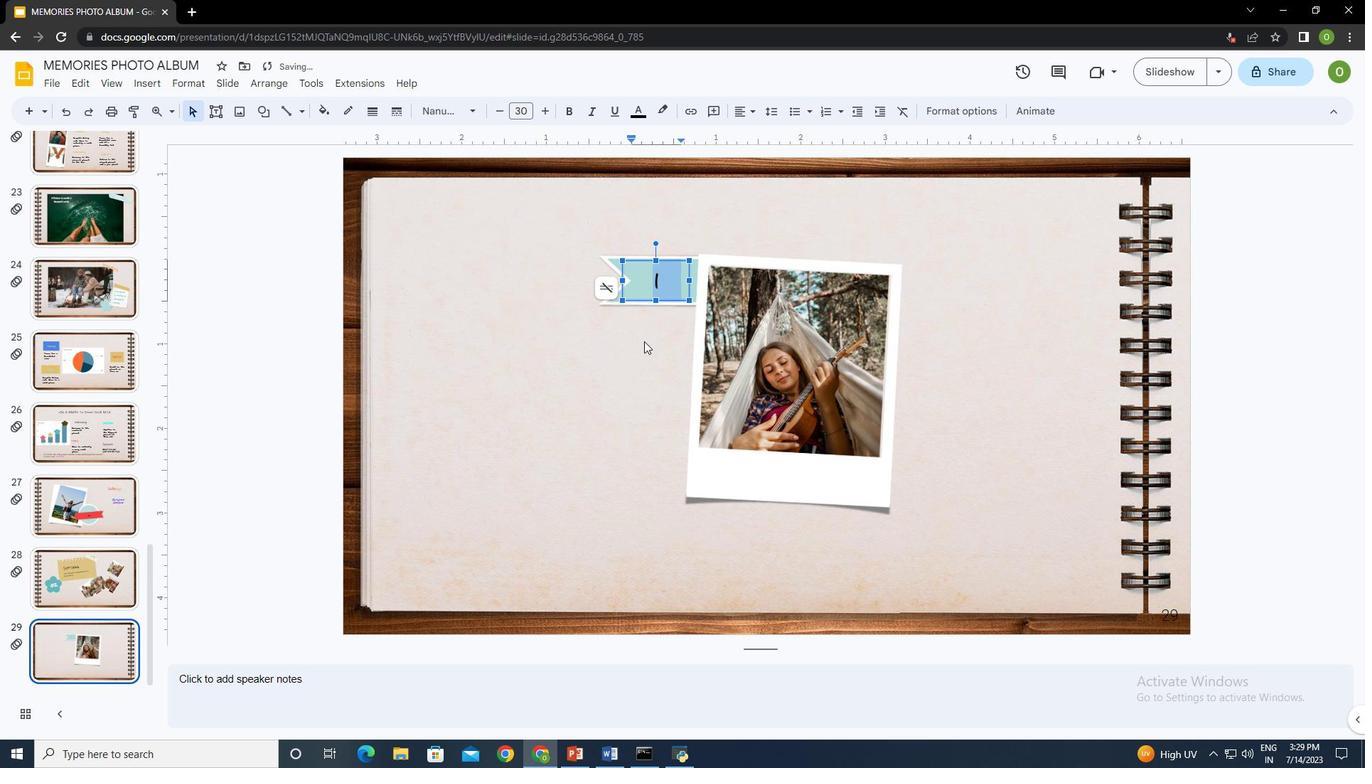 
Action: Mouse moved to (152, 82)
Screenshot: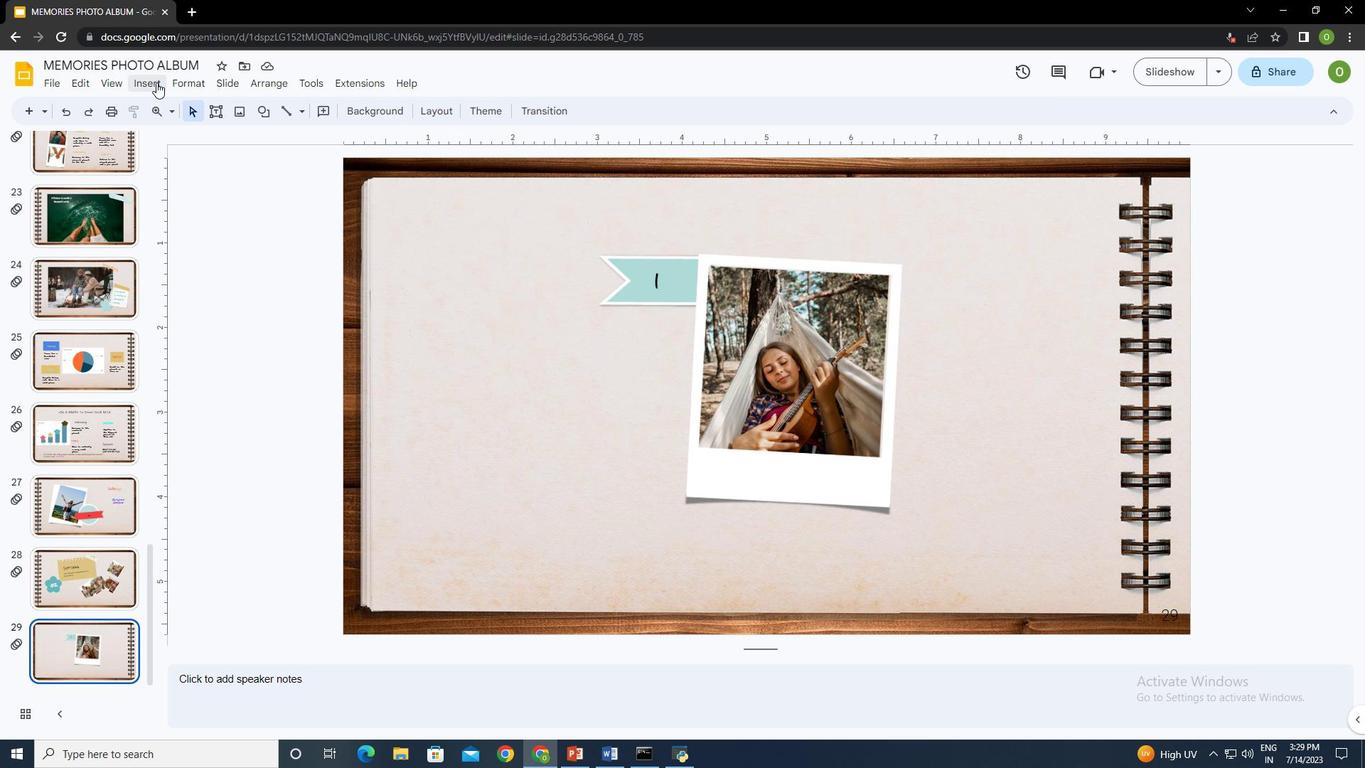 
Action: Mouse pressed left at (152, 82)
Screenshot: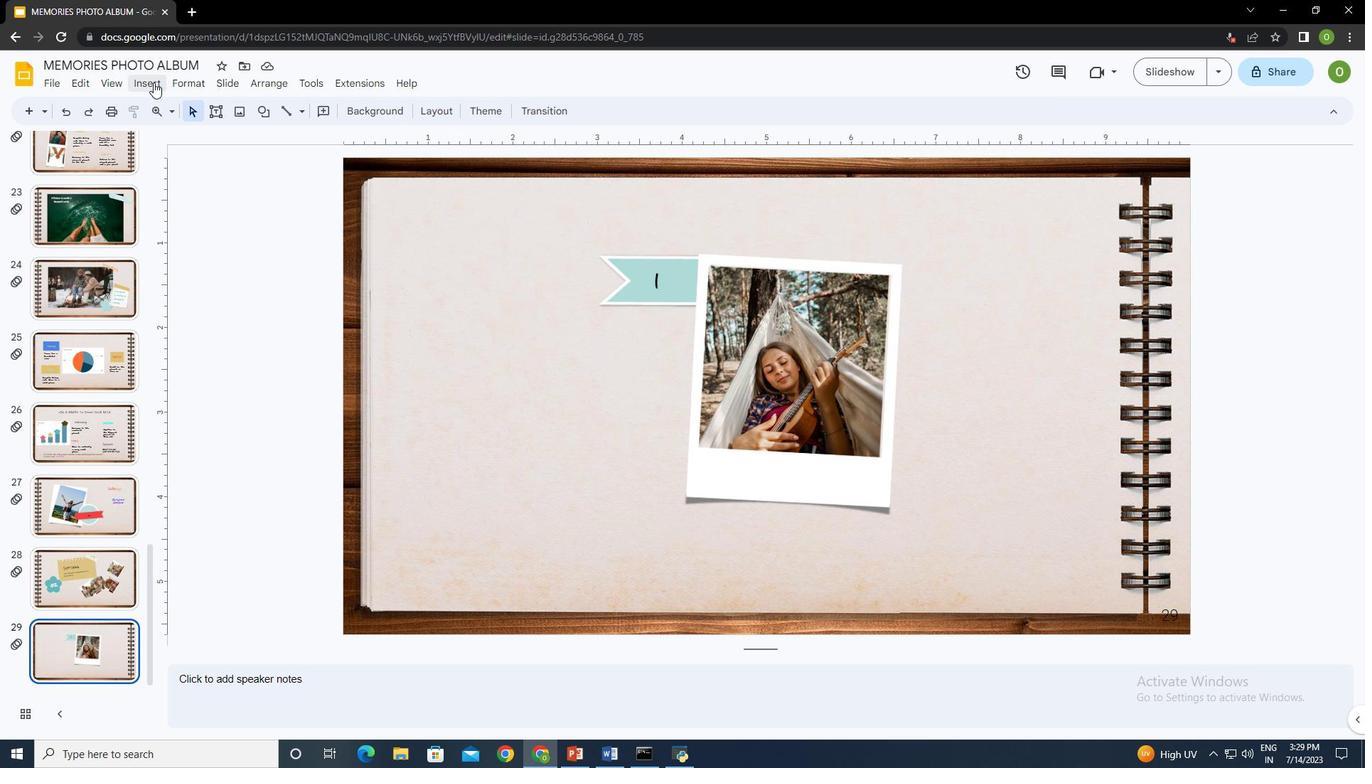 
Action: Mouse moved to (439, 110)
Screenshot: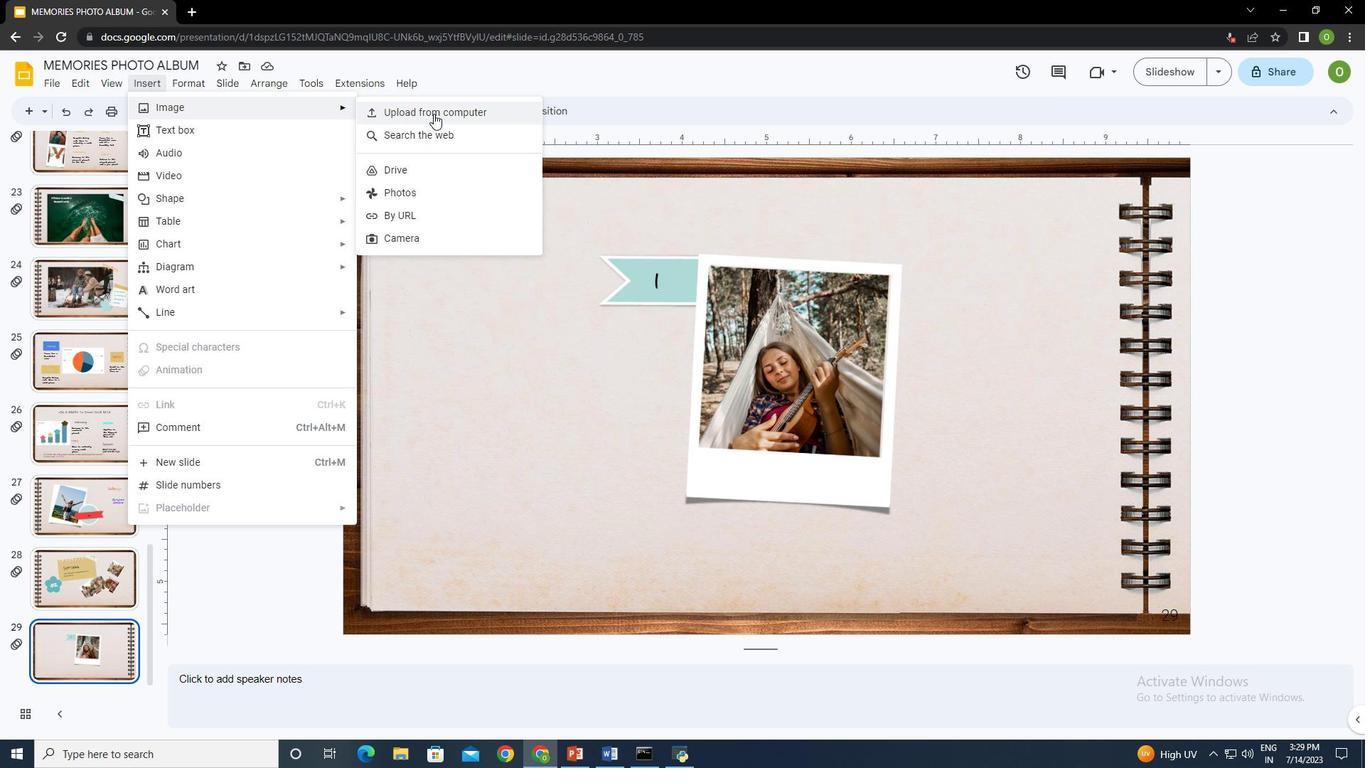 
Action: Mouse pressed left at (439, 110)
Screenshot: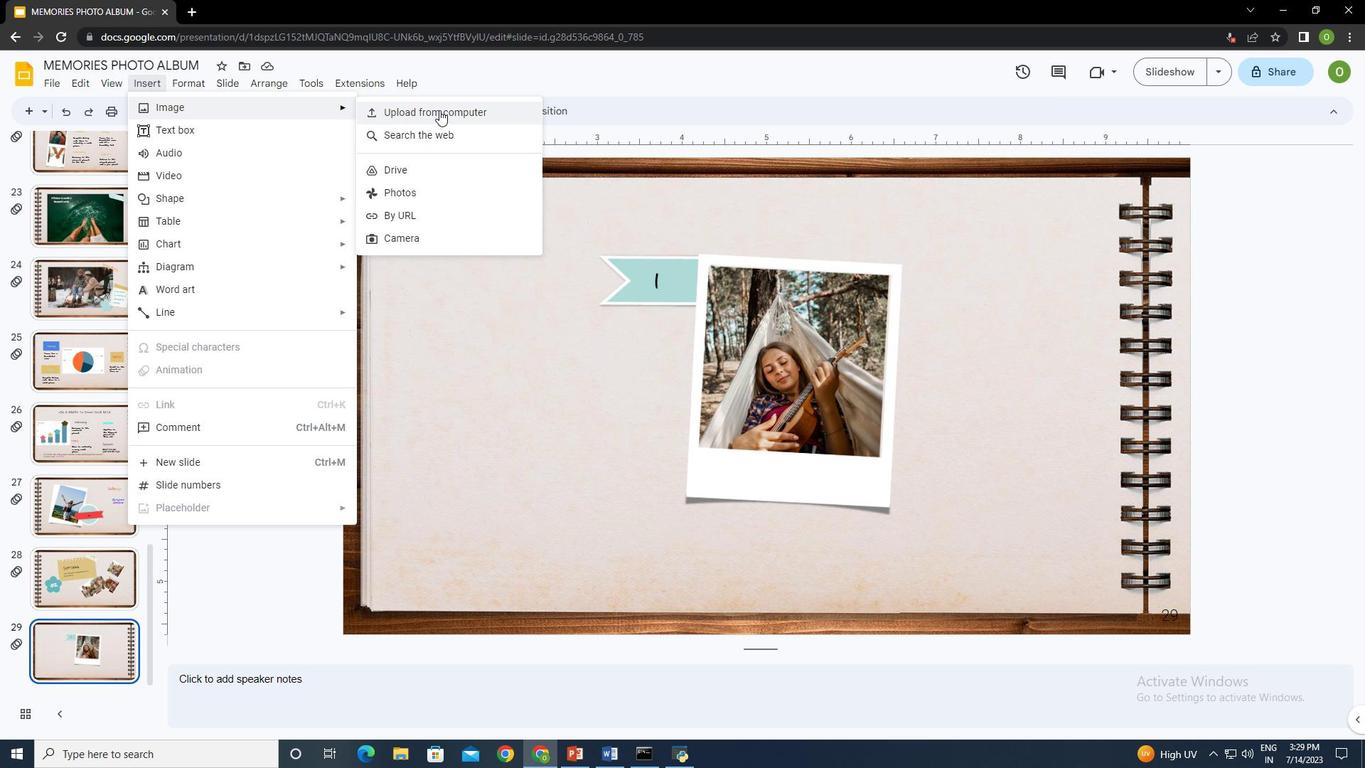 
Action: Mouse moved to (430, 226)
Screenshot: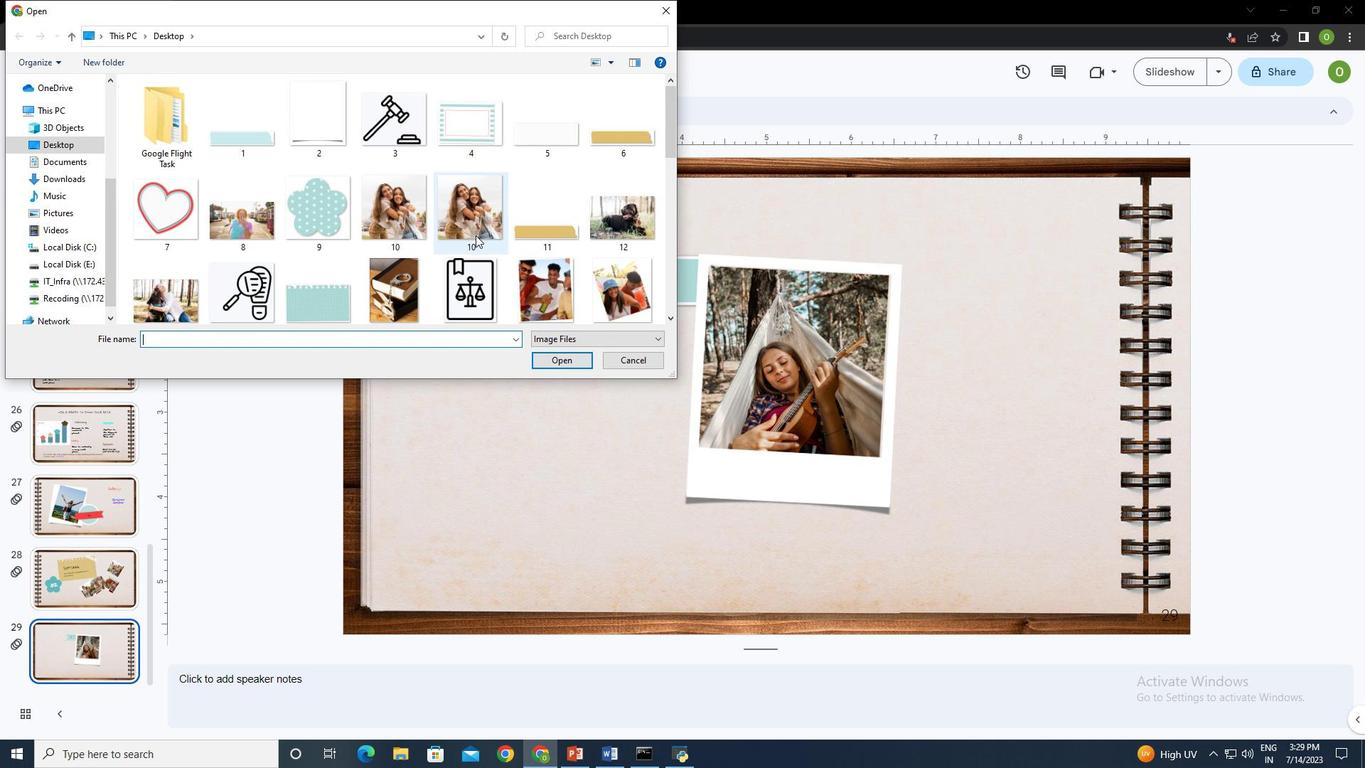 
Action: Mouse scrolled (430, 225) with delta (0, 0)
Screenshot: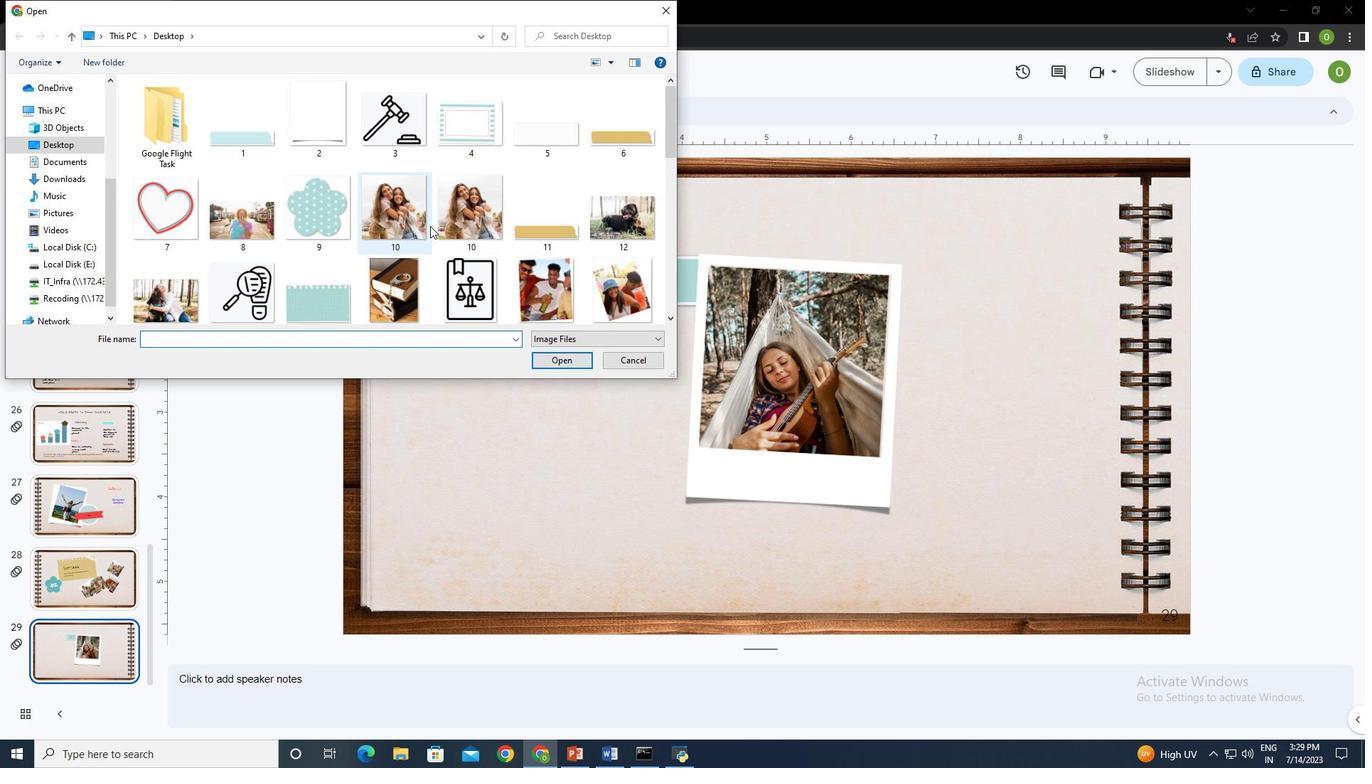 
Action: Mouse scrolled (430, 225) with delta (0, 0)
Screenshot: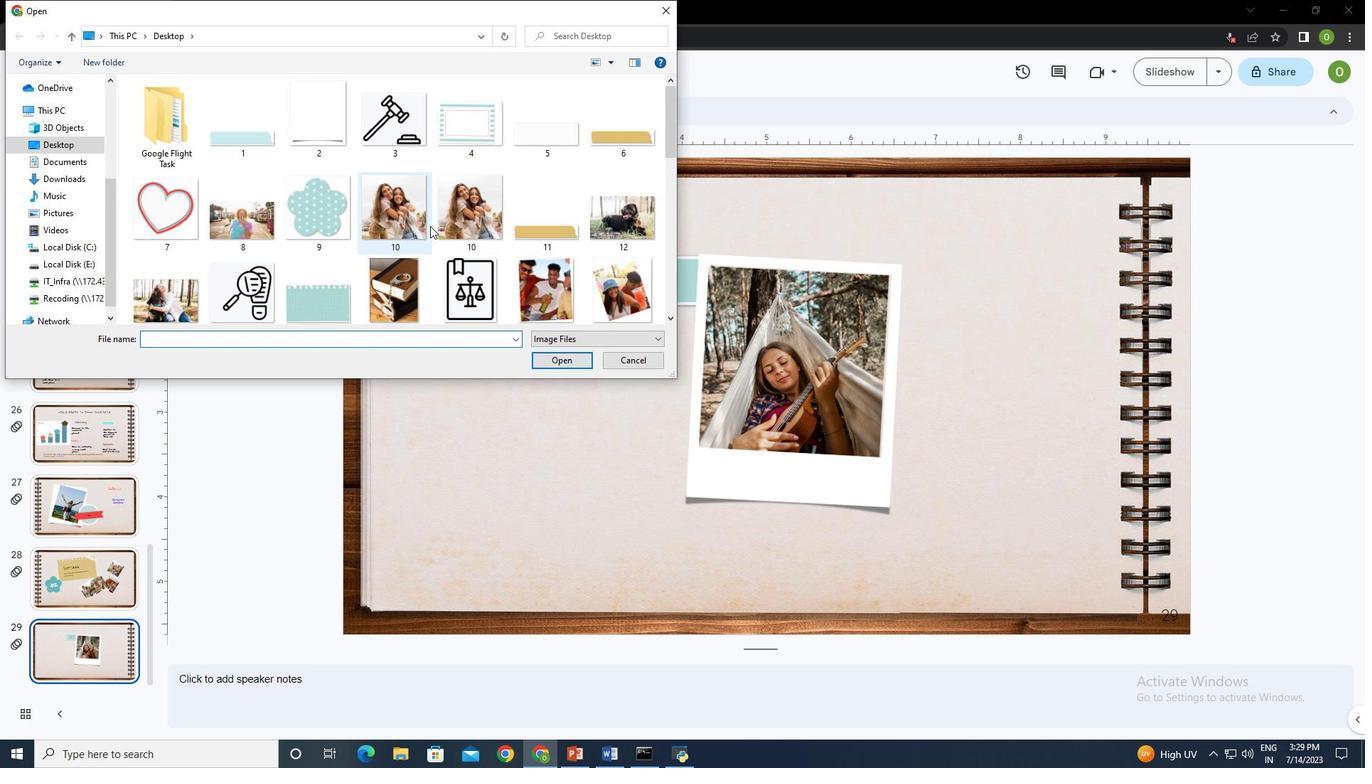 
Action: Mouse scrolled (430, 225) with delta (0, 0)
Screenshot: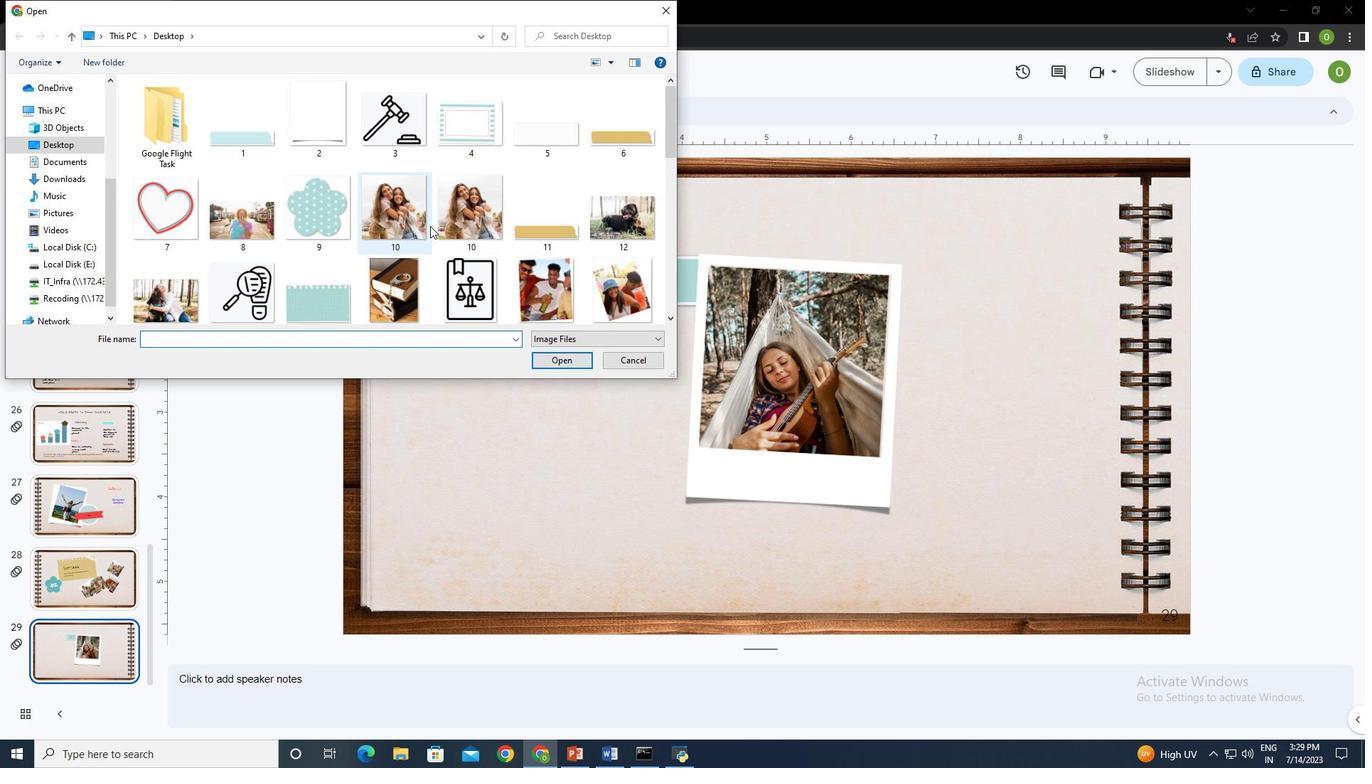 
Action: Mouse scrolled (430, 225) with delta (0, 0)
Screenshot: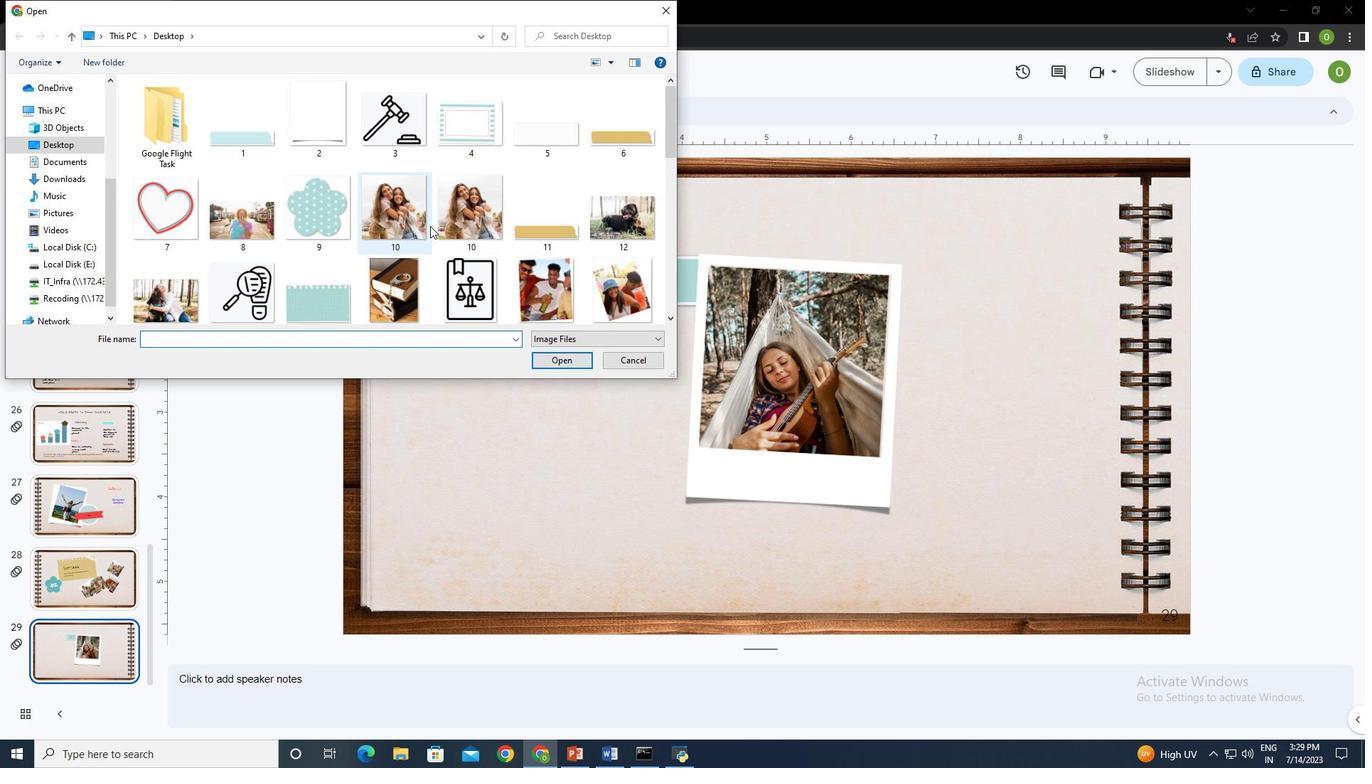 
Action: Mouse scrolled (430, 225) with delta (0, 0)
Screenshot: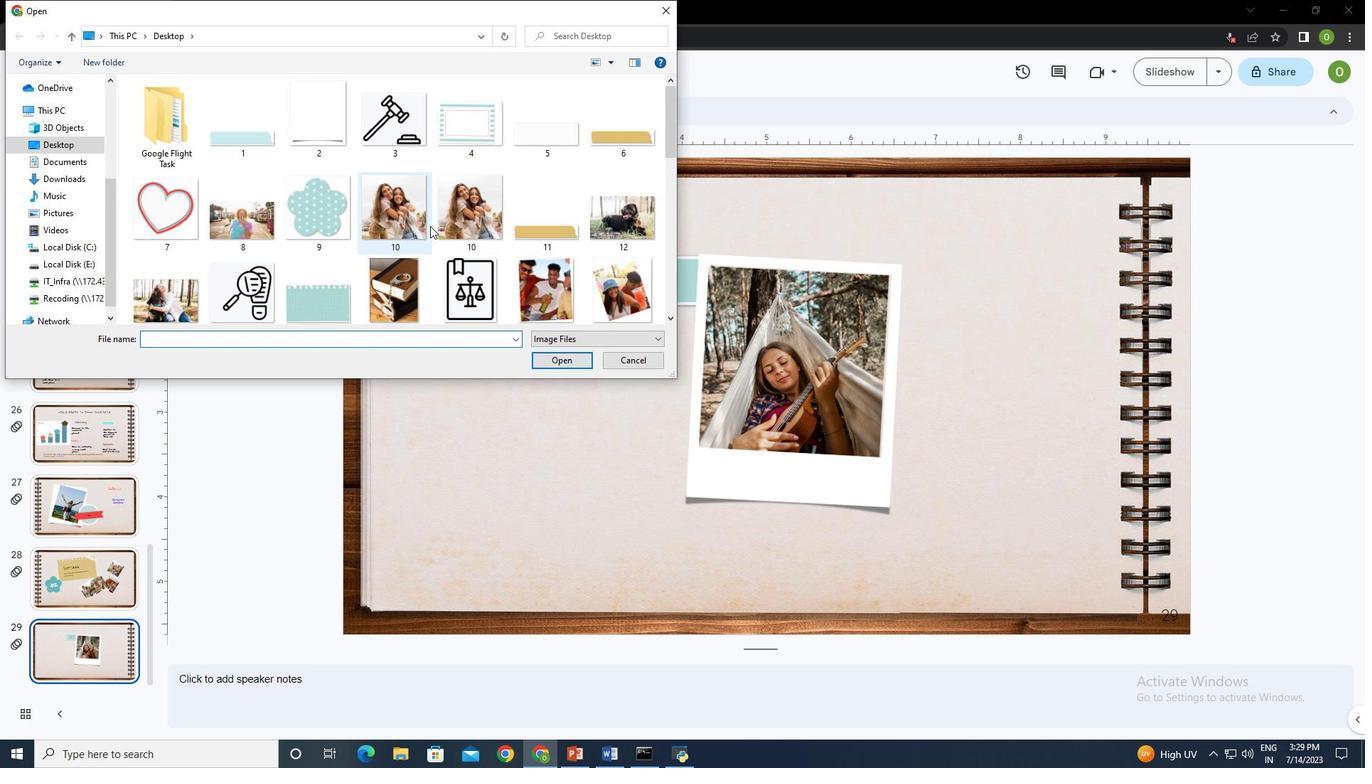 
Action: Mouse scrolled (430, 225) with delta (0, 0)
Screenshot: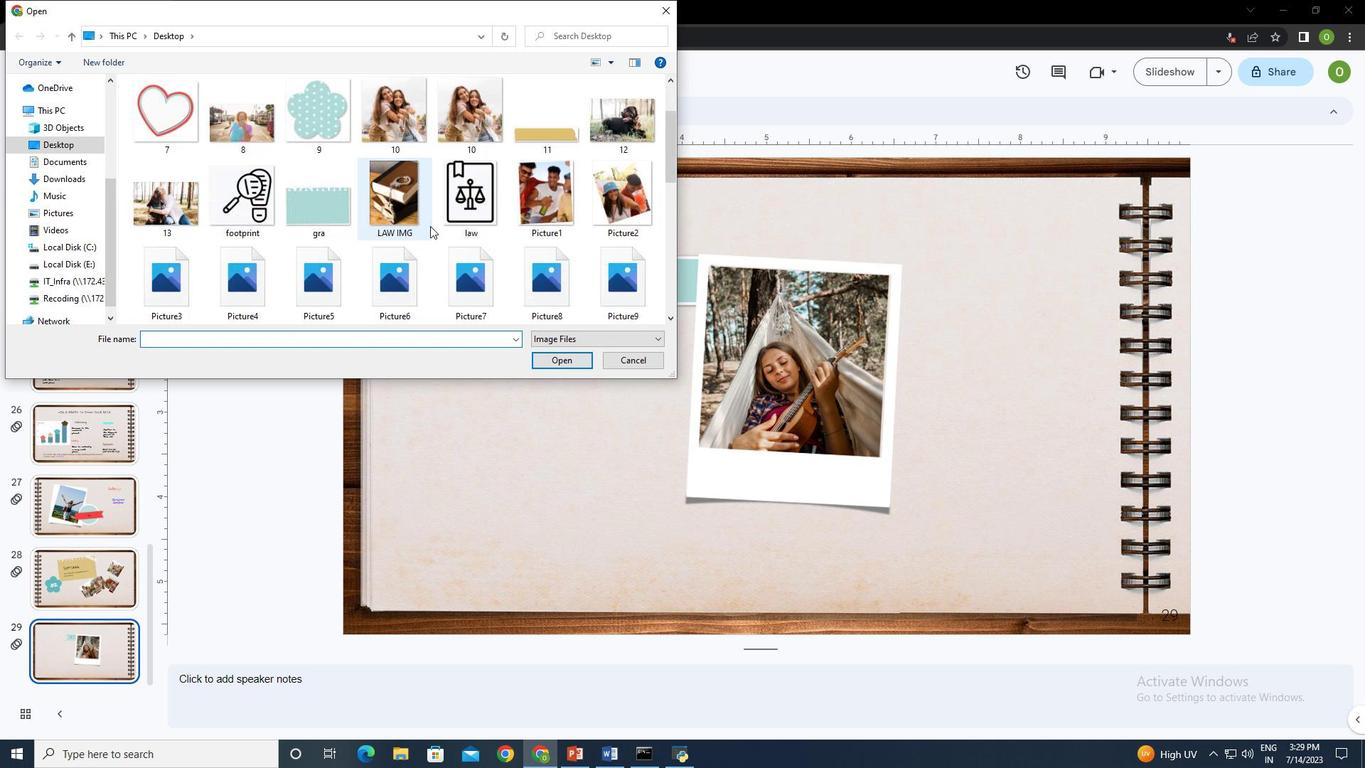 
Action: Mouse scrolled (430, 225) with delta (0, 0)
Screenshot: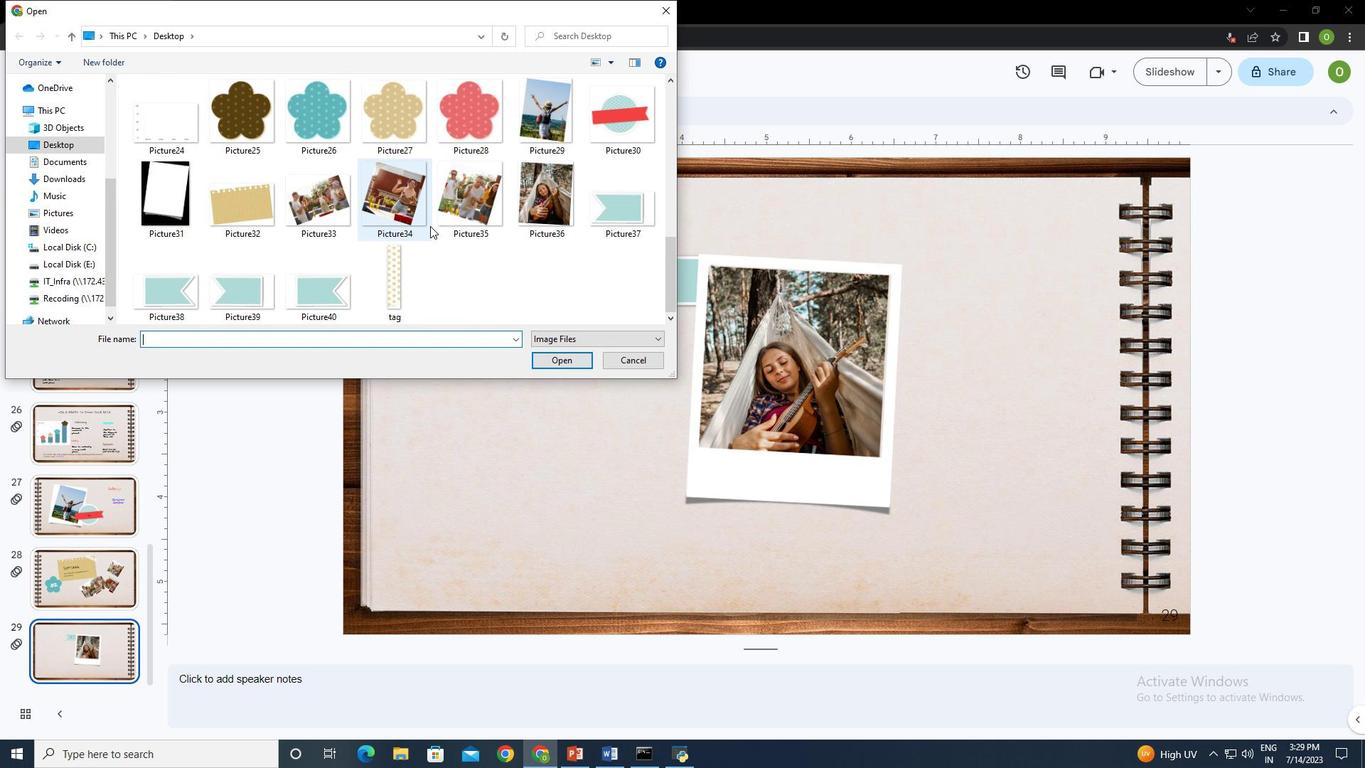 
Action: Mouse scrolled (430, 225) with delta (0, 0)
Screenshot: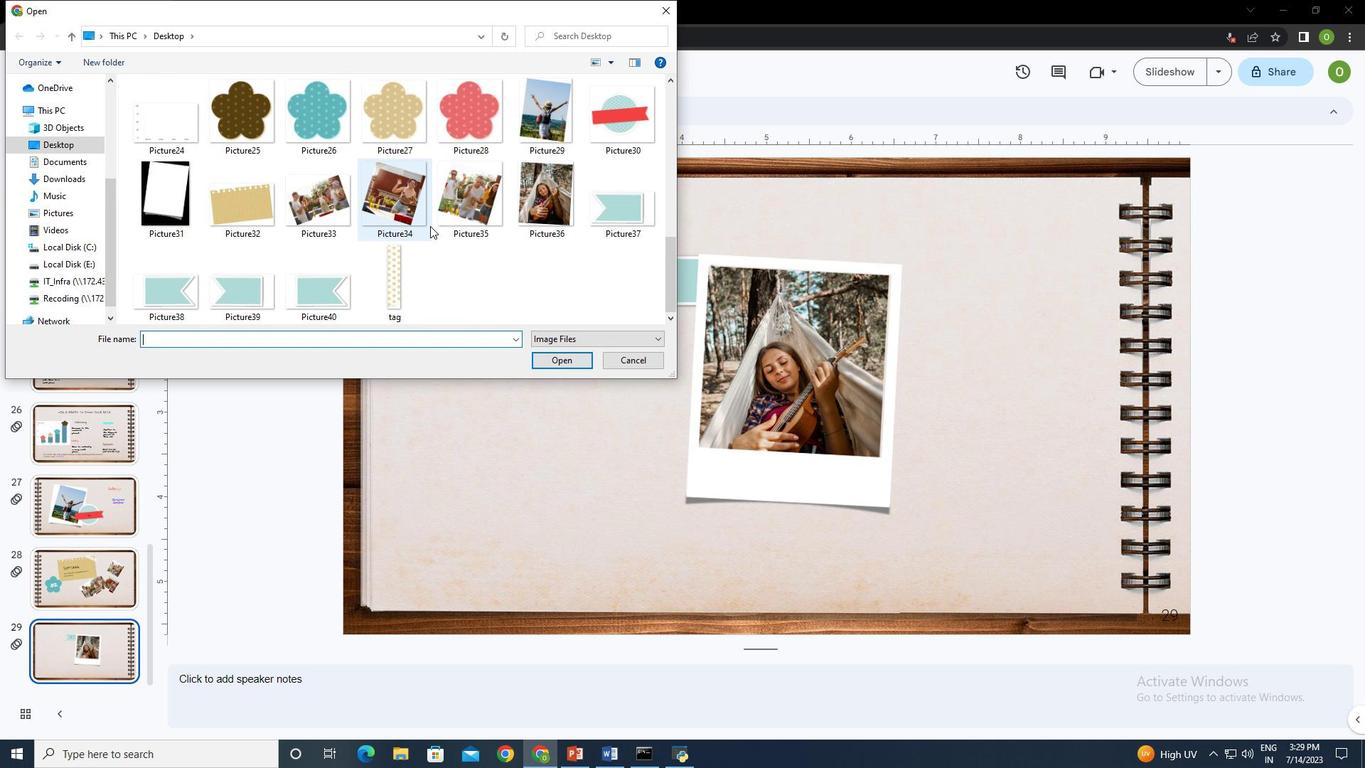 
Action: Mouse scrolled (430, 225) with delta (0, 0)
Screenshot: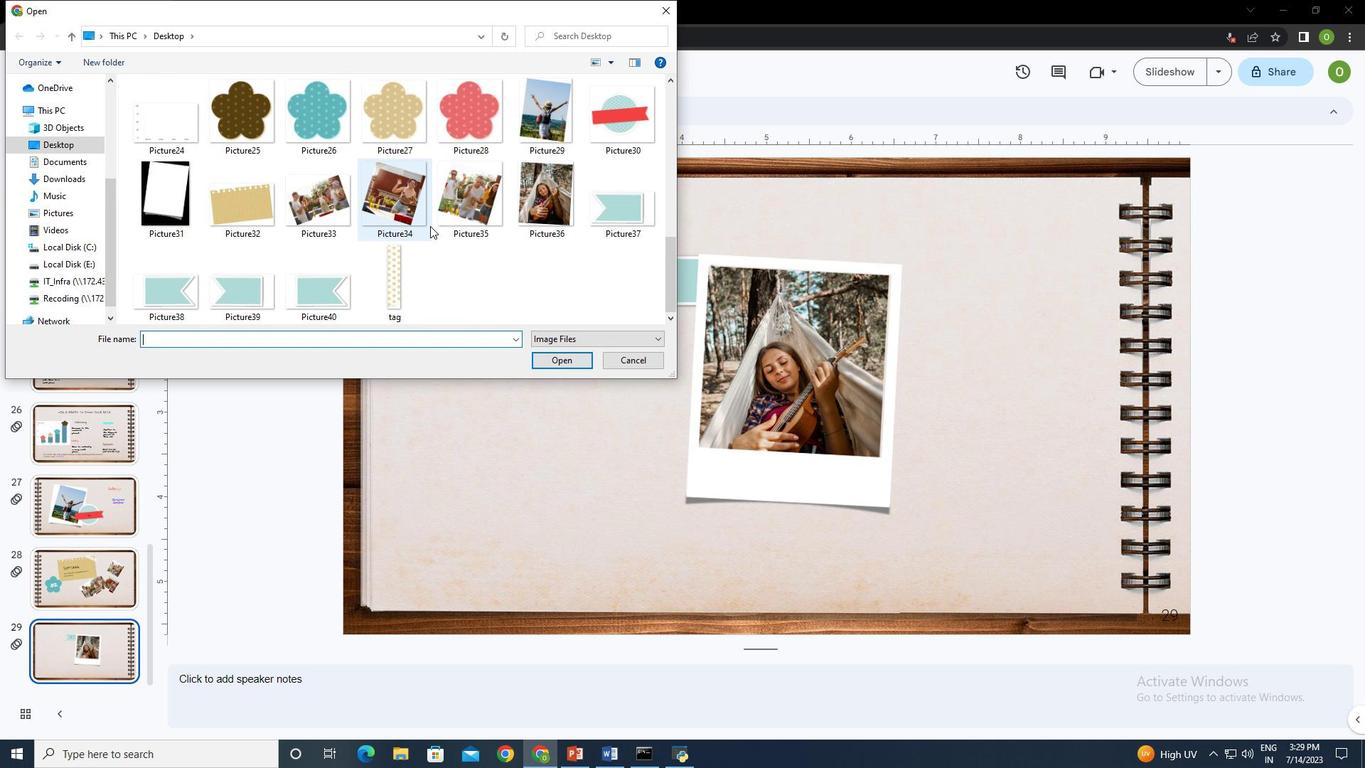 
Action: Mouse scrolled (430, 225) with delta (0, 0)
Screenshot: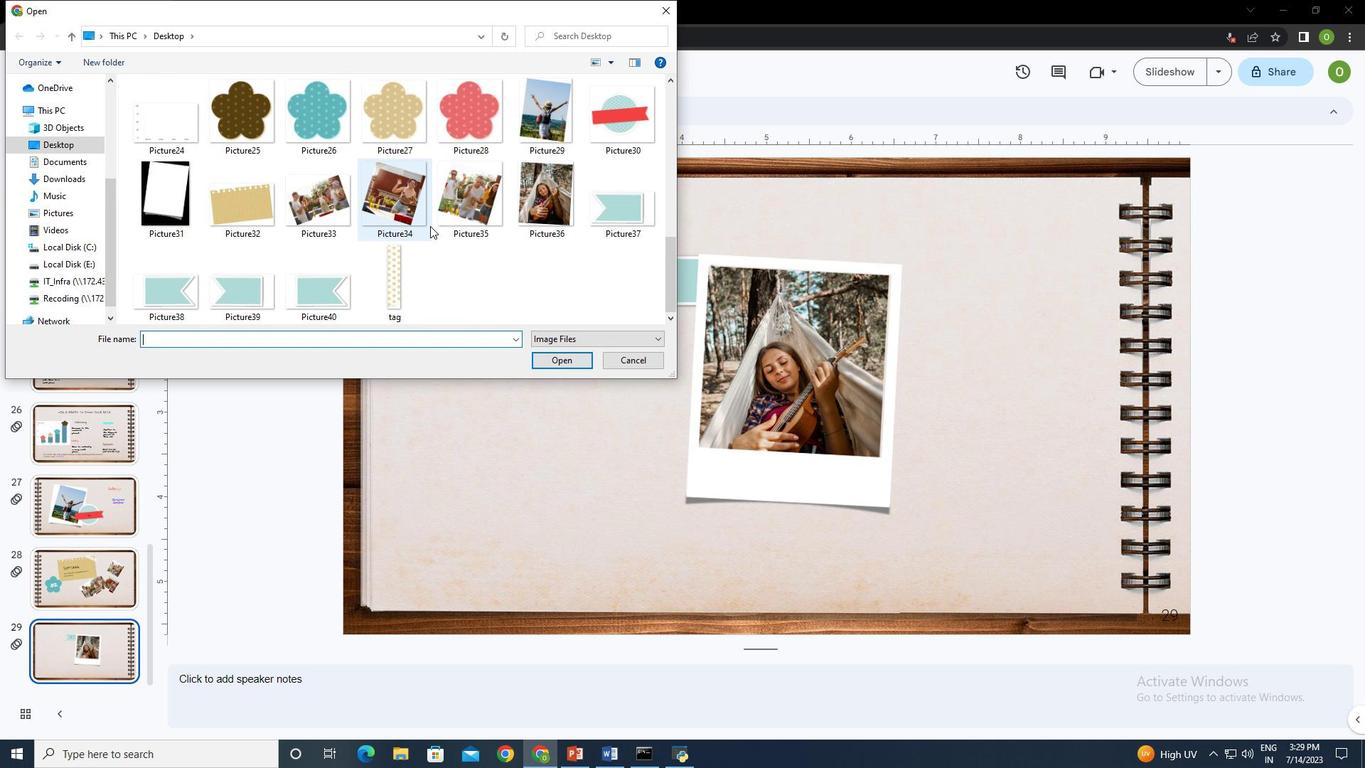 
Action: Mouse moved to (172, 290)
Screenshot: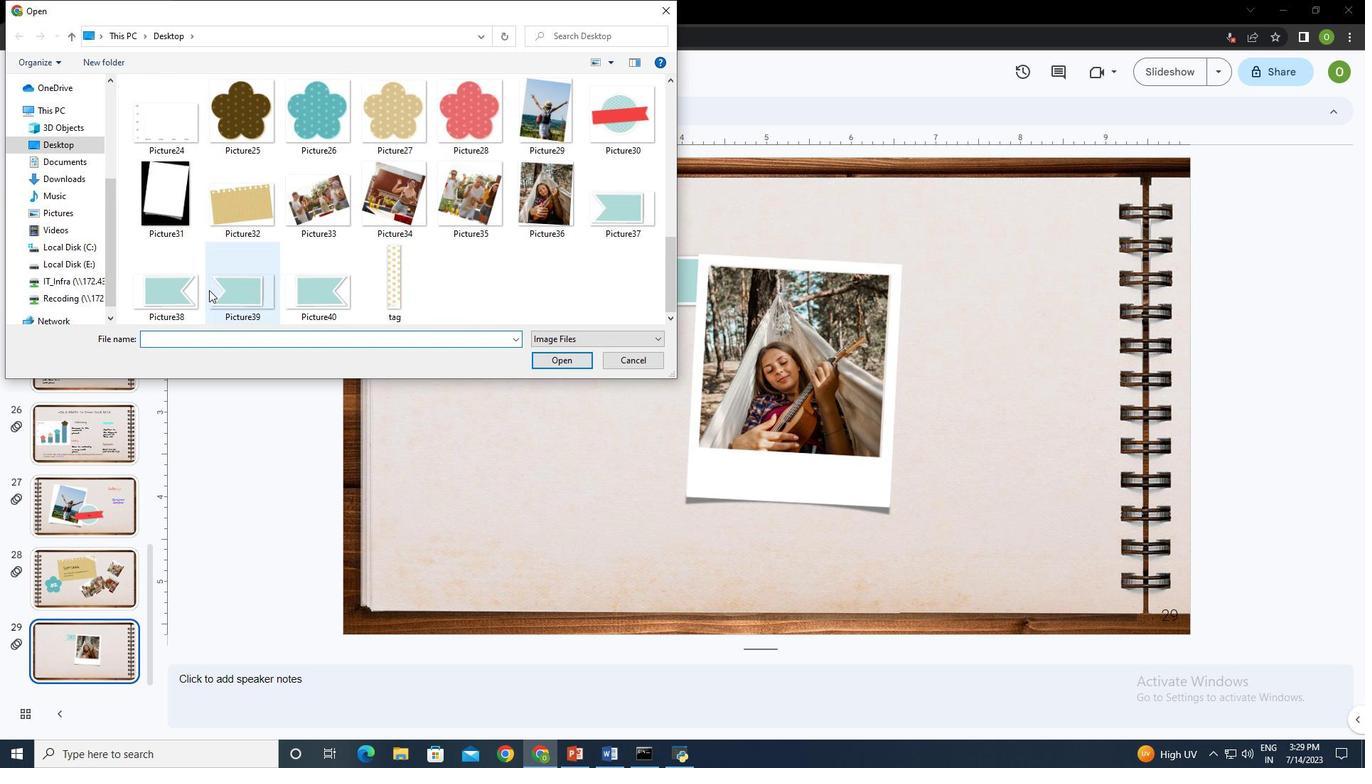 
Action: Mouse pressed left at (172, 290)
Screenshot: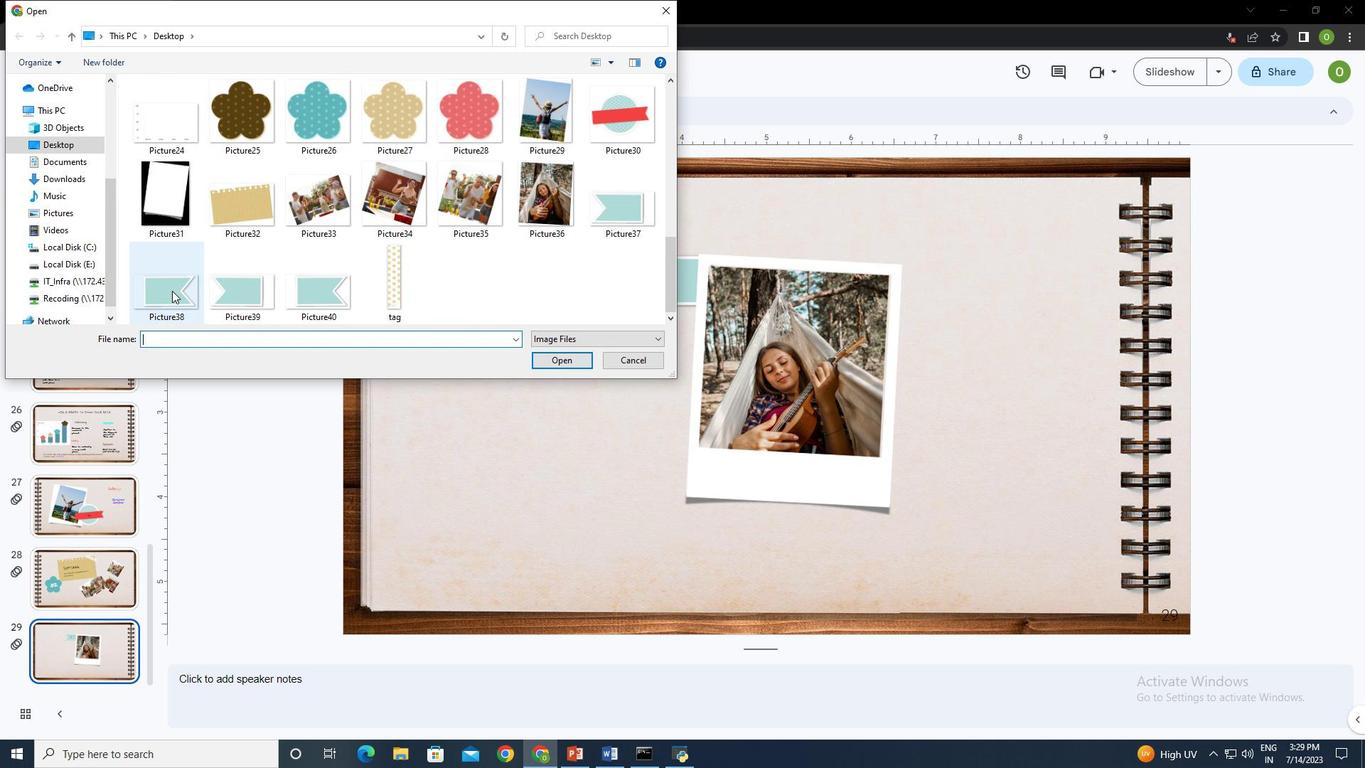 
Action: Mouse moved to (559, 358)
Screenshot: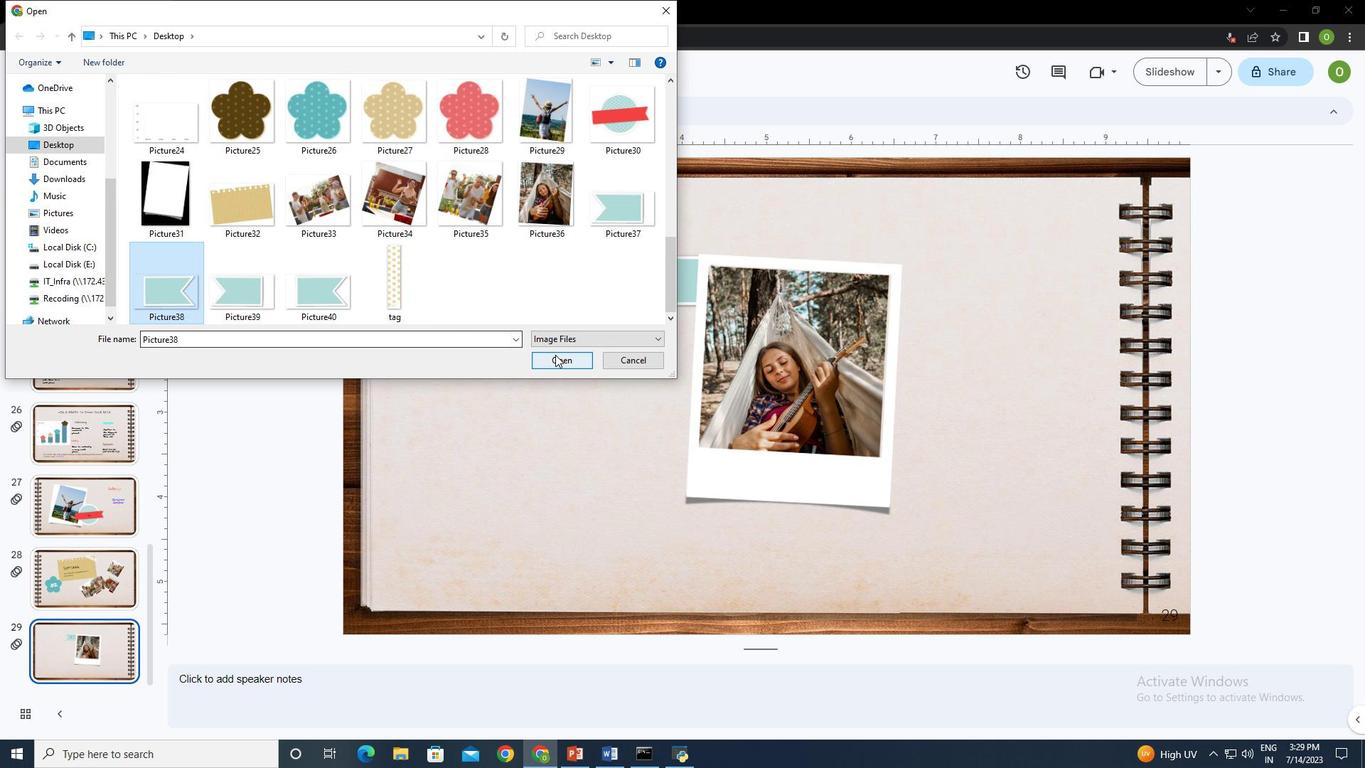 
Action: Mouse pressed left at (559, 358)
Screenshot: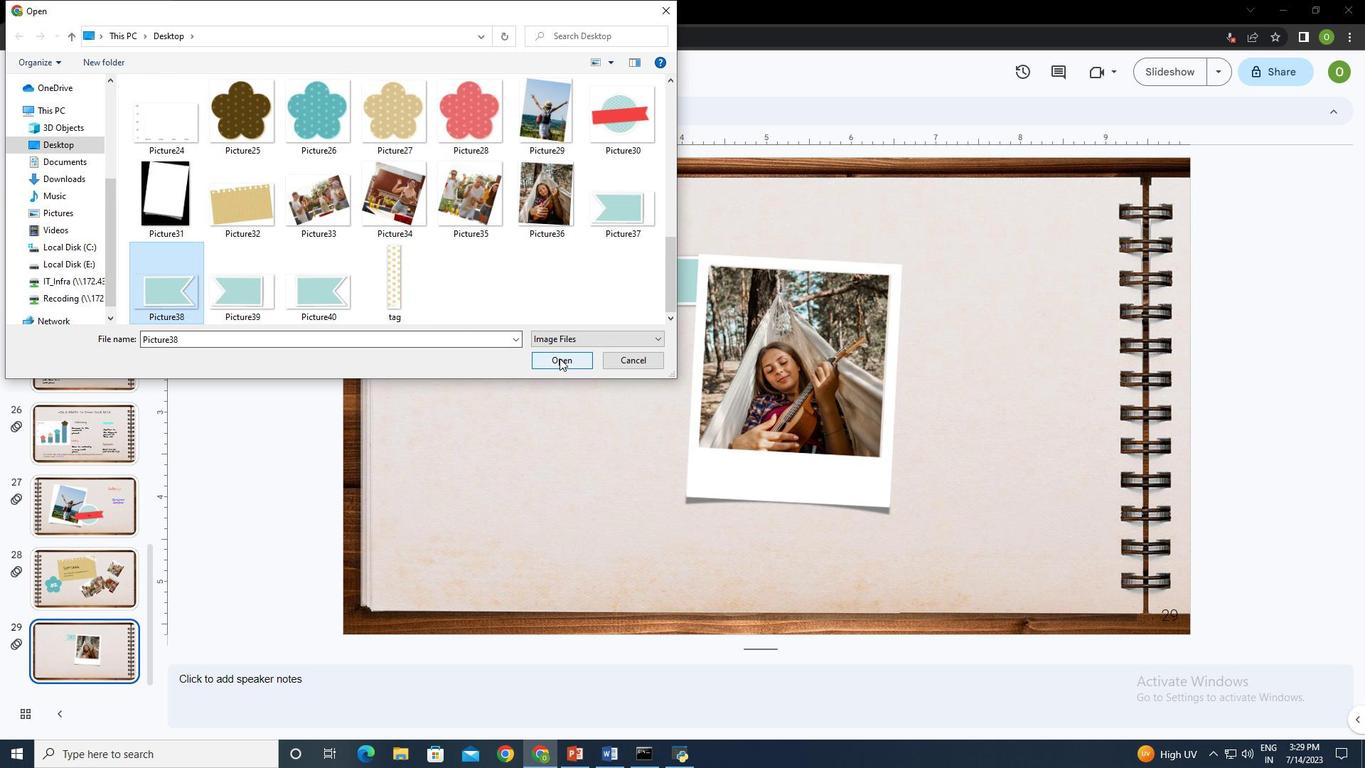 
Action: Mouse moved to (1016, 214)
Screenshot: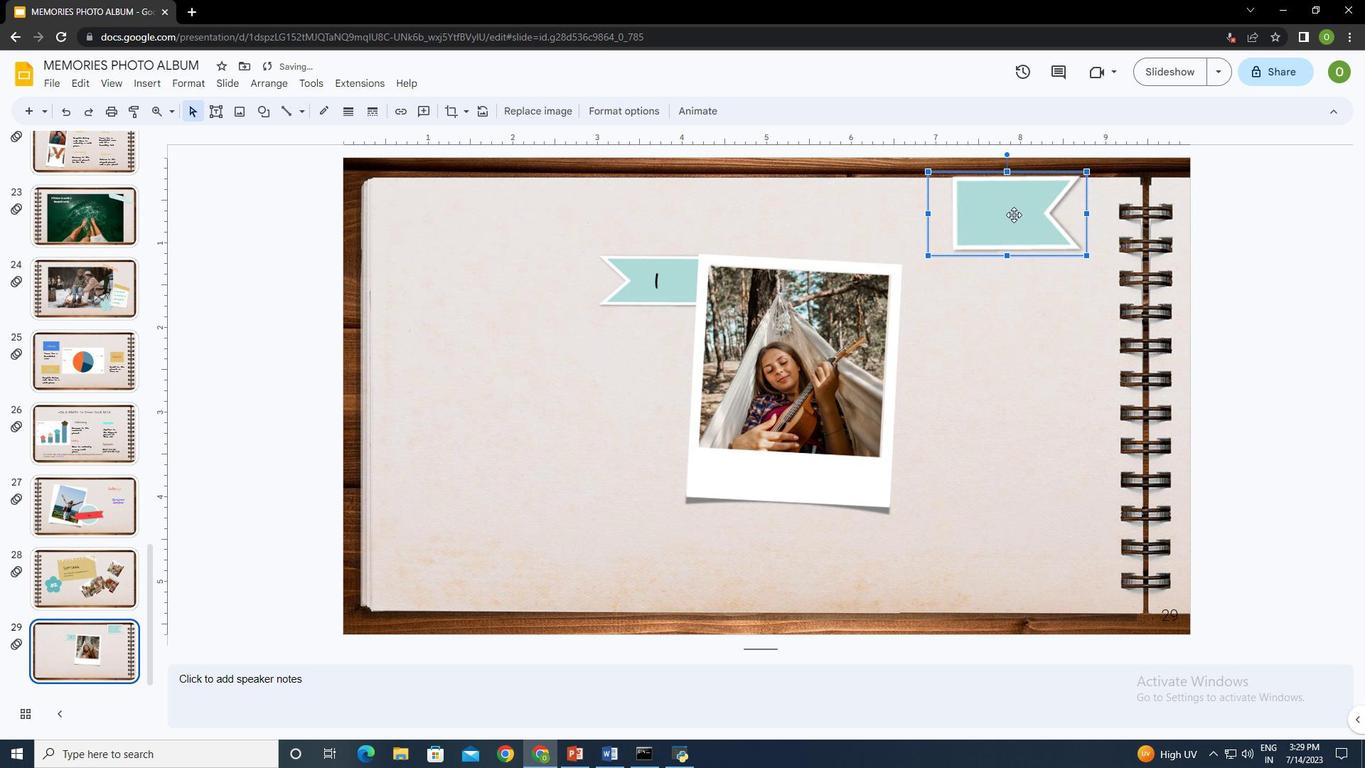 
Action: Mouse pressed left at (1016, 214)
Screenshot: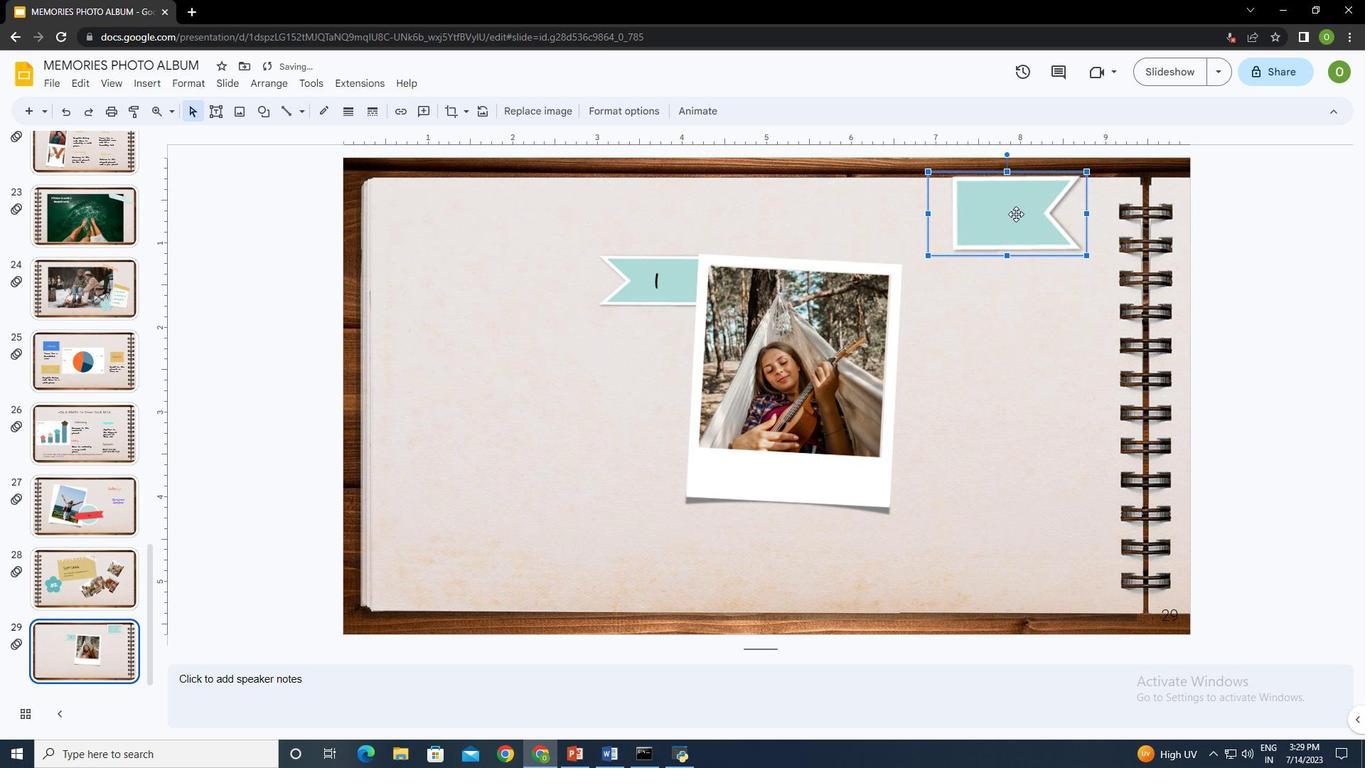 
Action: Mouse moved to (970, 302)
Screenshot: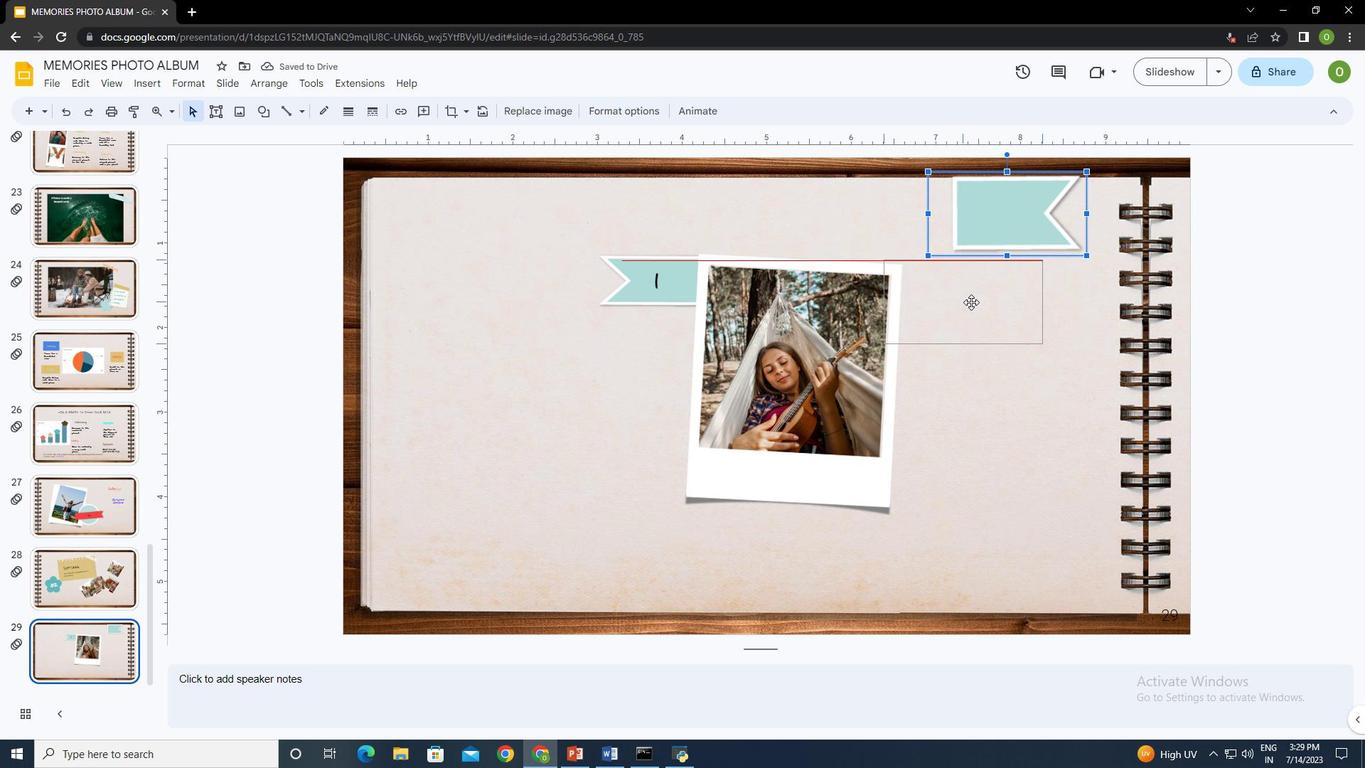 
Action: Mouse pressed left at (970, 302)
Screenshot: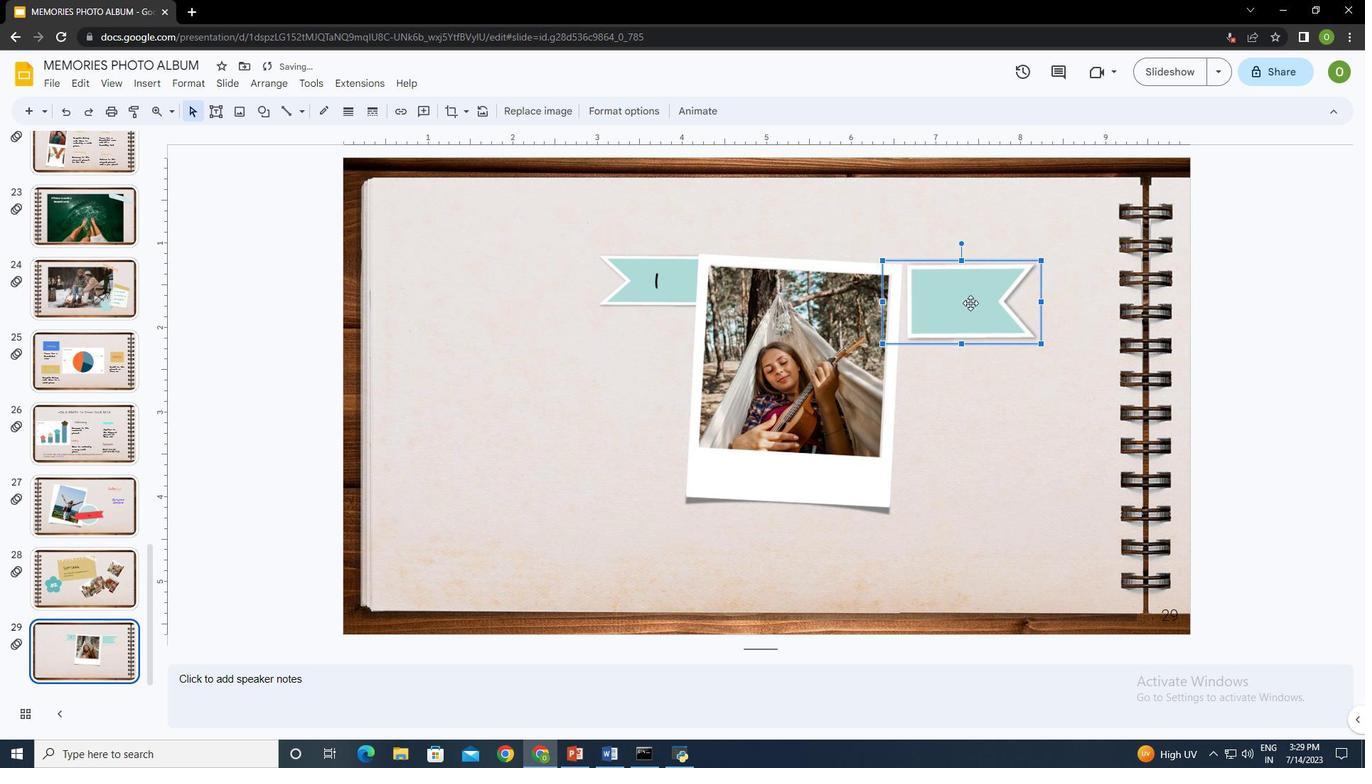 
Action: Mouse moved to (953, 244)
Screenshot: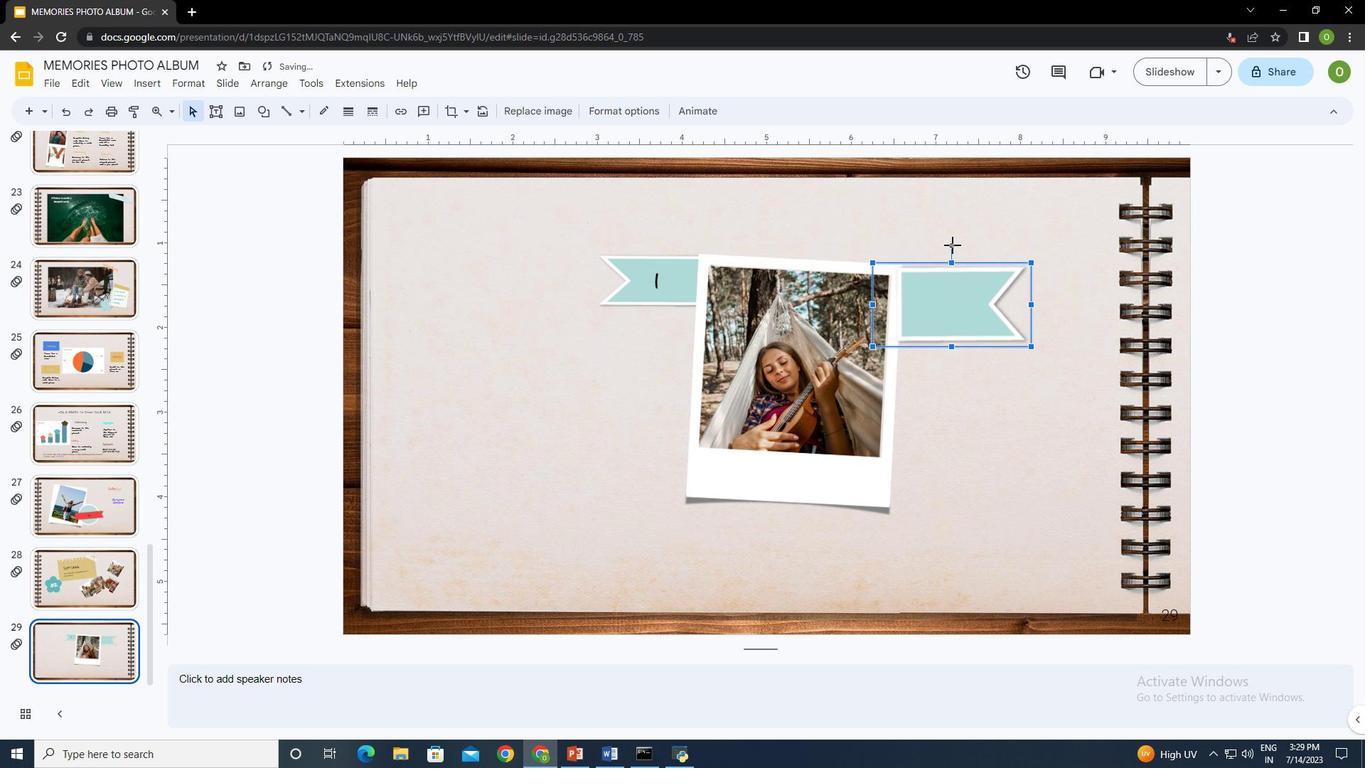 
Action: Mouse pressed left at (953, 244)
Screenshot: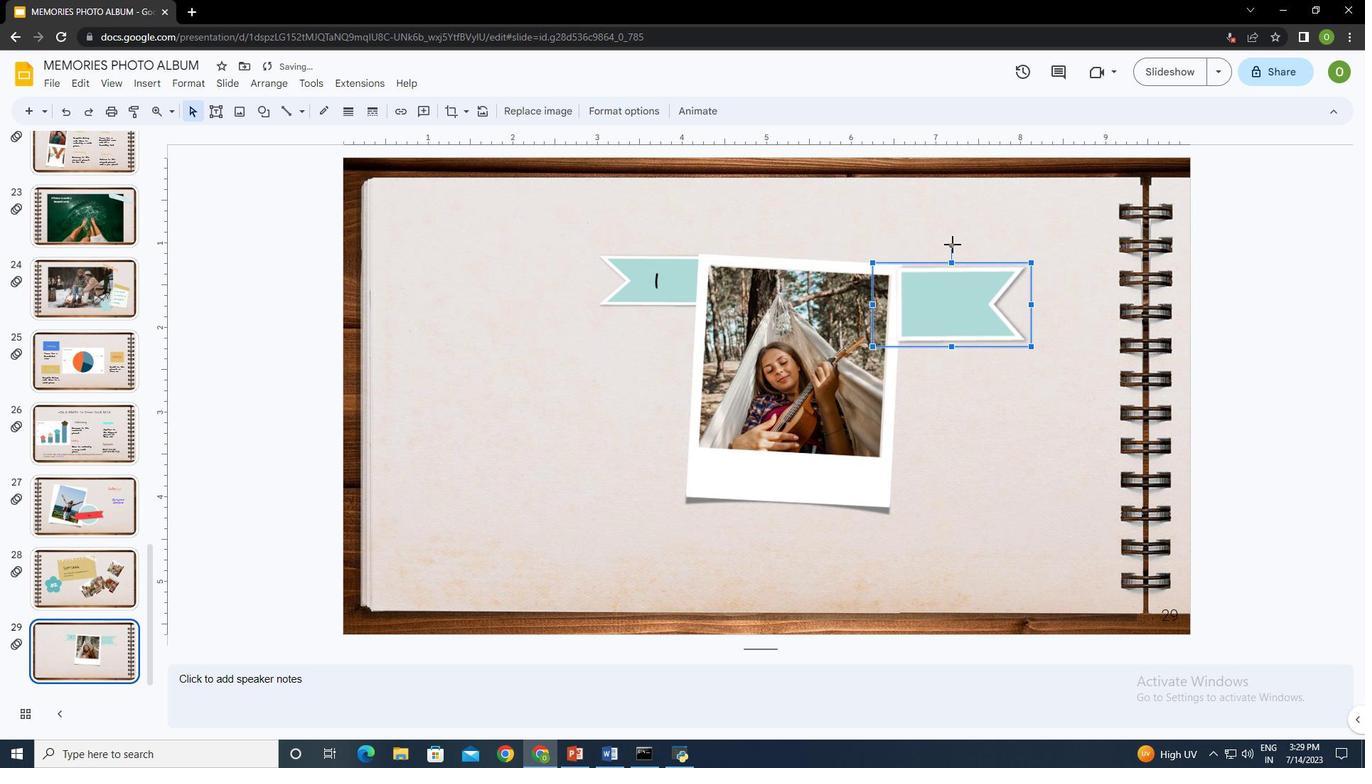 
Action: Mouse moved to (957, 244)
Screenshot: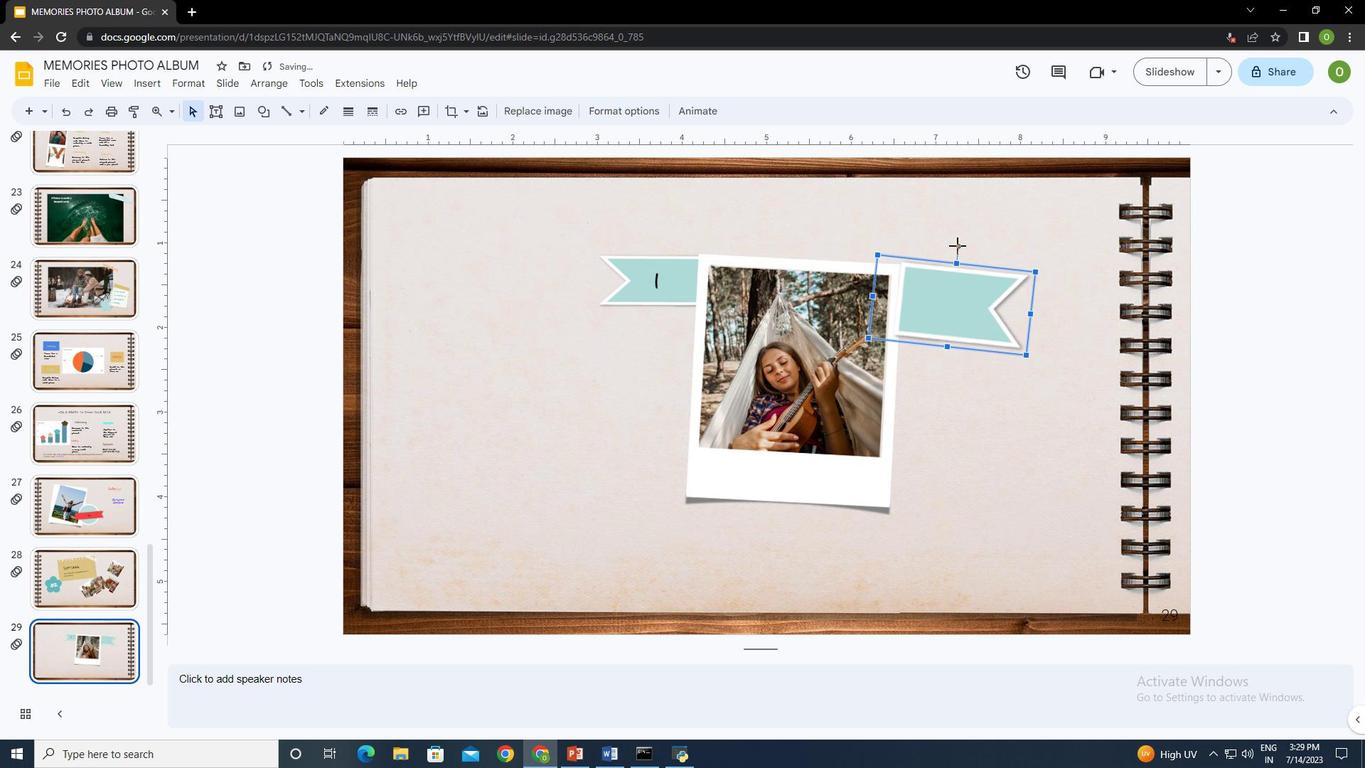 
Action: Mouse pressed left at (957, 244)
Screenshot: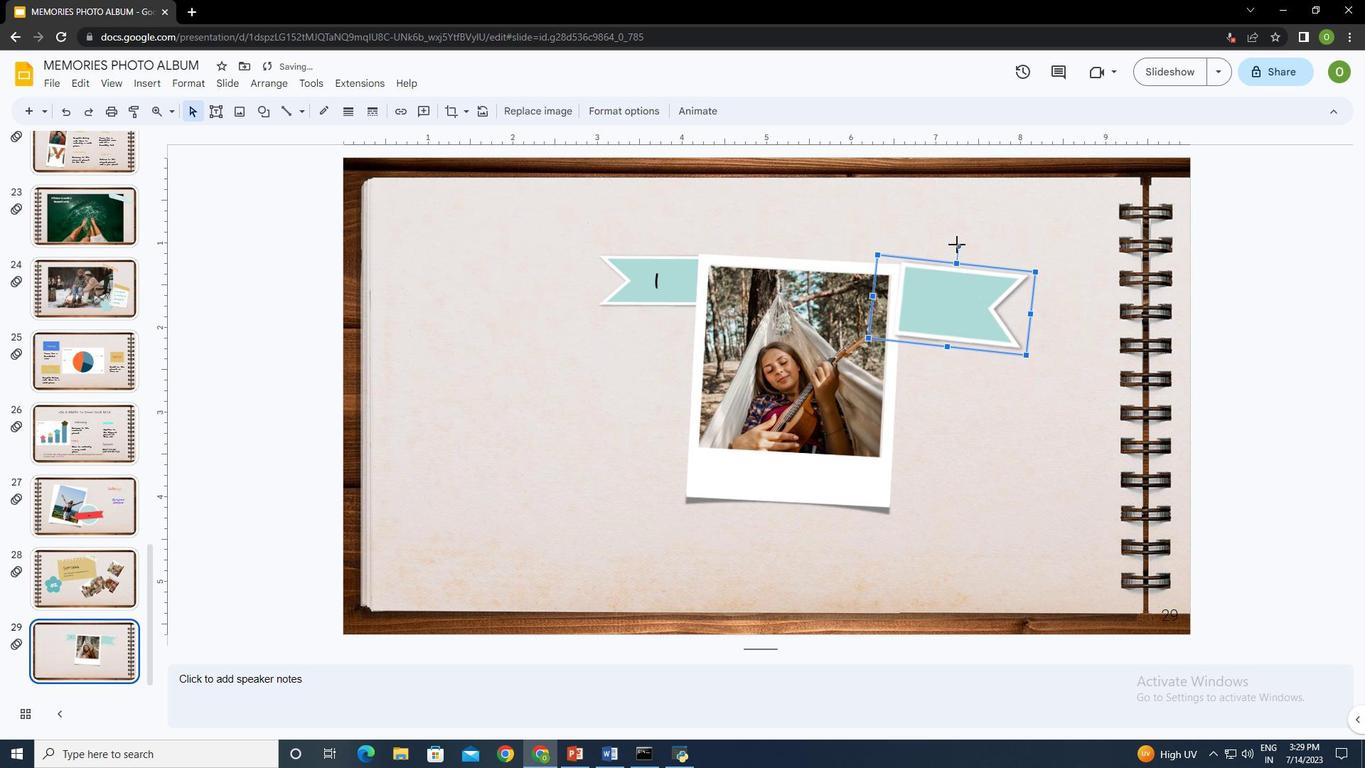 
Action: Mouse moved to (952, 344)
Screenshot: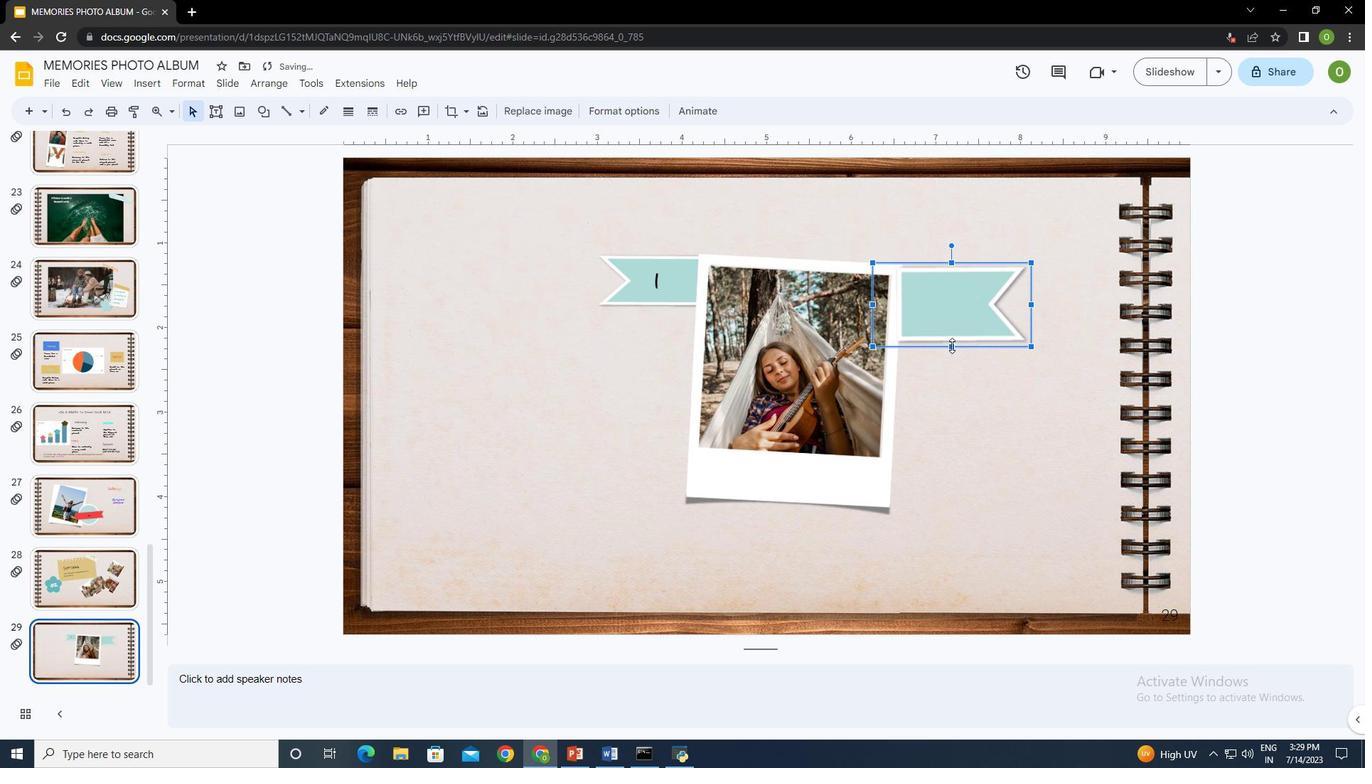 
Action: Mouse pressed left at (952, 344)
Screenshot: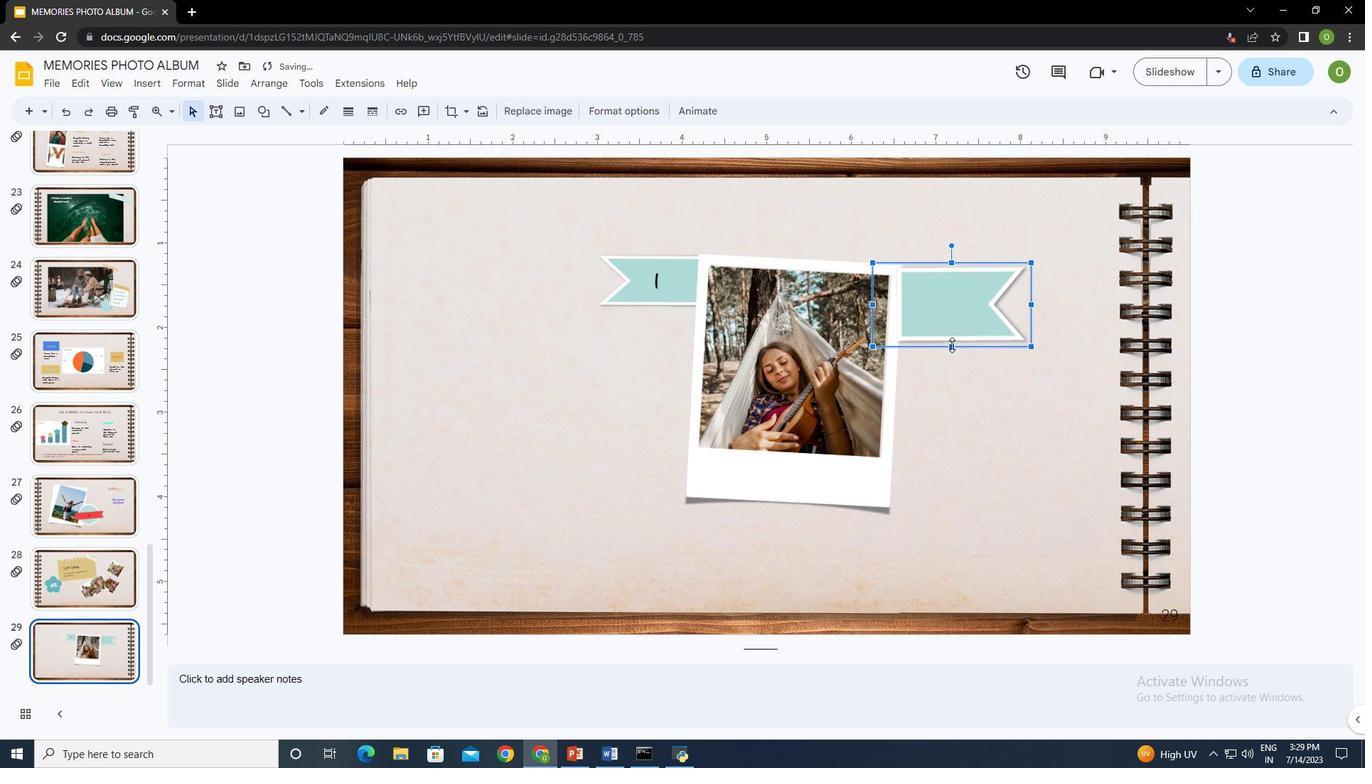 
Action: Mouse moved to (648, 283)
Screenshot: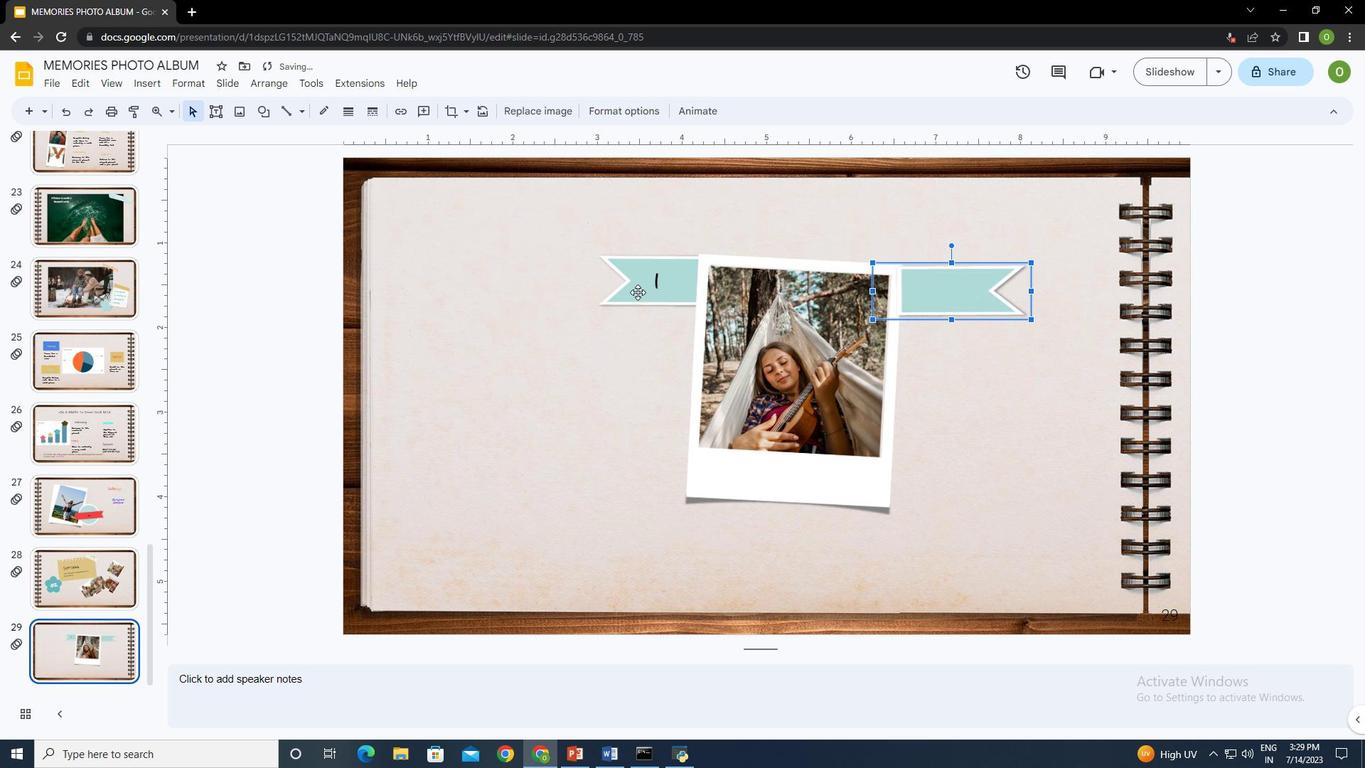 
Action: Mouse pressed left at (648, 283)
Screenshot: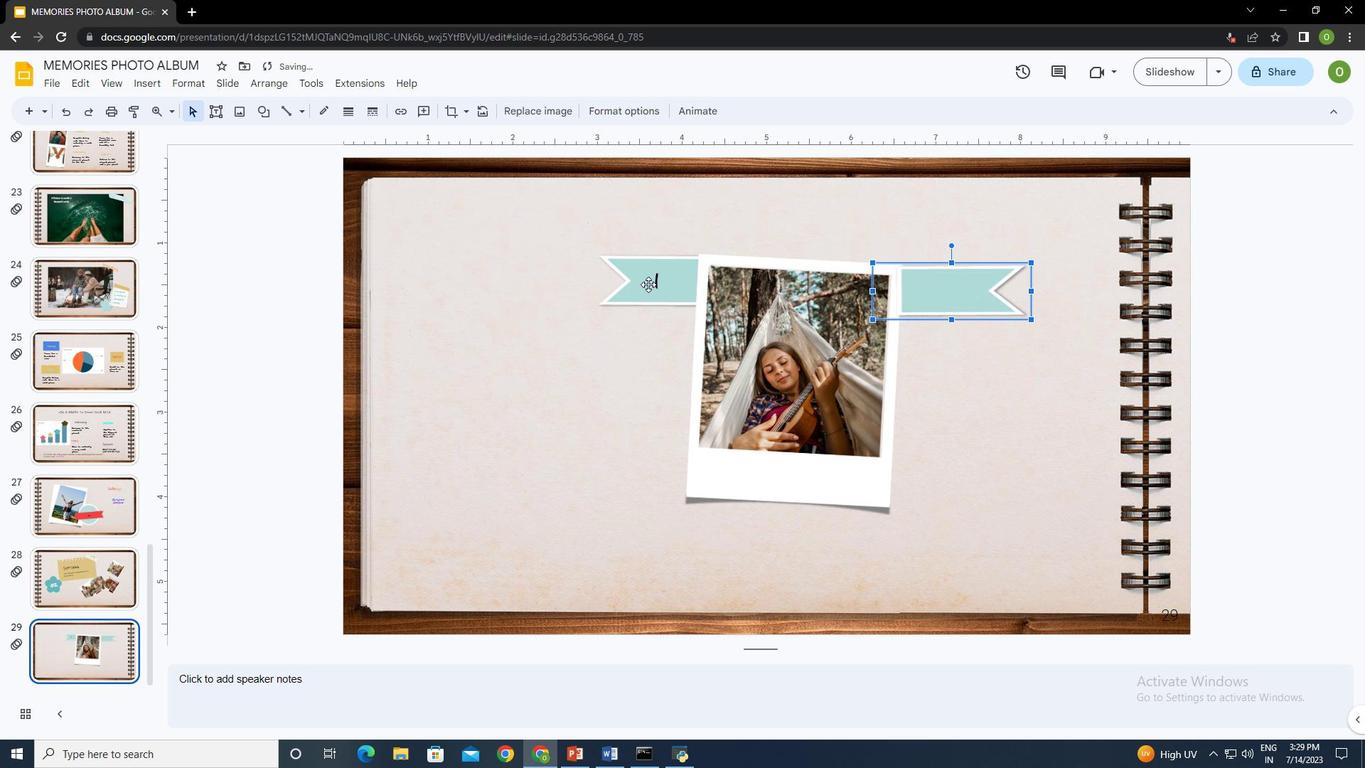 
Action: Mouse moved to (990, 115)
Screenshot: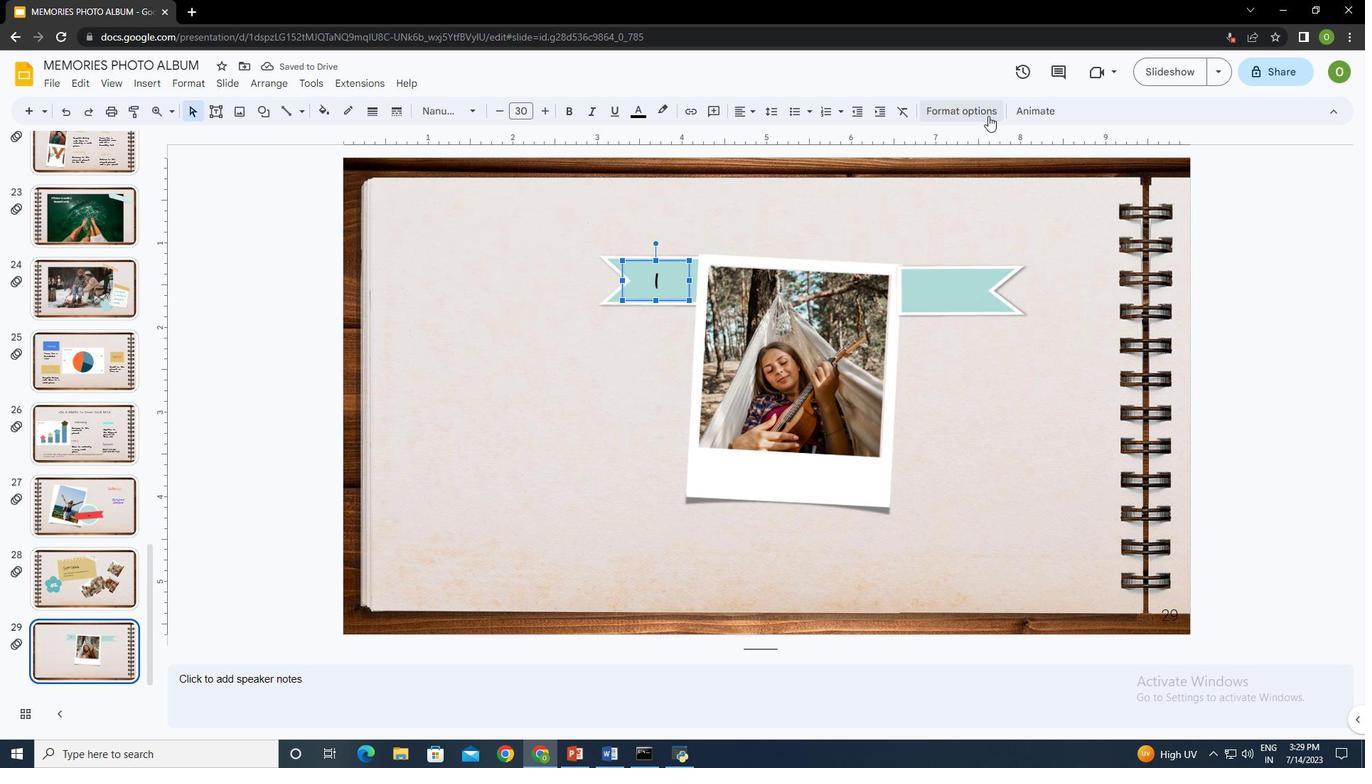 
Action: Mouse pressed left at (990, 115)
Screenshot: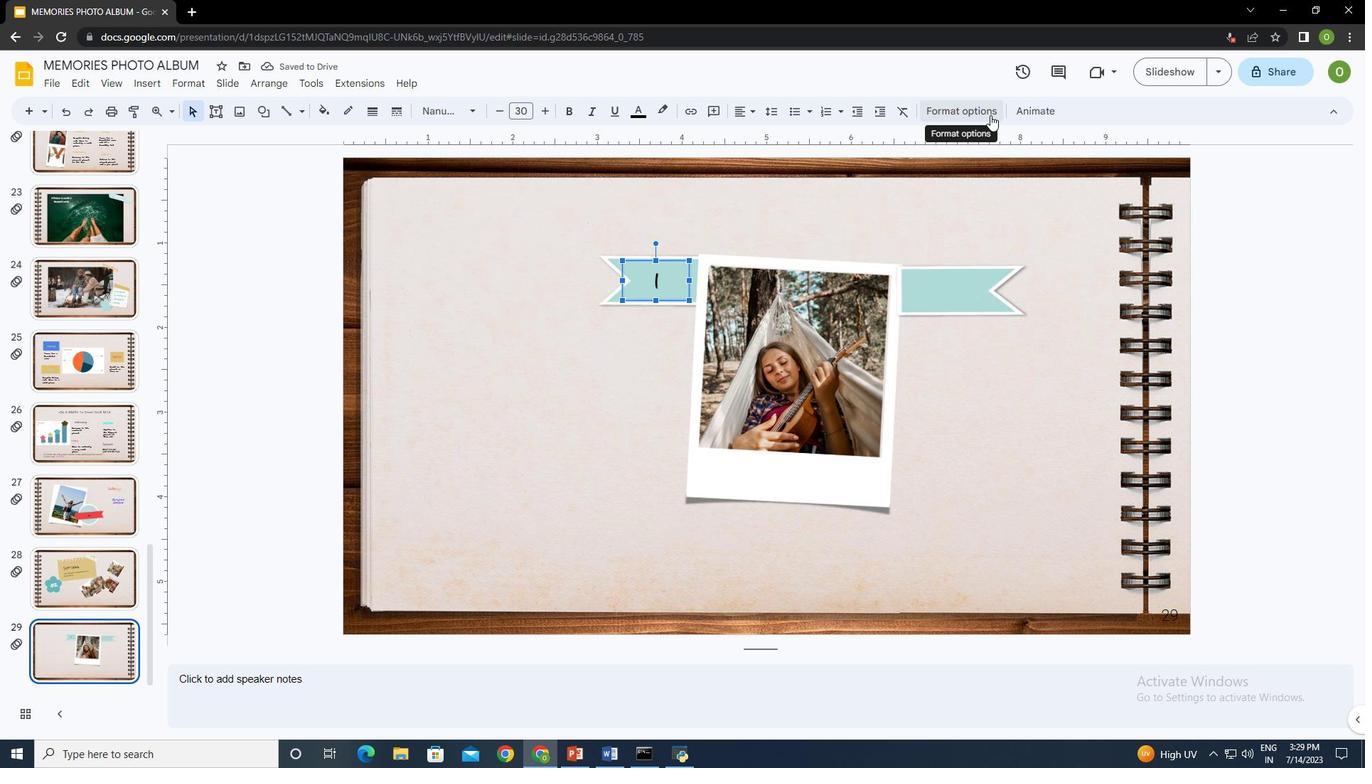 
Action: Mouse moved to (1261, 230)
Screenshot: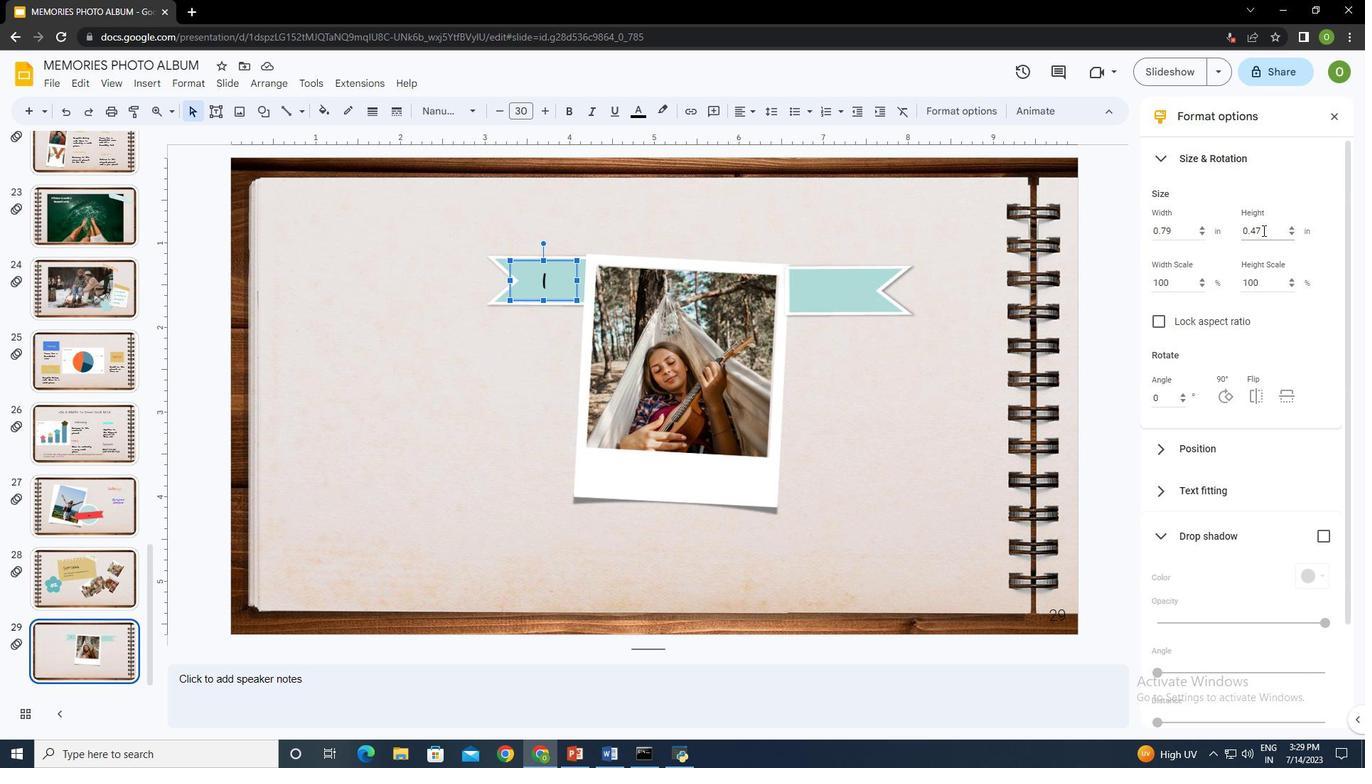 
Action: Mouse pressed left at (1261, 230)
Screenshot: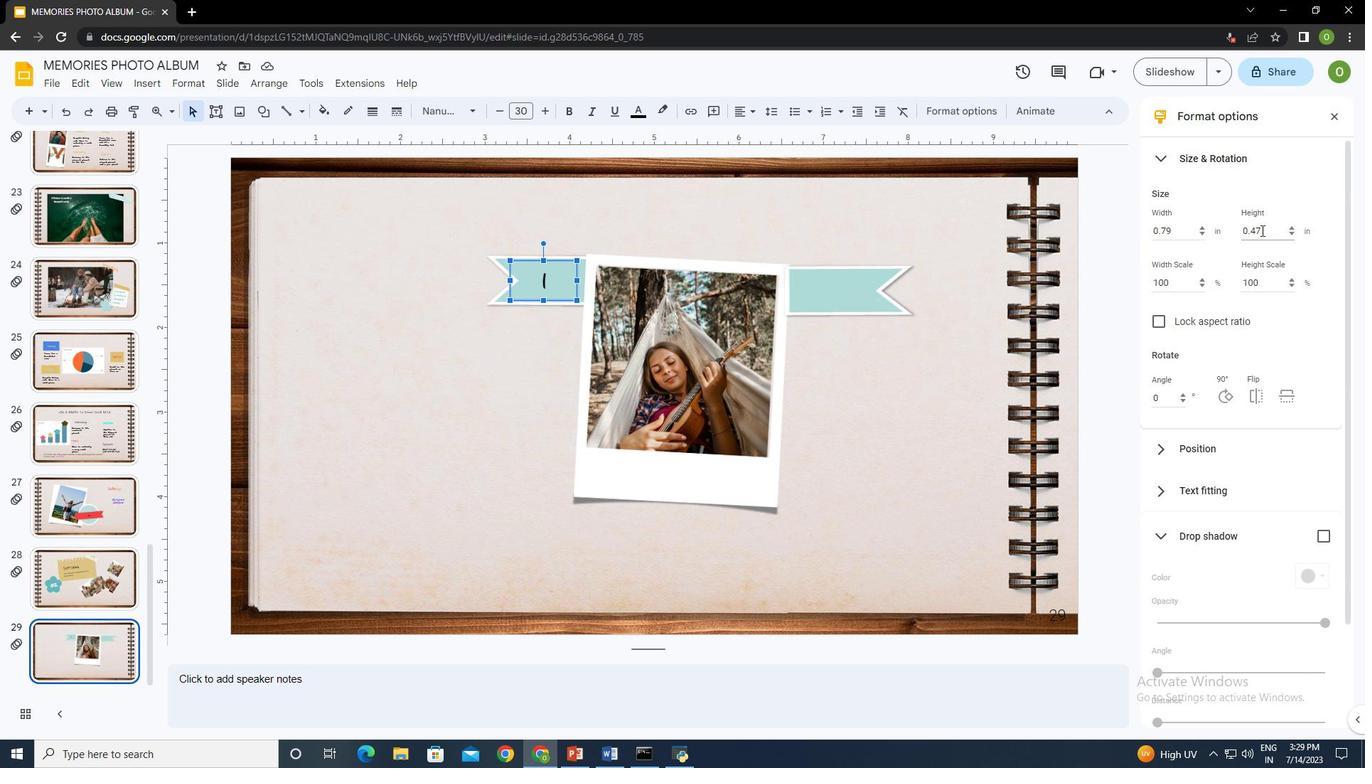 
Action: Mouse moved to (1265, 230)
Screenshot: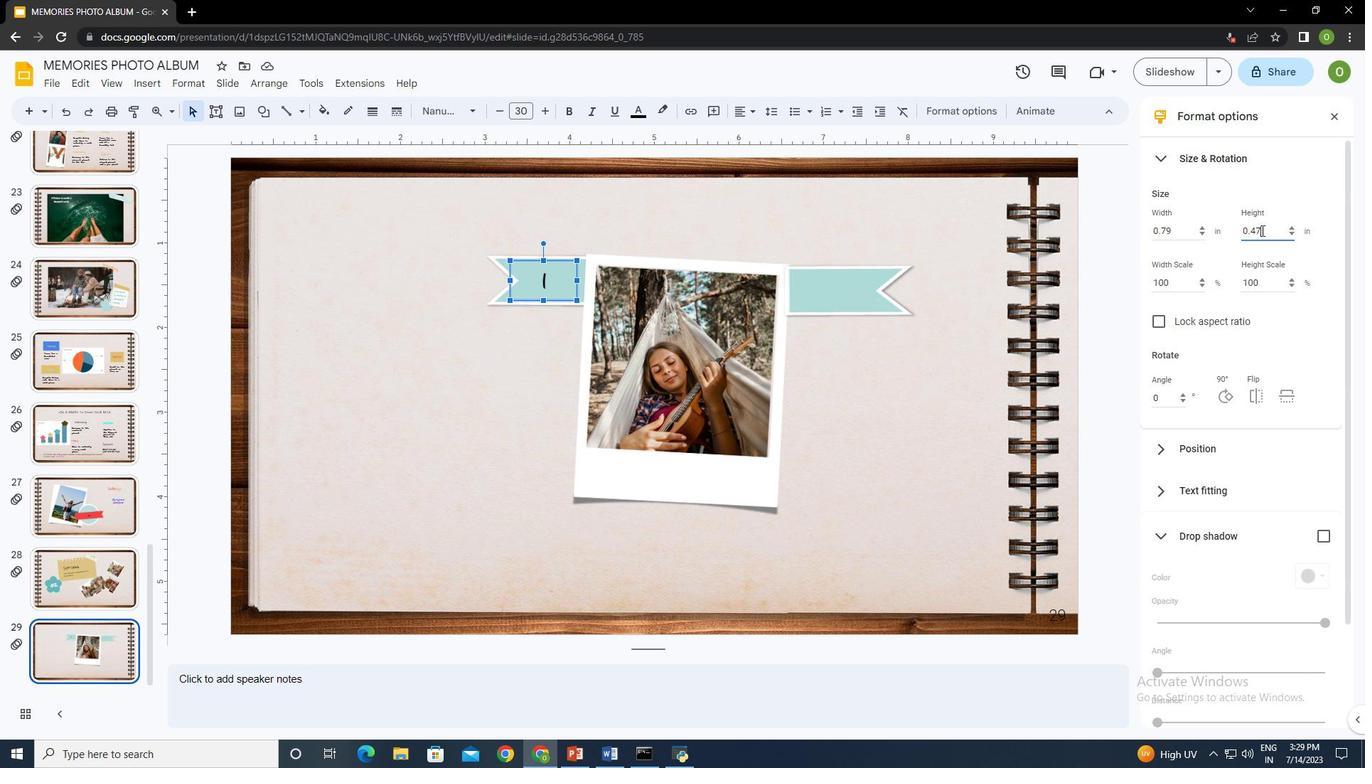 
Action: Key pressed <Key.backspace><Key.backspace>50
Screenshot: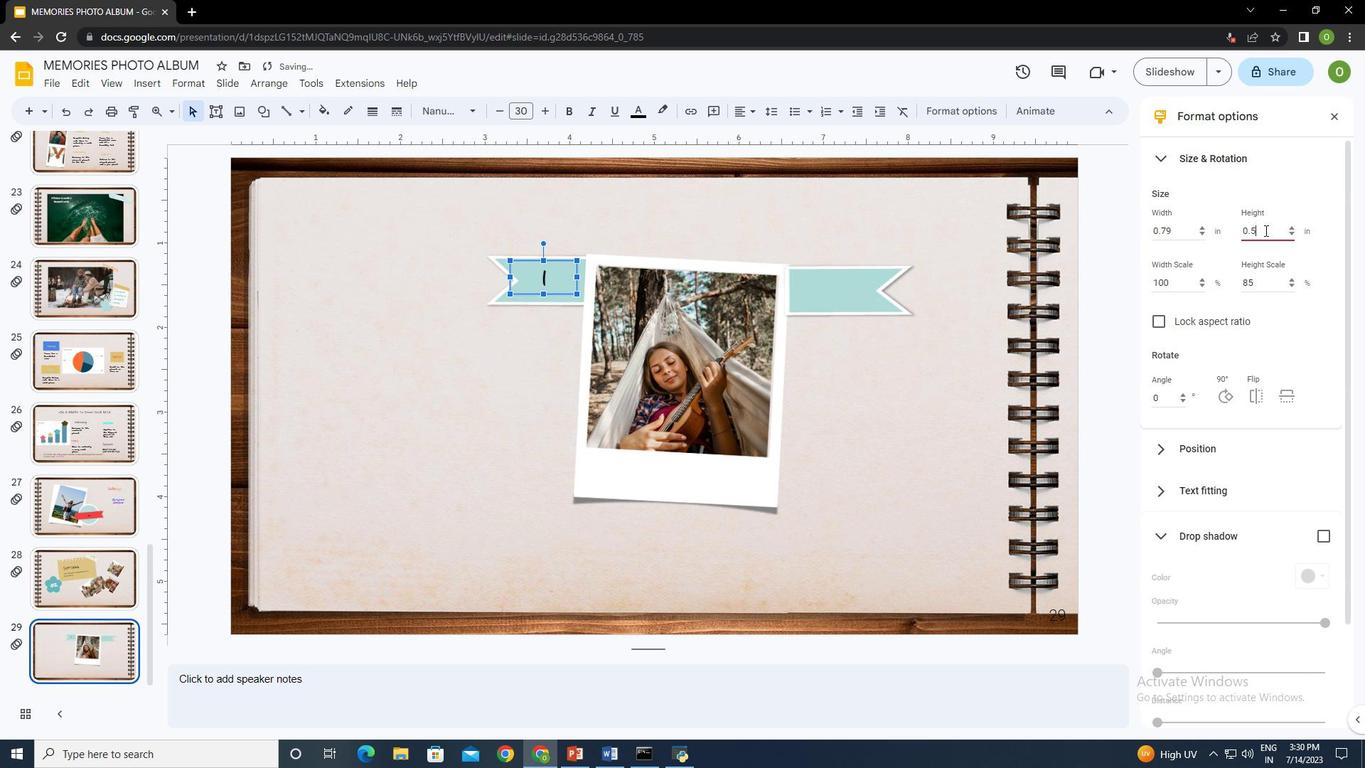 
Action: Mouse moved to (1325, 241)
Screenshot: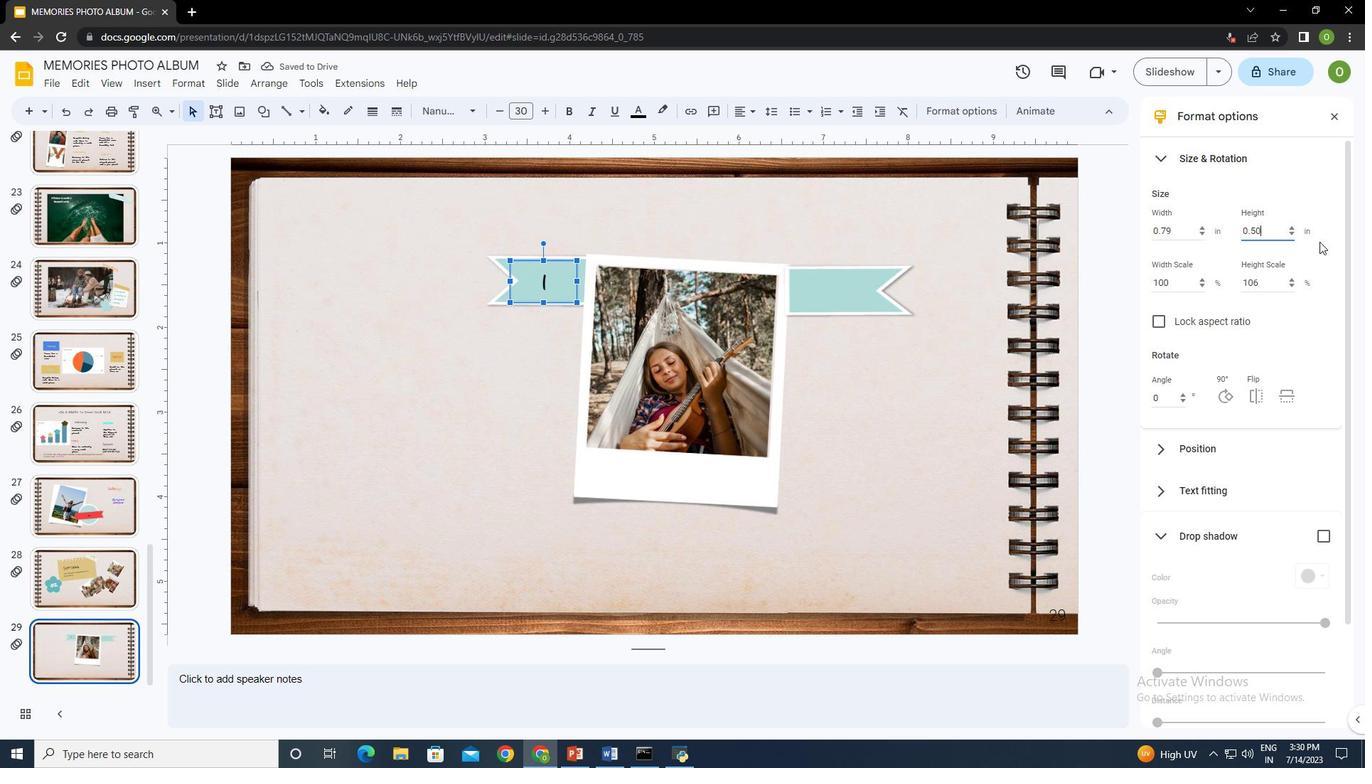 
Action: Mouse pressed left at (1325, 241)
Screenshot: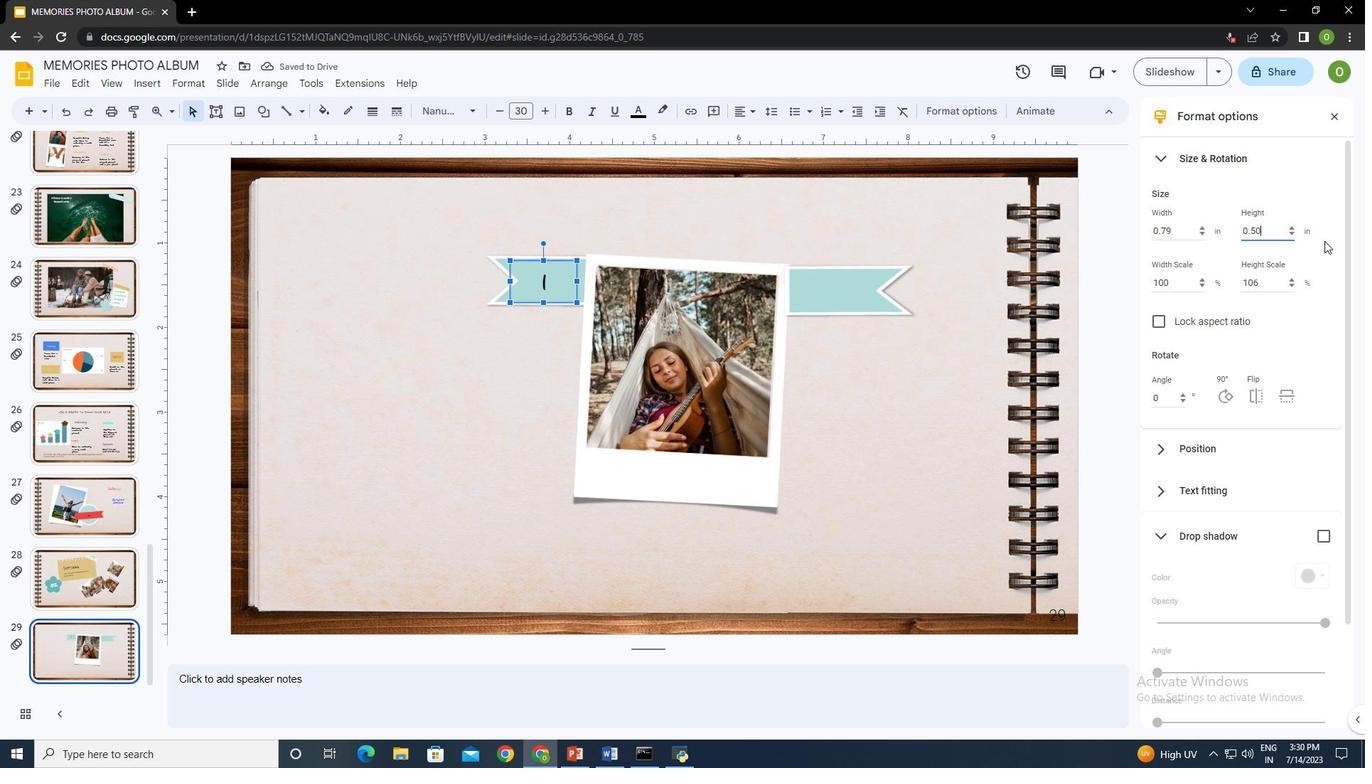 
Action: Mouse moved to (851, 284)
Screenshot: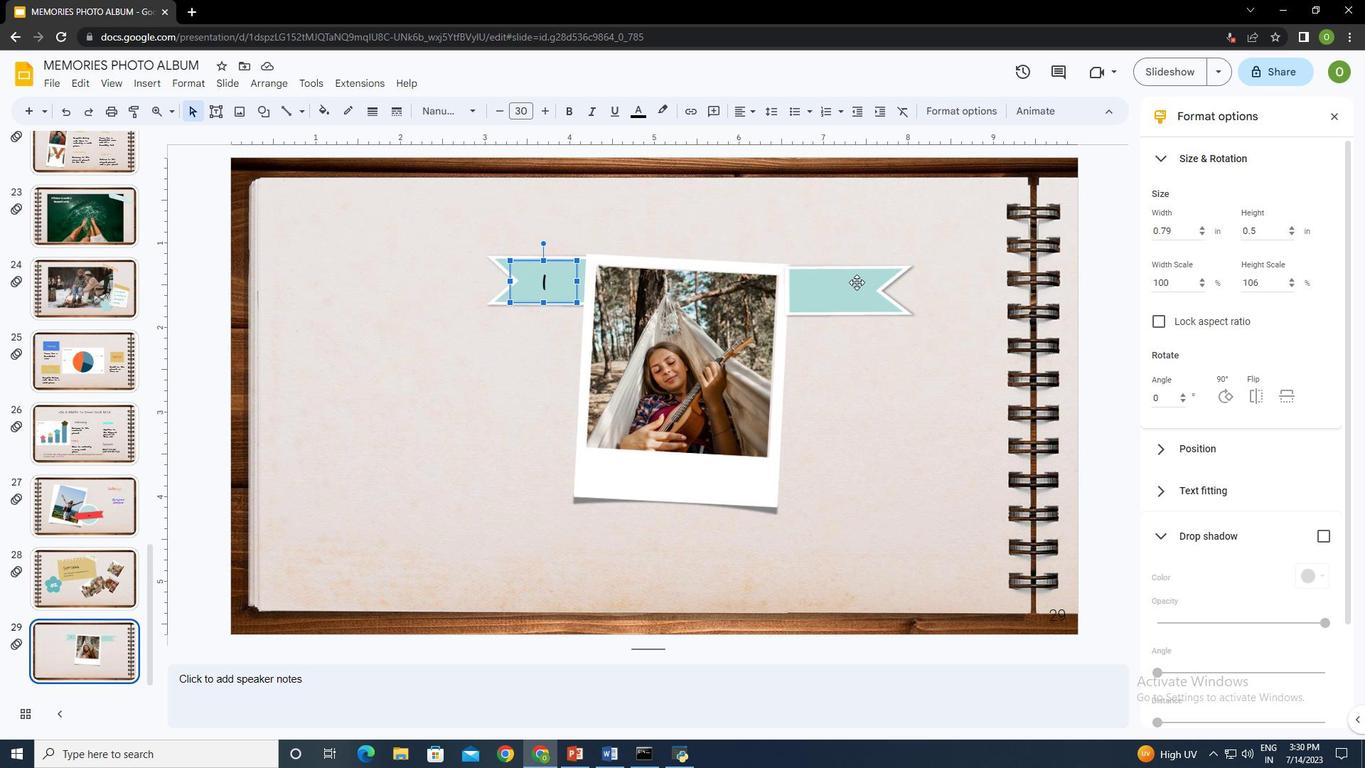 
Action: Mouse pressed left at (851, 284)
Screenshot: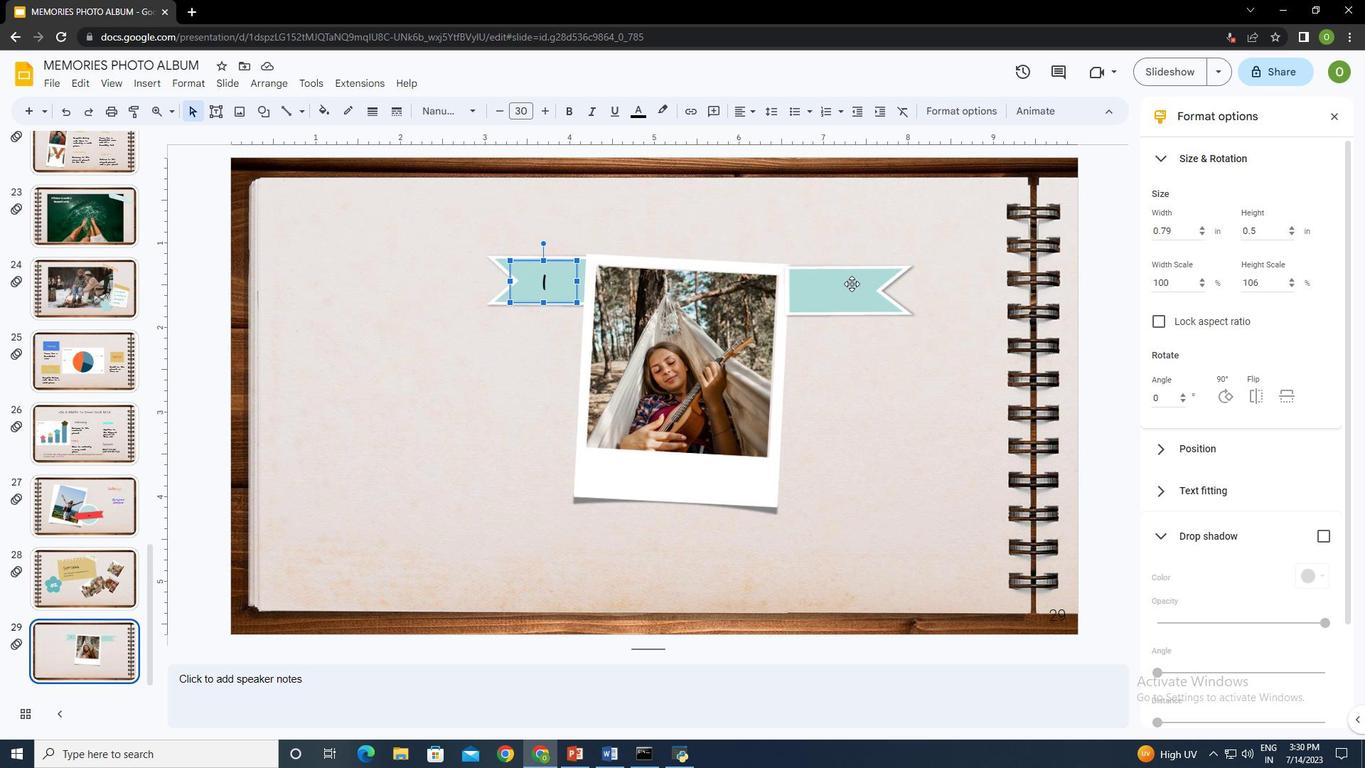 
Action: Mouse moved to (1266, 227)
Screenshot: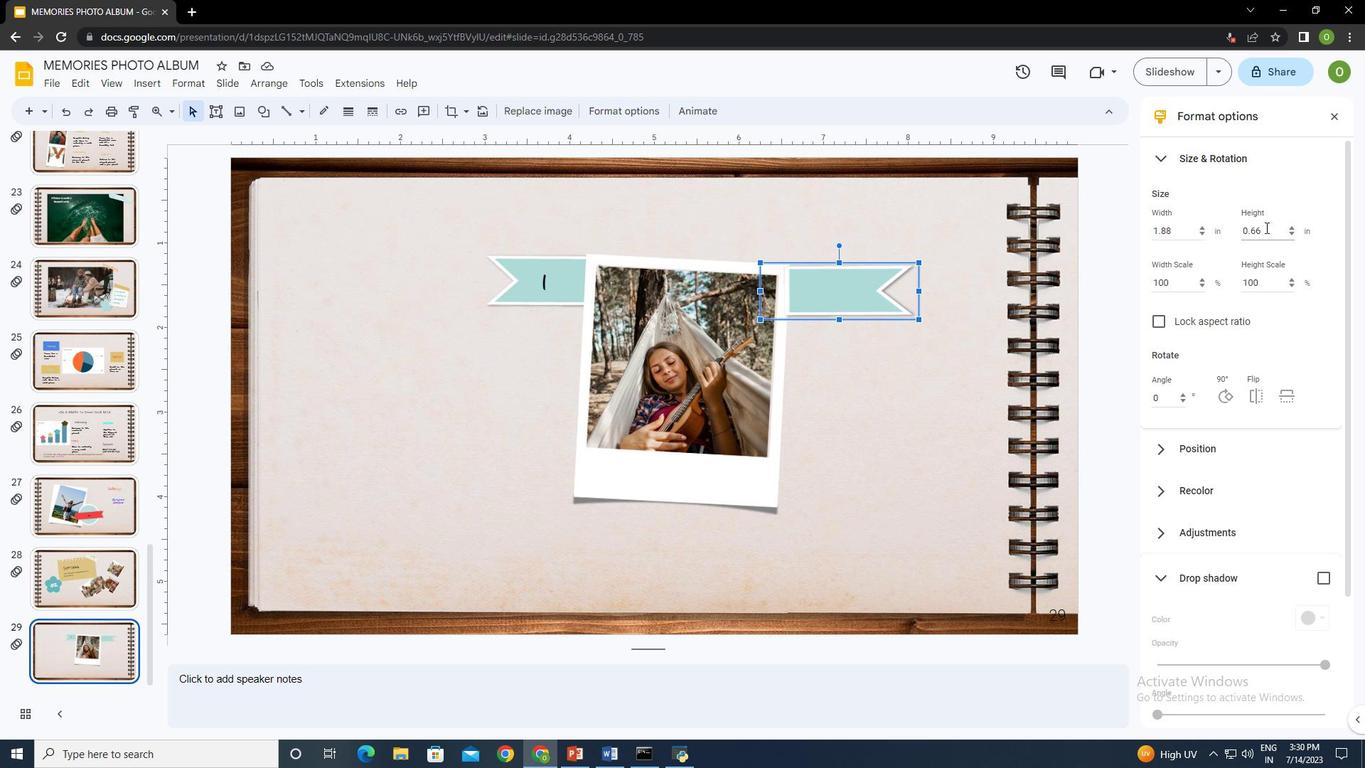 
Action: Mouse pressed left at (1266, 227)
Screenshot: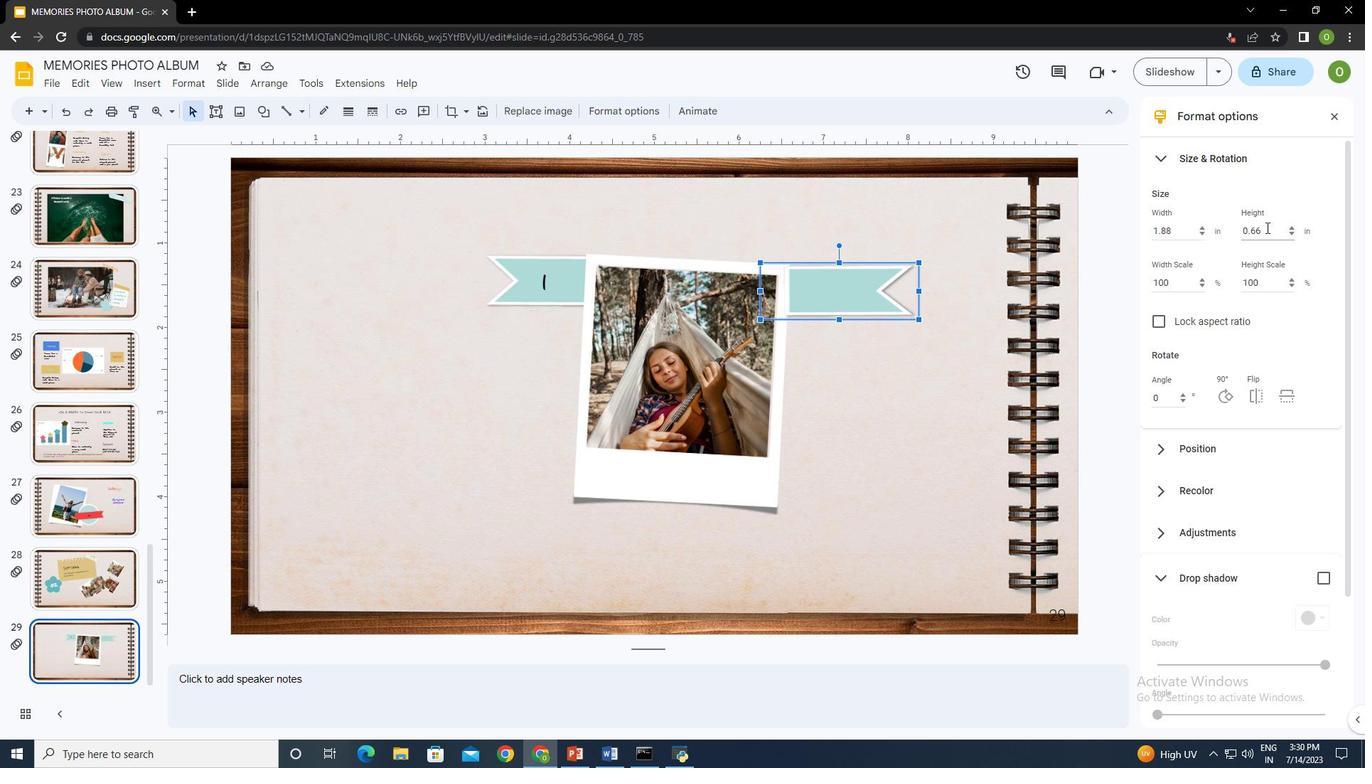 
Action: Key pressed <Key.backspace><Key.backspace>50
Screenshot: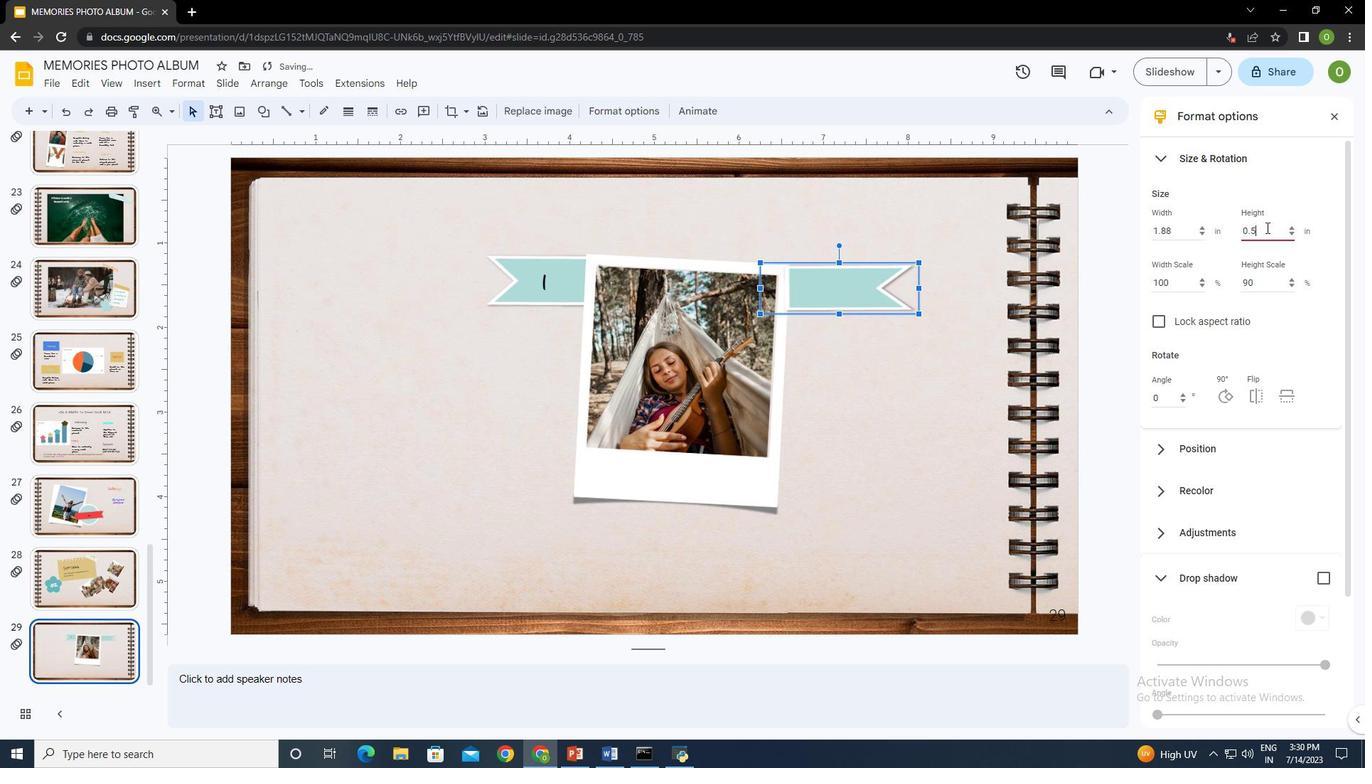 
Action: Mouse moved to (497, 303)
Screenshot: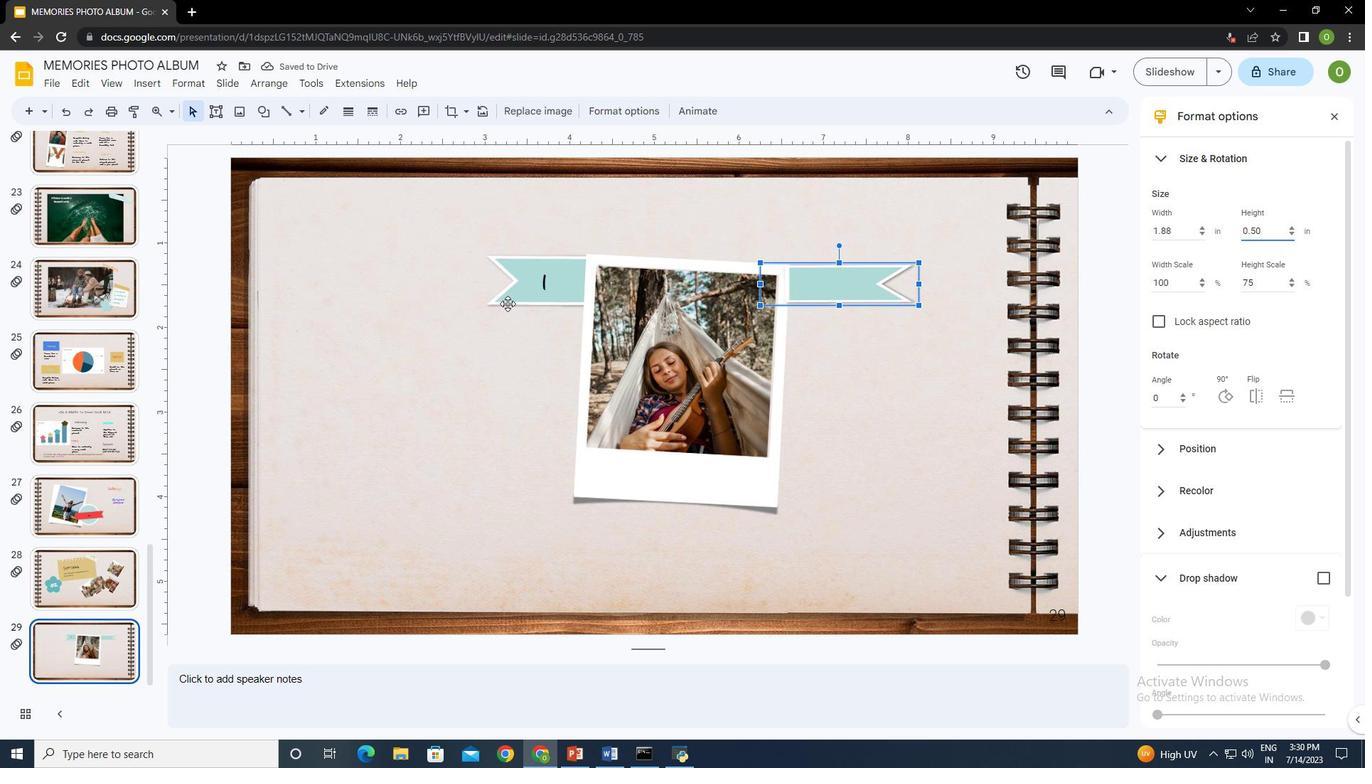 
Action: Mouse pressed left at (497, 303)
Screenshot: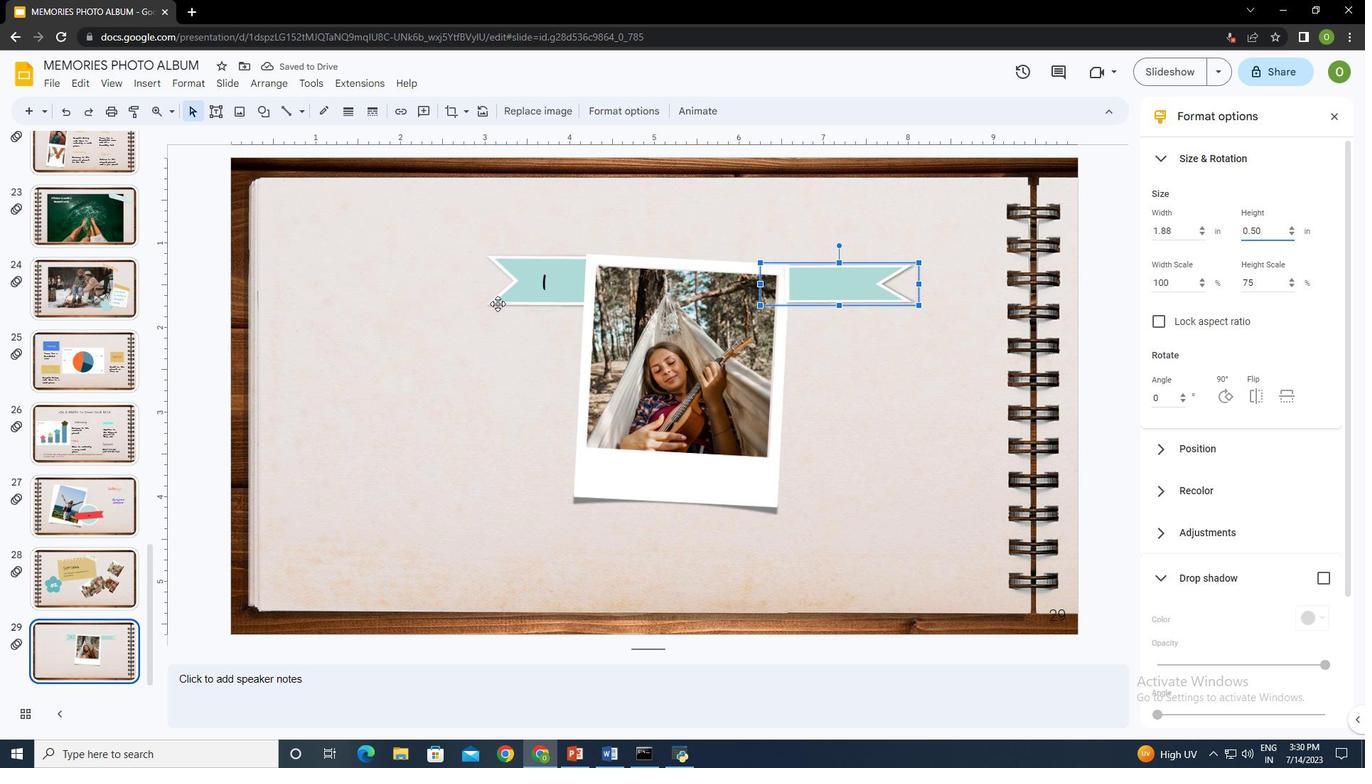
Action: Mouse moved to (847, 278)
Screenshot: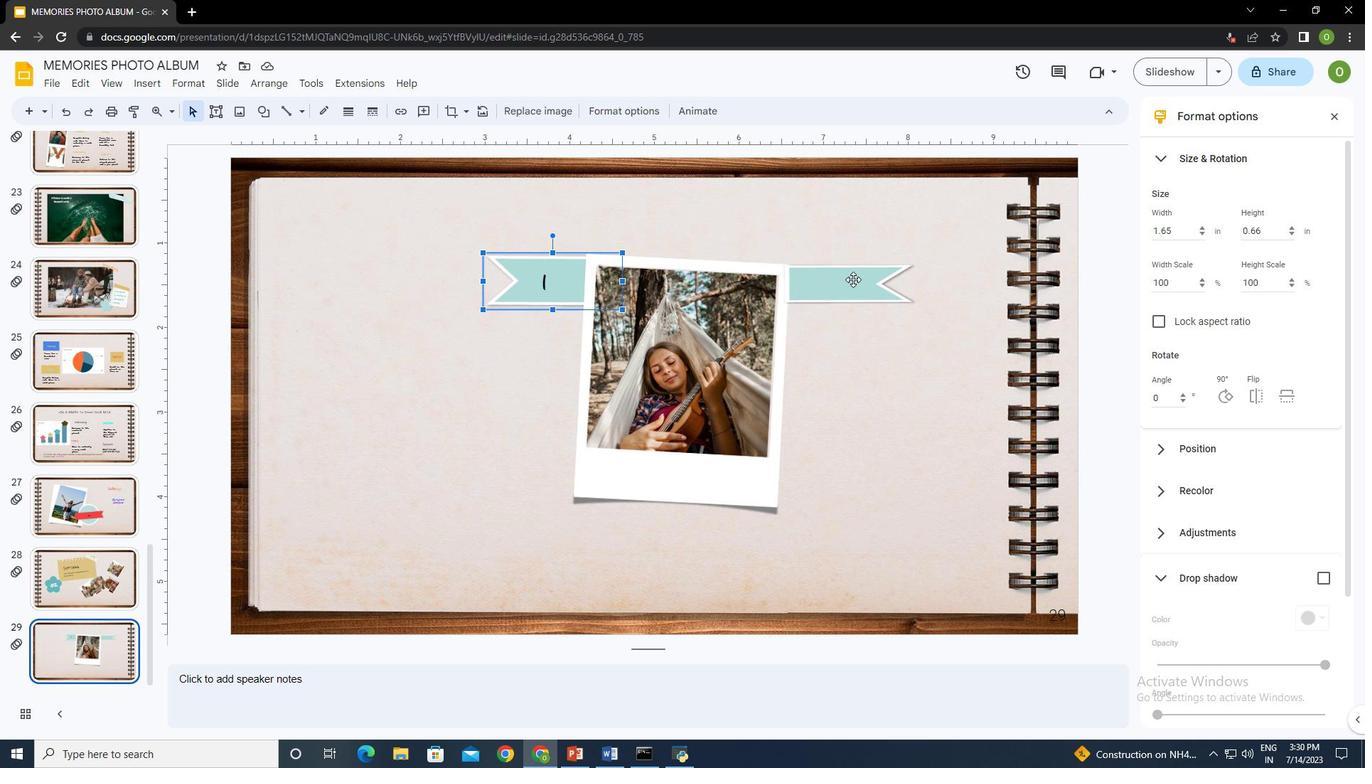 
Action: Mouse pressed left at (847, 278)
Screenshot: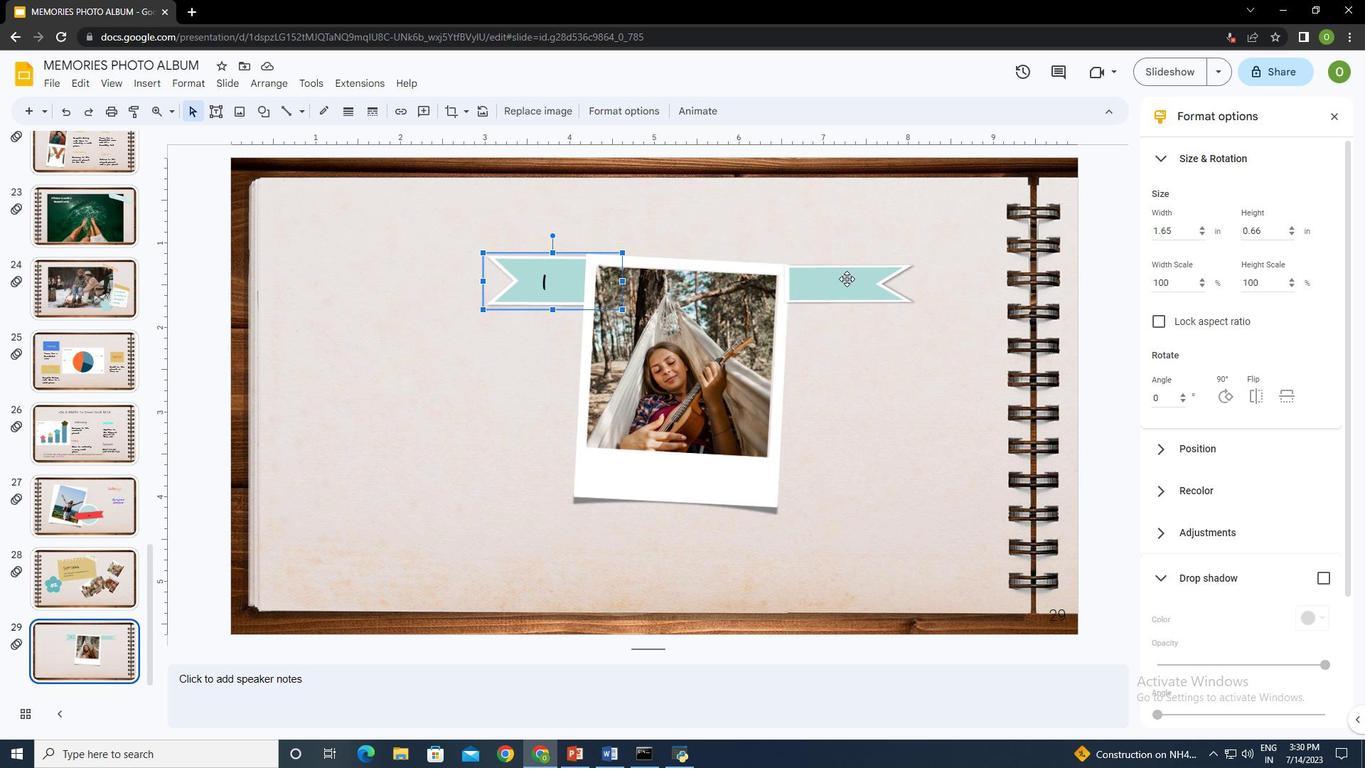 
Action: Mouse moved to (1268, 232)
Screenshot: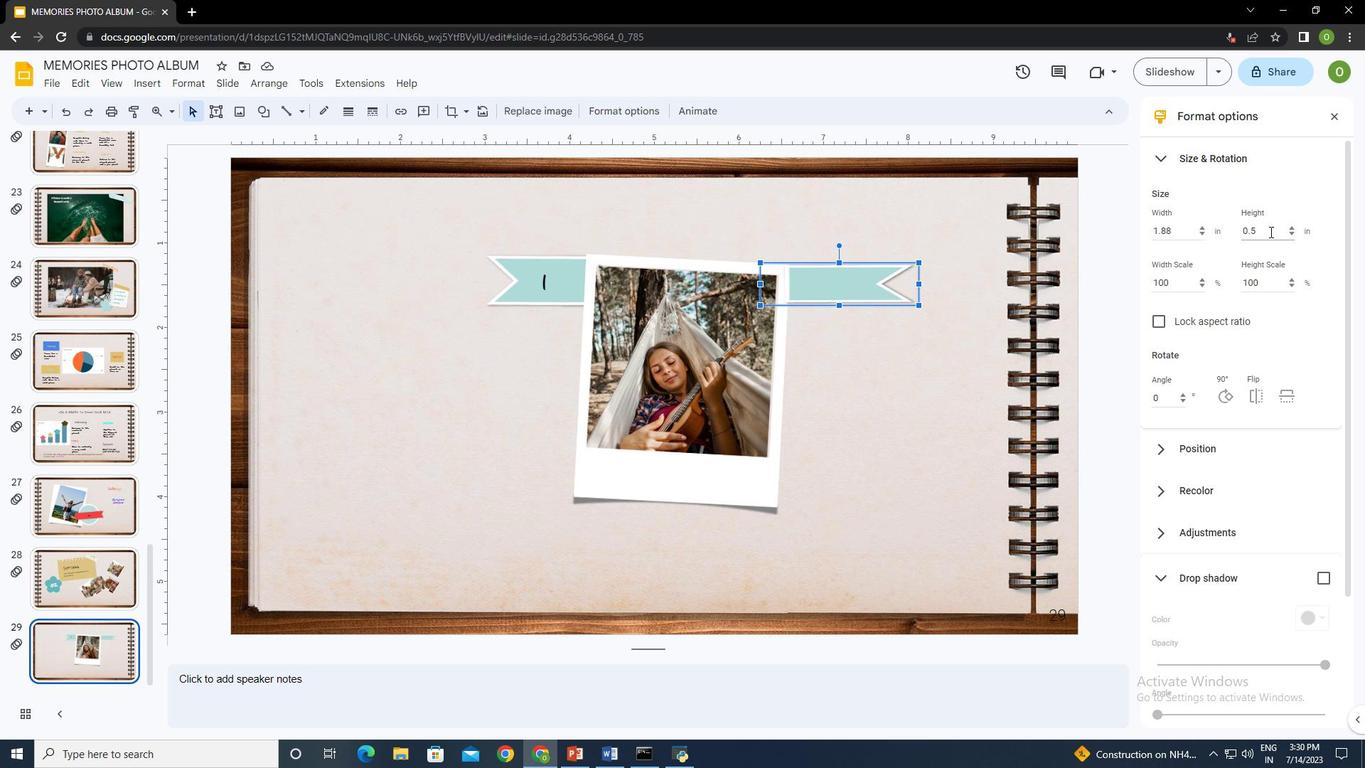 
Action: Mouse pressed left at (1268, 232)
Screenshot: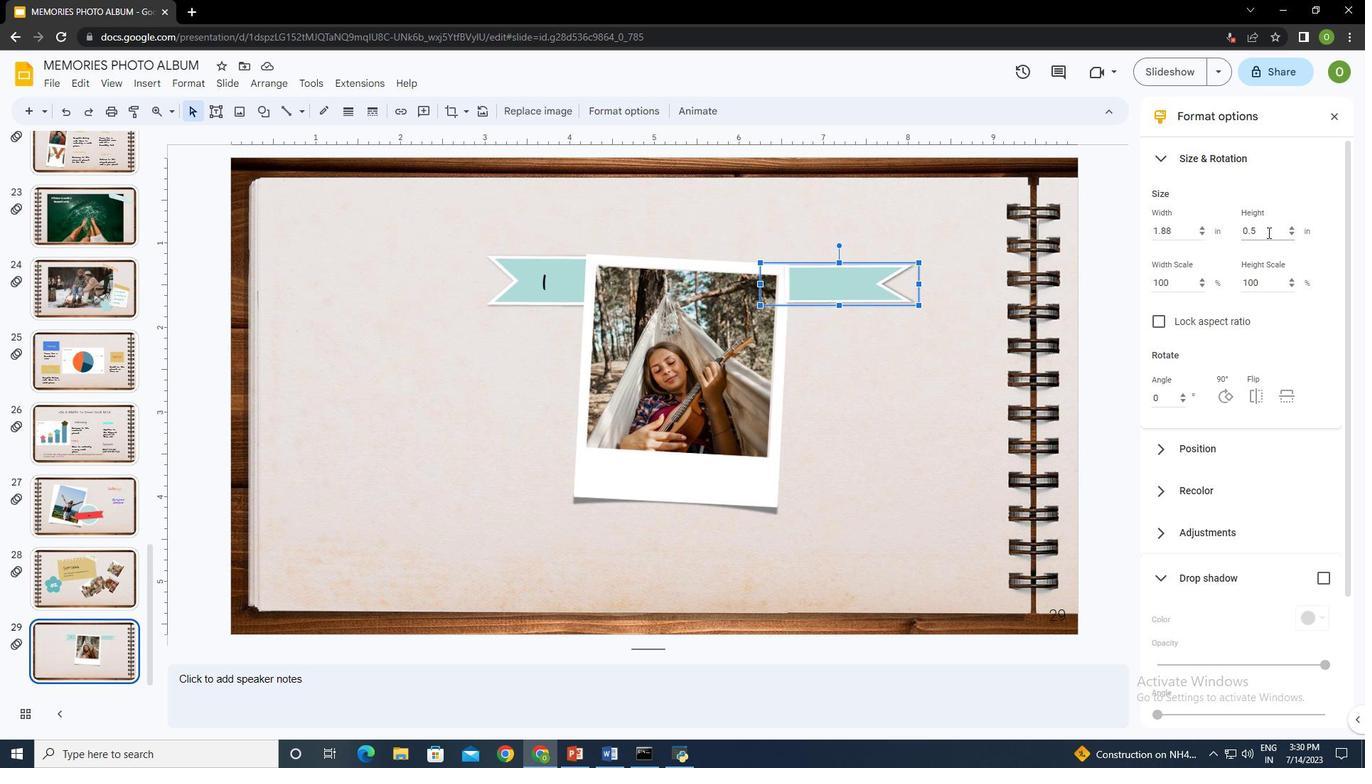 
Action: Key pressed <Key.backspace>66
Screenshot: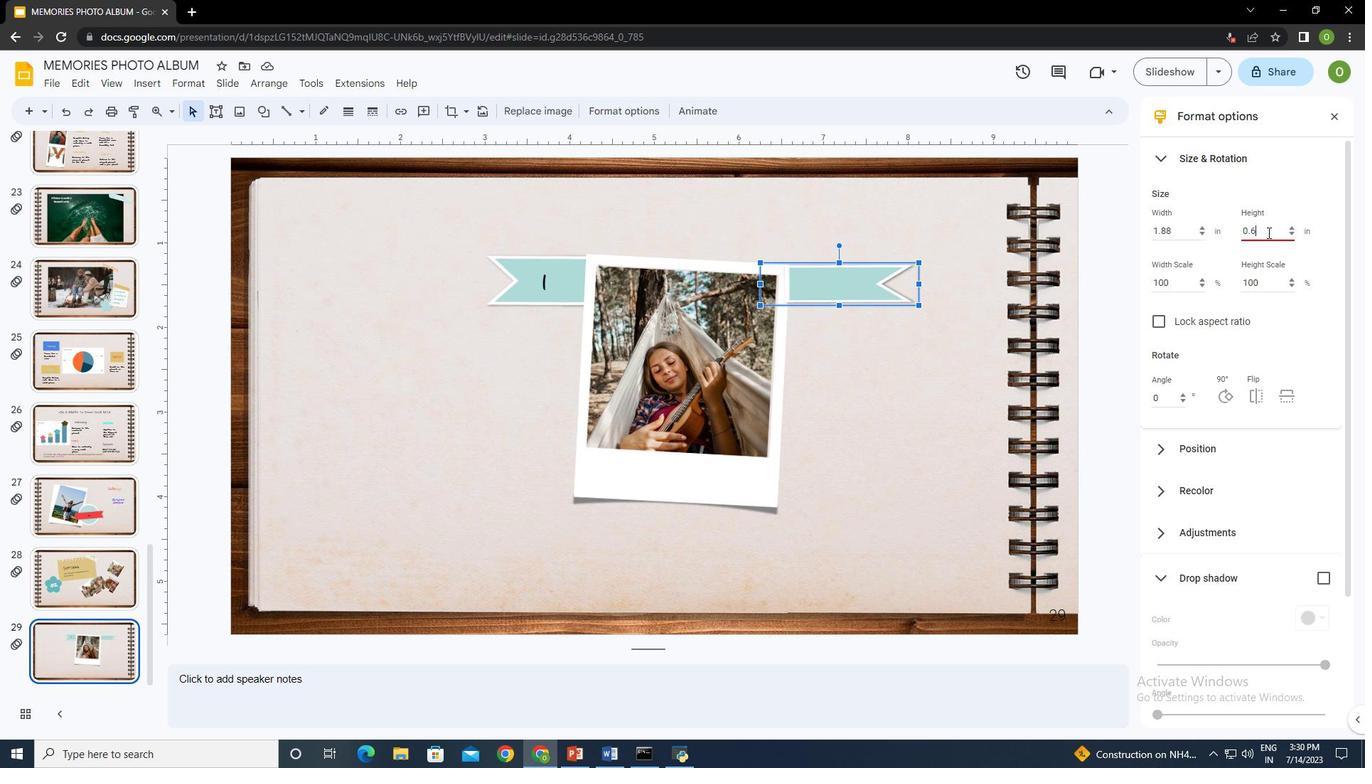 
Action: Mouse moved to (502, 300)
Screenshot: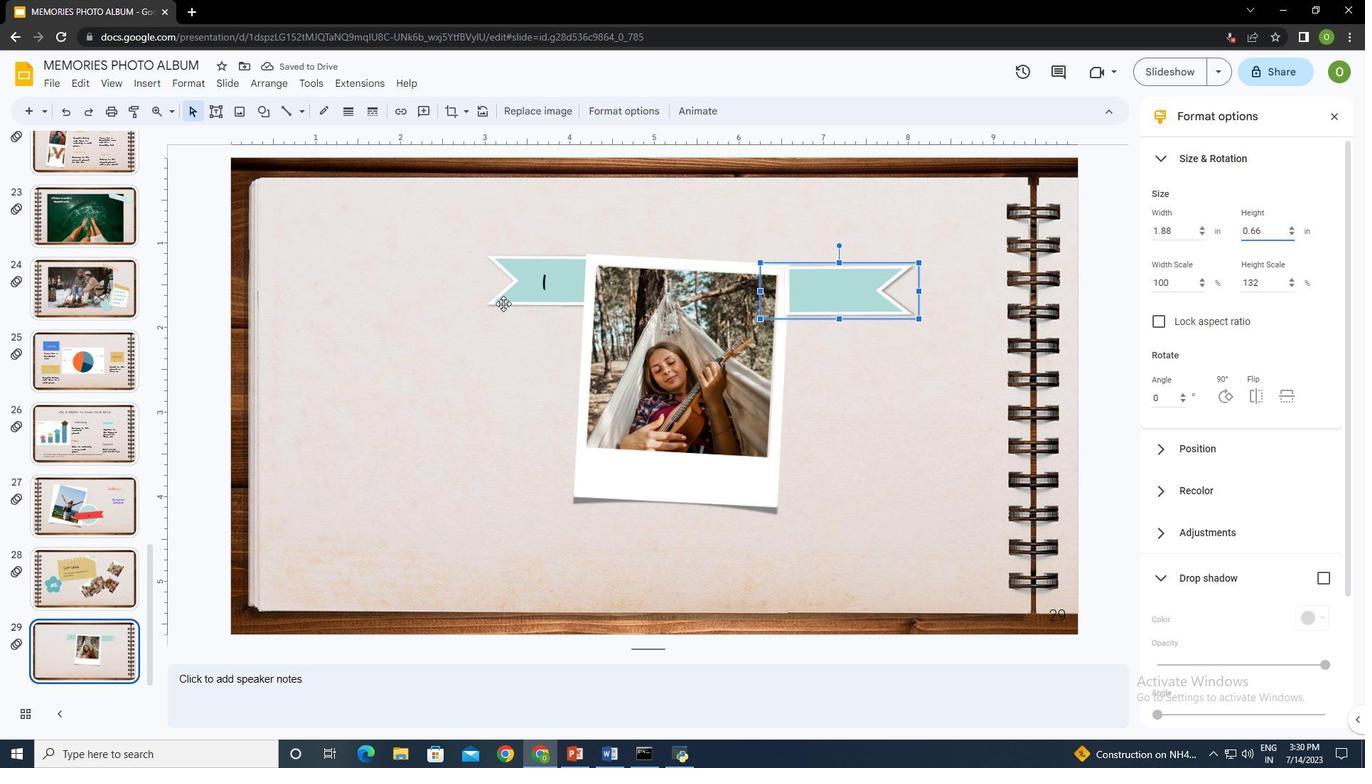 
Action: Mouse pressed left at (502, 300)
Screenshot: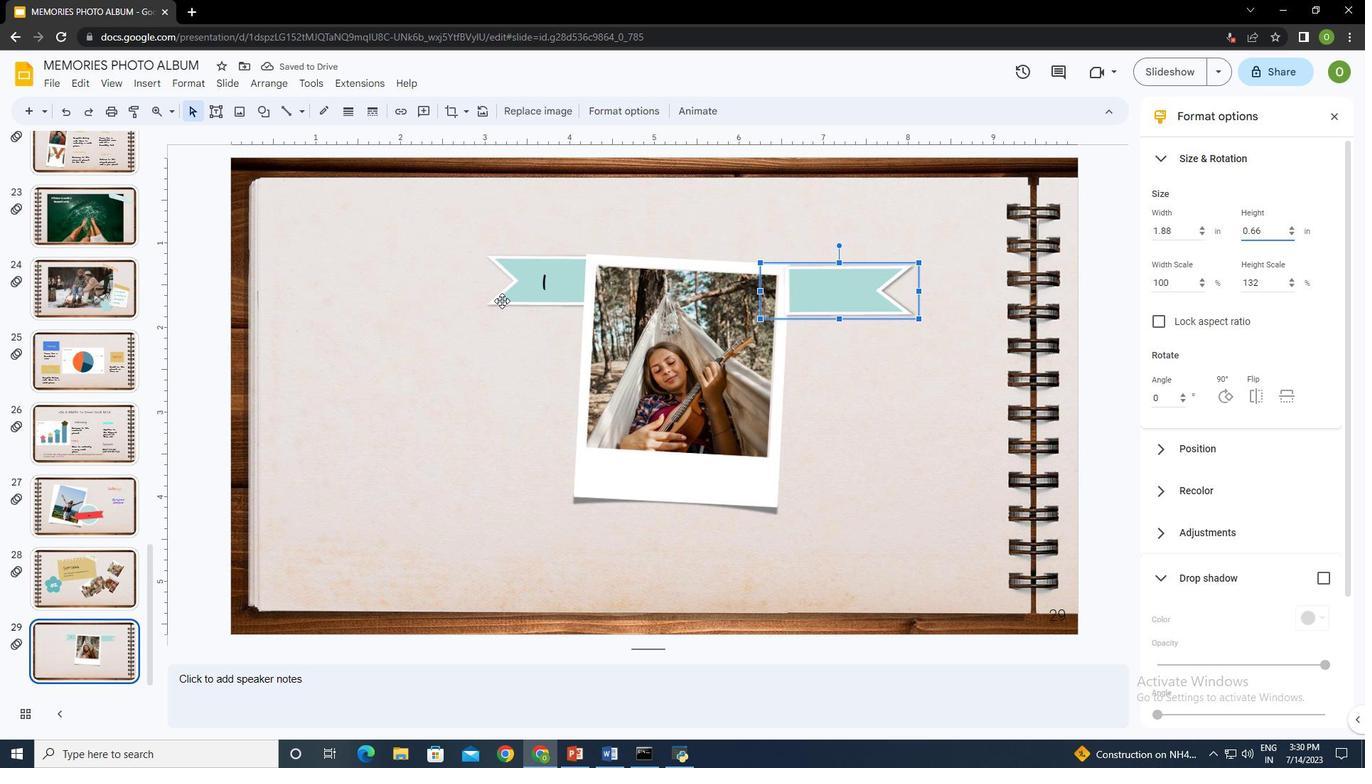 
Action: Mouse moved to (812, 304)
Screenshot: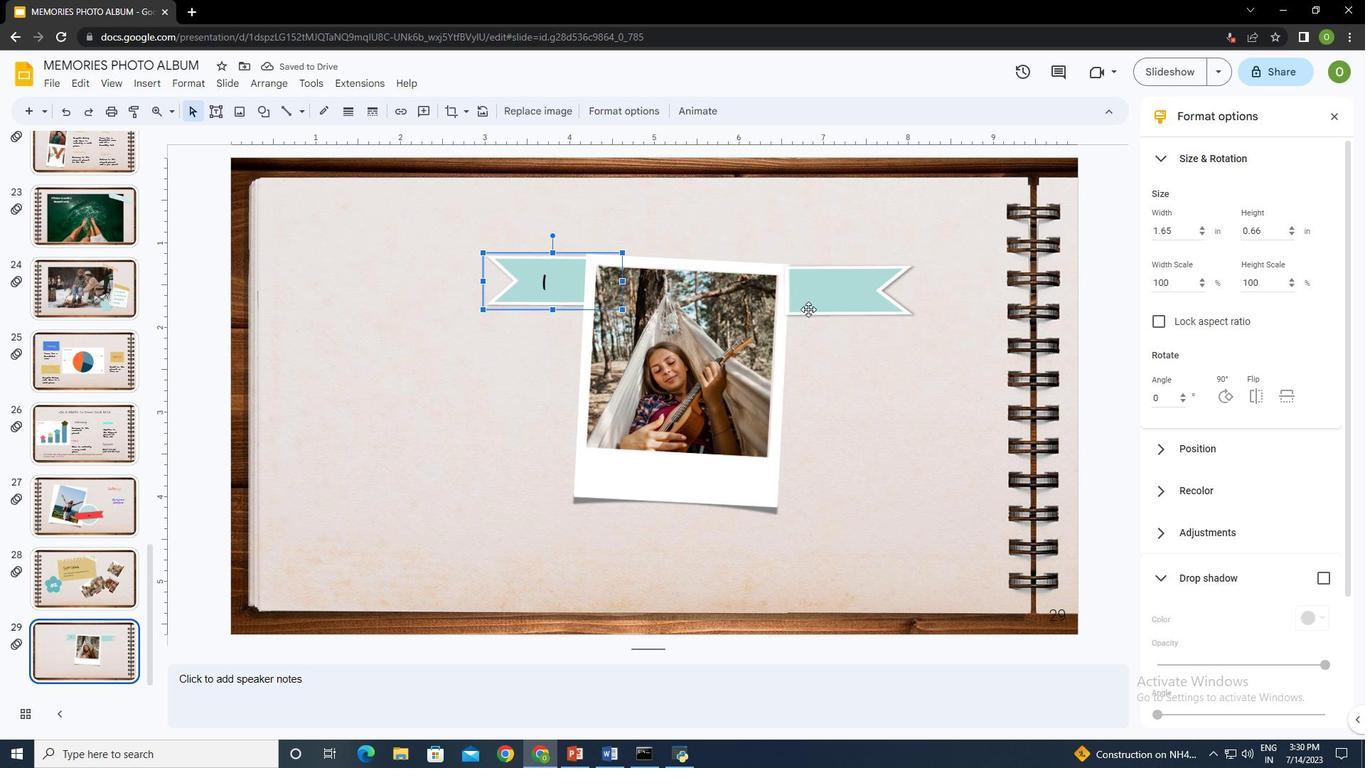
Action: Mouse pressed left at (812, 304)
Screenshot: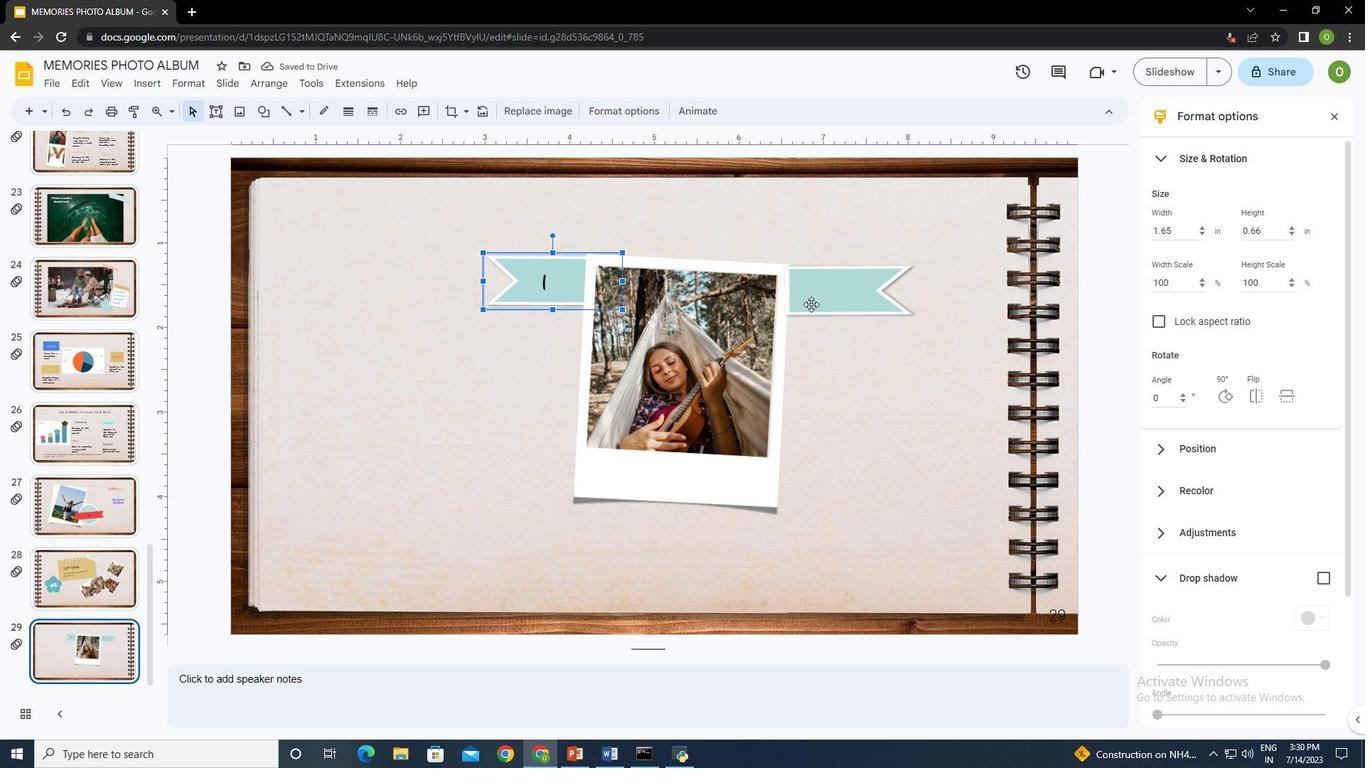 
Action: Mouse moved to (1177, 226)
Screenshot: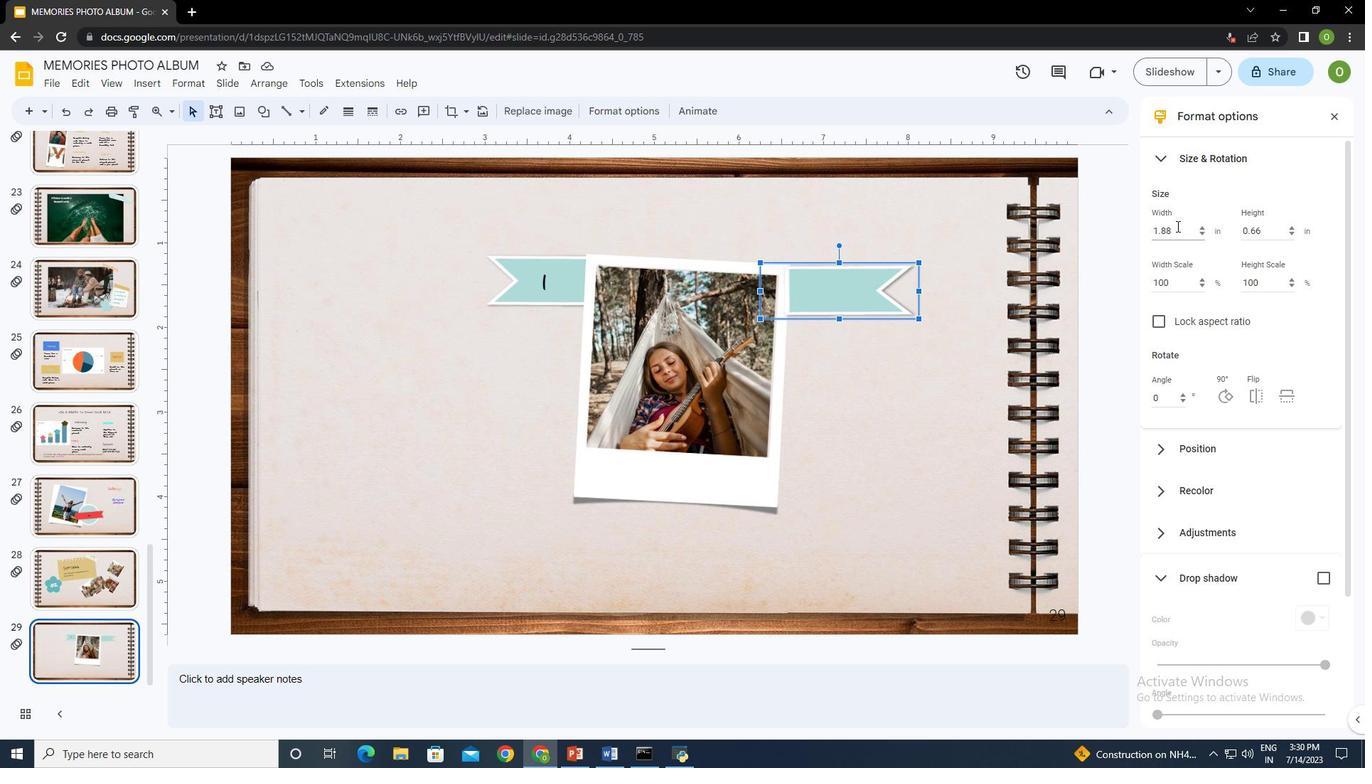 
Action: Mouse pressed left at (1177, 226)
Screenshot: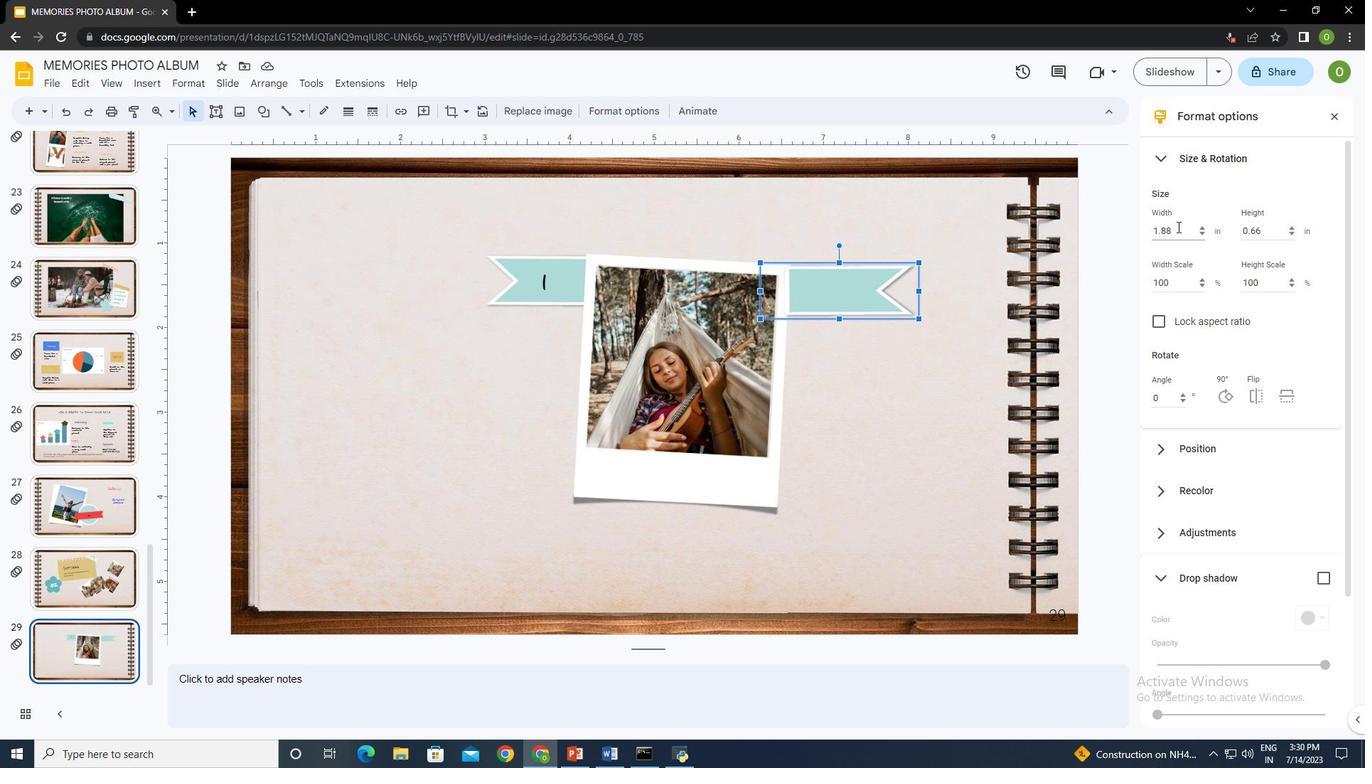 
Action: Mouse moved to (1178, 228)
Screenshot: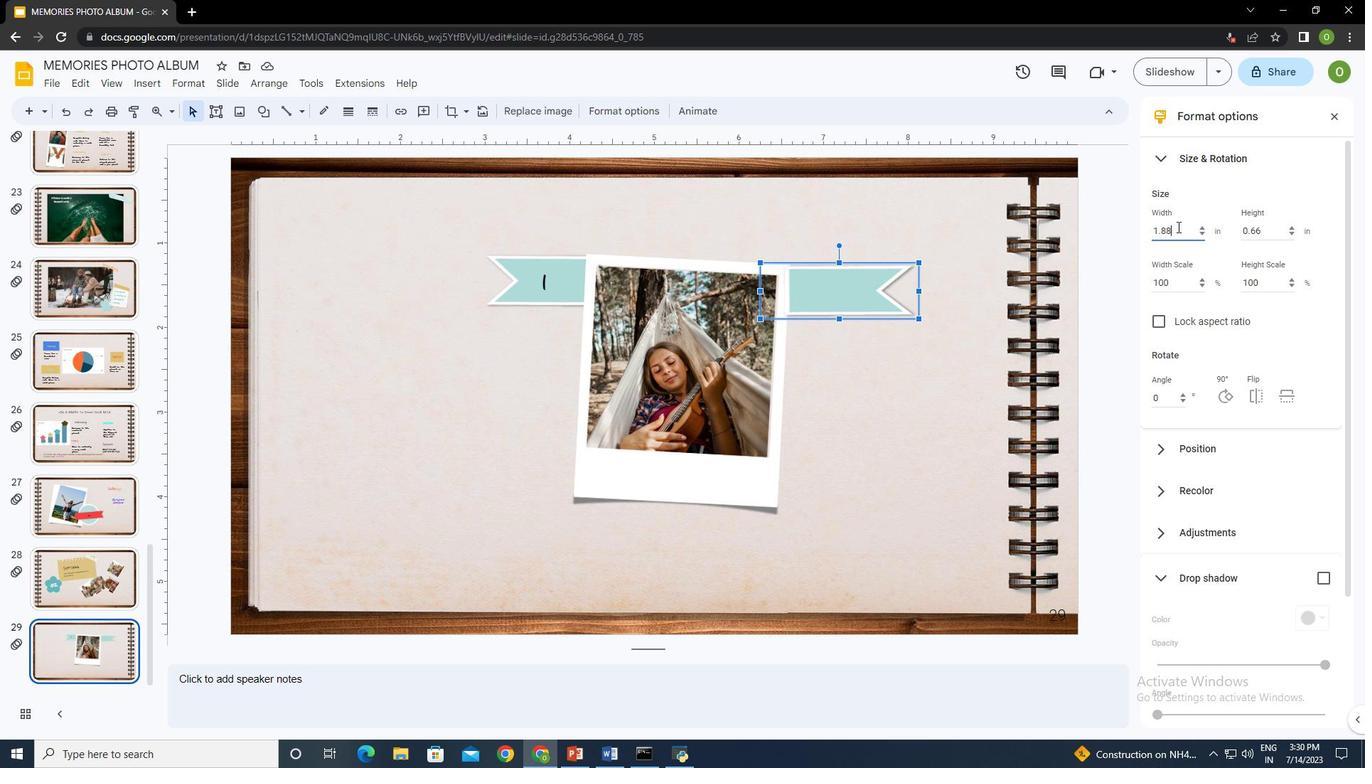 
Action: Key pressed <Key.backspace><Key.backspace>66
Screenshot: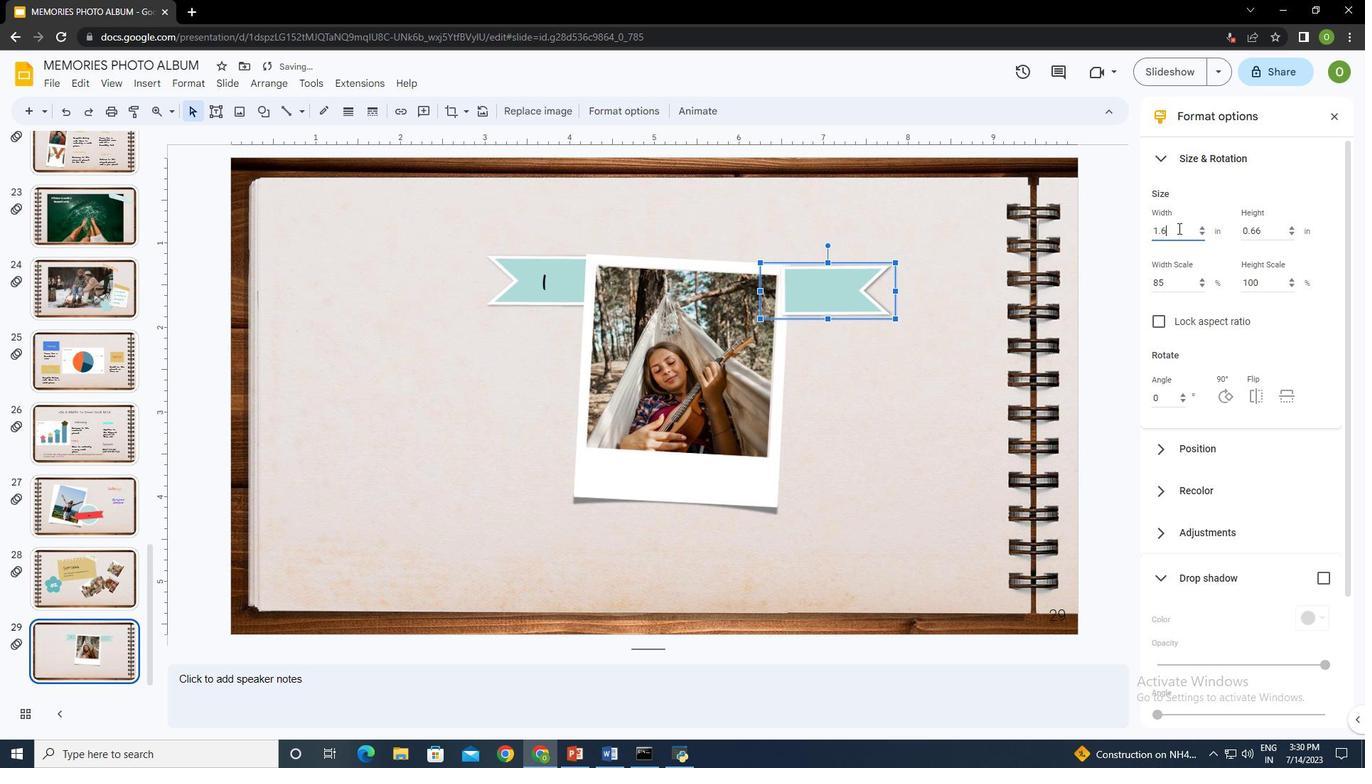 
Action: Mouse moved to (921, 357)
Screenshot: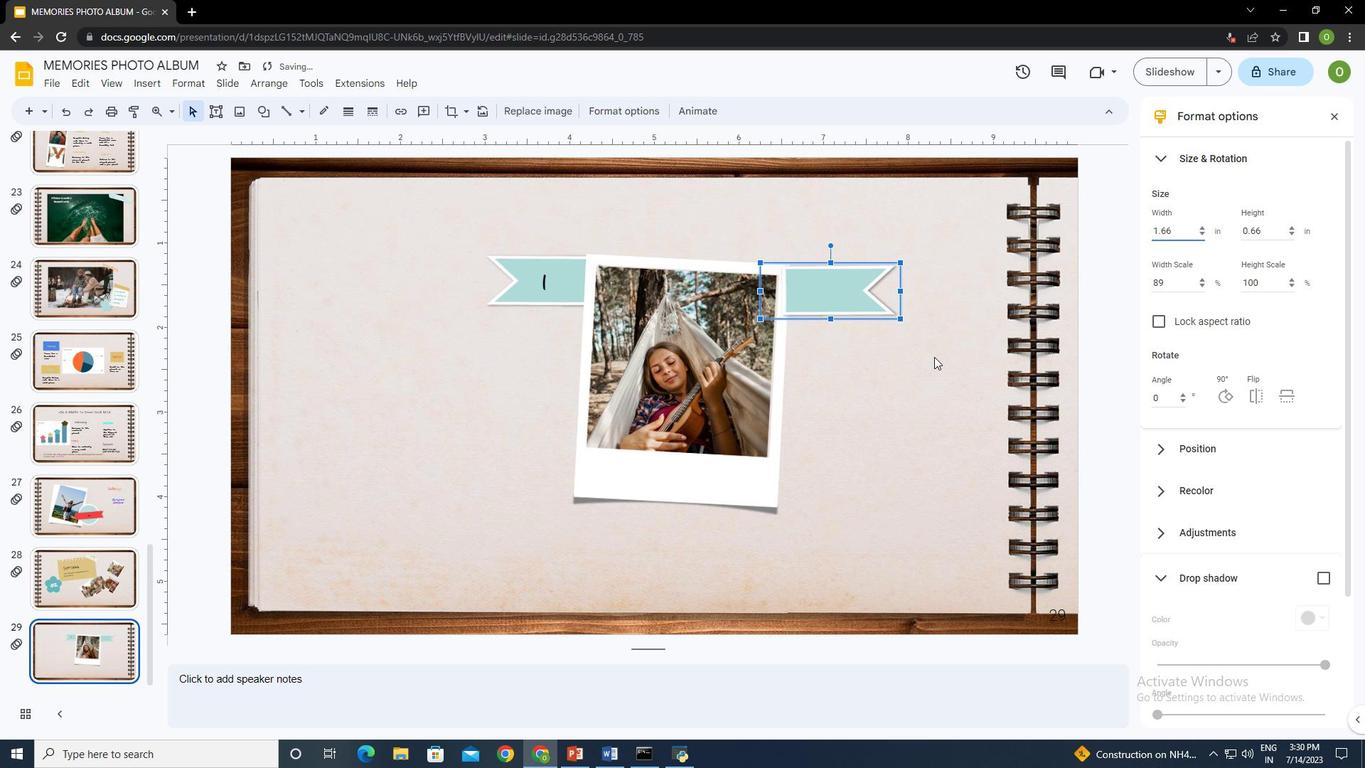 
Action: Mouse pressed left at (921, 357)
Screenshot: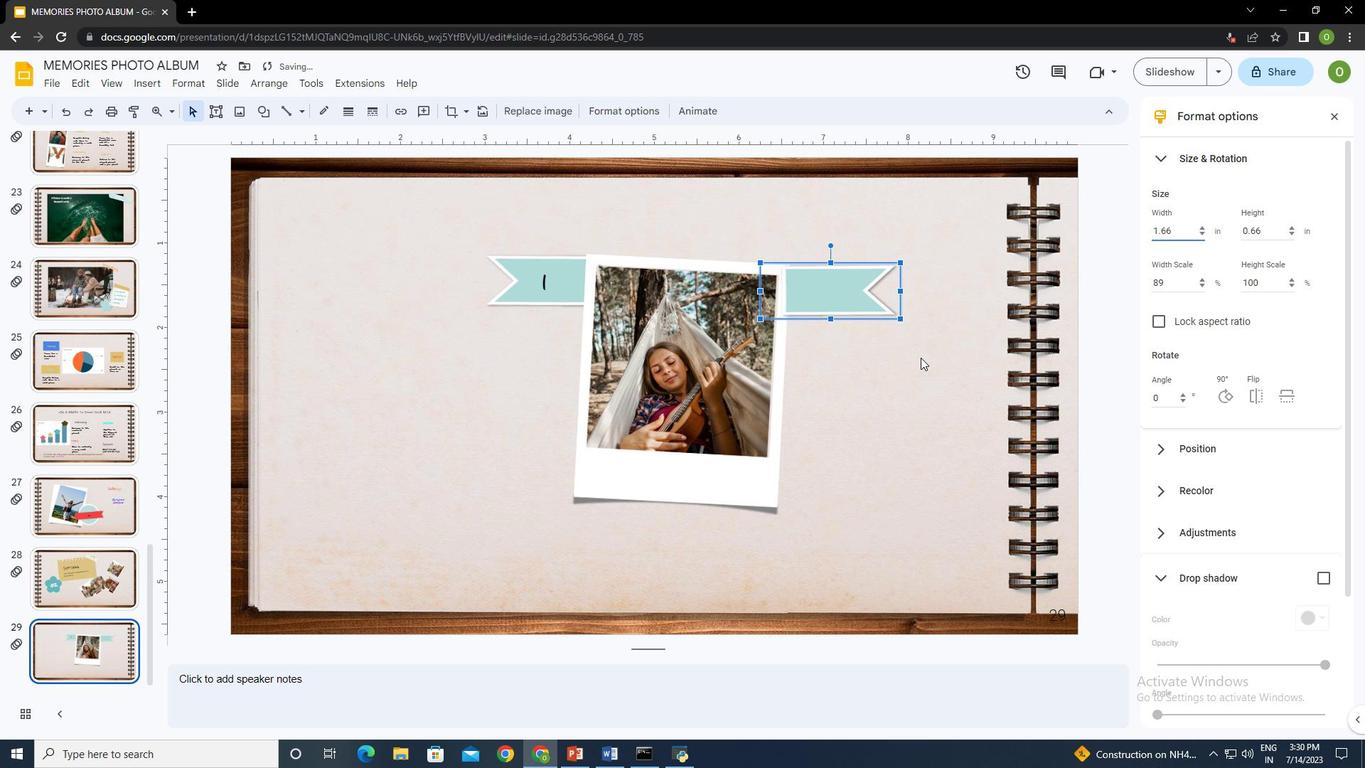 
Action: Mouse moved to (863, 297)
Screenshot: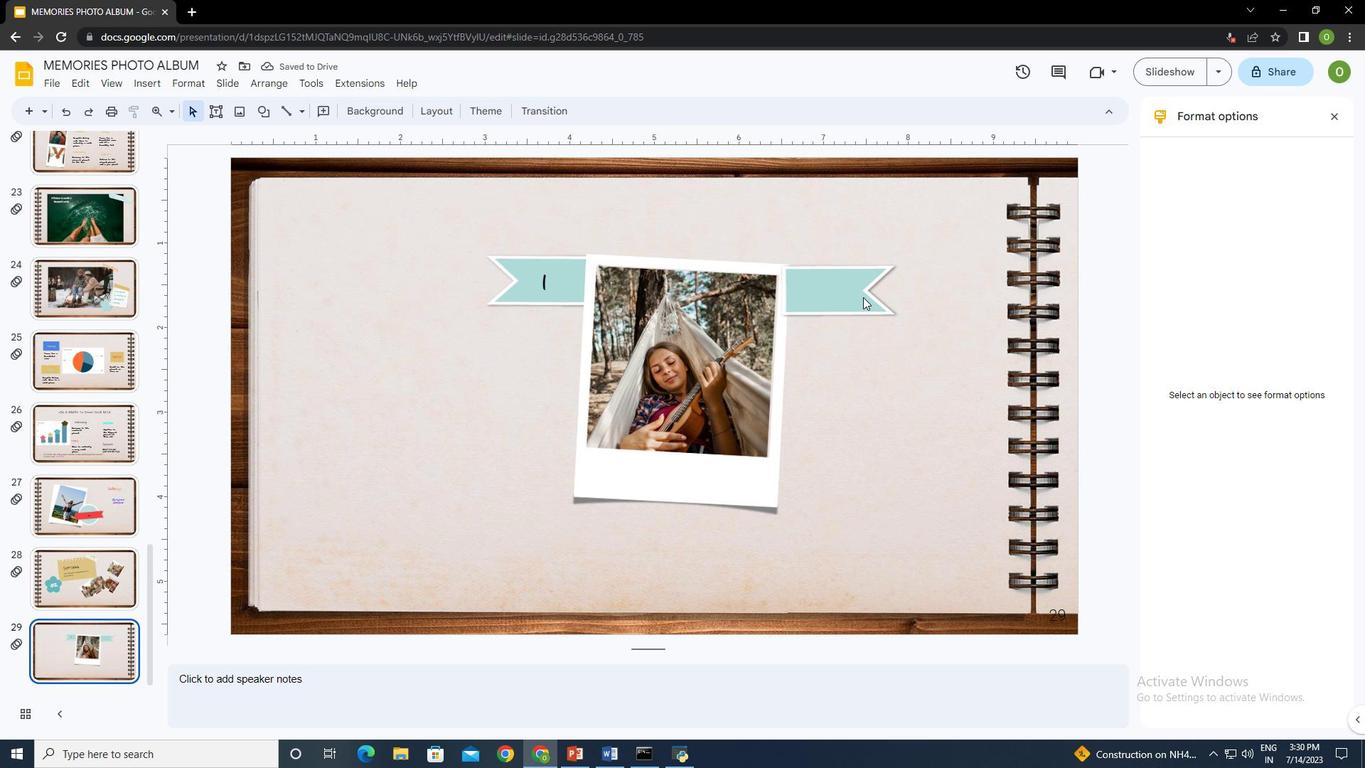 
Action: Mouse pressed left at (863, 297)
Screenshot: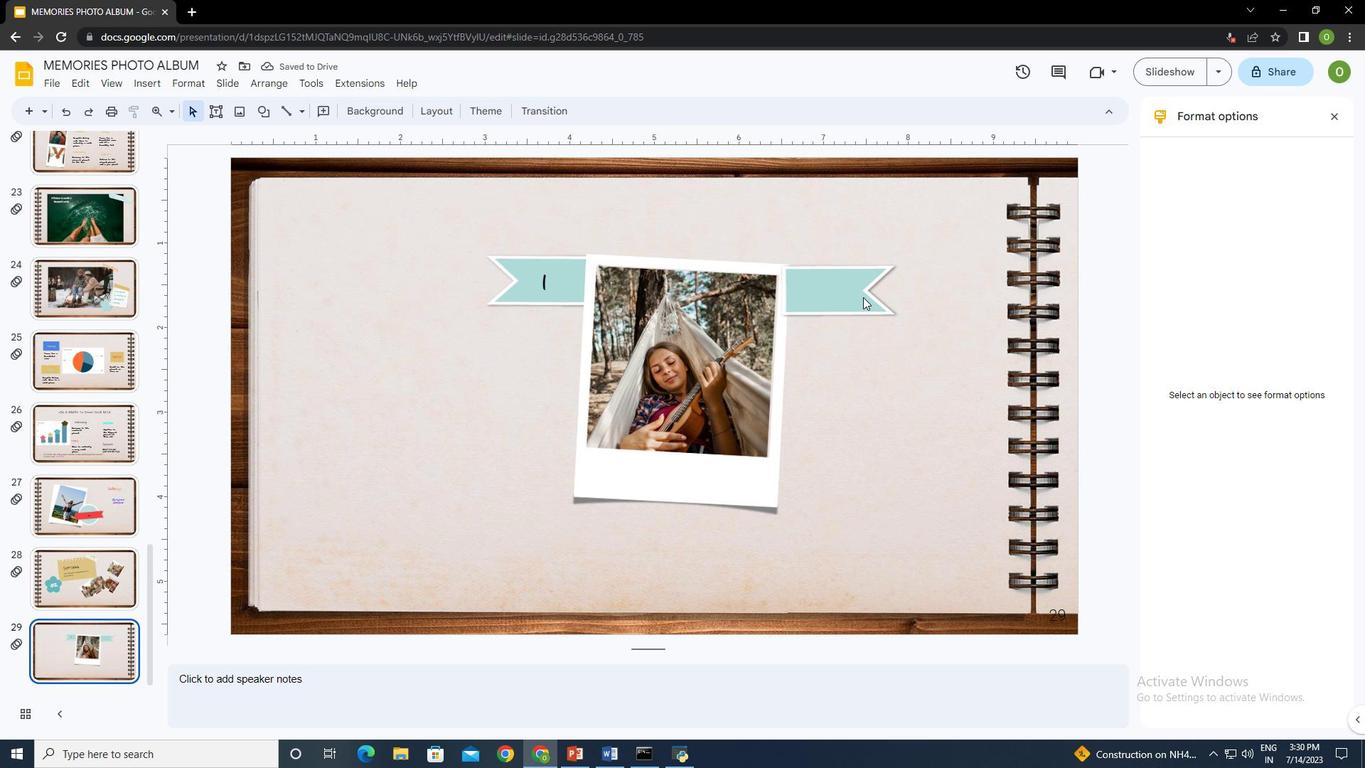 
Action: Mouse moved to (261, 81)
Screenshot: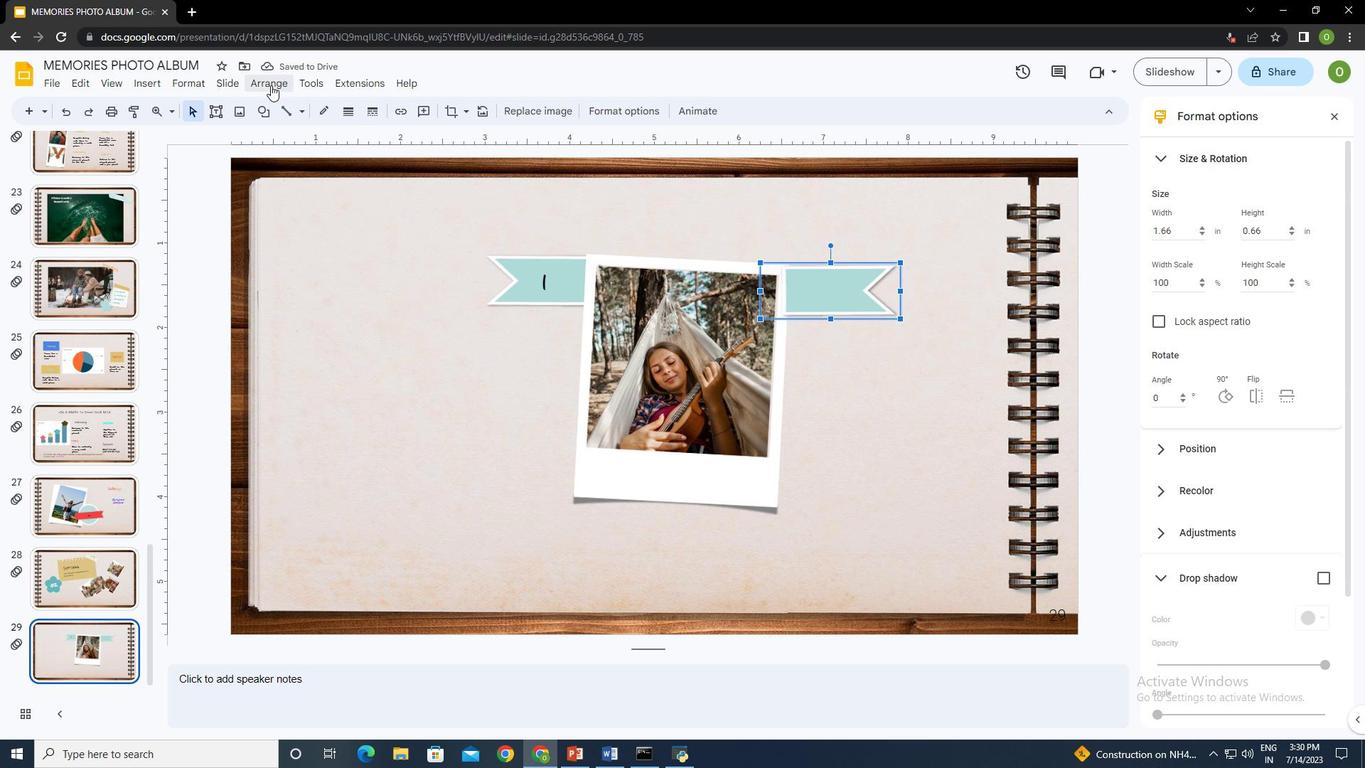 
Action: Mouse pressed left at (261, 81)
Screenshot: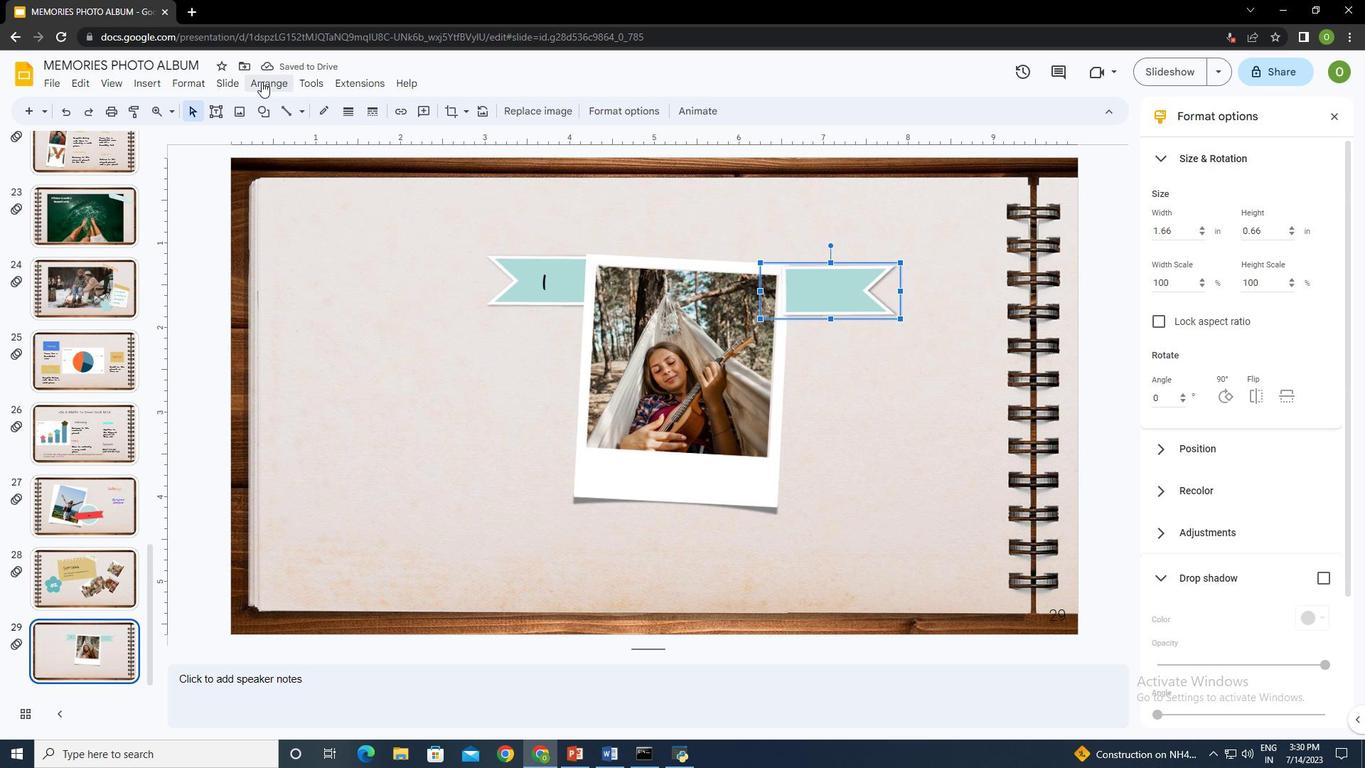 
Action: Mouse moved to (527, 176)
Screenshot: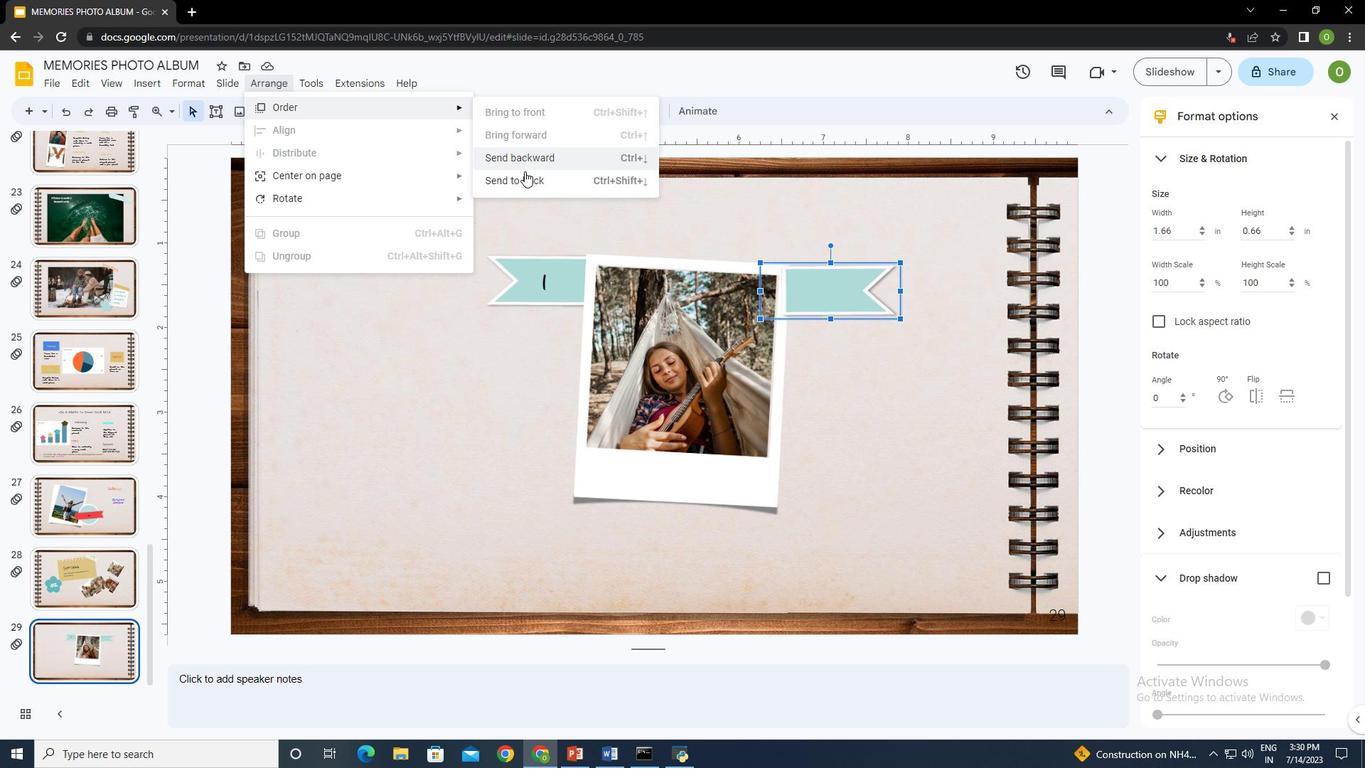 
Action: Mouse pressed left at (527, 176)
Screenshot: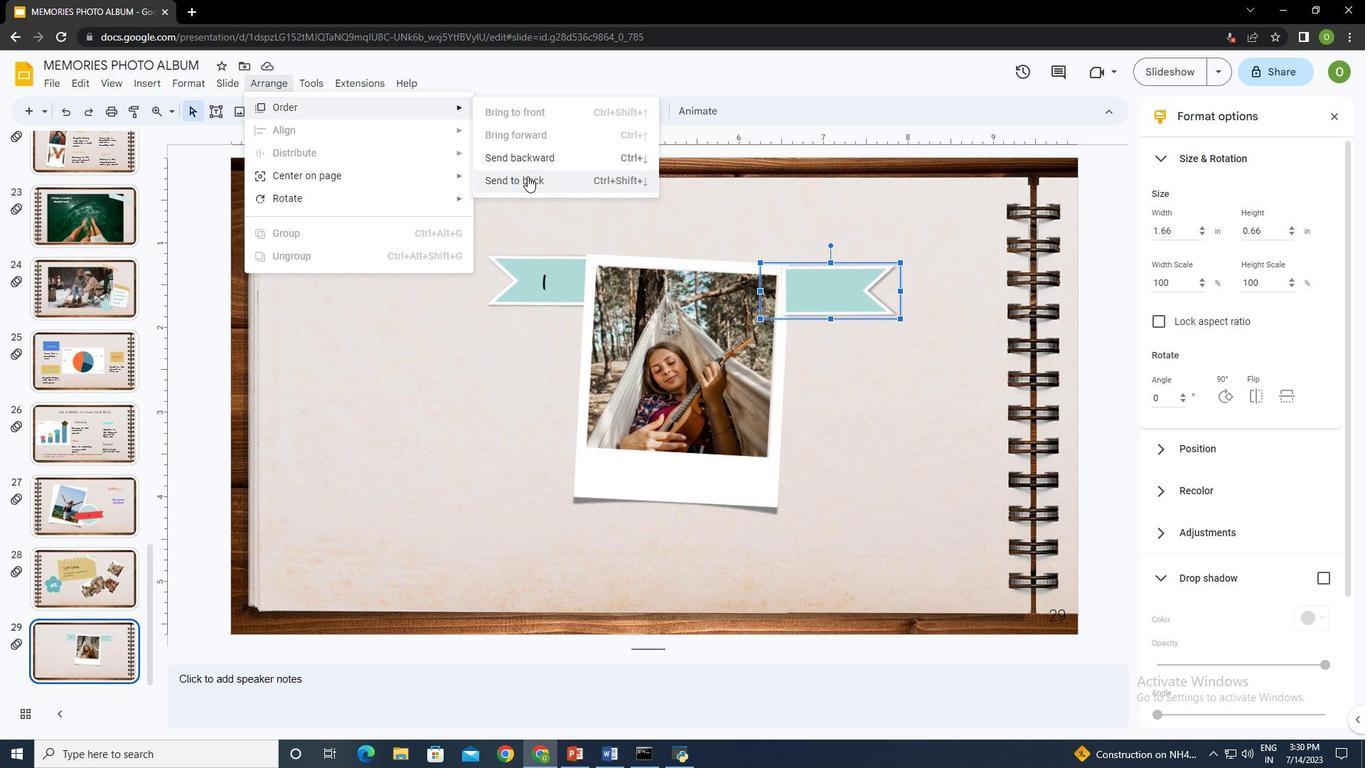 
Action: Mouse moved to (854, 289)
Screenshot: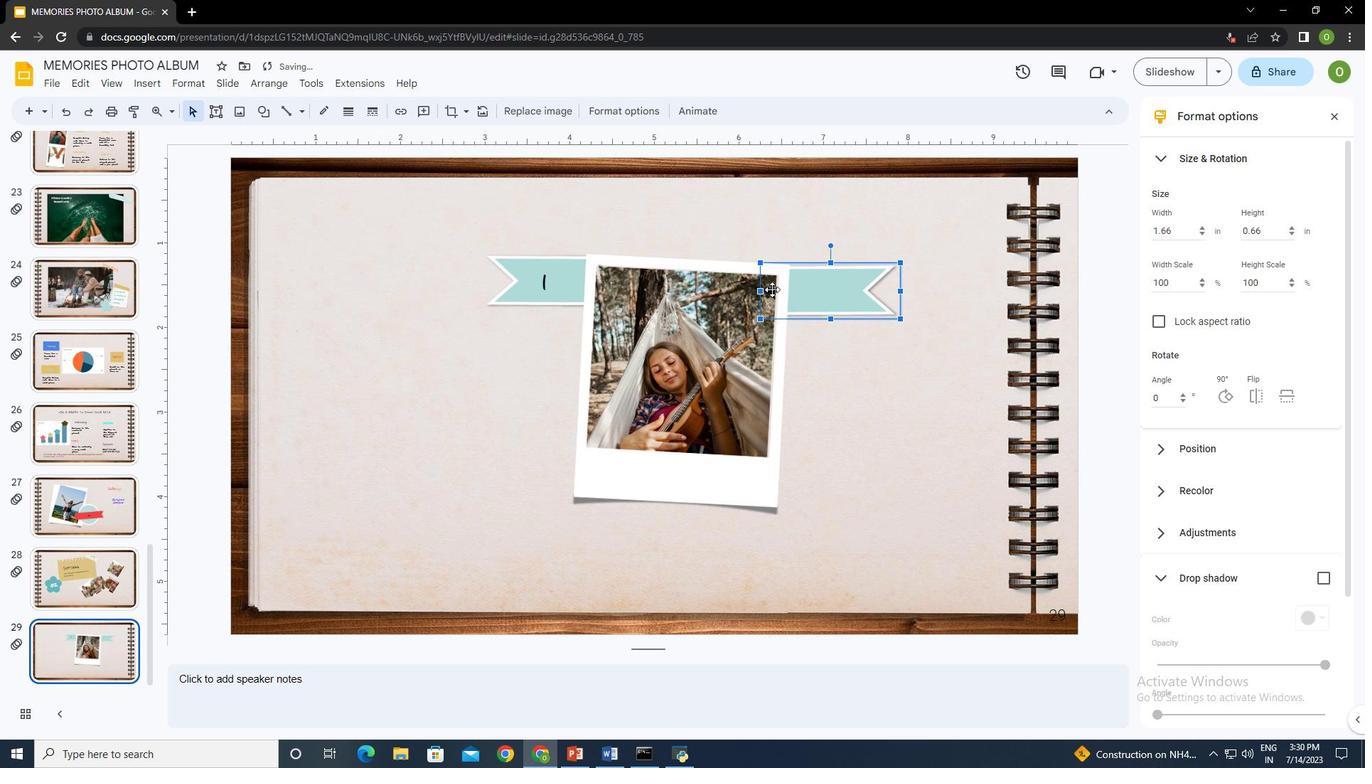 
Action: Mouse pressed left at (854, 289)
Screenshot: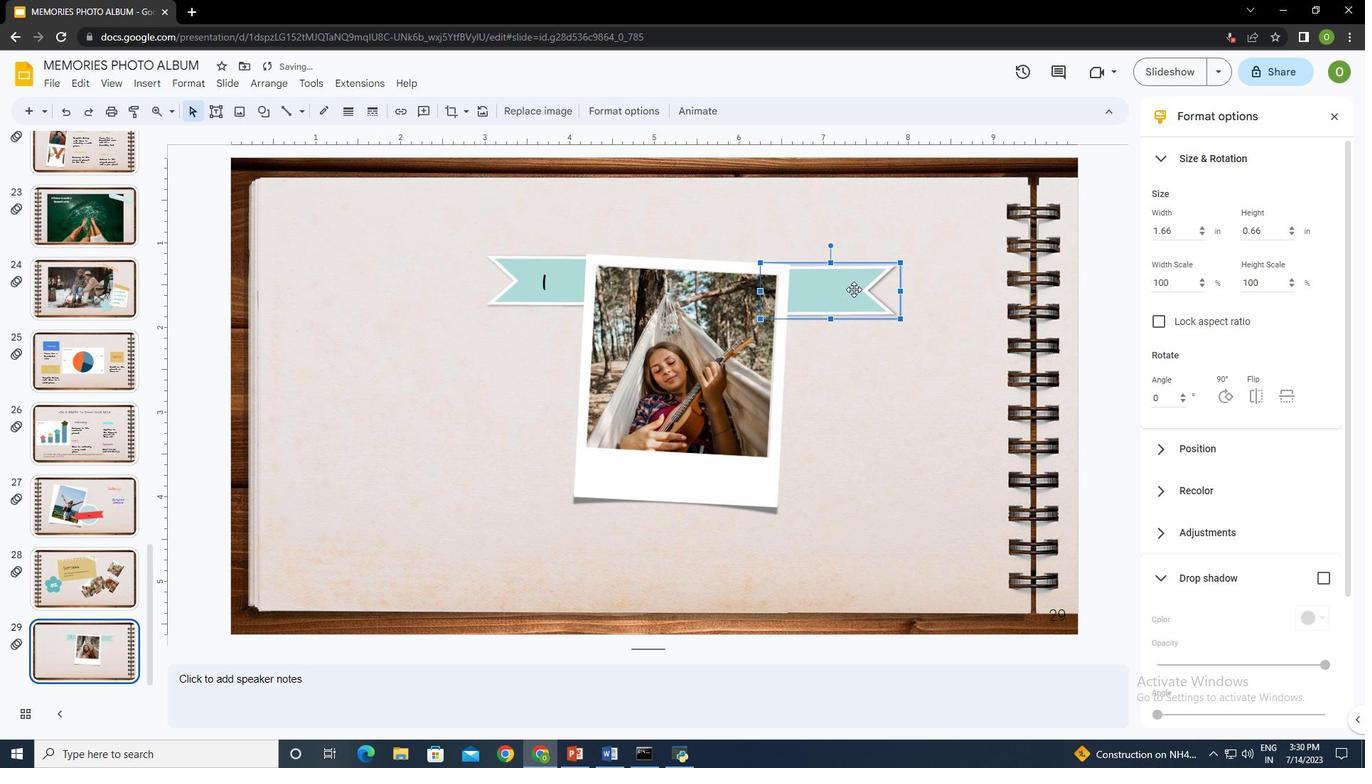 
Action: Mouse moved to (221, 110)
Screenshot: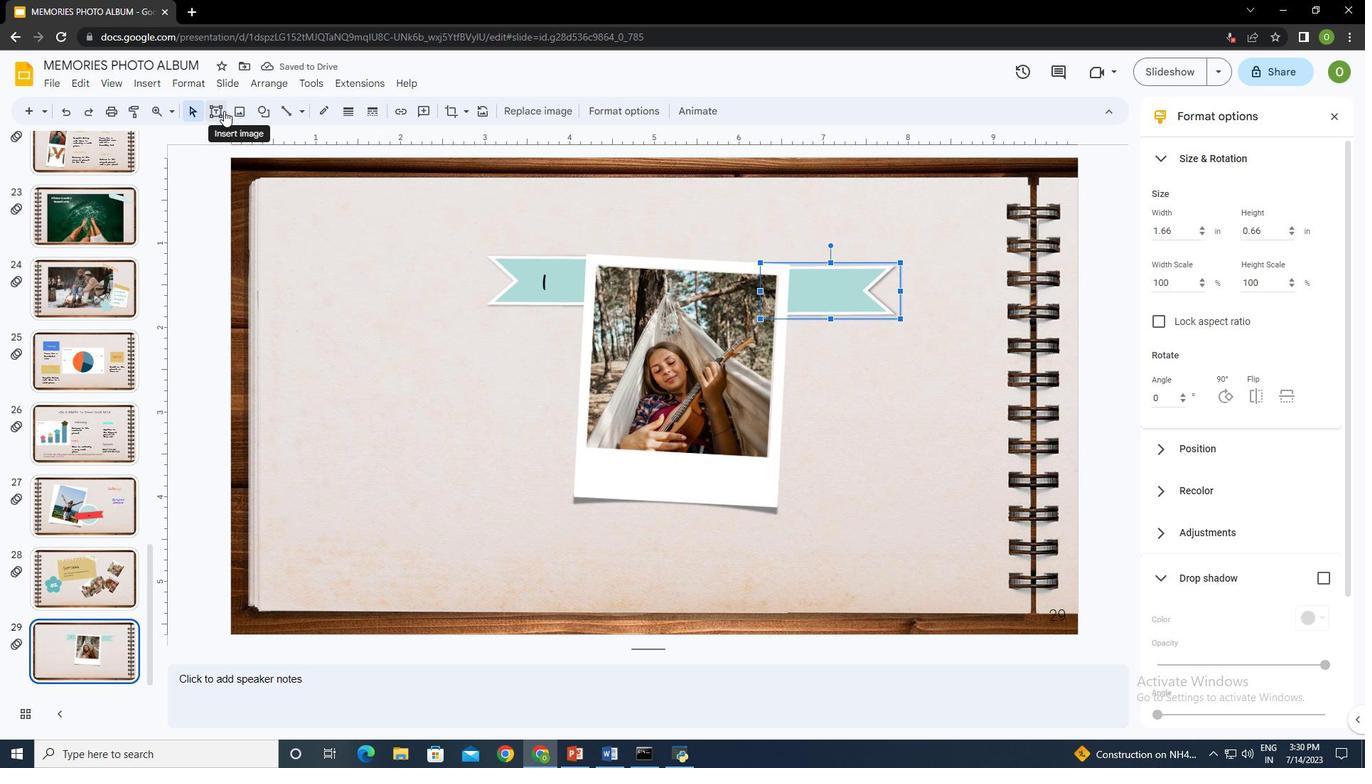 
Action: Mouse pressed left at (221, 110)
Screenshot: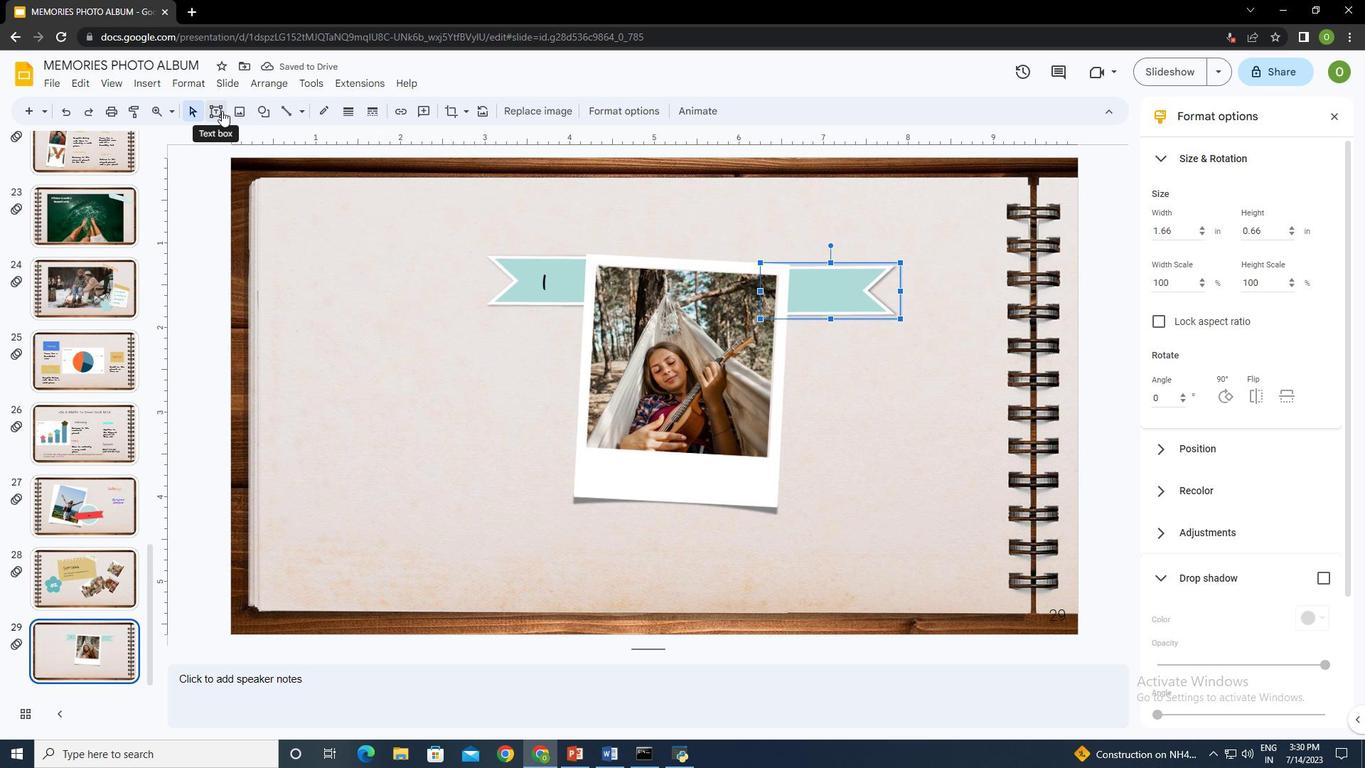 
Action: Mouse moved to (800, 275)
Screenshot: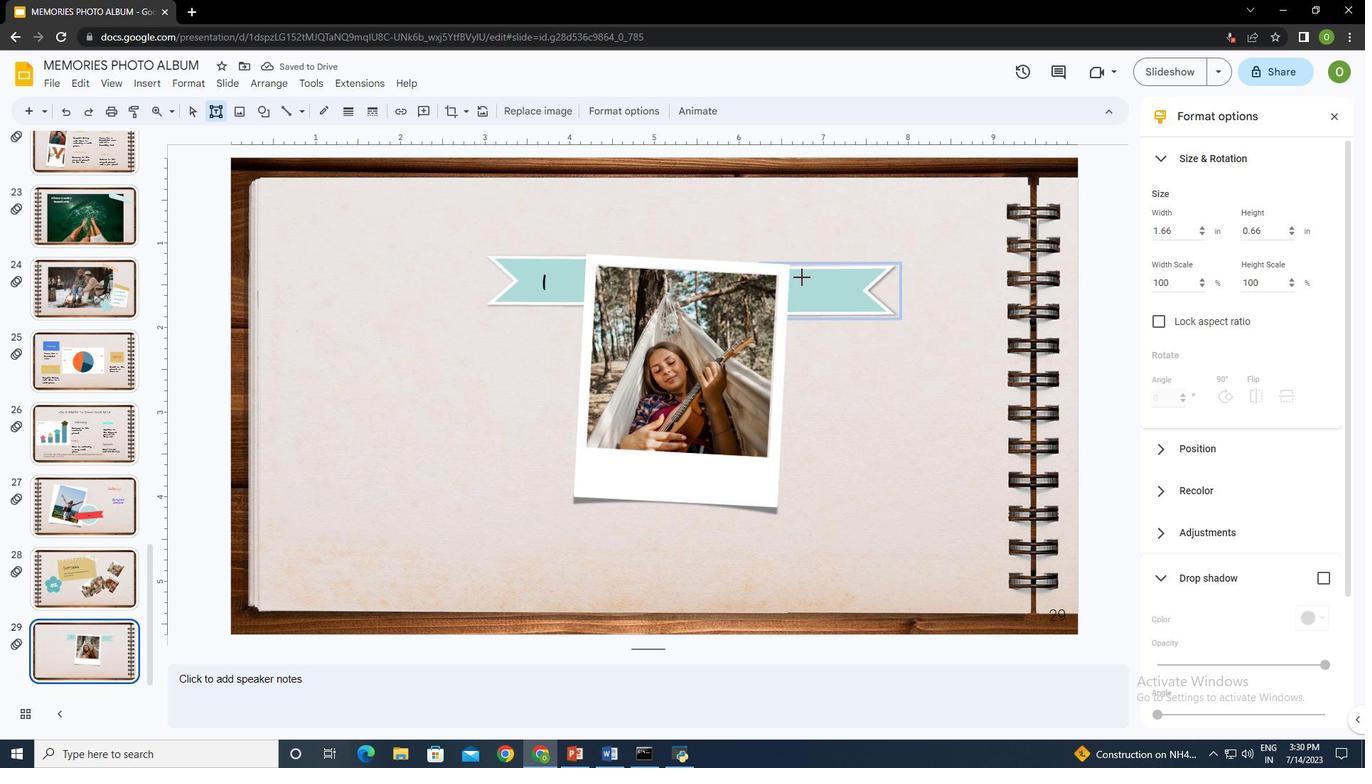 
Action: Mouse pressed left at (800, 275)
Screenshot: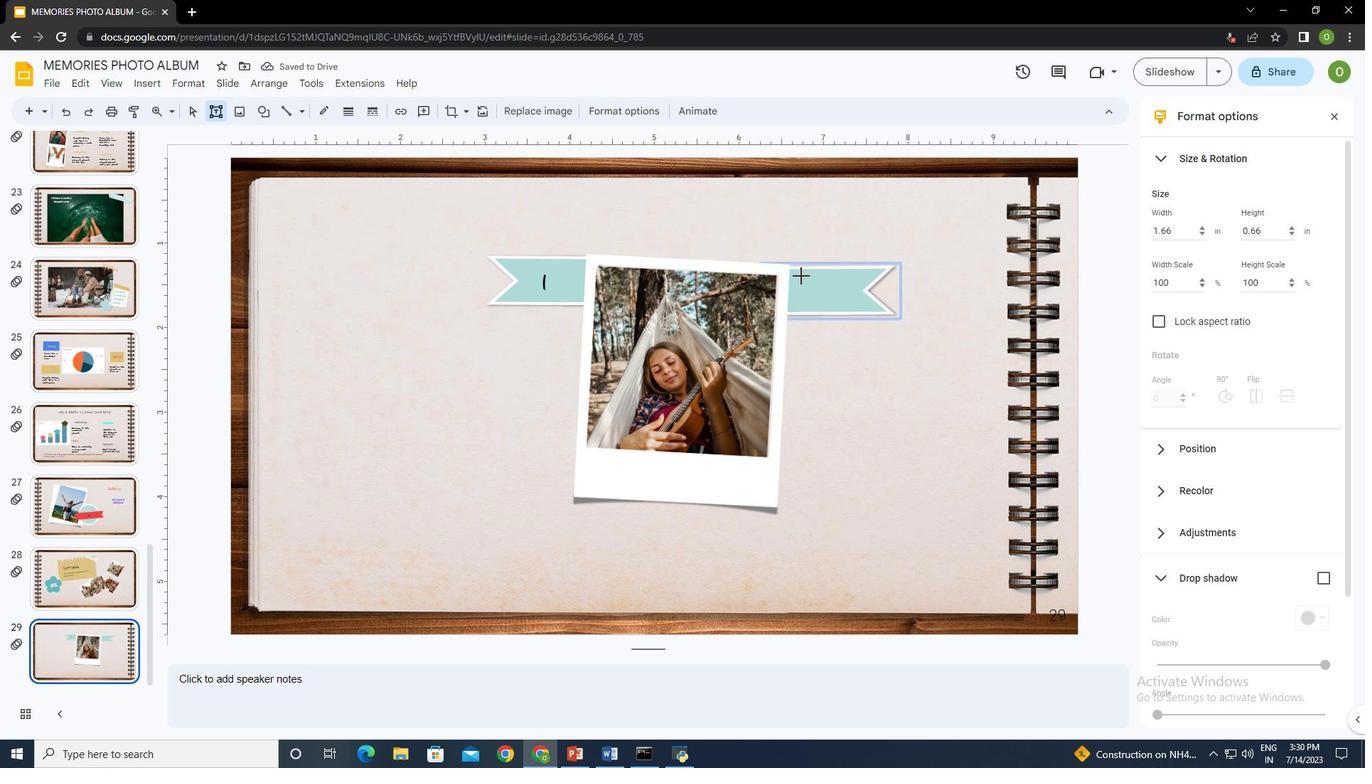
Action: Mouse moved to (846, 303)
Screenshot: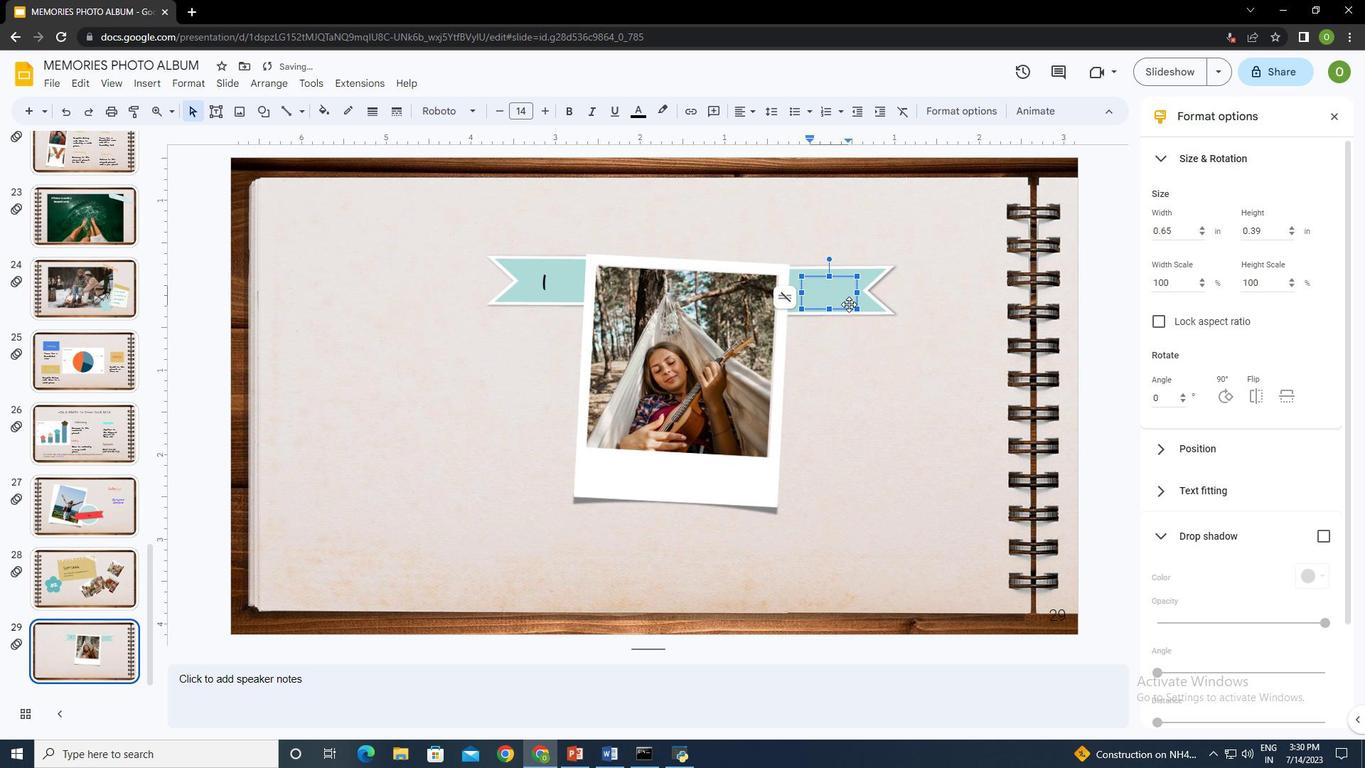 
Action: Key pressed 2ctrl+A
Screenshot: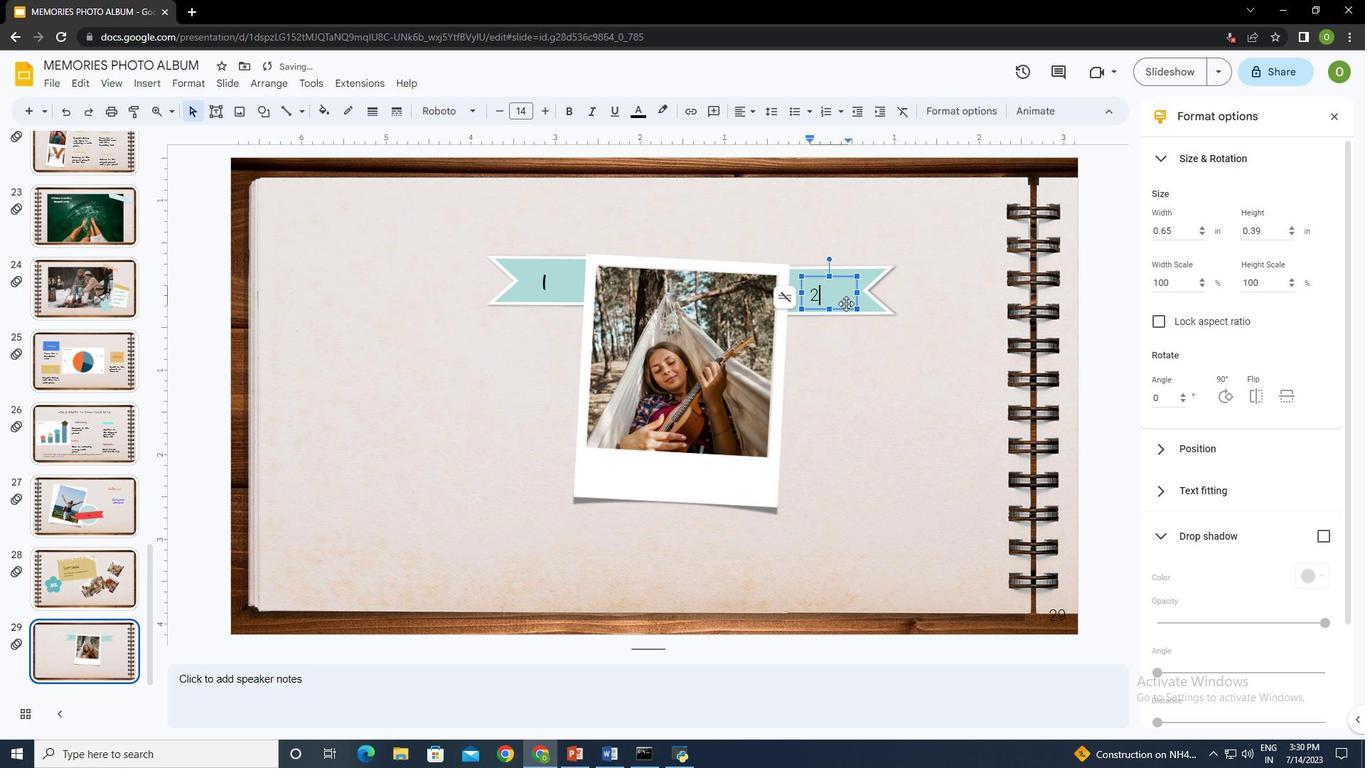 
Action: Mouse moved to (441, 113)
Screenshot: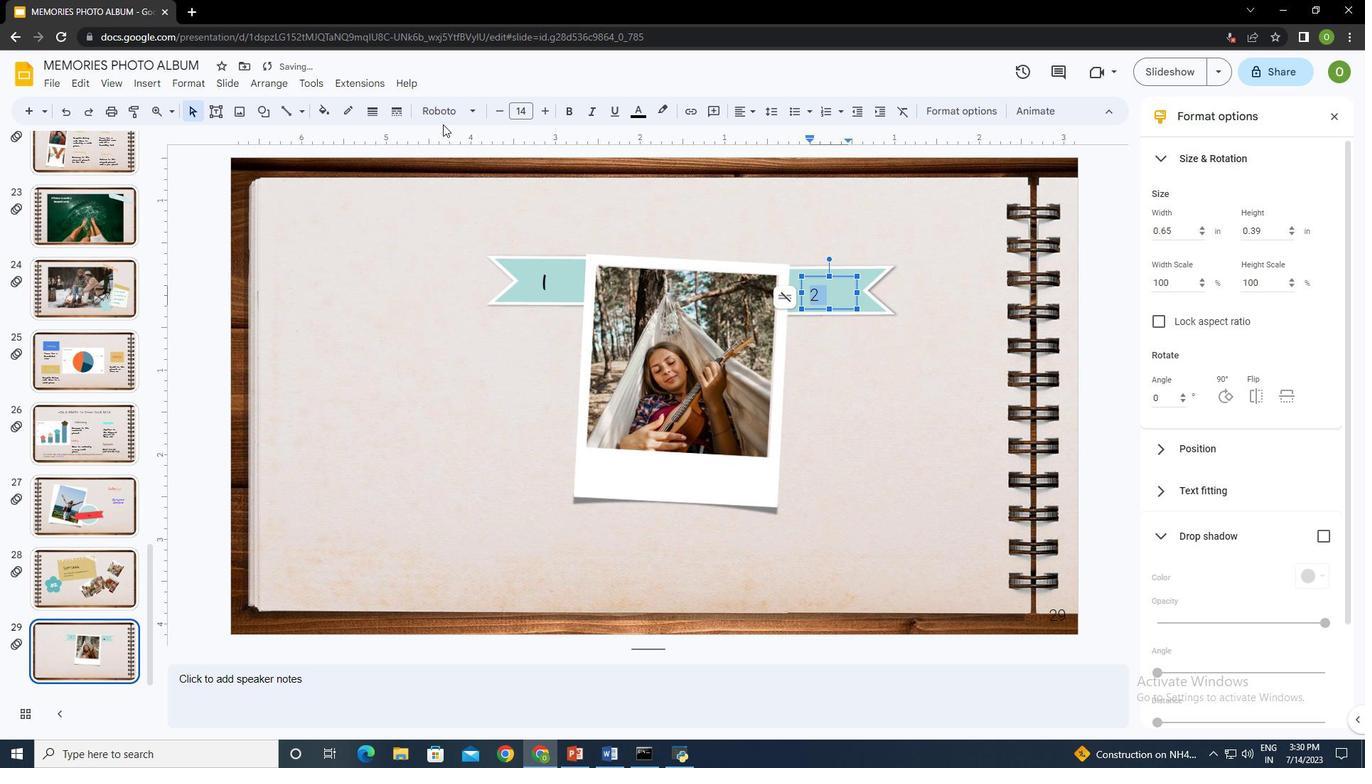 
Action: Mouse pressed left at (441, 113)
Screenshot: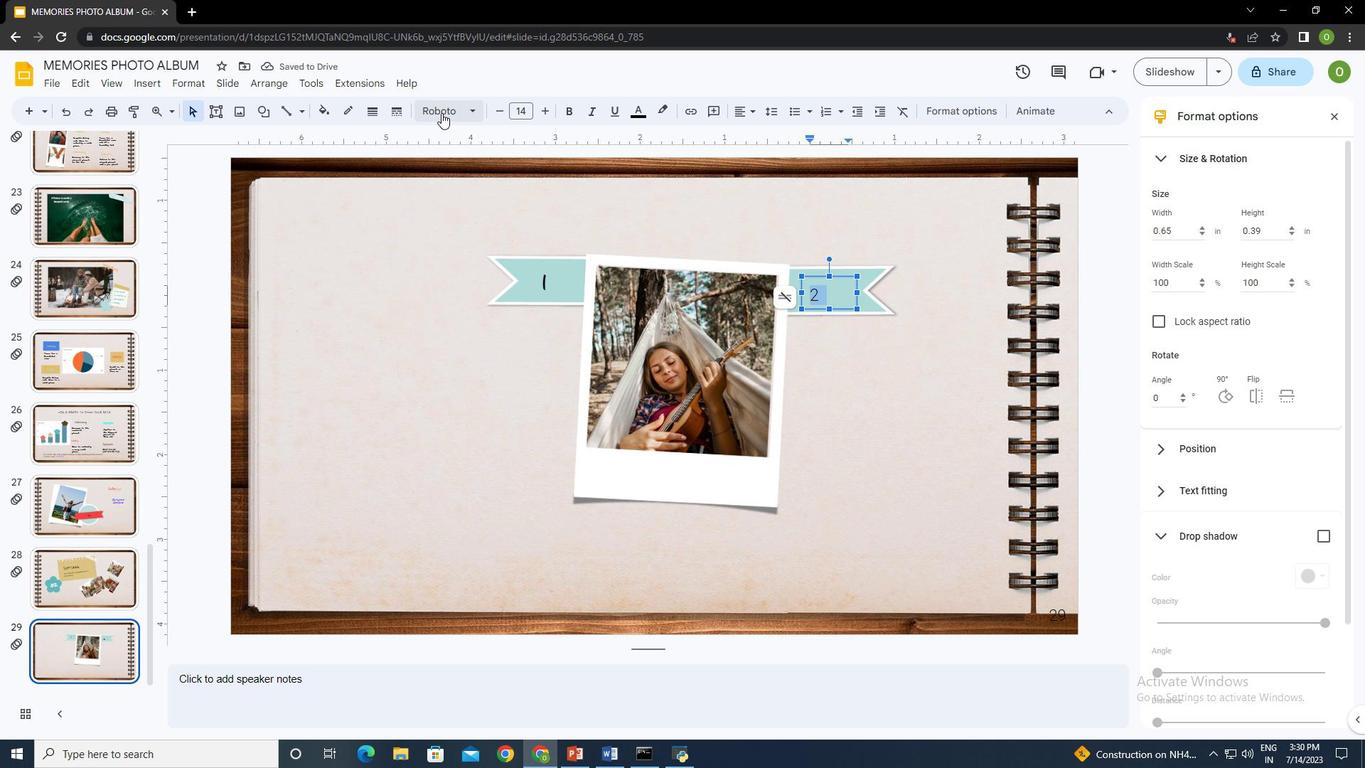 
Action: Mouse moved to (517, 194)
Screenshot: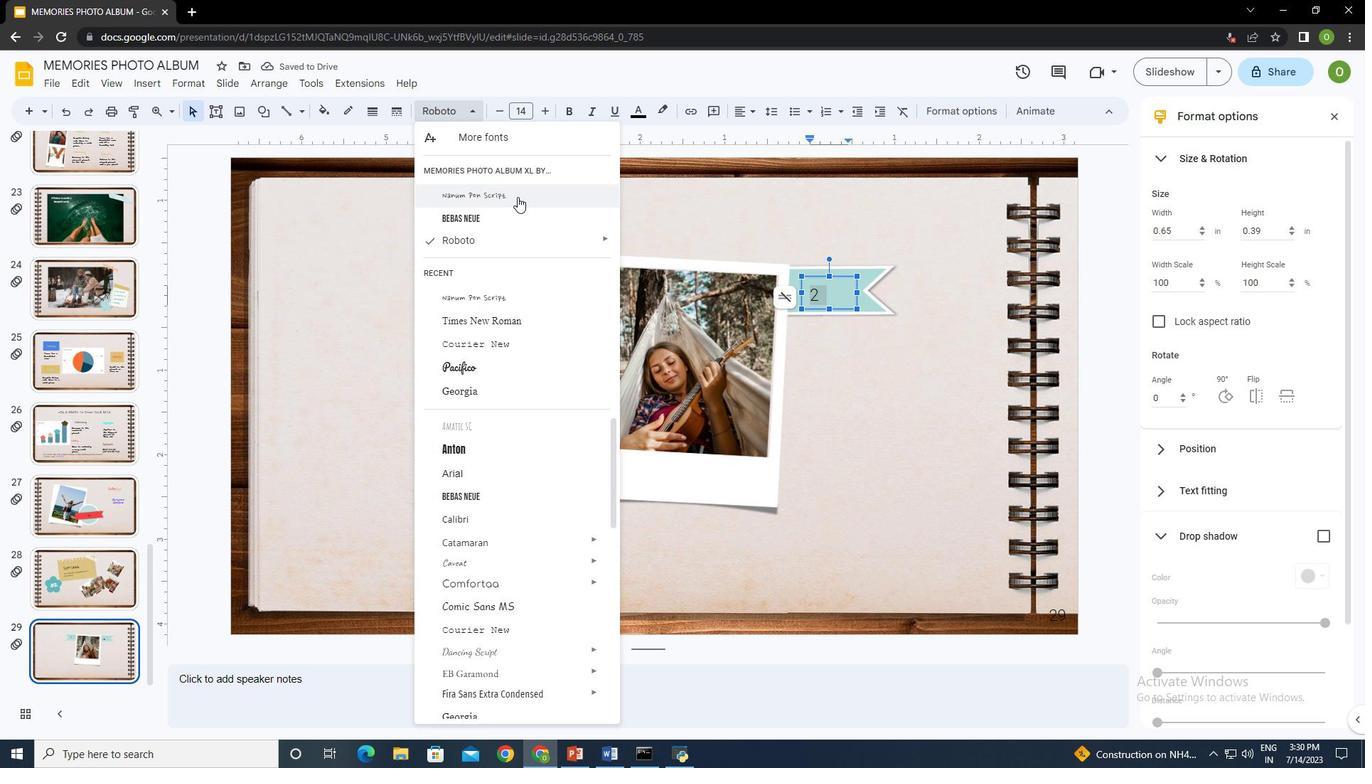 
Action: Mouse pressed left at (517, 194)
Screenshot: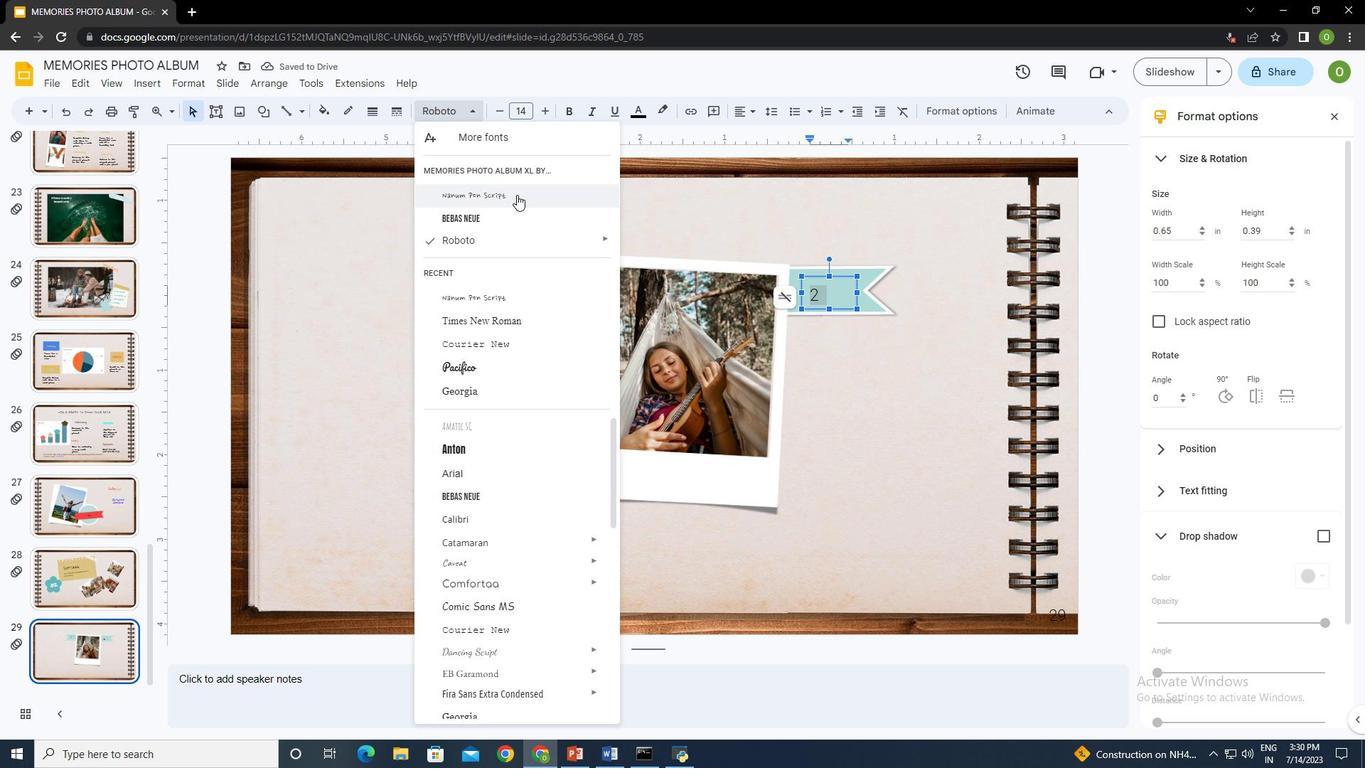 
Action: Mouse moved to (527, 110)
Screenshot: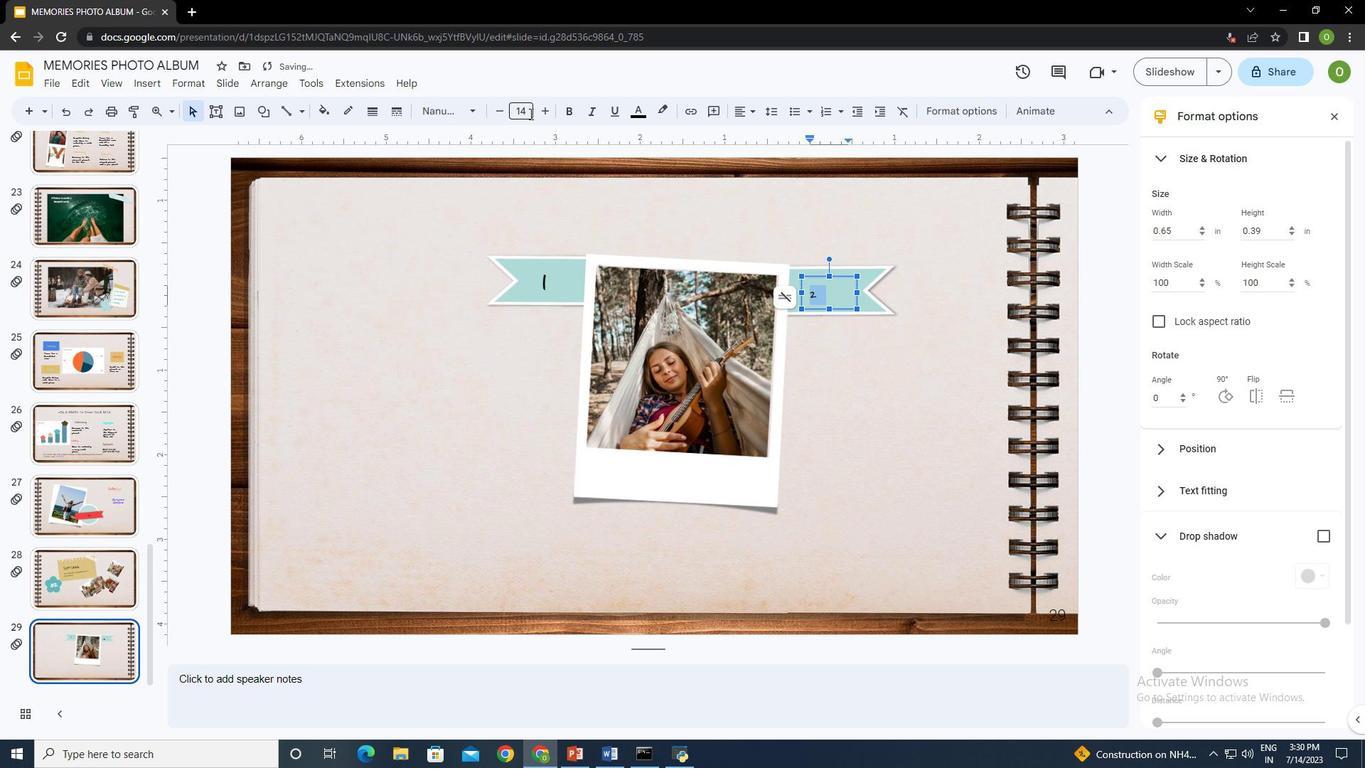 
Action: Mouse pressed left at (527, 110)
Screenshot: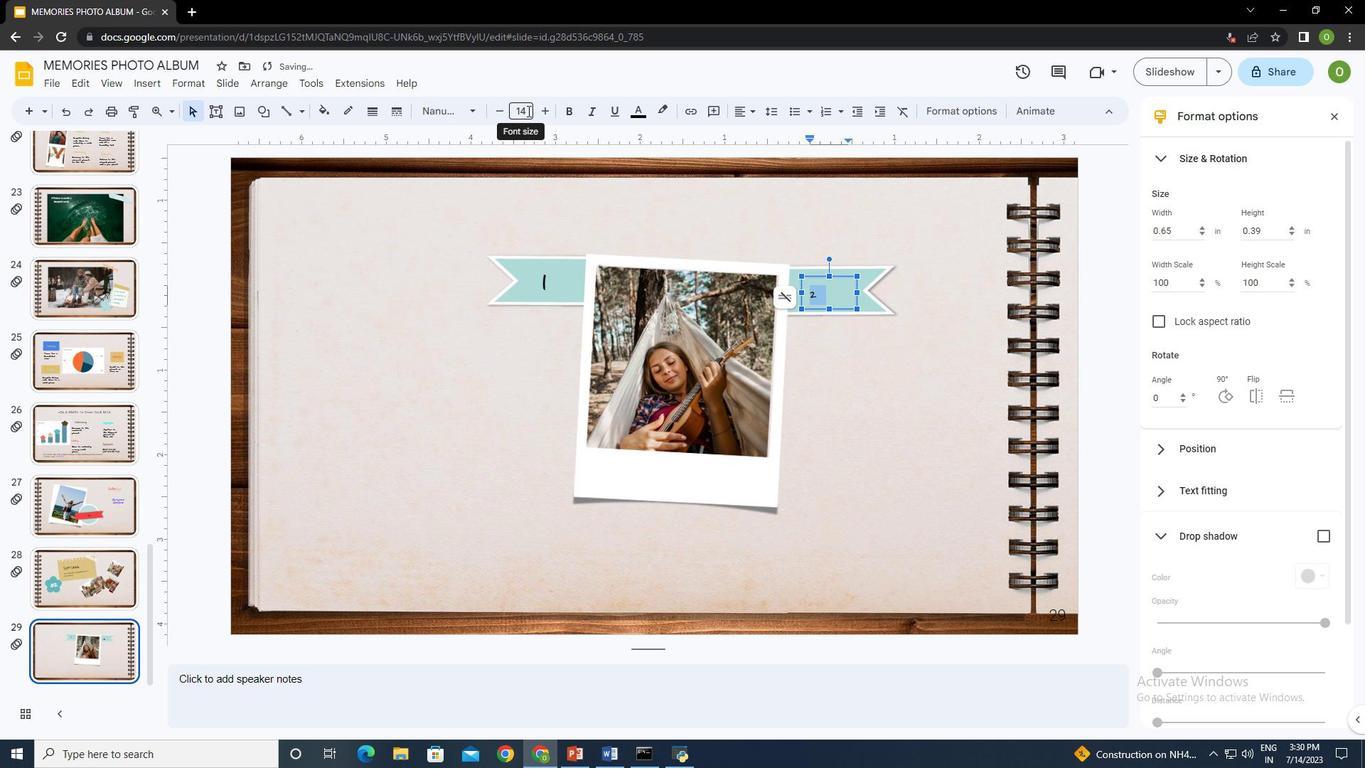 
Action: Key pressed 30<Key.enter>
Screenshot: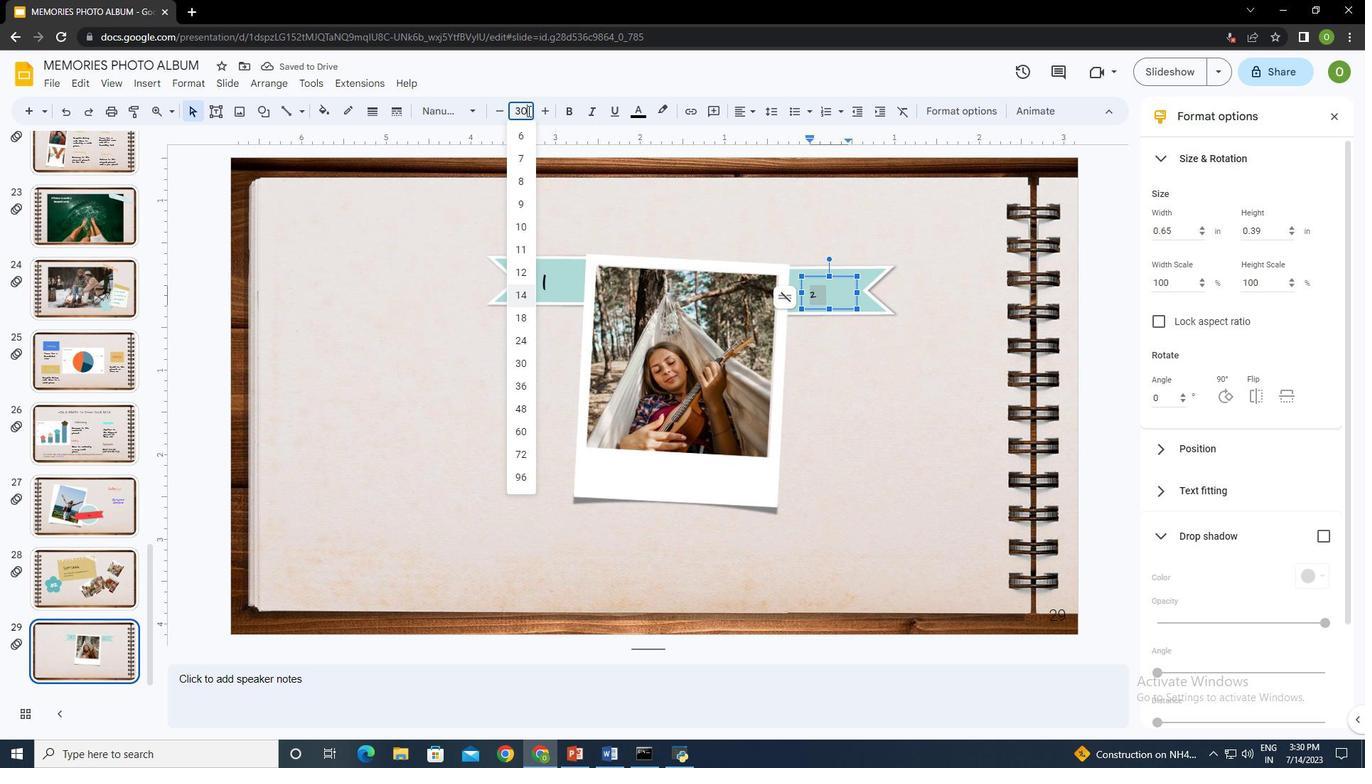 
Action: Mouse moved to (749, 113)
Screenshot: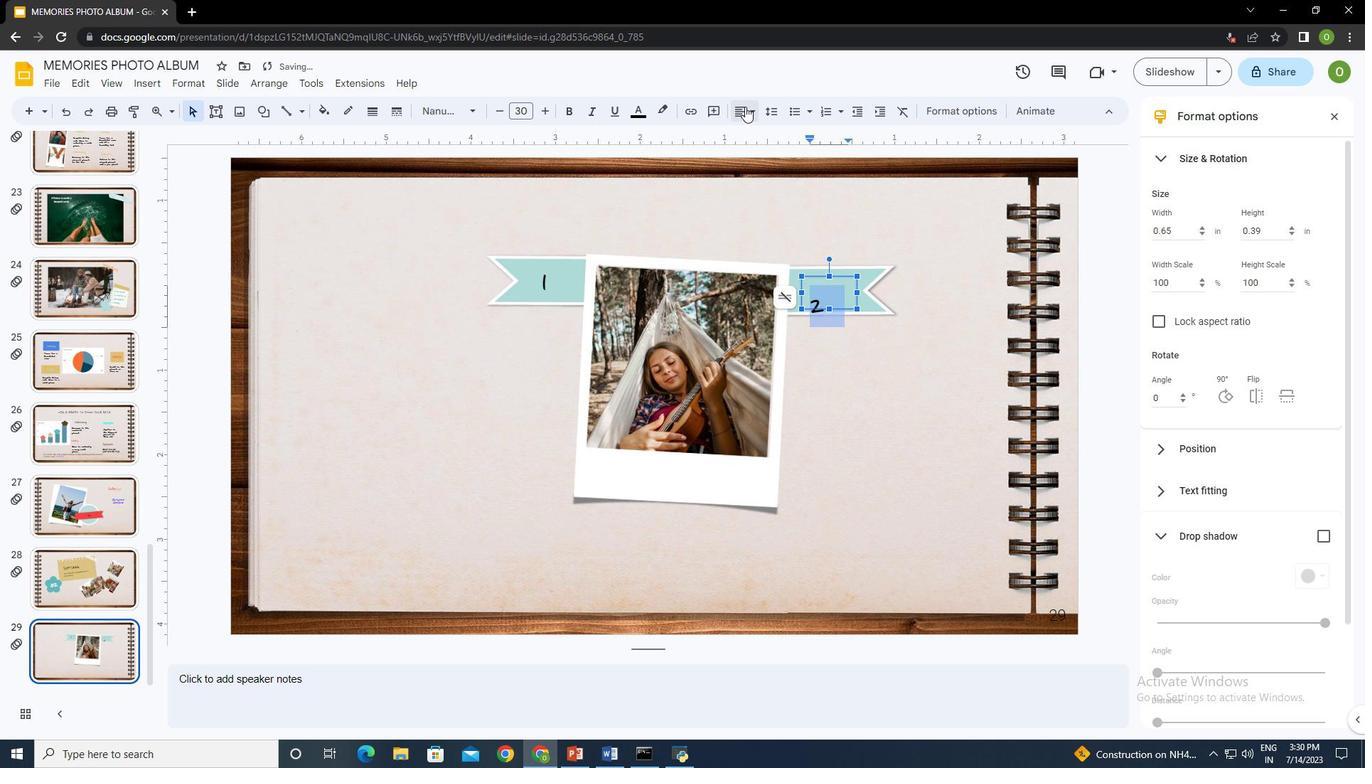 
Action: Mouse pressed left at (749, 113)
Screenshot: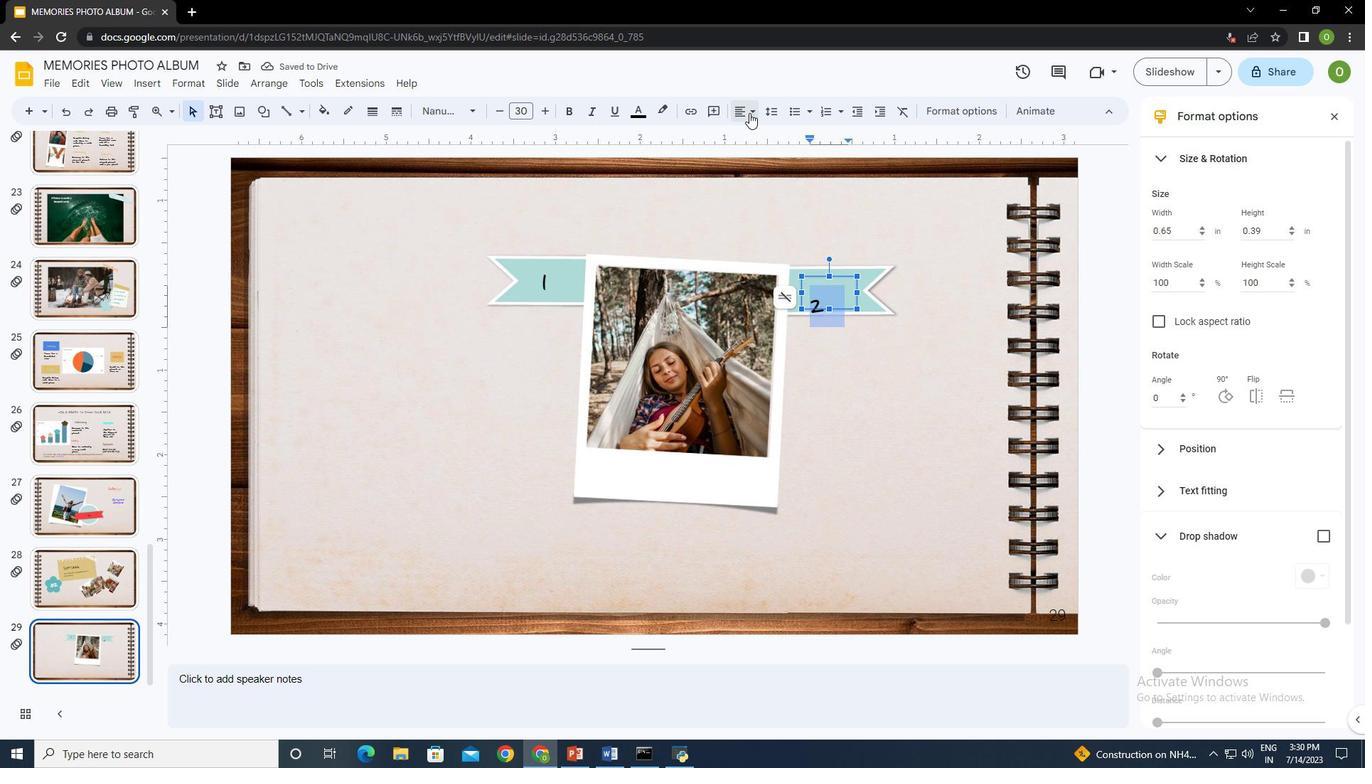 
Action: Mouse moved to (763, 135)
Screenshot: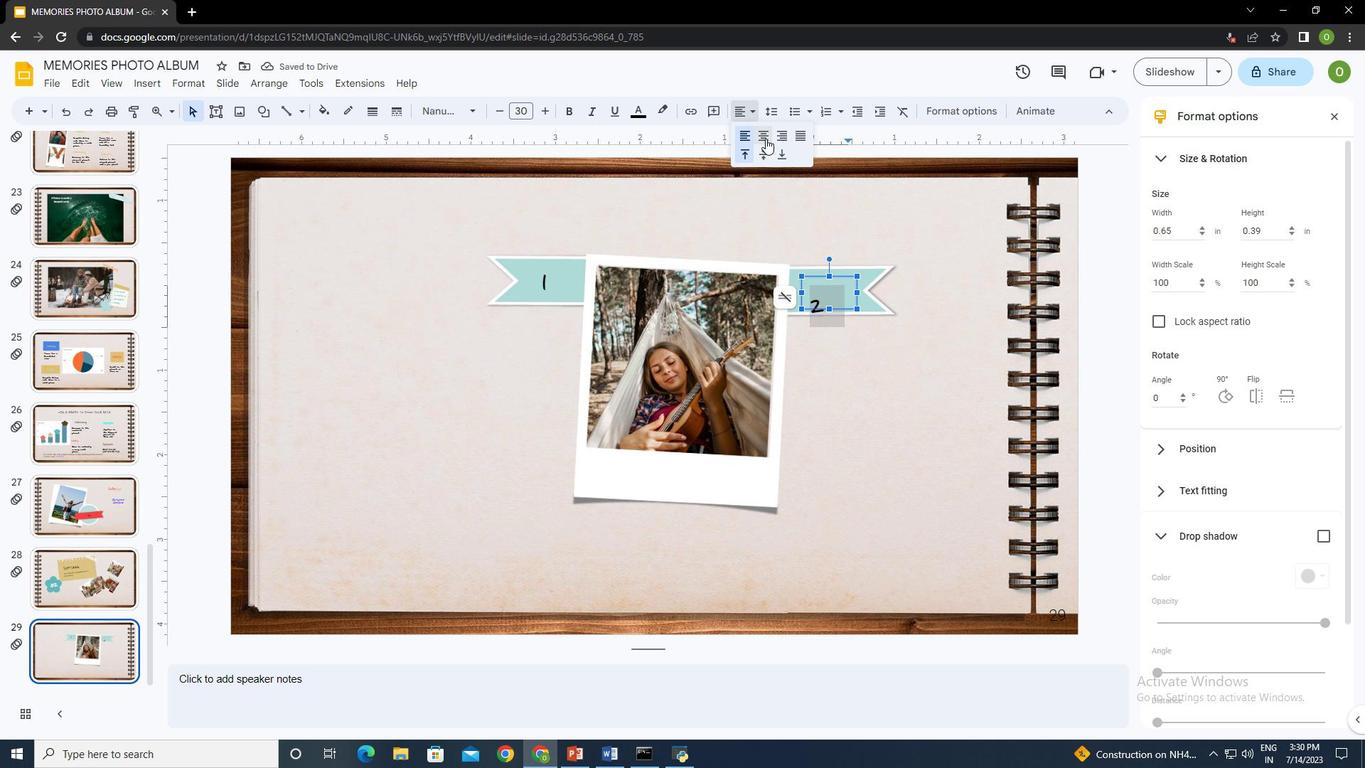 
Action: Mouse pressed left at (763, 135)
Screenshot: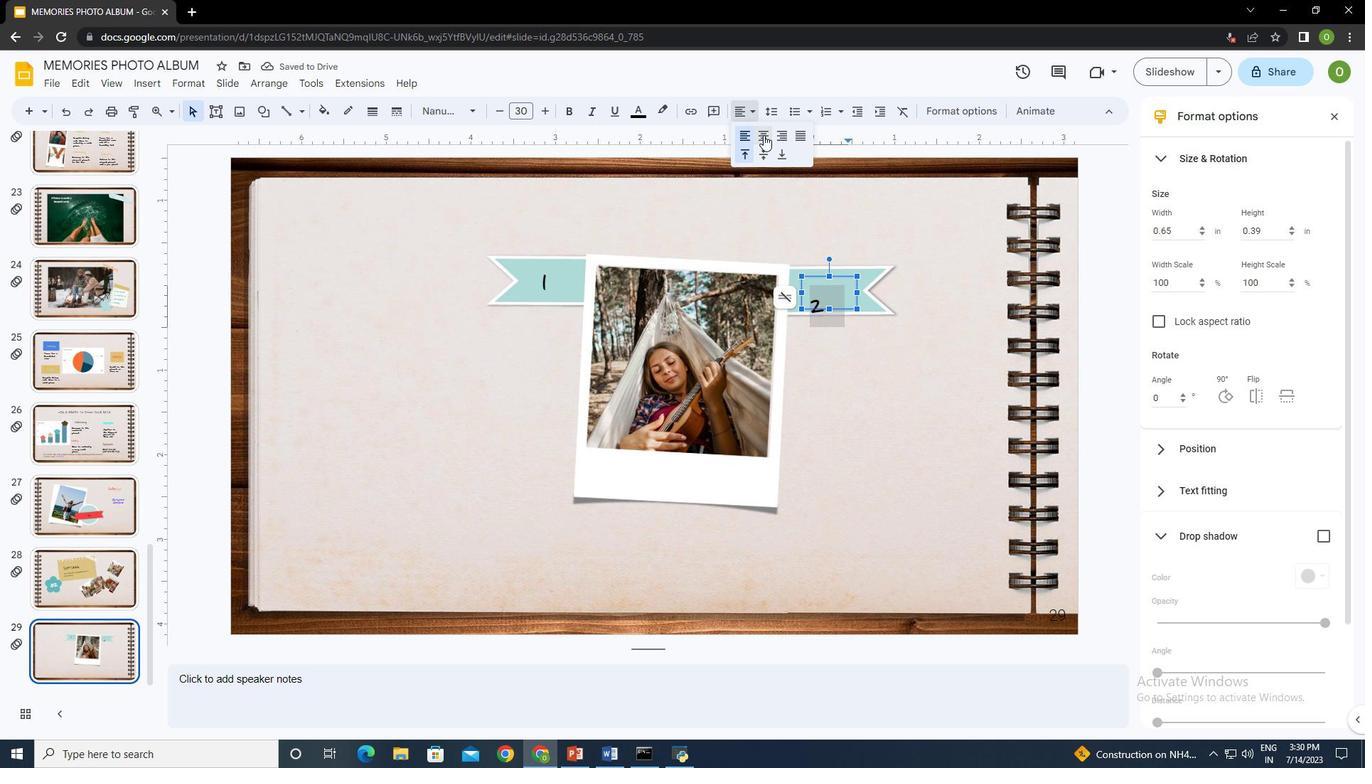 
Action: Mouse moved to (750, 110)
Screenshot: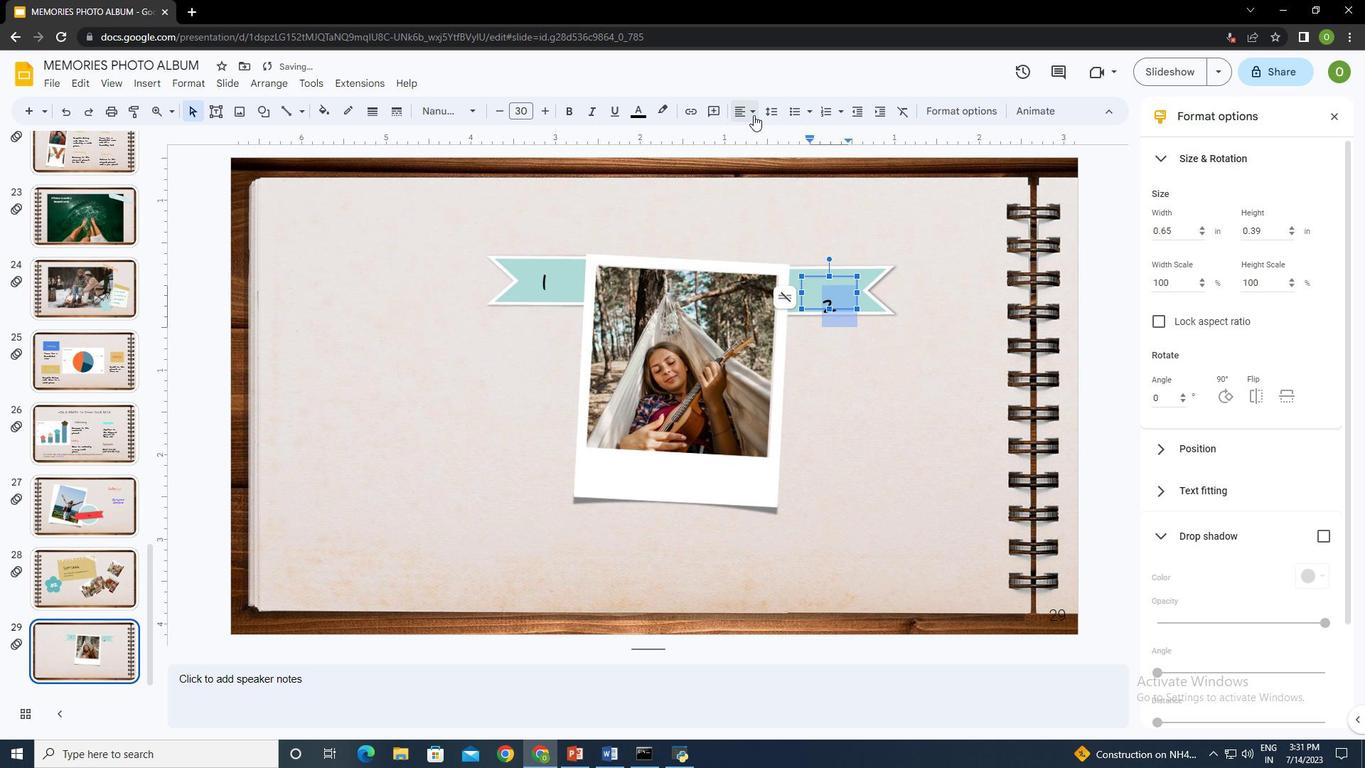 
Action: Mouse pressed left at (750, 110)
Screenshot: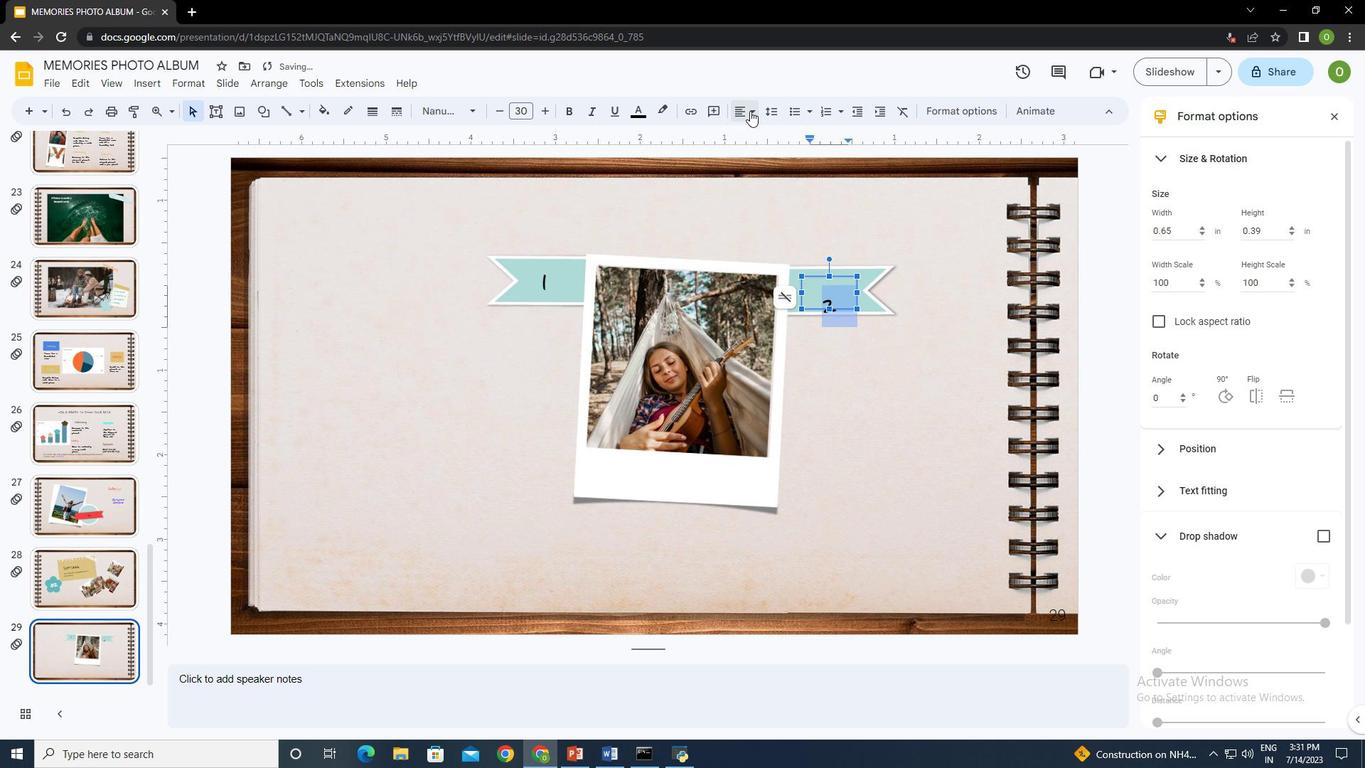 
Action: Mouse moved to (765, 152)
Screenshot: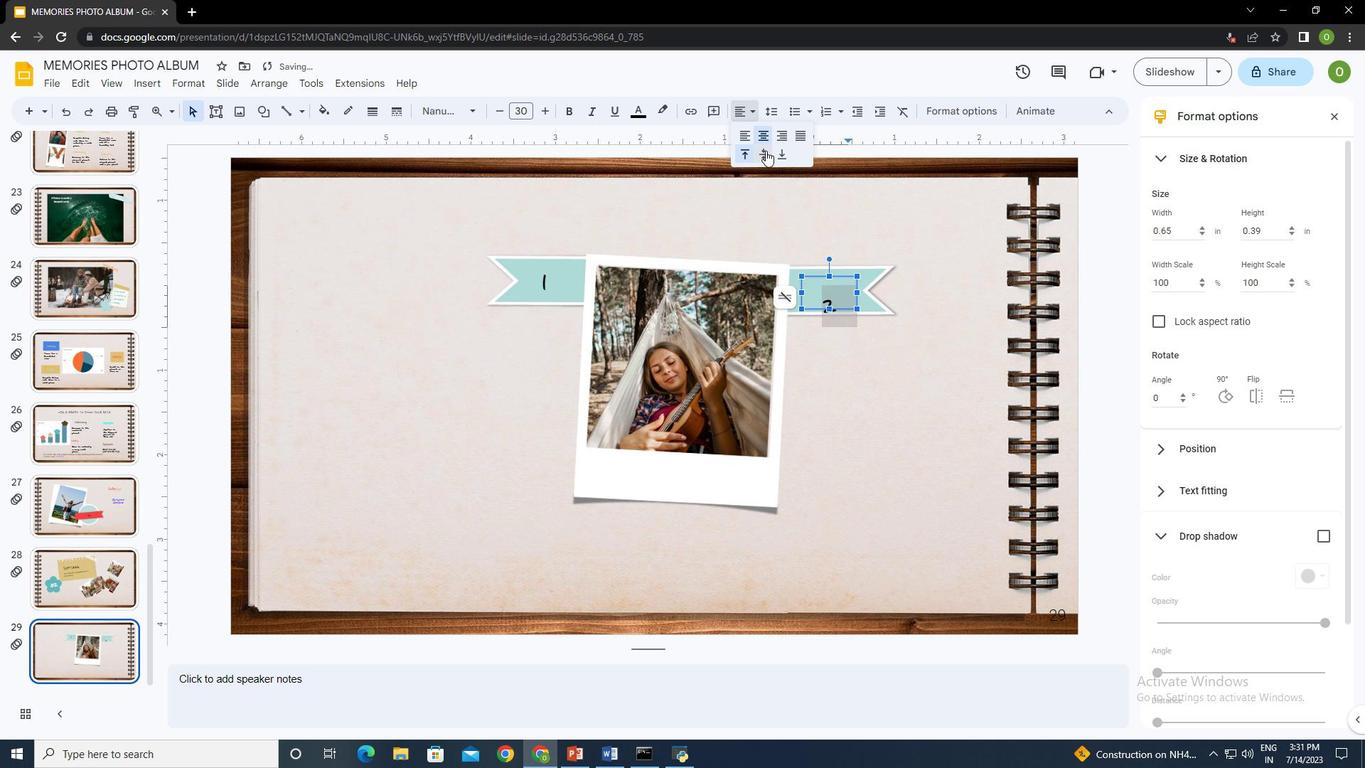 
Action: Mouse pressed left at (765, 152)
Screenshot: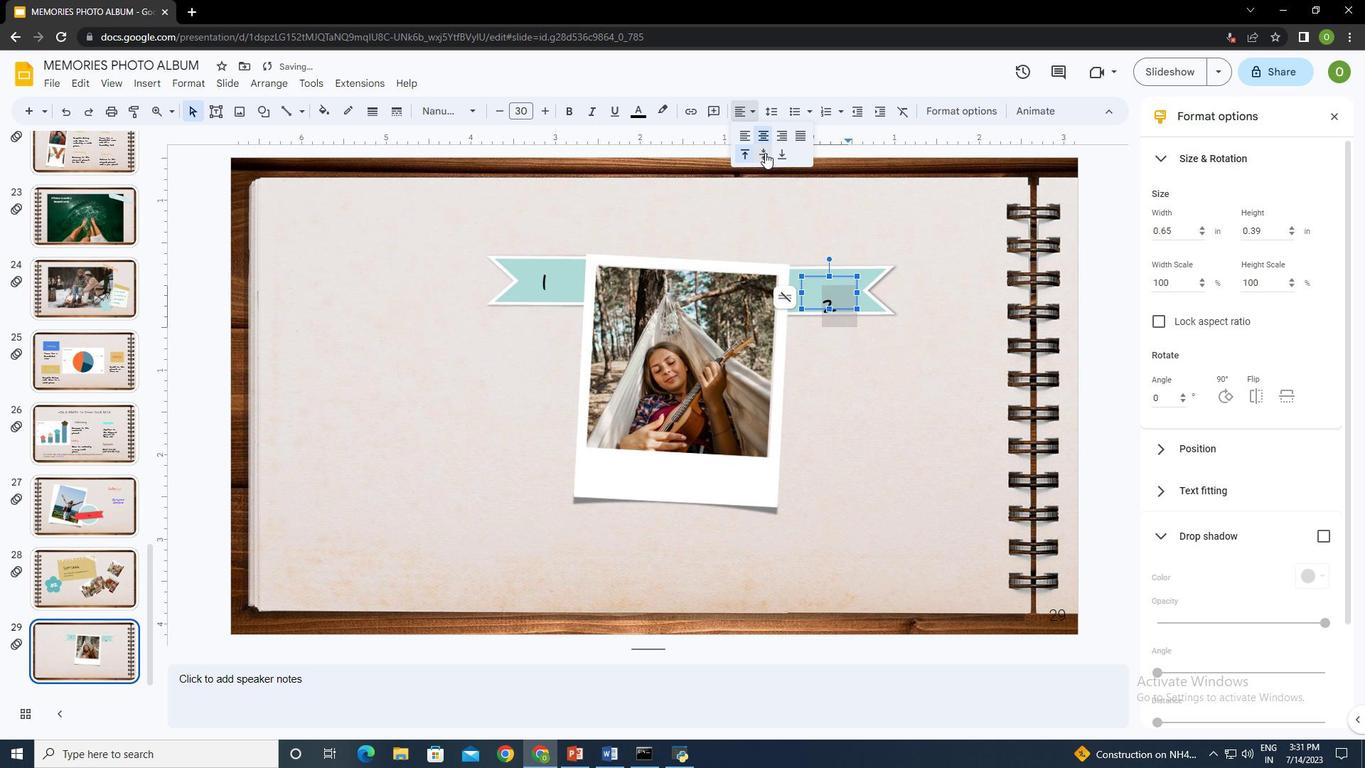 
Action: Mouse moved to (841, 276)
Screenshot: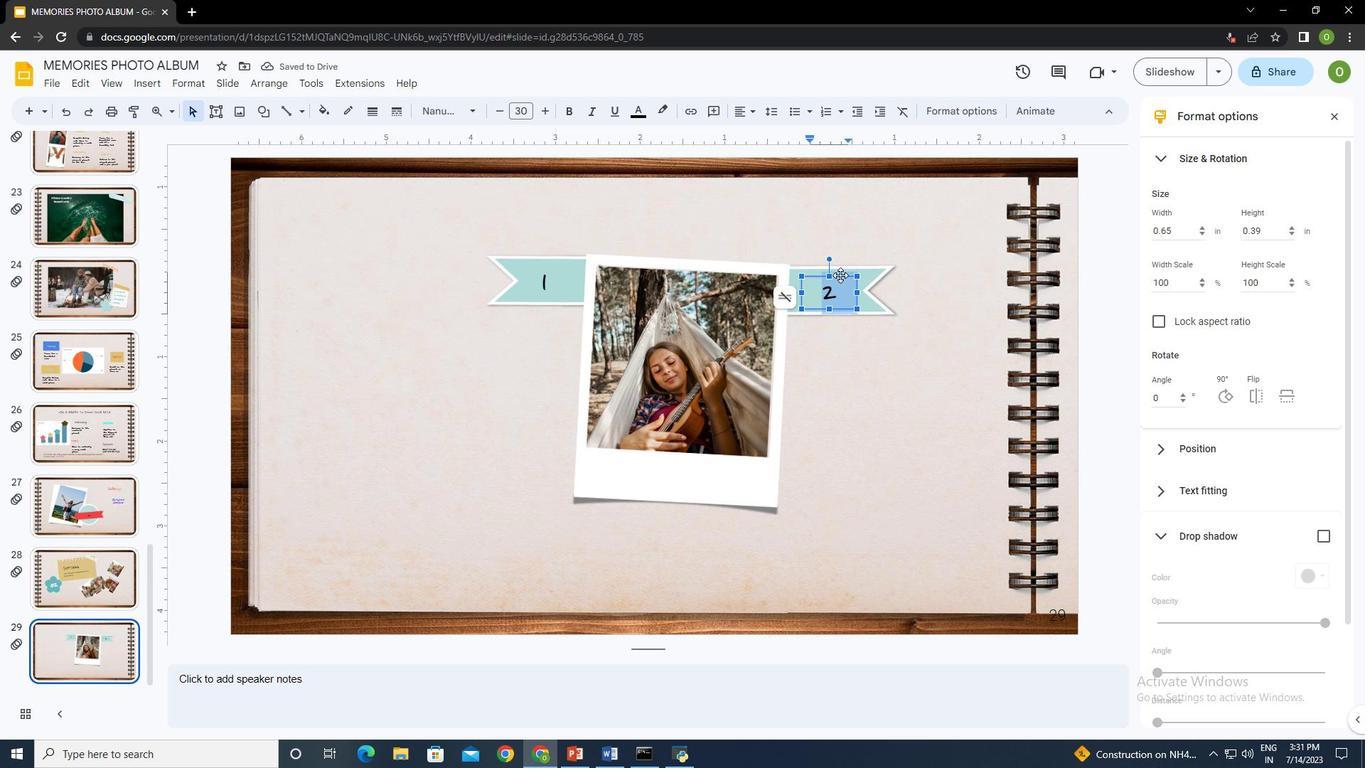 
Action: Mouse pressed left at (841, 276)
Screenshot: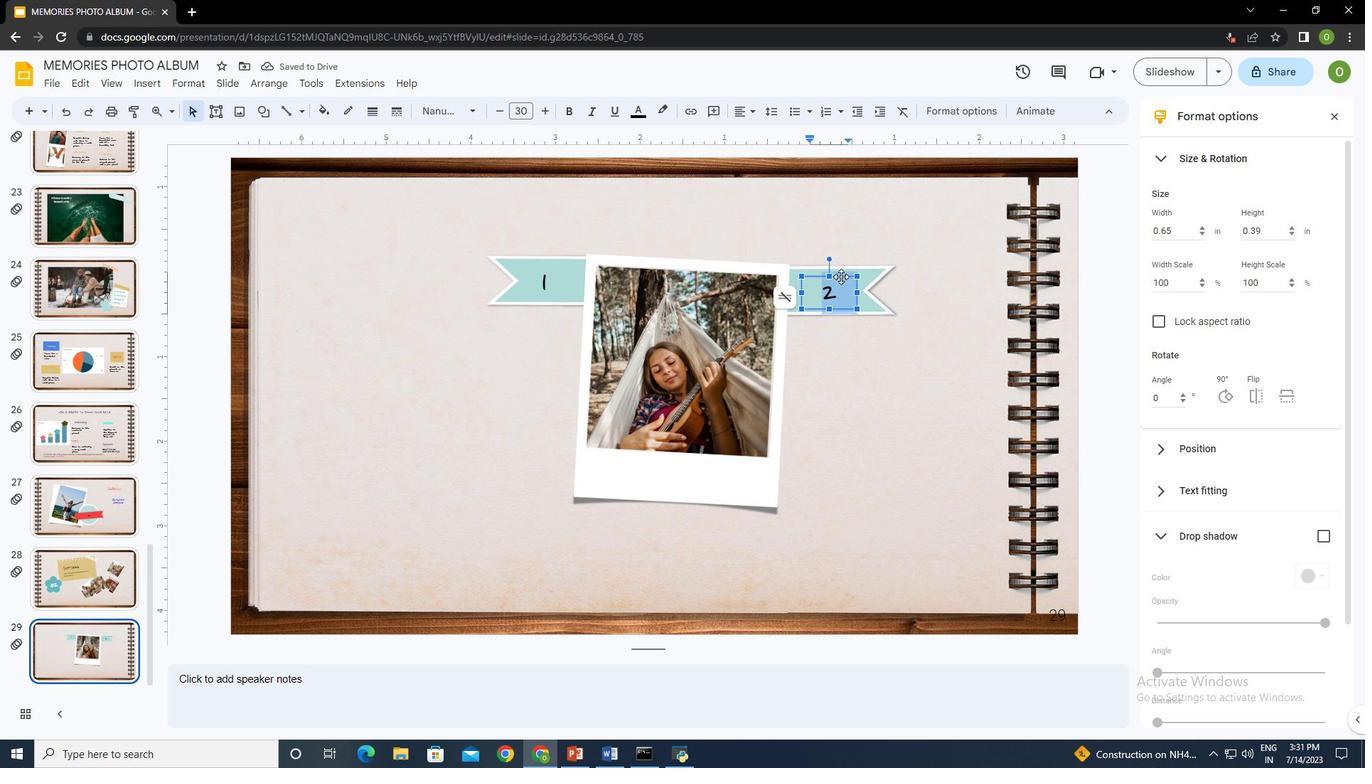 
Action: Mouse moved to (866, 346)
Screenshot: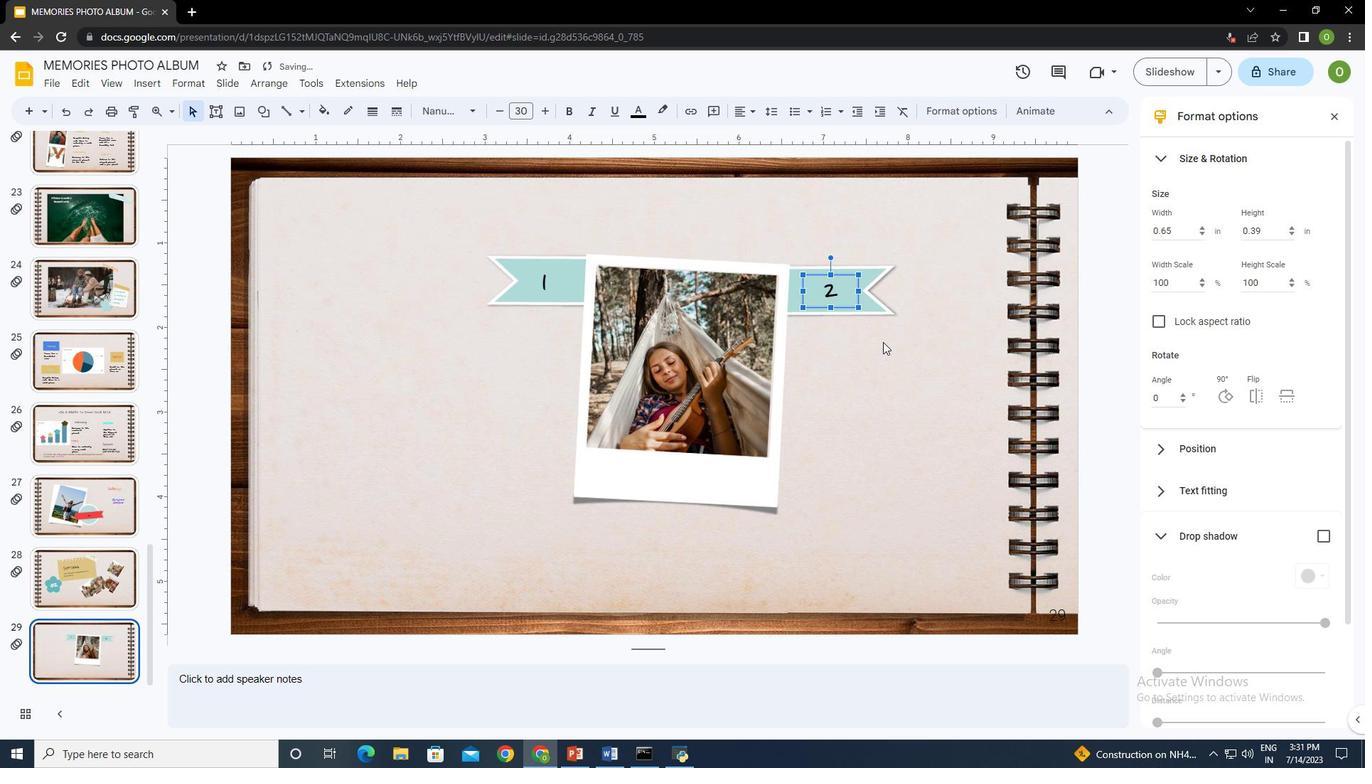 
Action: Mouse pressed left at (866, 346)
Screenshot: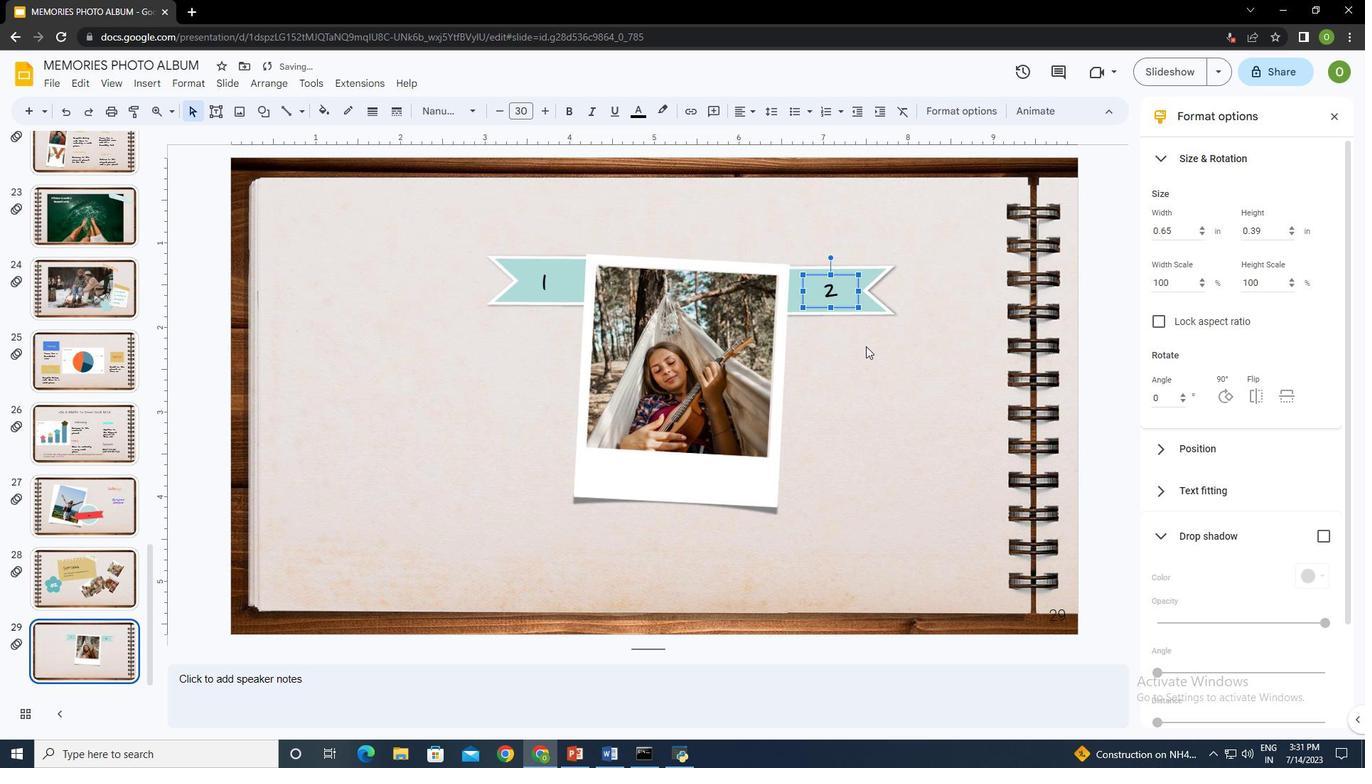 
Action: Mouse moved to (1330, 116)
Screenshot: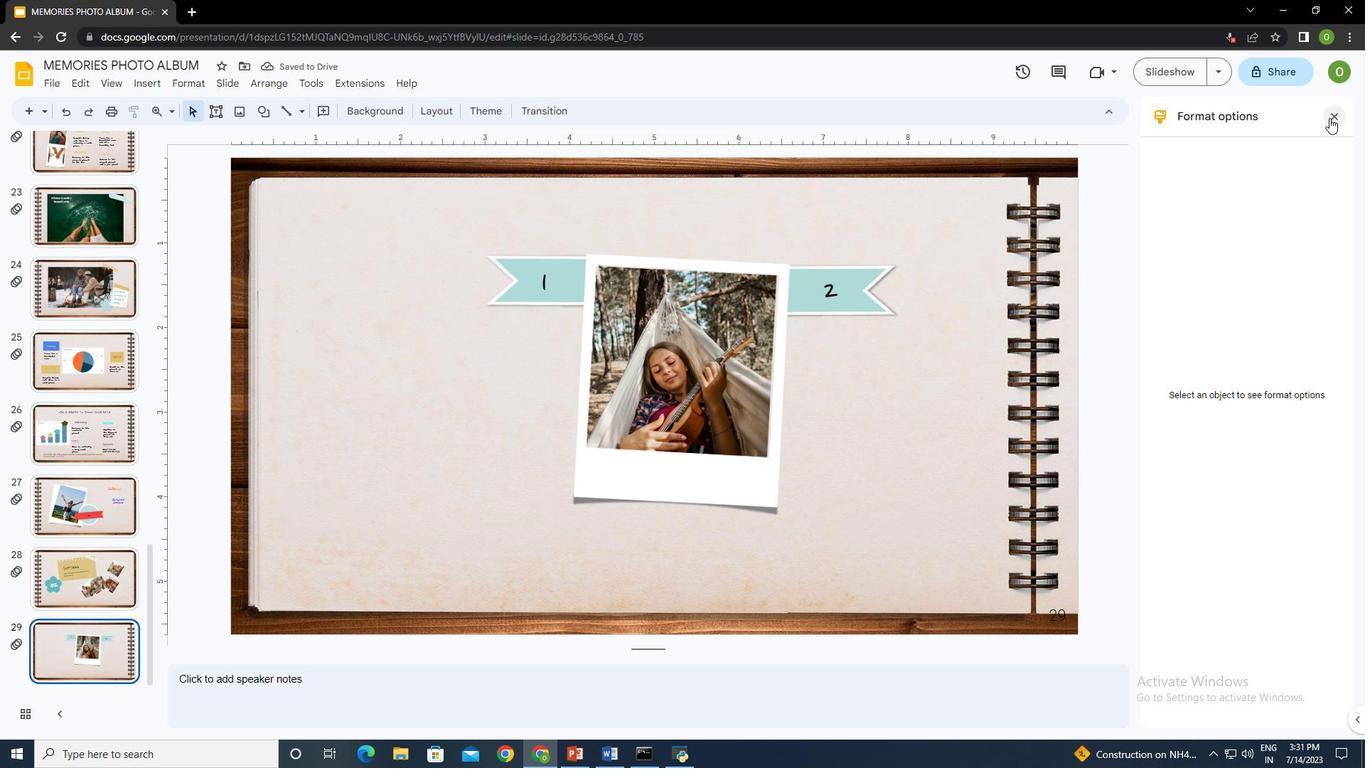 
Action: Mouse pressed left at (1330, 116)
Screenshot: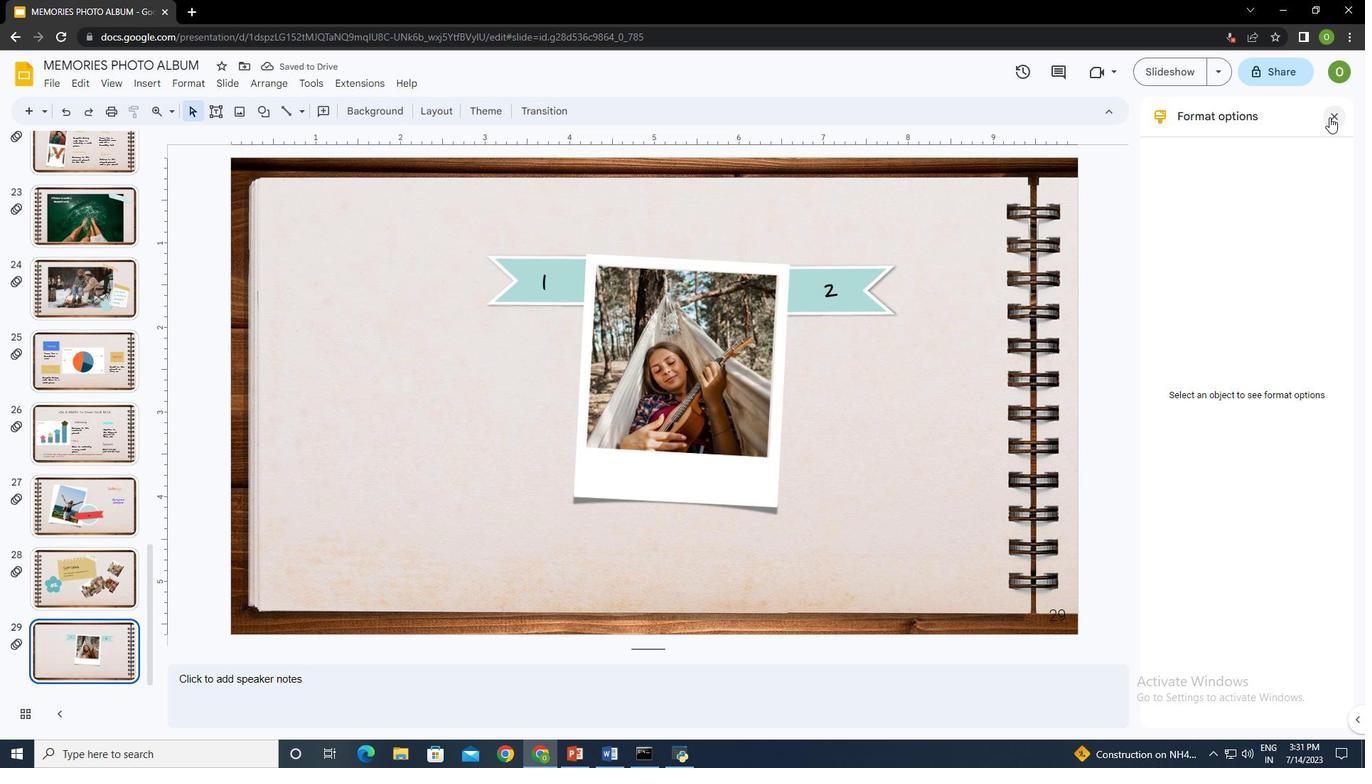 
Action: Mouse moved to (150, 81)
Screenshot: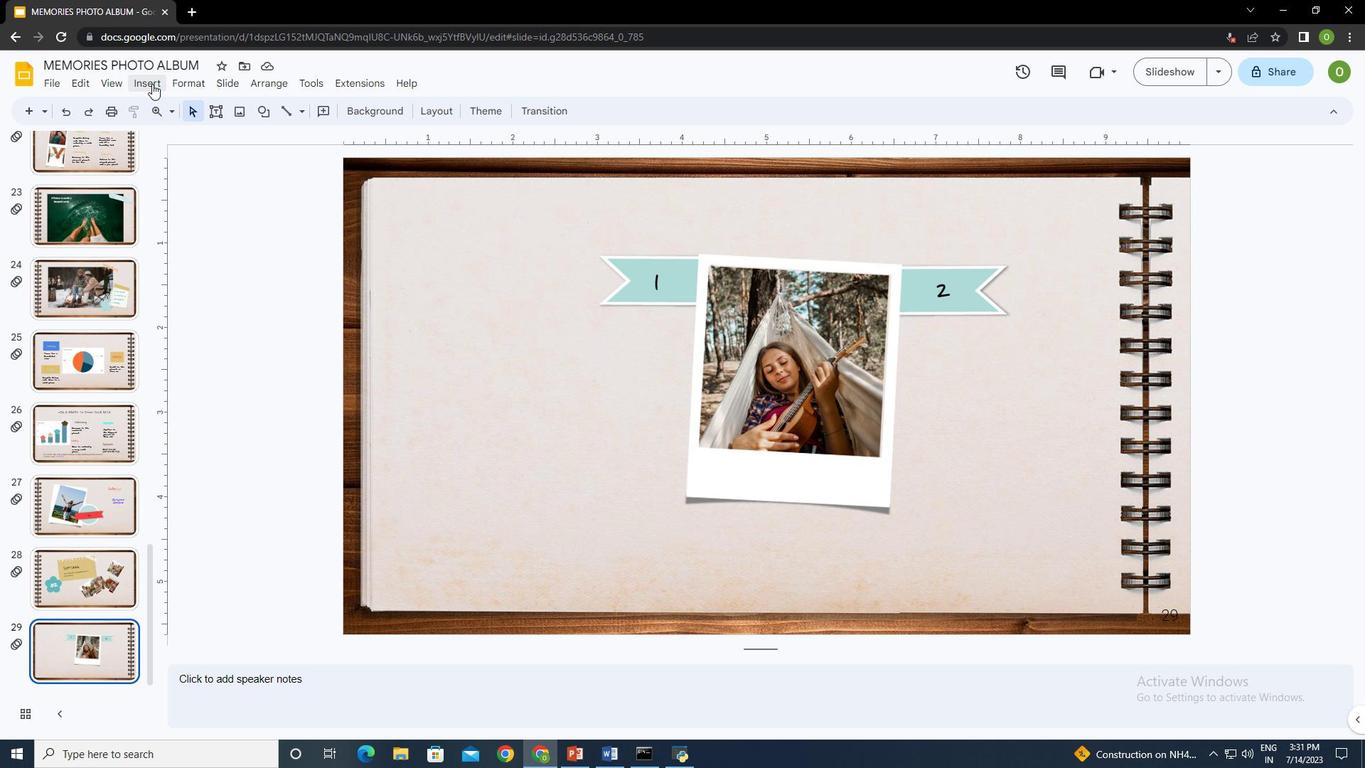 
Action: Mouse pressed left at (150, 81)
Screenshot: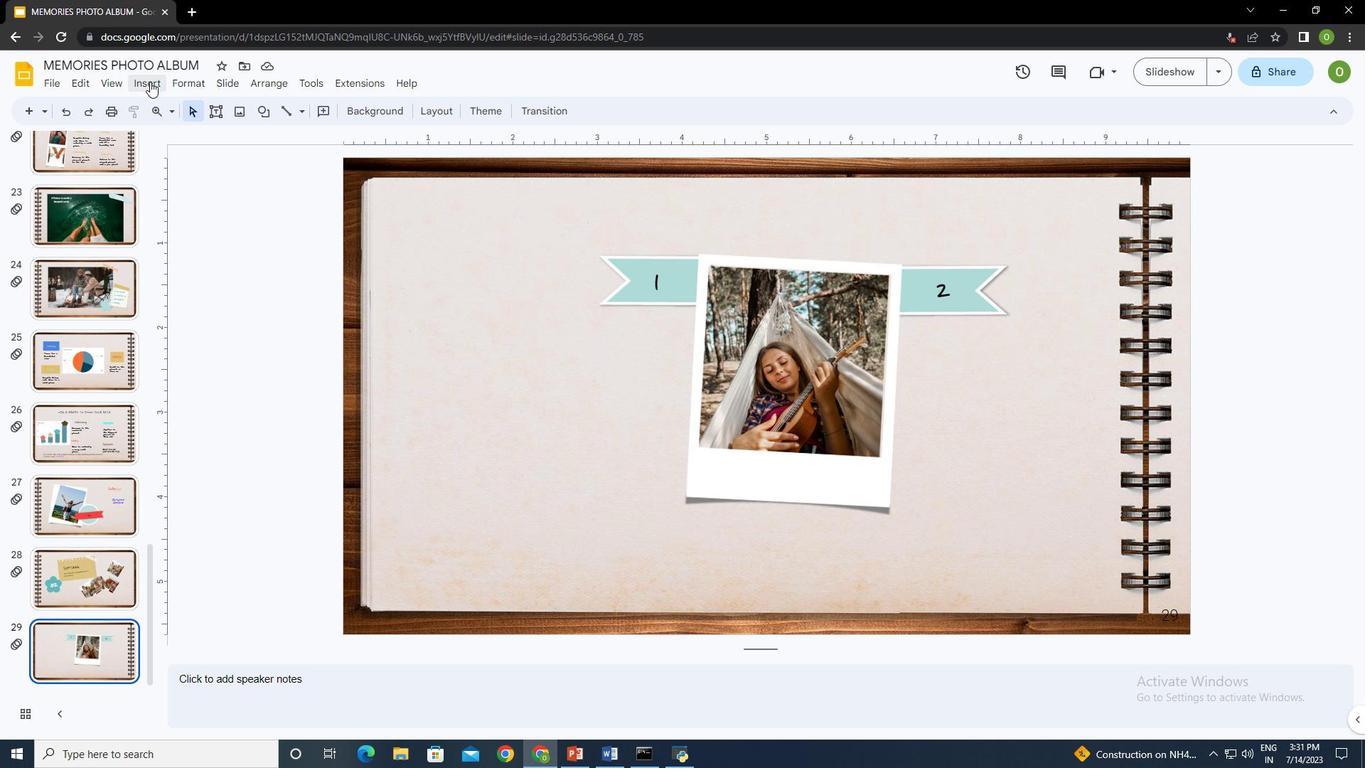 
Action: Mouse moved to (438, 112)
Screenshot: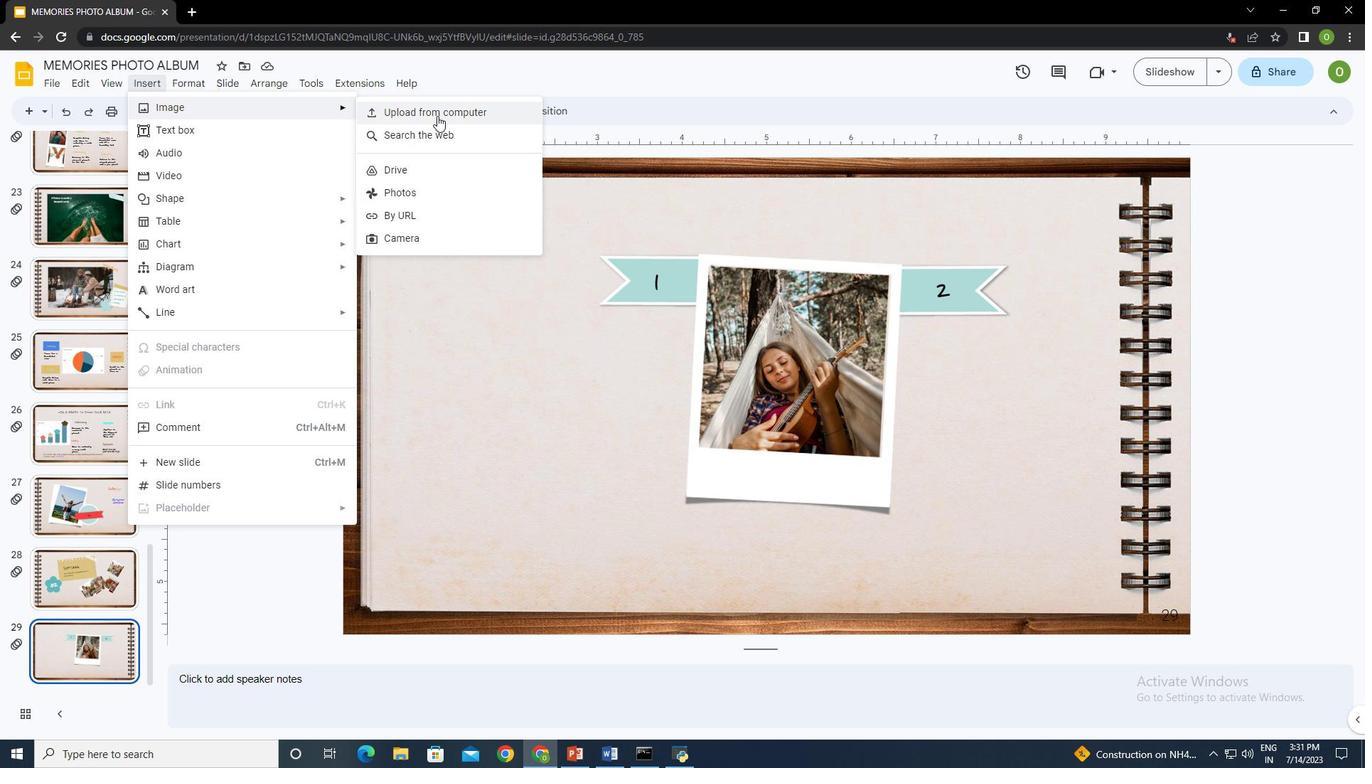 
Action: Mouse pressed left at (438, 112)
Screenshot: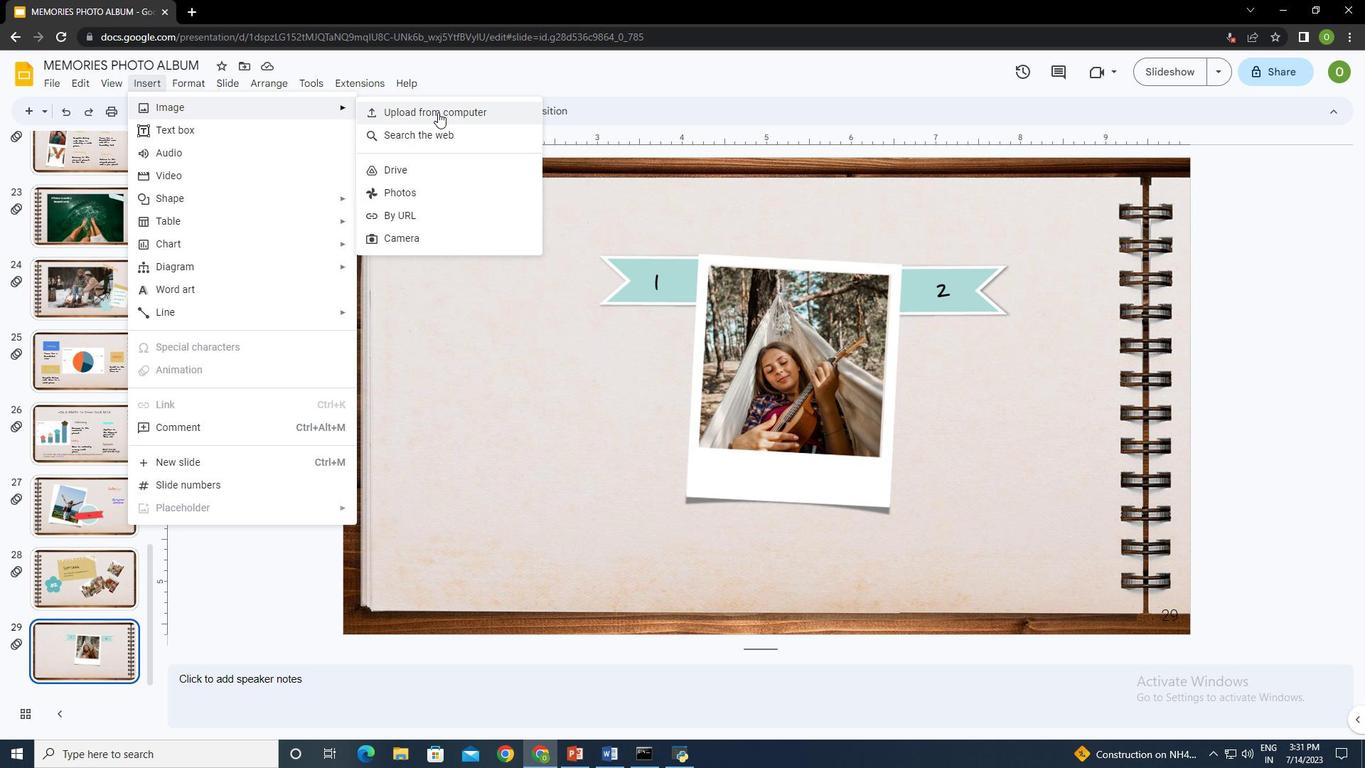 
Action: Mouse moved to (280, 278)
Screenshot: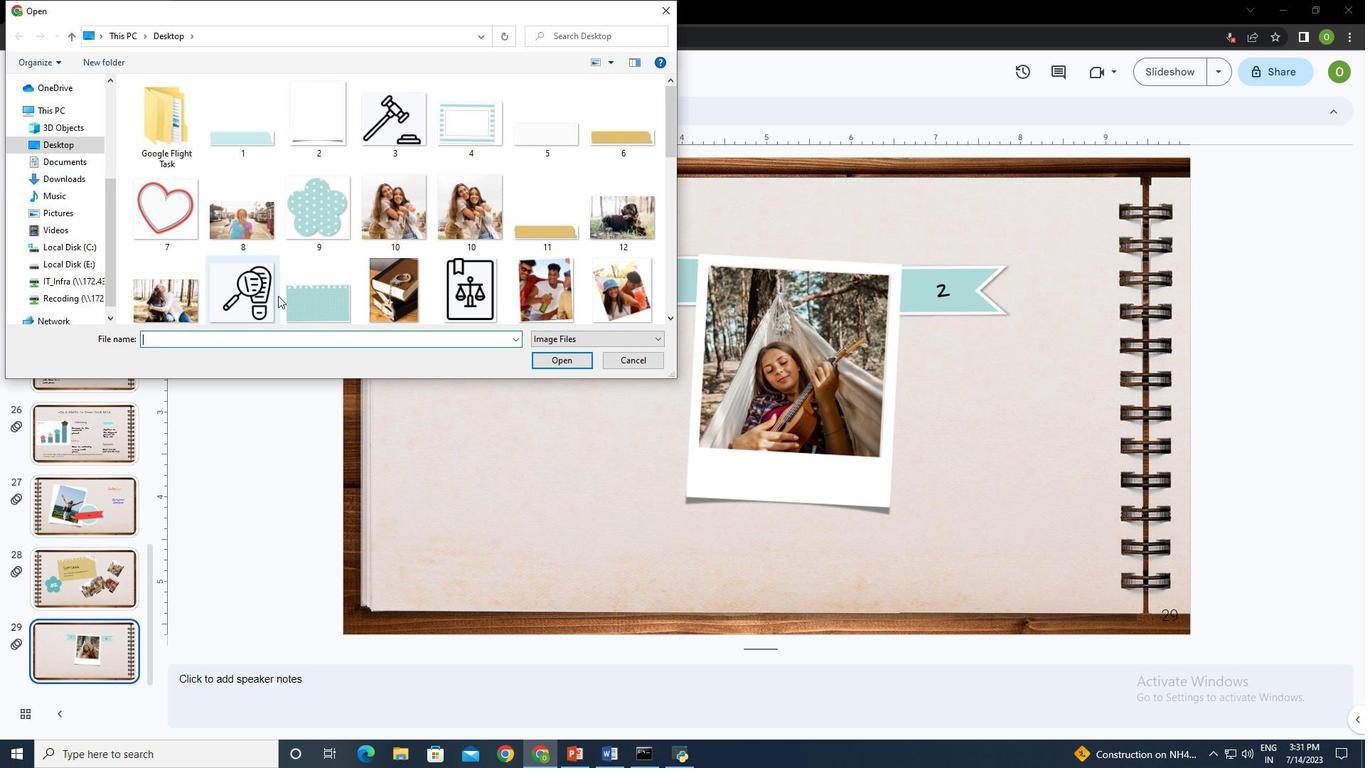
Action: Mouse scrolled (280, 277) with delta (0, 0)
Screenshot: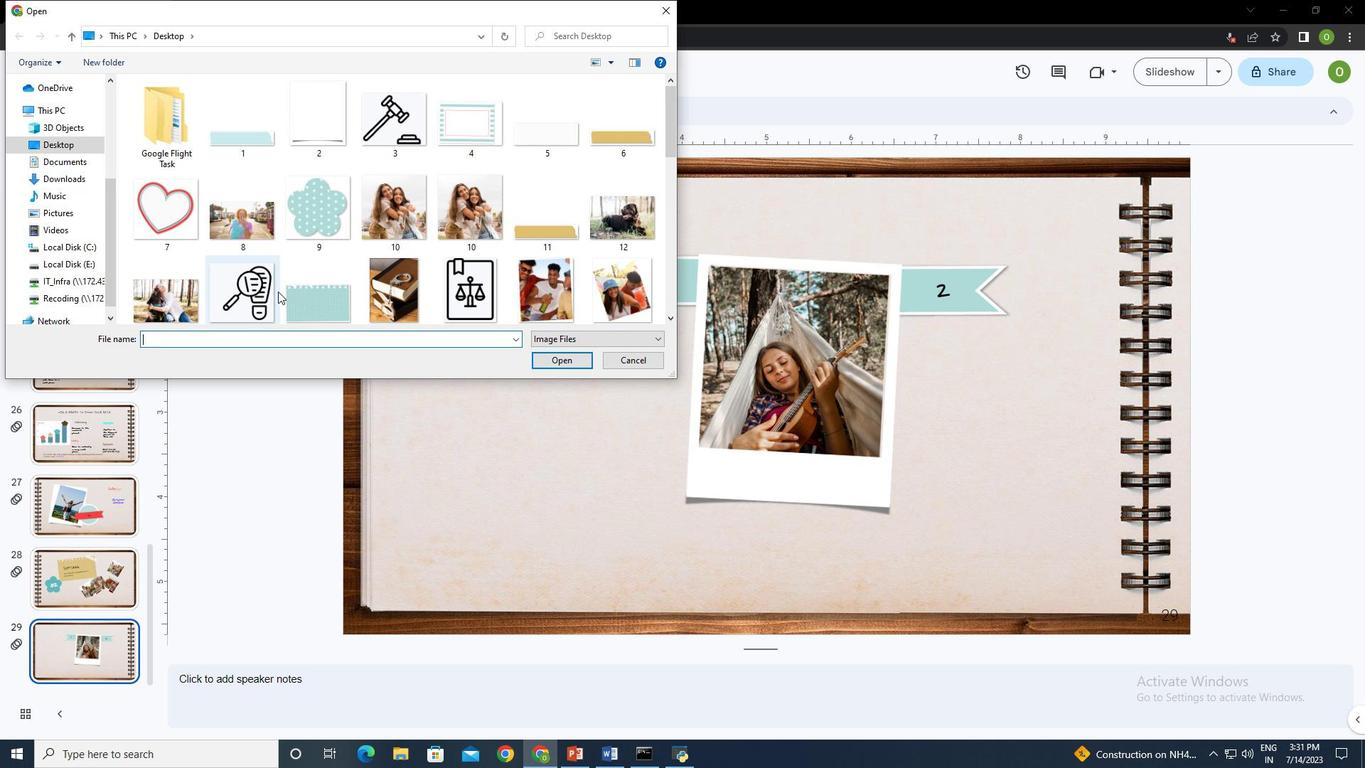 
Action: Mouse scrolled (280, 277) with delta (0, 0)
Screenshot: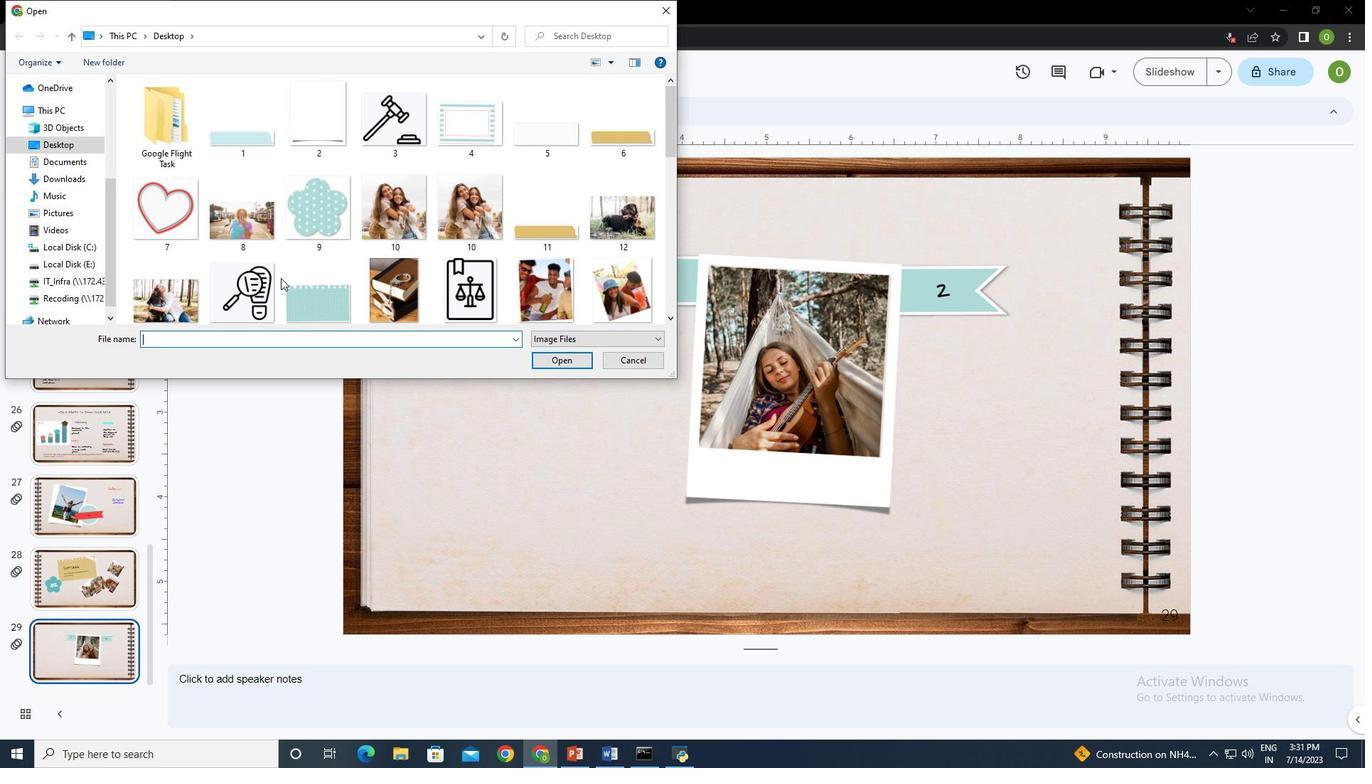 
Action: Mouse scrolled (280, 277) with delta (0, 0)
Screenshot: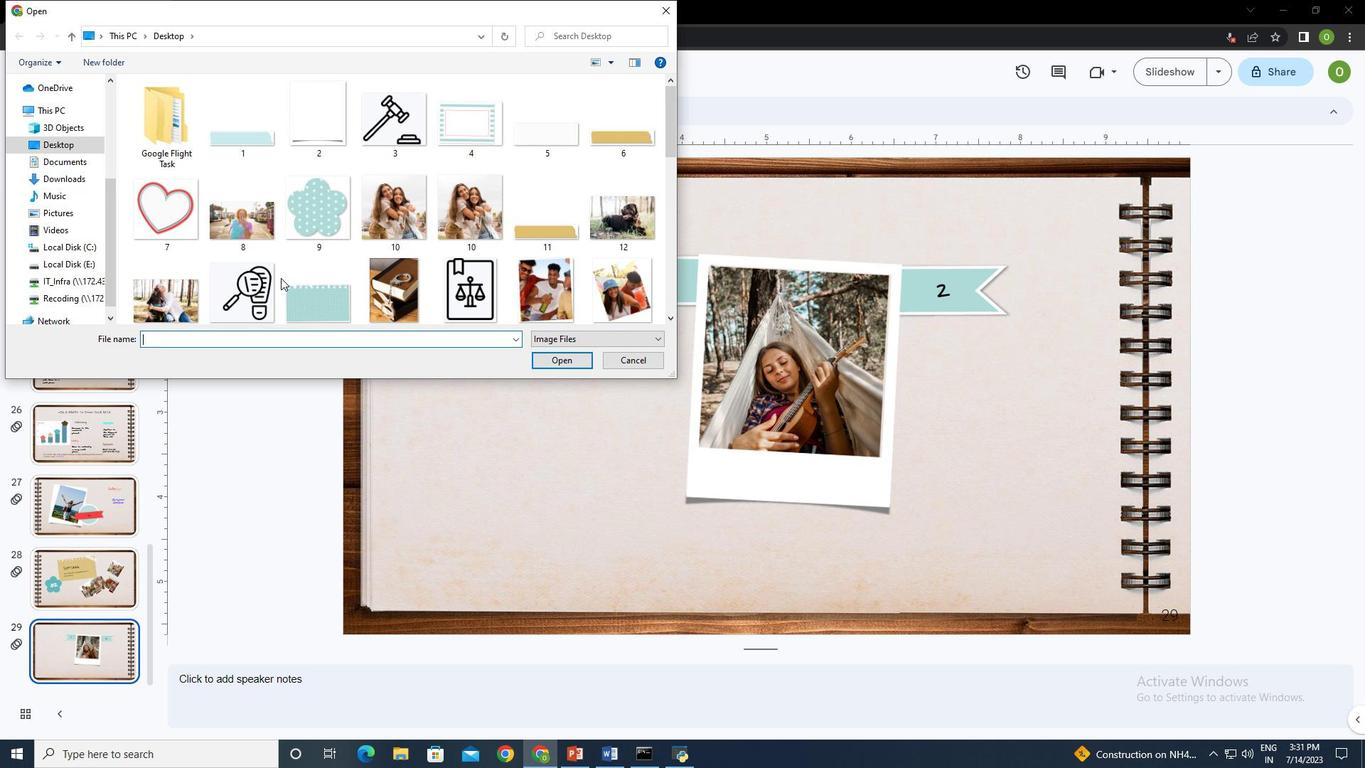 
Action: Mouse scrolled (280, 277) with delta (0, 0)
Screenshot: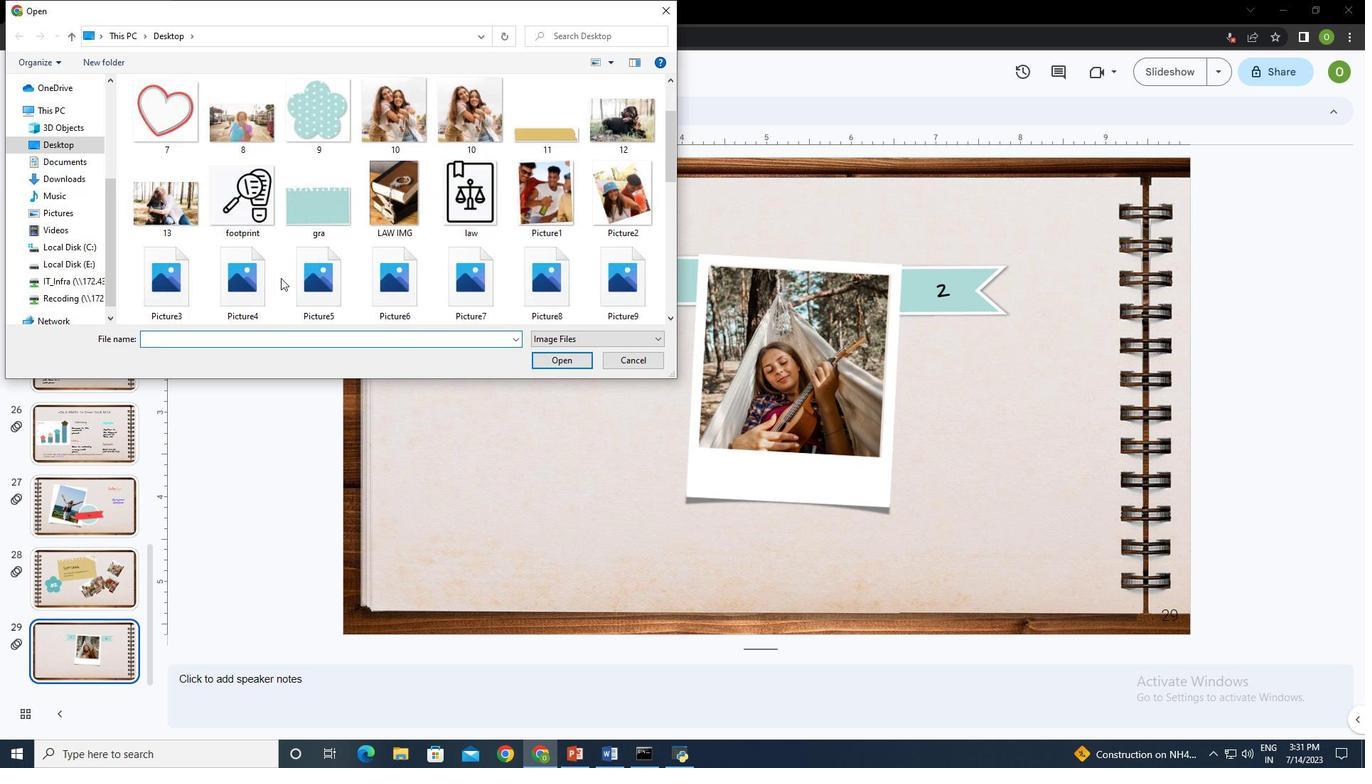 
Action: Mouse moved to (280, 277)
Screenshot: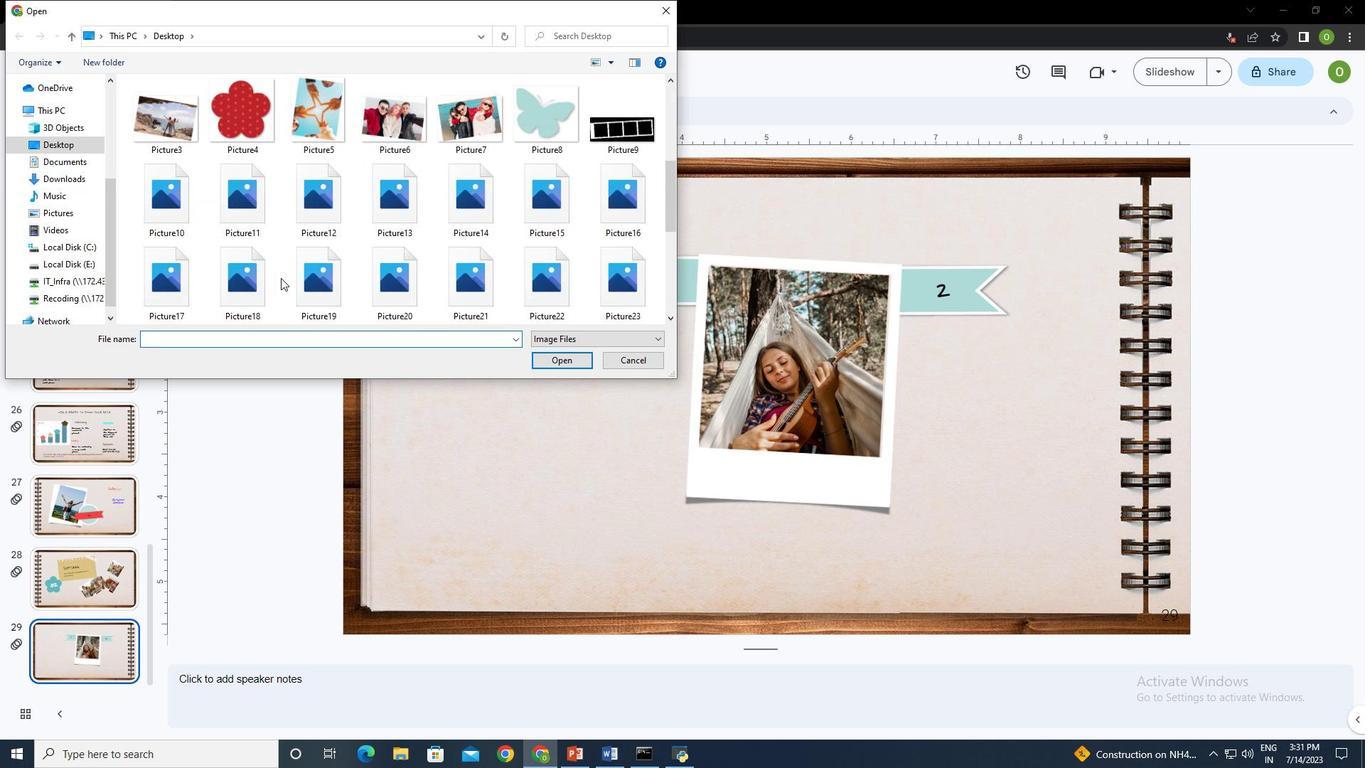 
Action: Mouse scrolled (280, 276) with delta (0, 0)
Screenshot: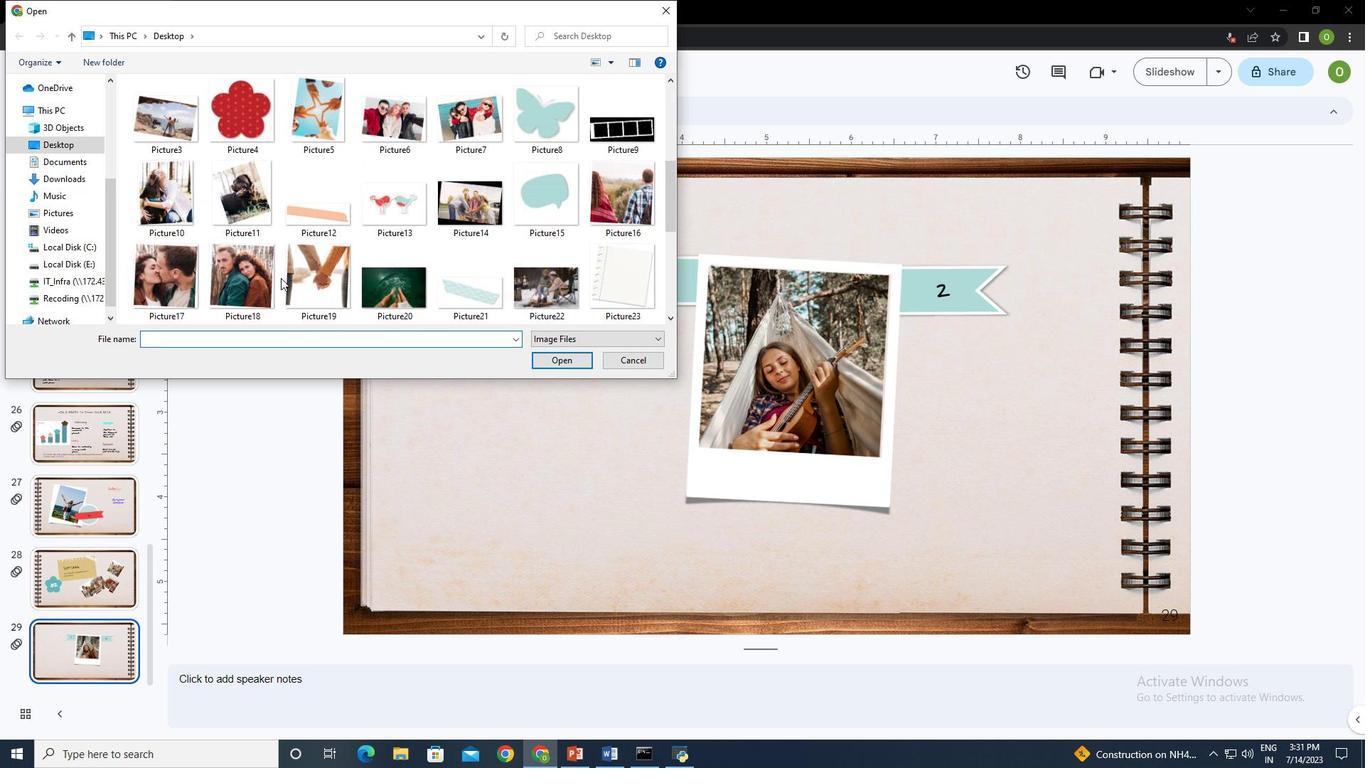 
Action: Mouse moved to (236, 296)
Screenshot: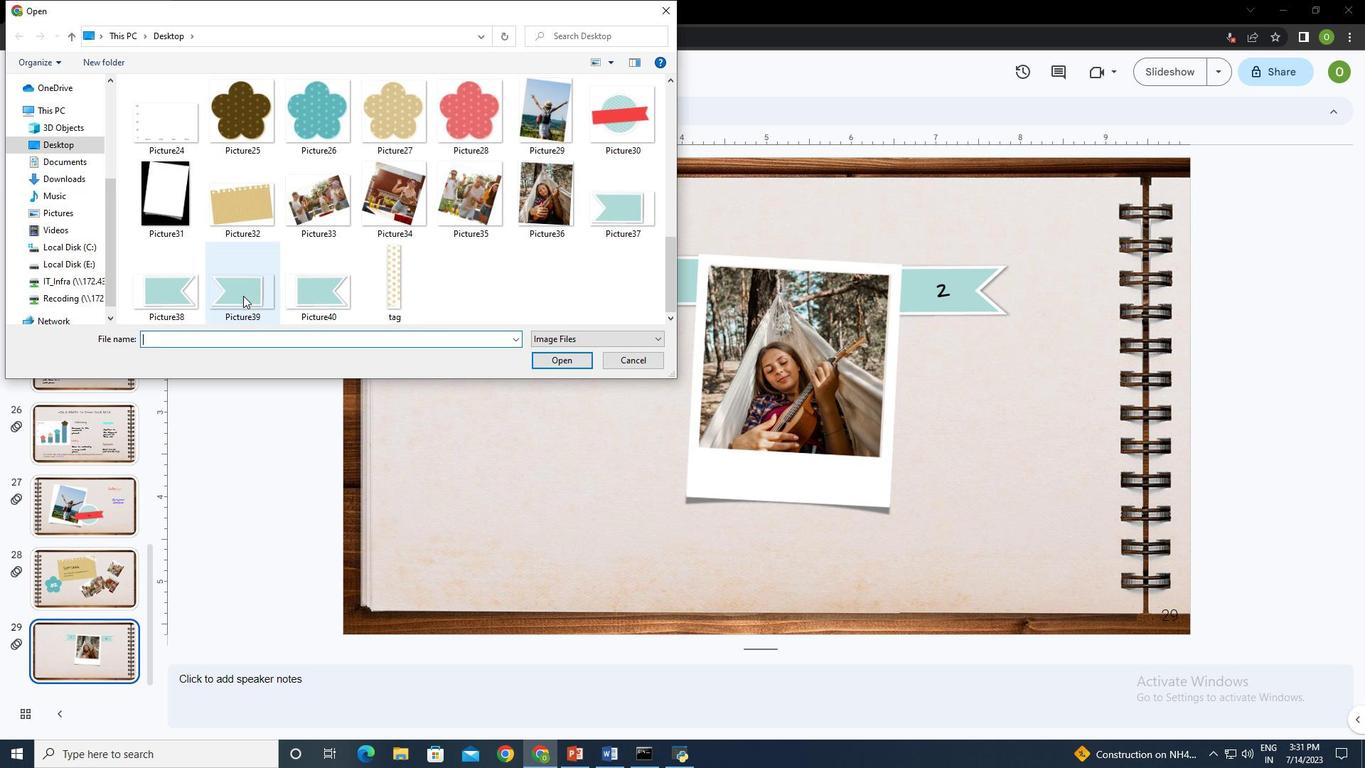 
Action: Mouse pressed left at (236, 296)
Screenshot: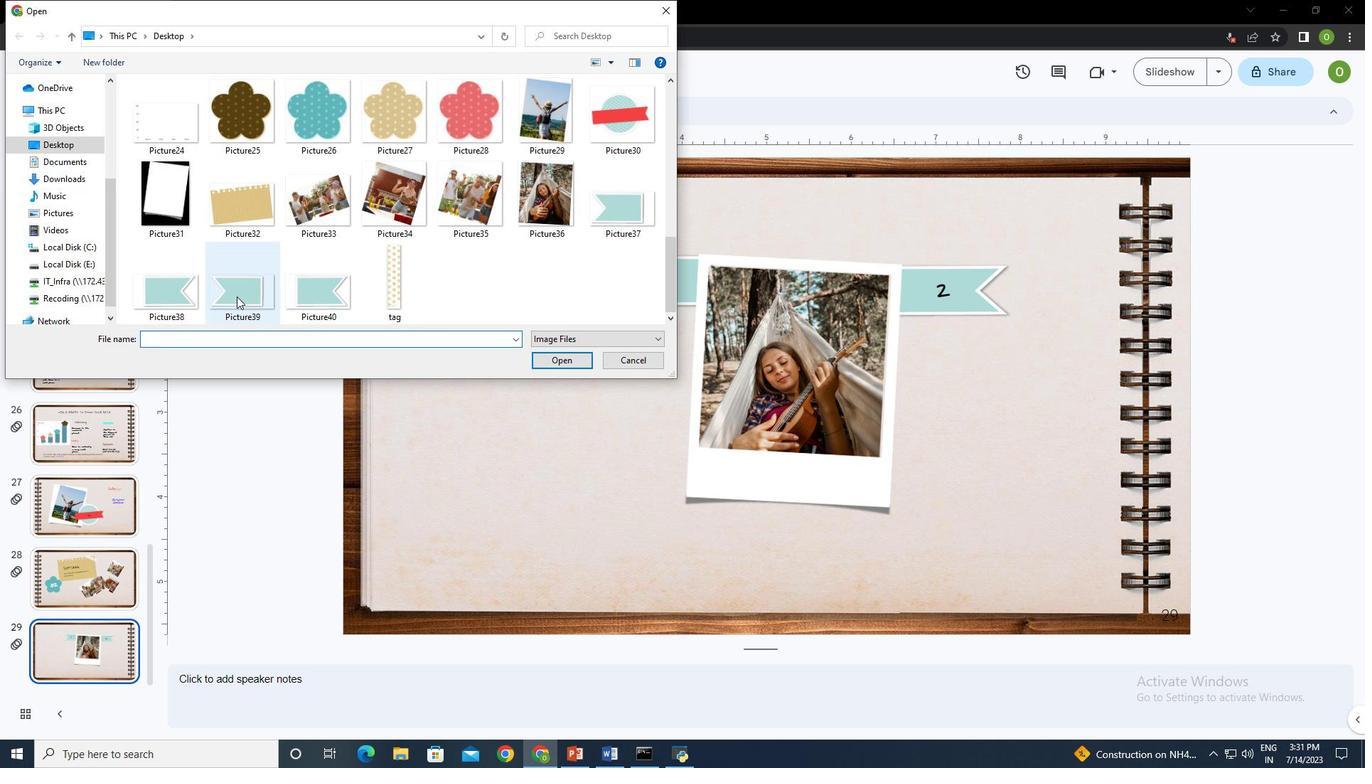 
Action: Mouse moved to (559, 360)
Screenshot: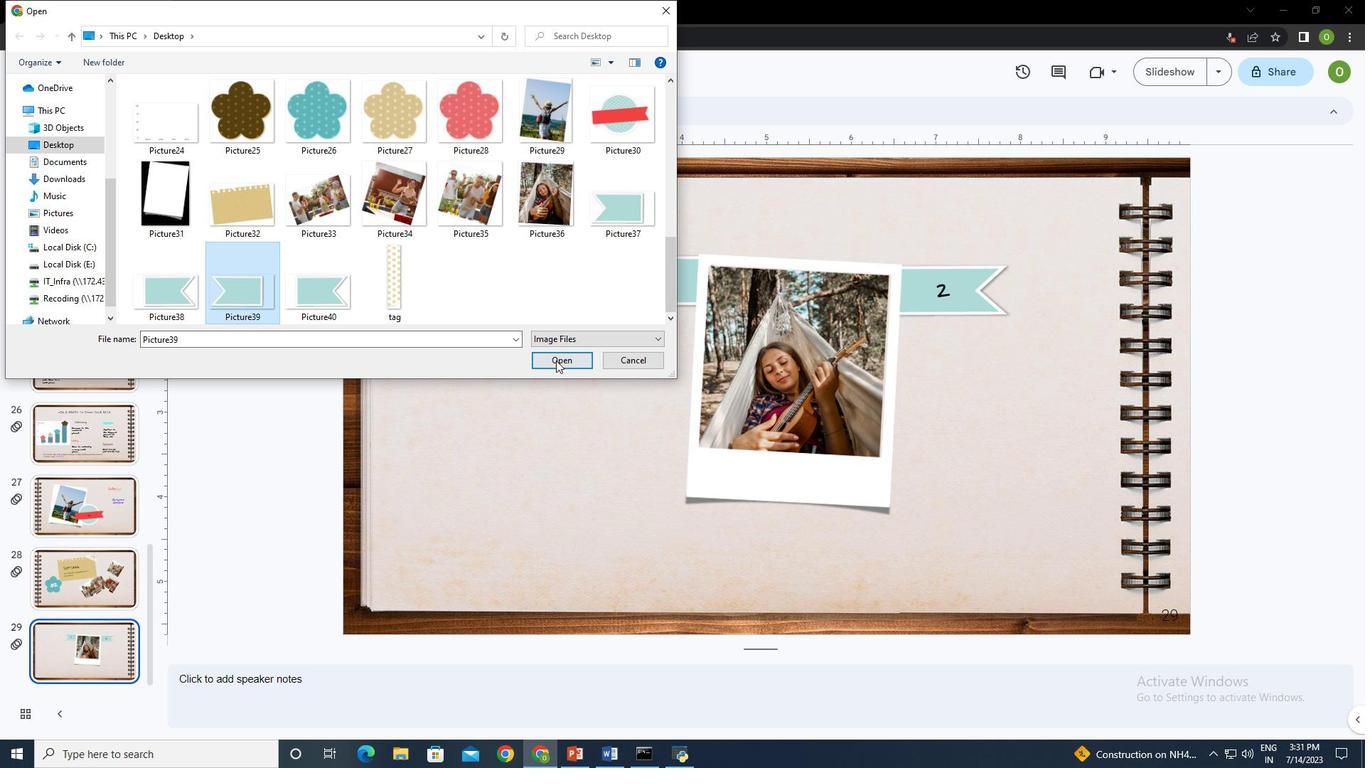 
Action: Mouse pressed left at (559, 360)
Screenshot: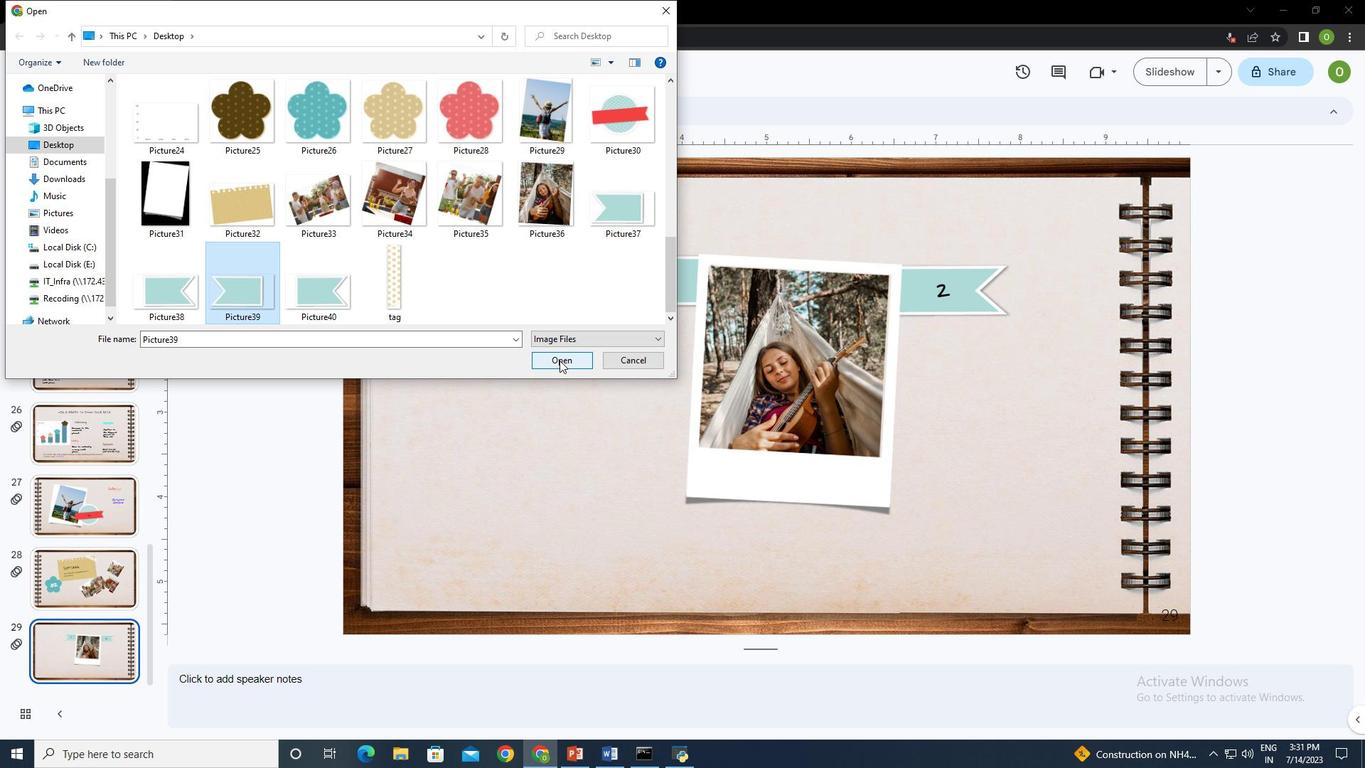
Action: Mouse moved to (442, 228)
Screenshot: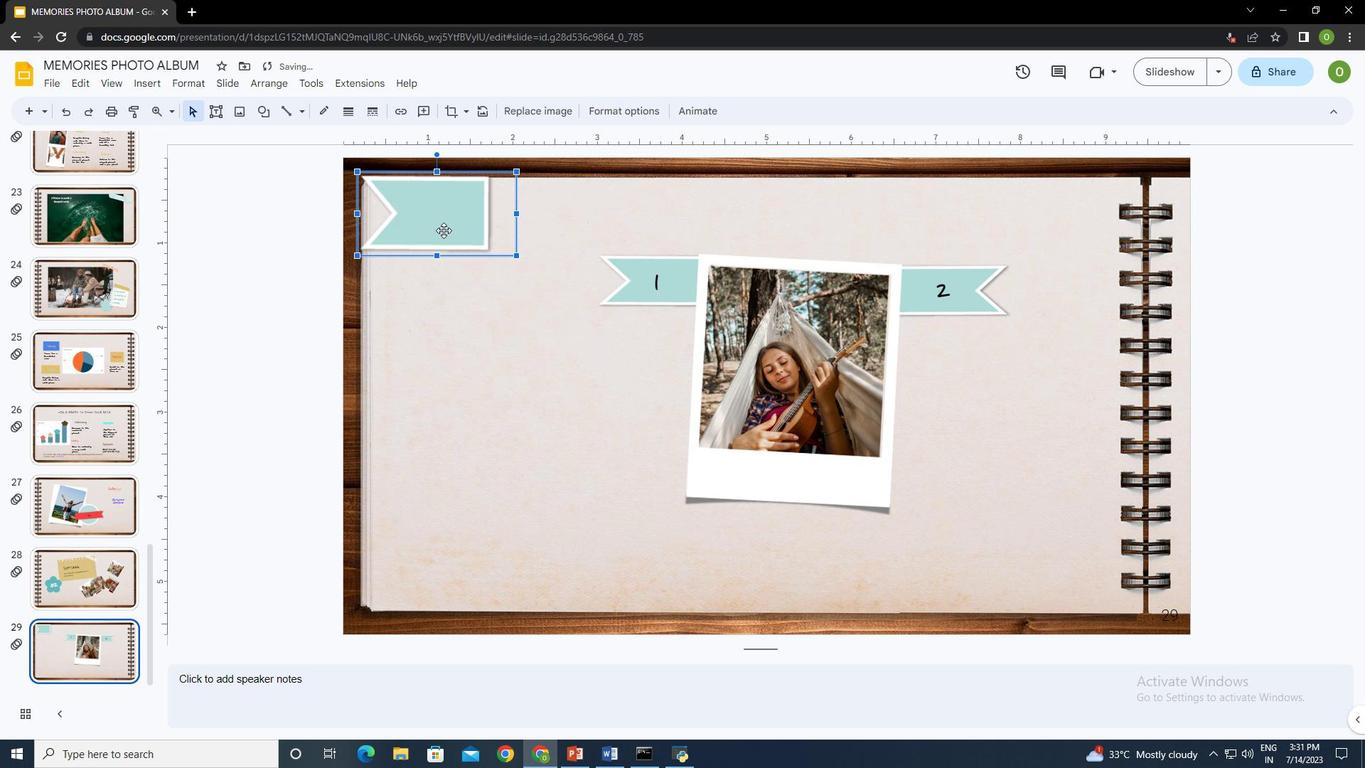 
Action: Mouse pressed left at (442, 228)
Screenshot: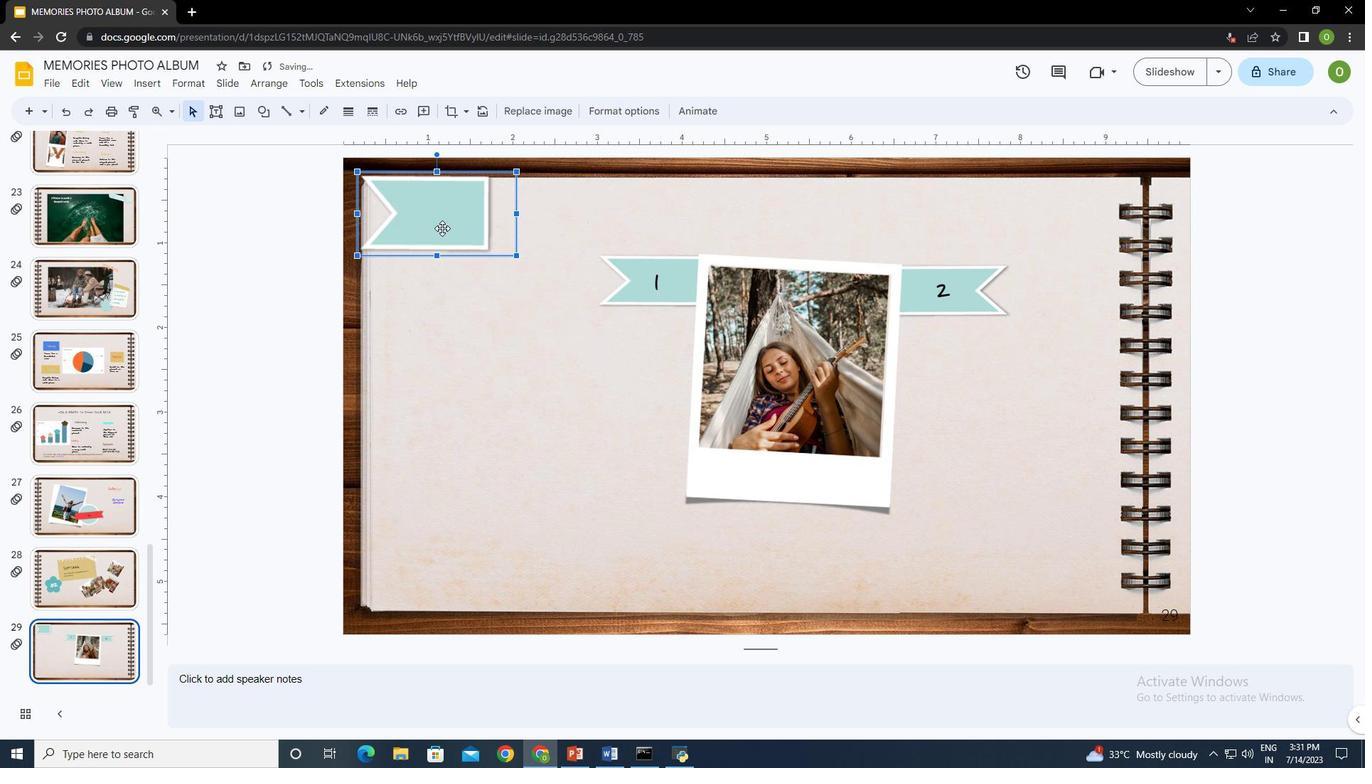 
Action: Mouse moved to (629, 443)
